 Task: Research Airbnb properties in Matadi, Democratic Republic of the Congo from 12th December, 2023 to 16th December, 2023 for 8 adults. Place can be private room with 8 bedrooms having 8 beds and 8 bathrooms. Property type can be hotel. Amenities needed are: wifi, TV, free parkinig on premises, gym, breakfast.
Action: Mouse moved to (532, 204)
Screenshot: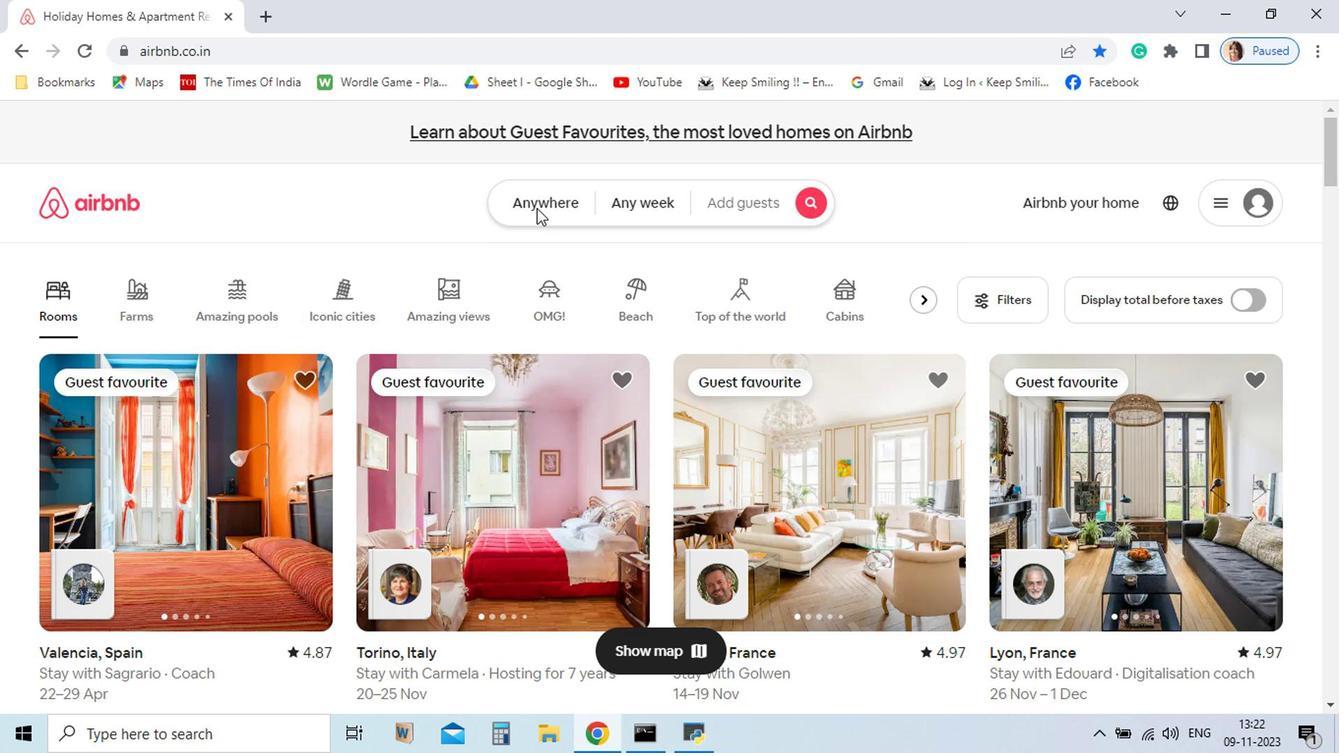 
Action: Mouse pressed left at (532, 204)
Screenshot: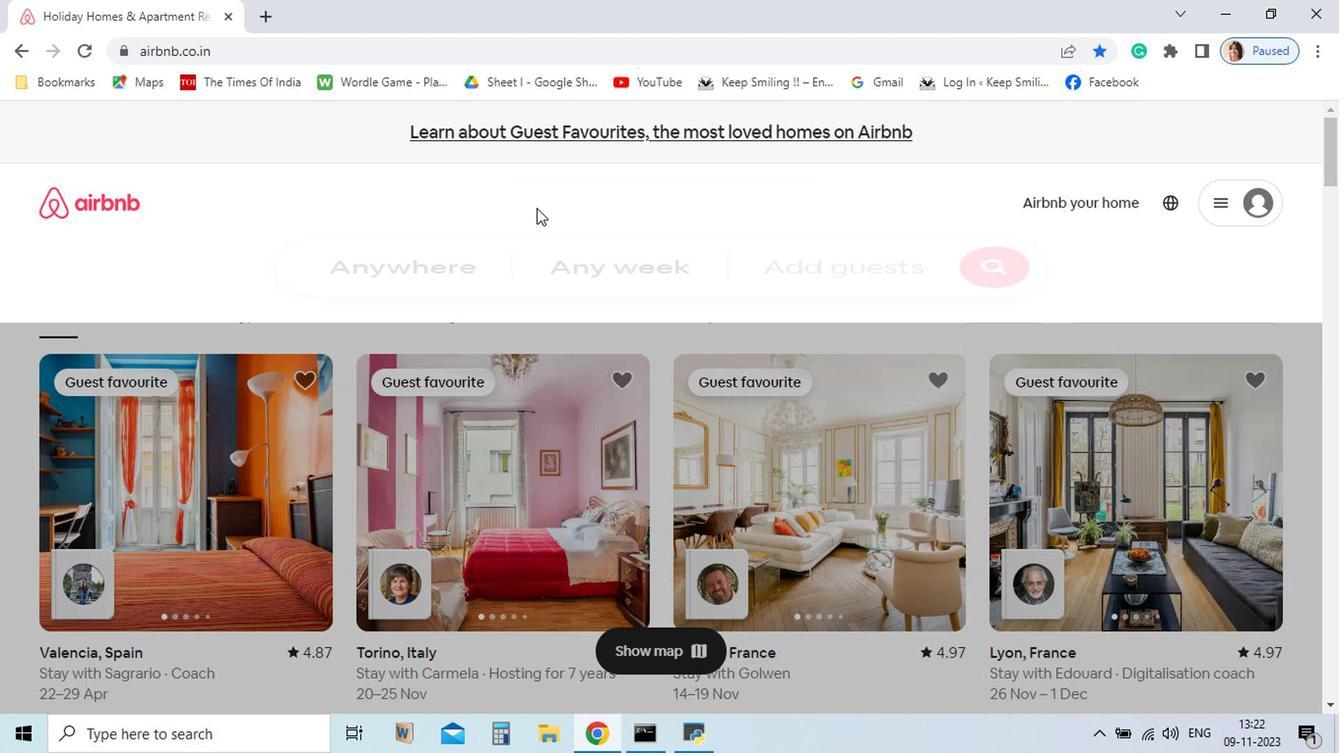 
Action: Mouse moved to (530, 205)
Screenshot: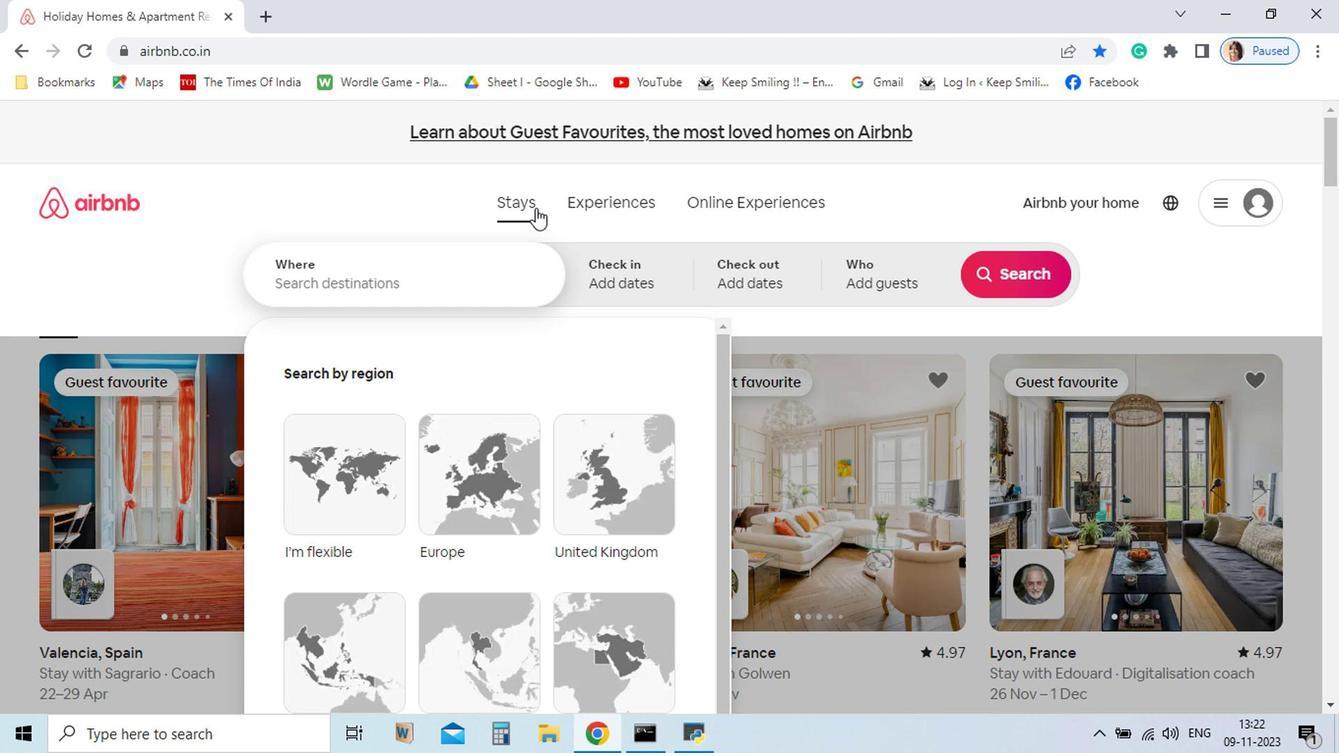 
Action: Key pressed <Key.shift_r>Matadi,<Key.space><Key.shift>De
Screenshot: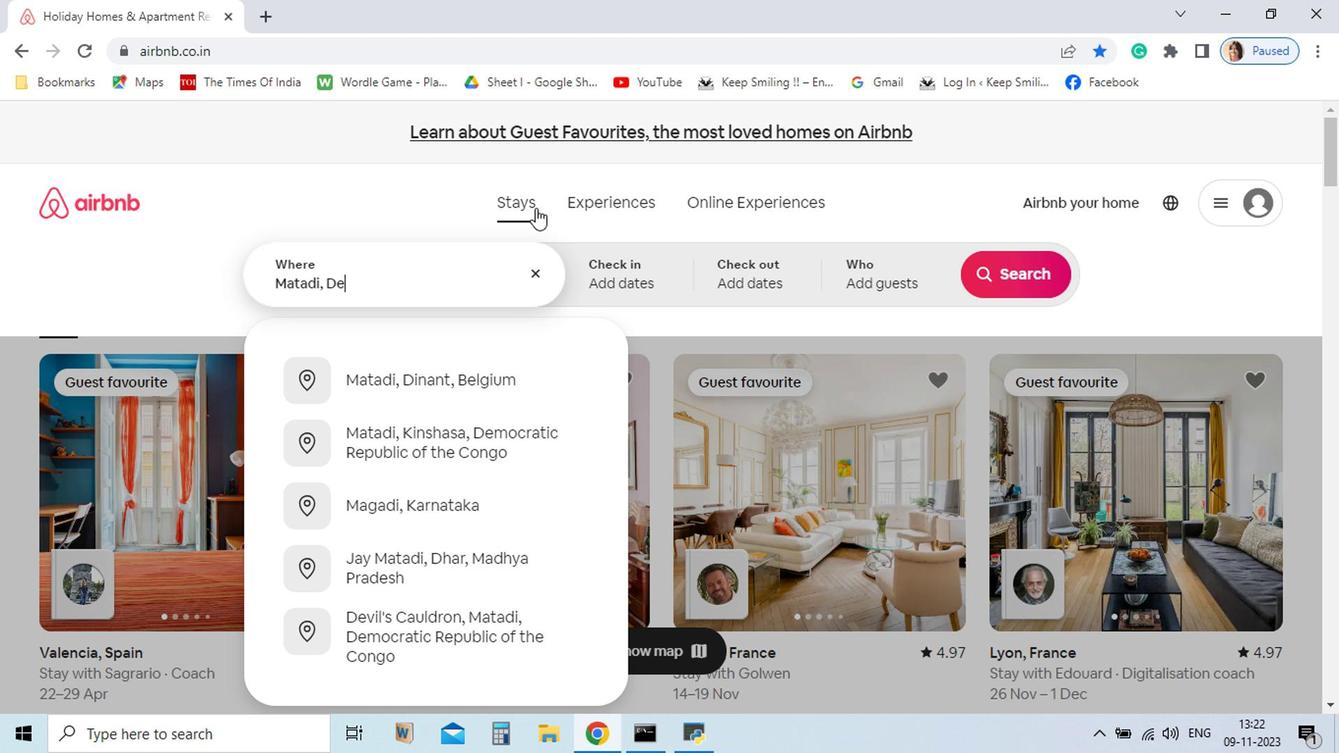 
Action: Mouse moved to (492, 434)
Screenshot: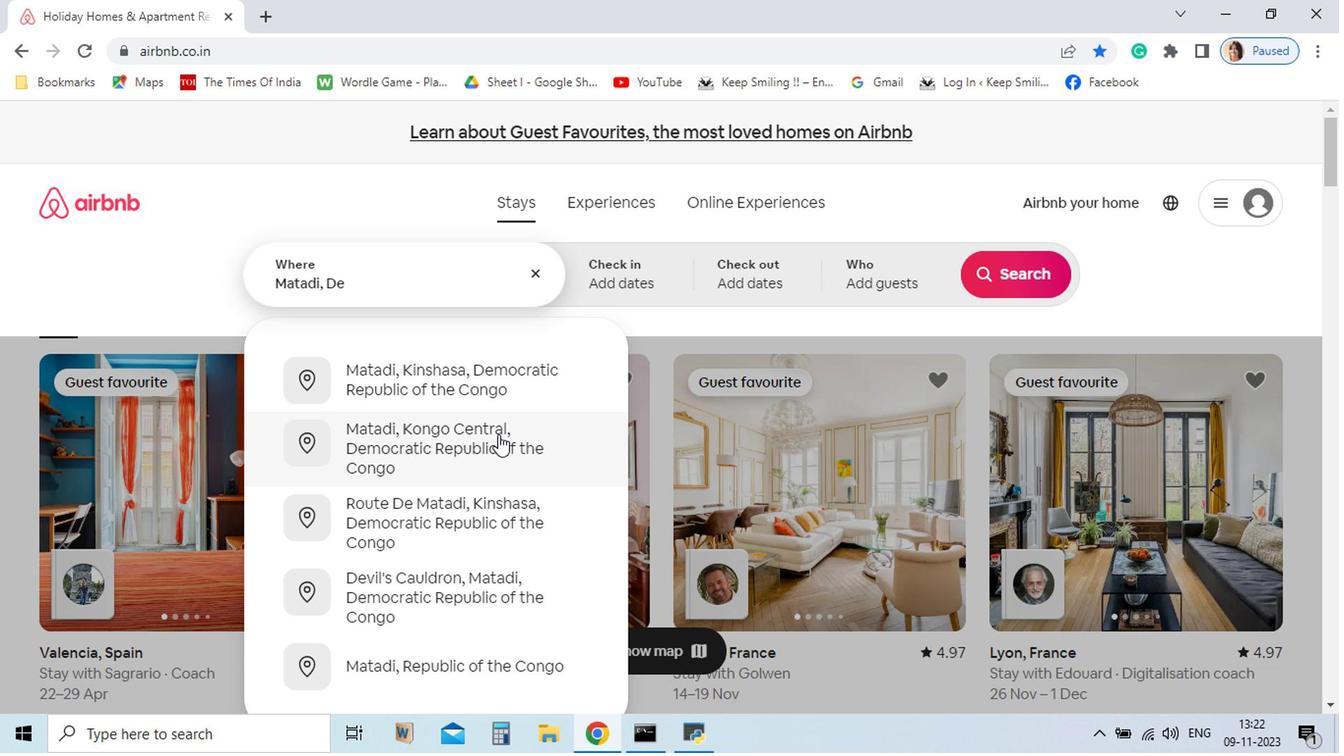 
Action: Mouse pressed left at (492, 434)
Screenshot: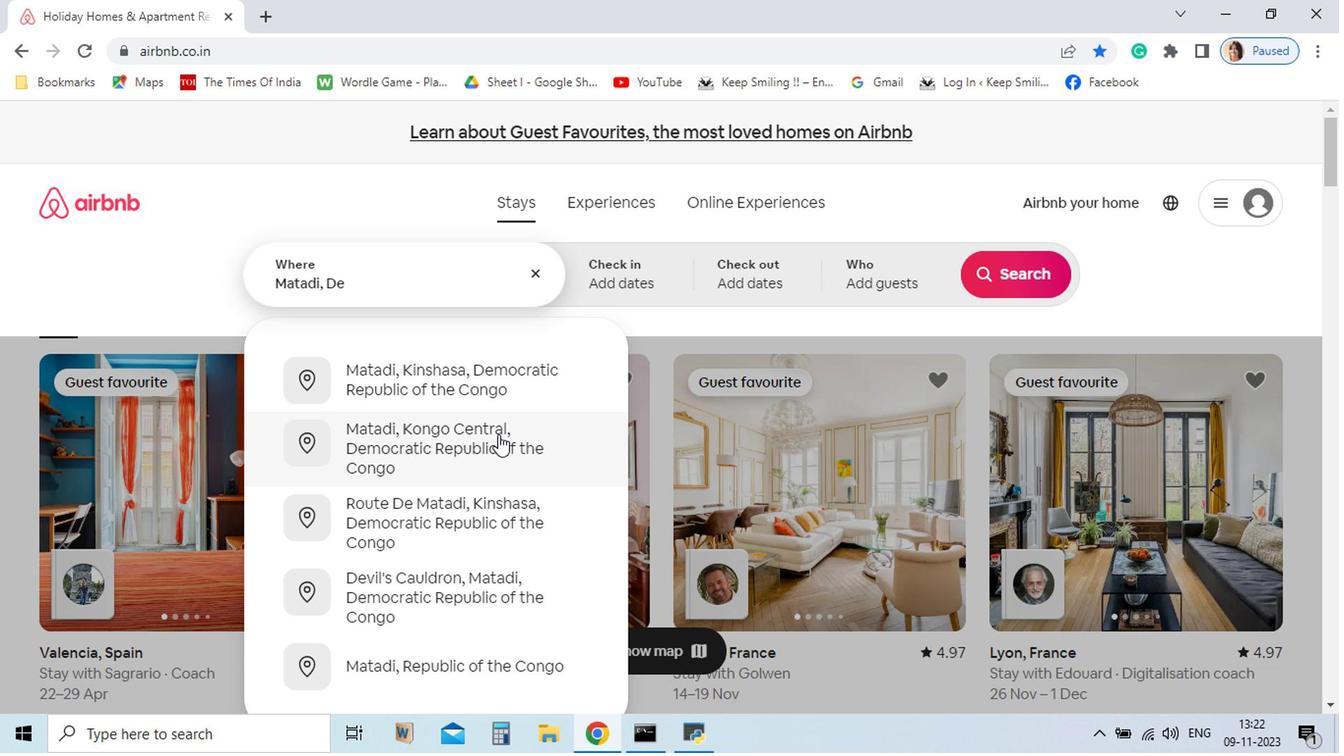 
Action: Mouse moved to (417, 277)
Screenshot: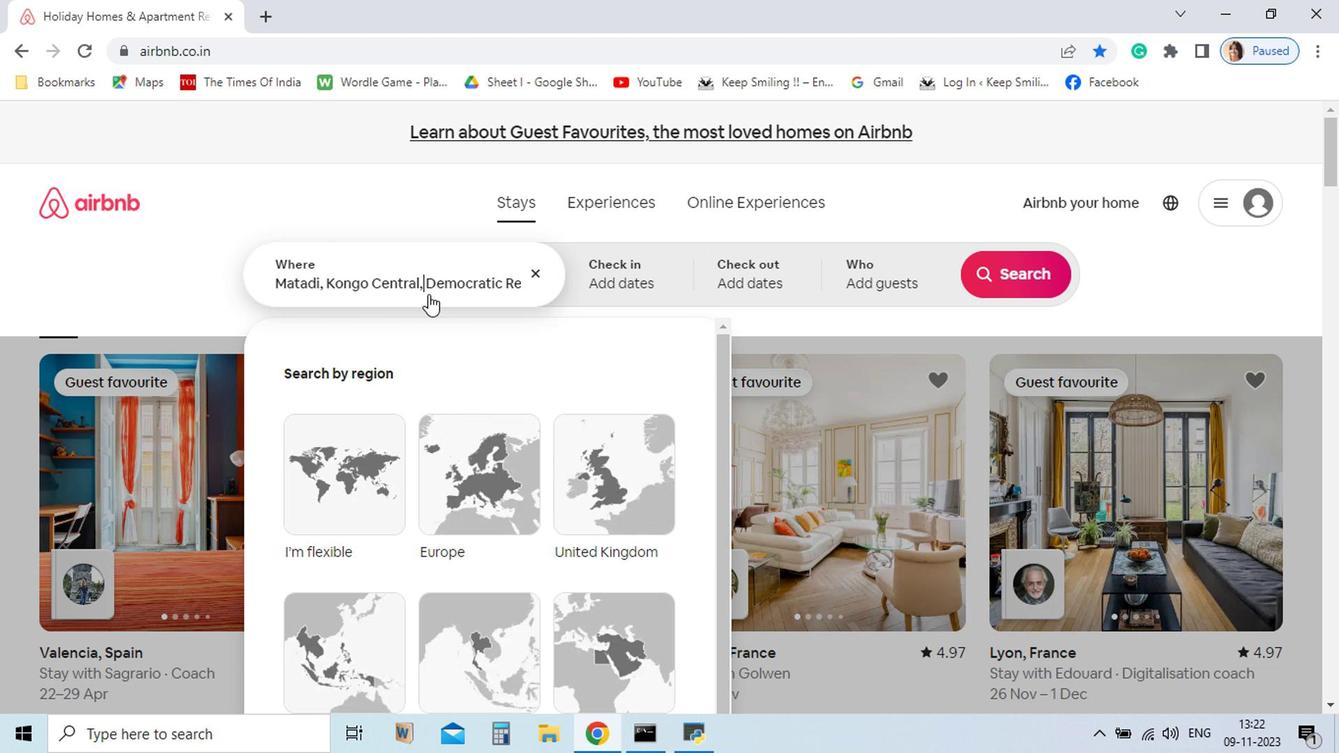 
Action: Mouse pressed left at (417, 277)
Screenshot: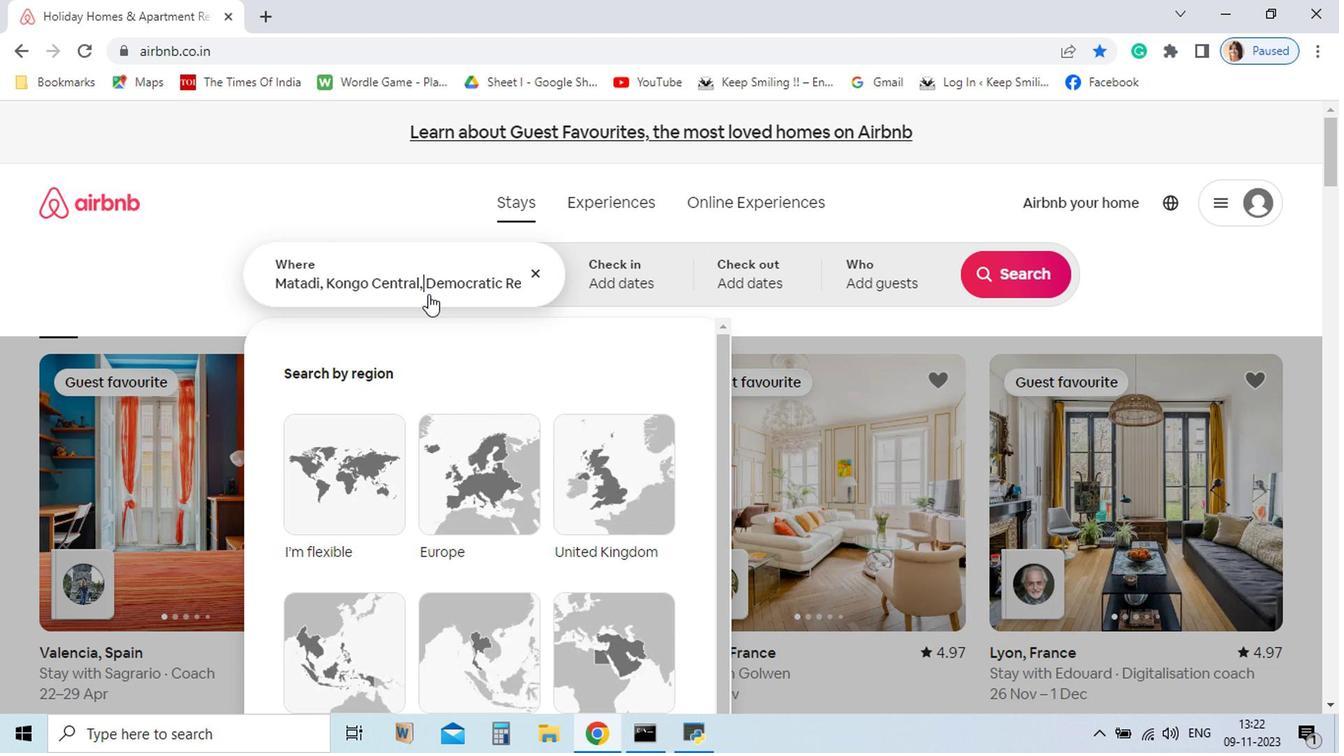 
Action: Mouse moved to (426, 343)
Screenshot: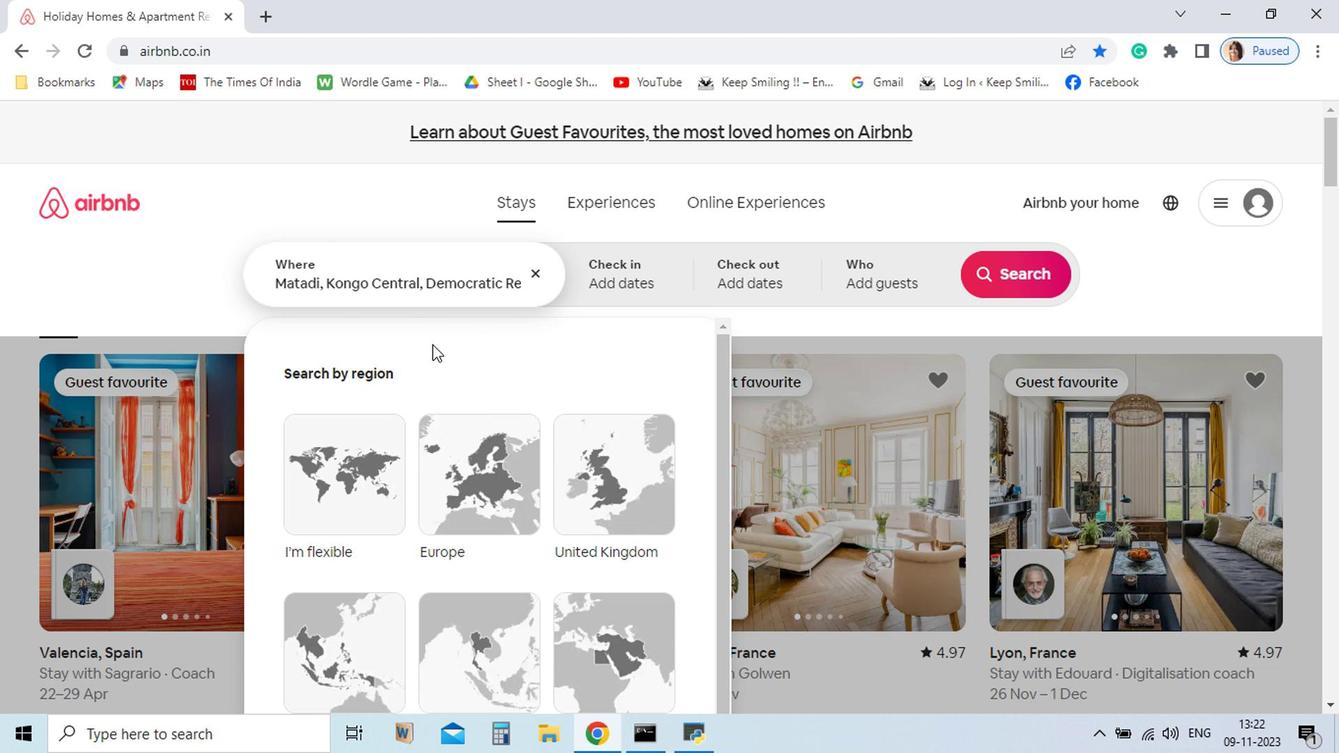 
Action: Key pressed <Key.backspace><Key.backspace><Key.backspace><Key.backspace><Key.backspace><Key.backspace><Key.backspace><Key.backspace><Key.backspace><Key.backspace><Key.backspace><Key.backspace><Key.backspace><Key.backspace>
Screenshot: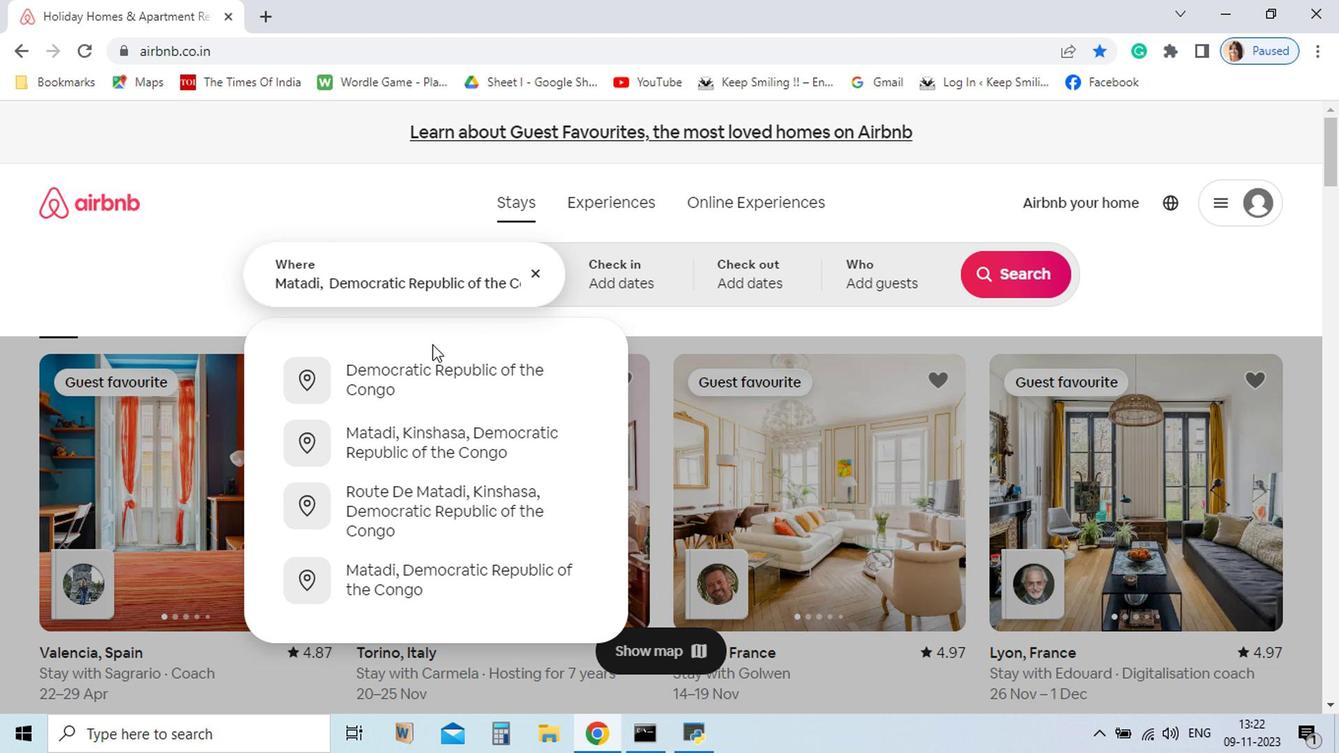 
Action: Mouse moved to (424, 342)
Screenshot: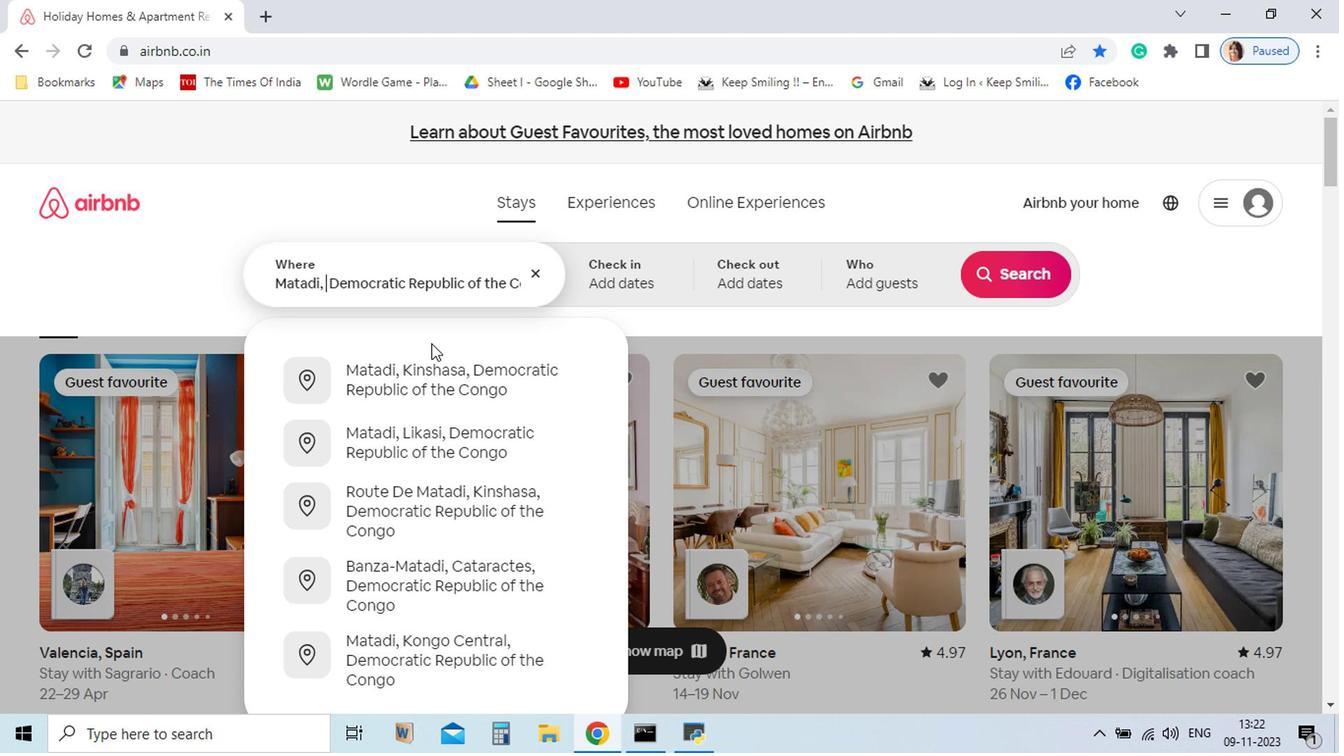 
Action: Key pressed <Key.delete>
Screenshot: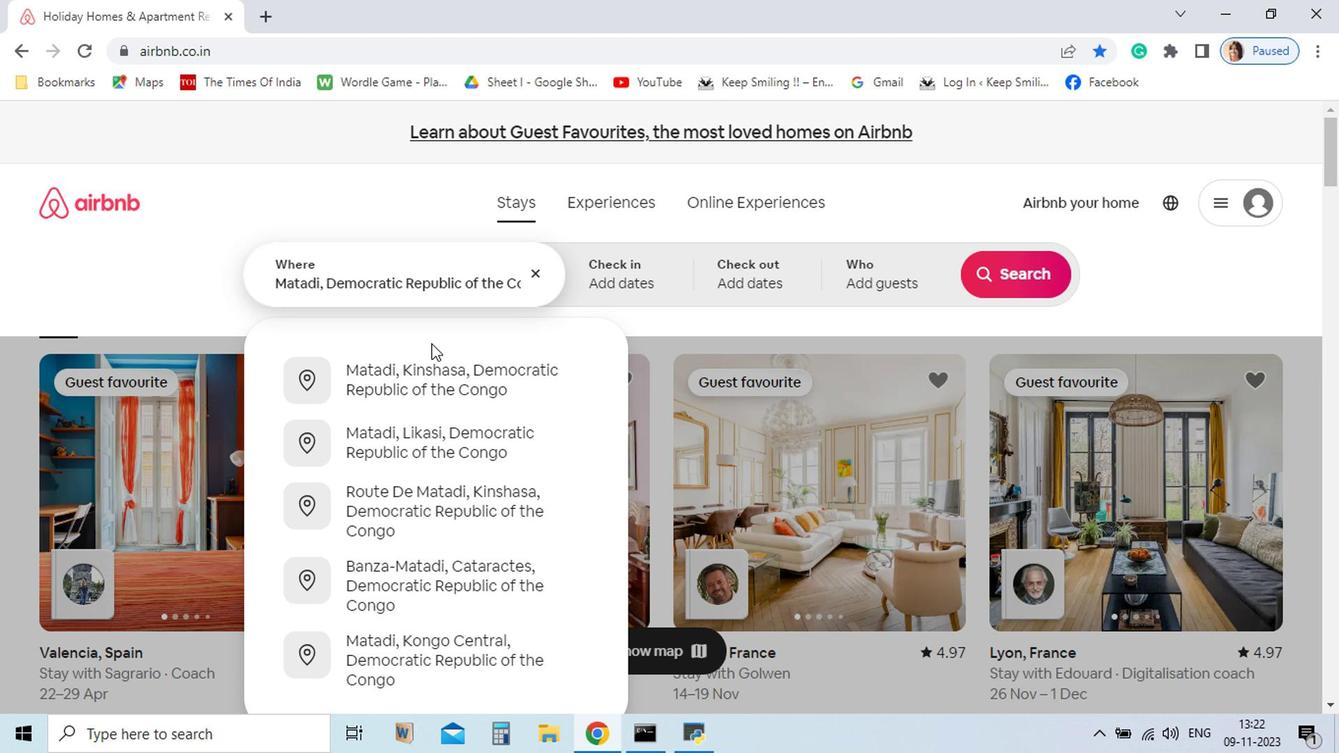
Action: Mouse moved to (631, 278)
Screenshot: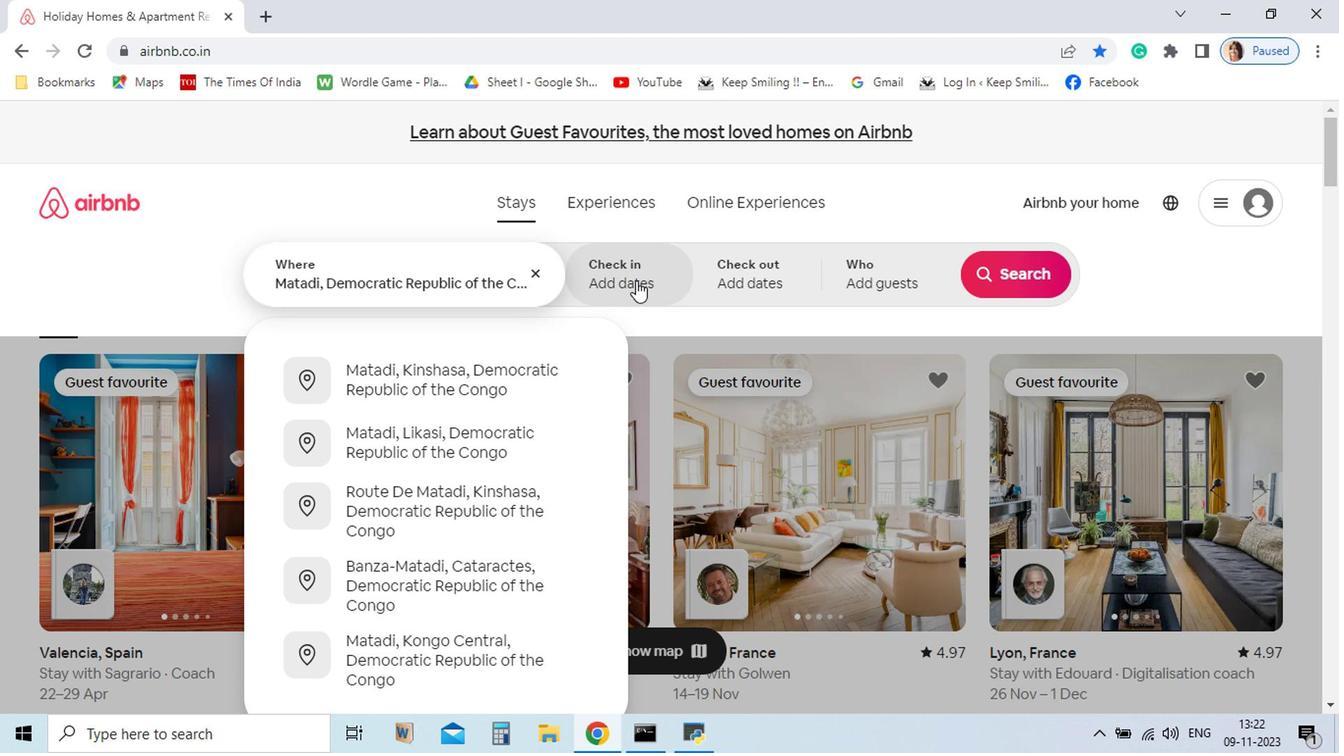 
Action: Mouse pressed left at (631, 278)
Screenshot: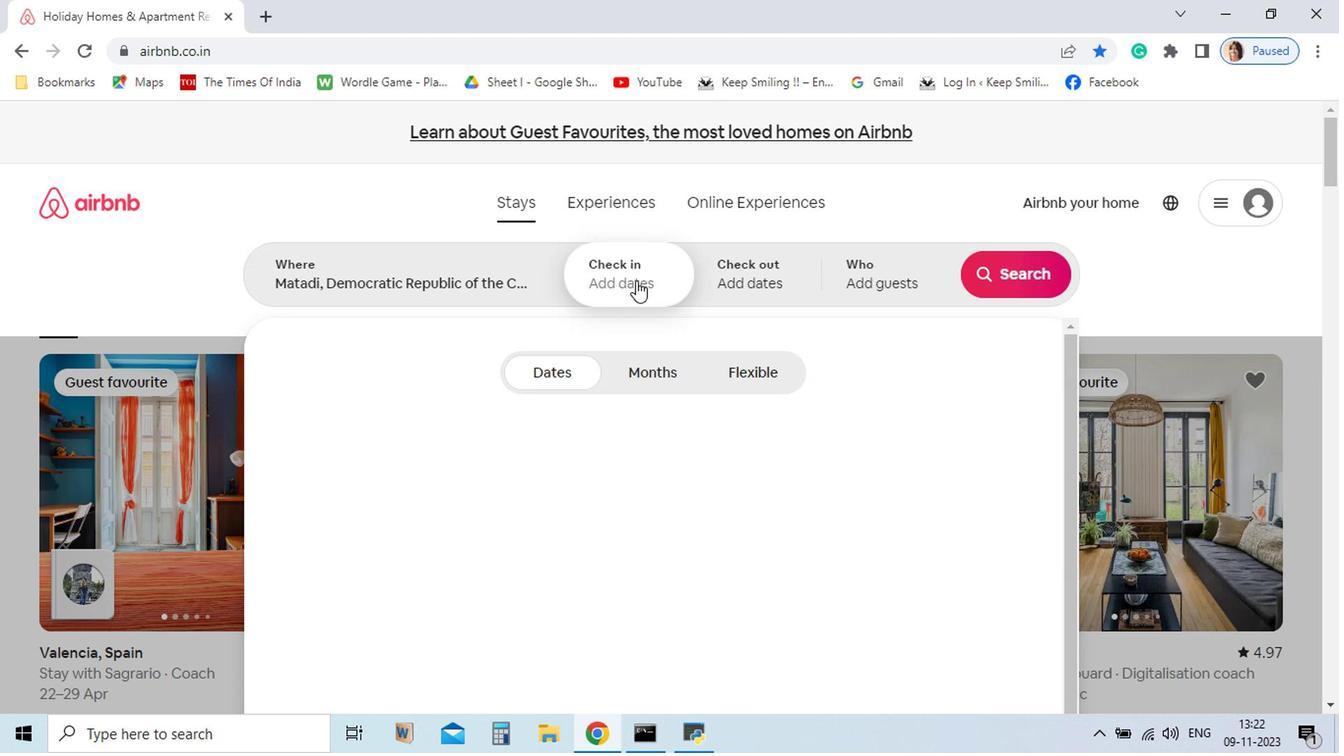 
Action: Mouse moved to (797, 606)
Screenshot: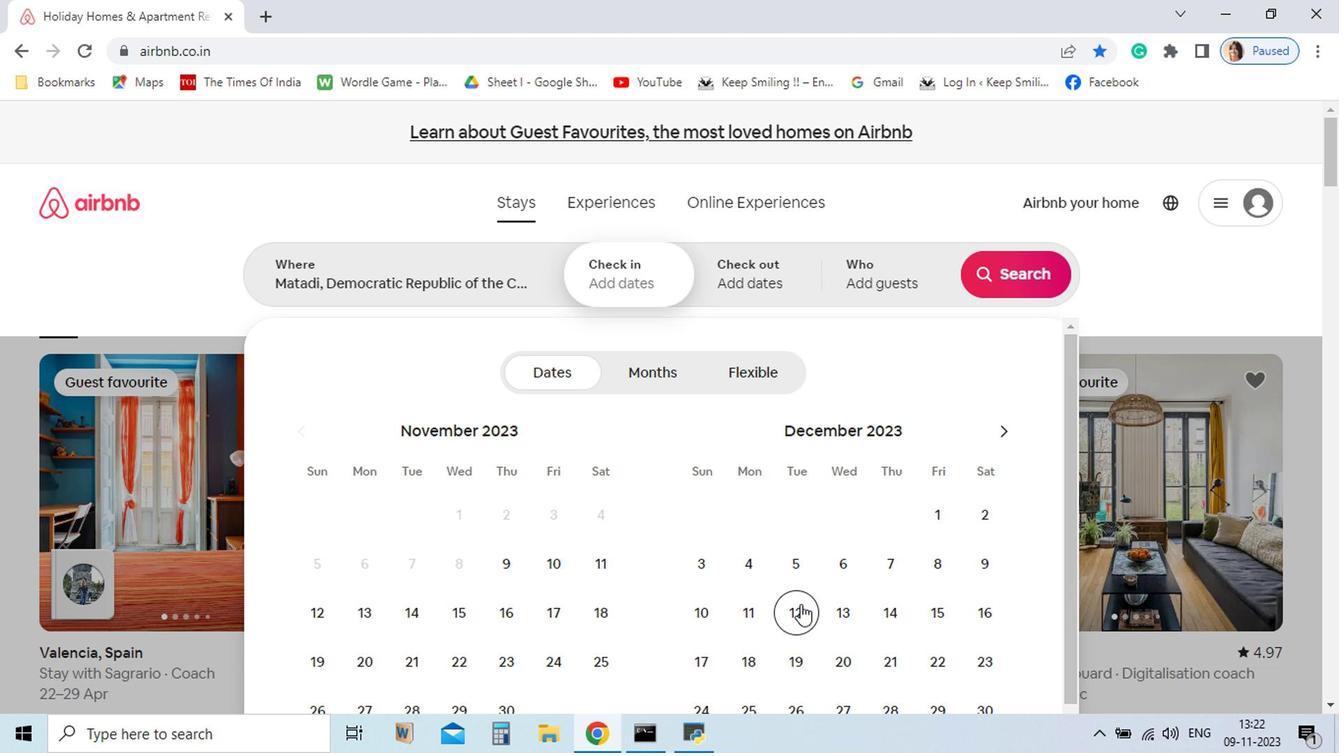 
Action: Mouse pressed left at (797, 606)
Screenshot: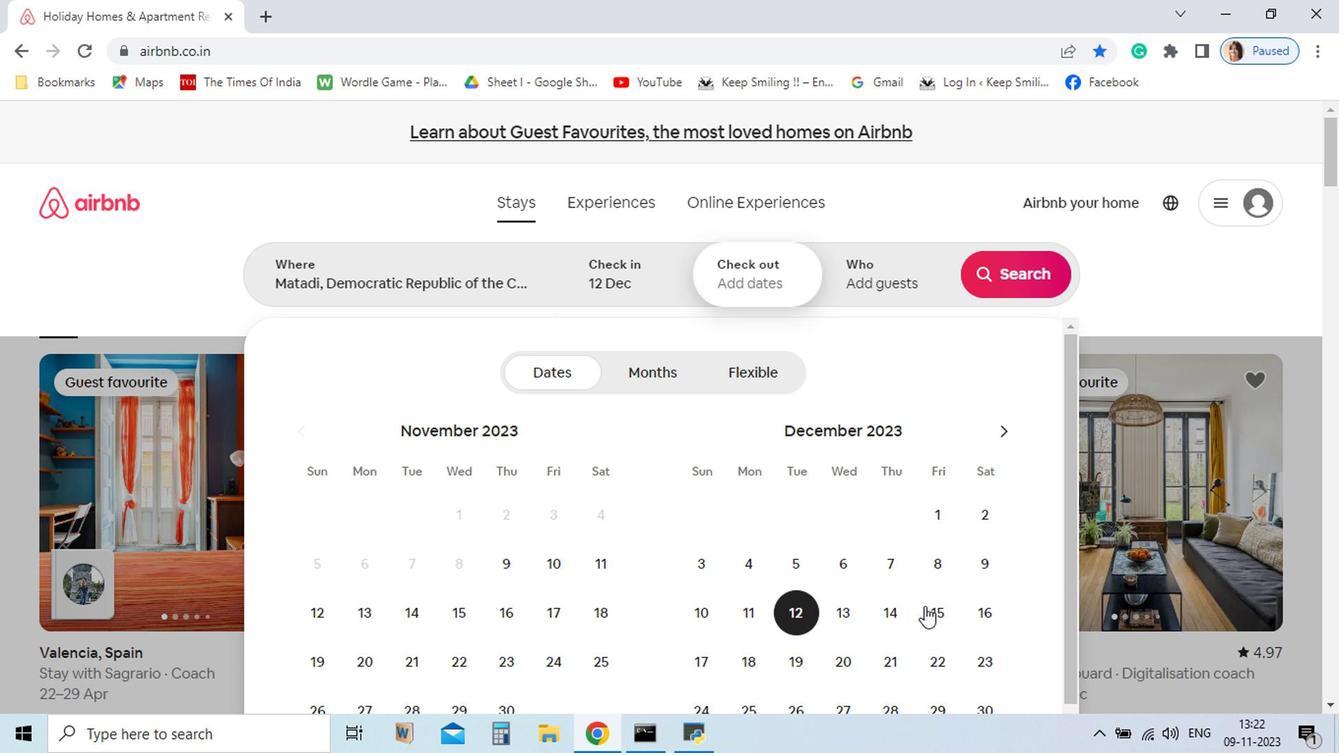 
Action: Mouse moved to (981, 611)
Screenshot: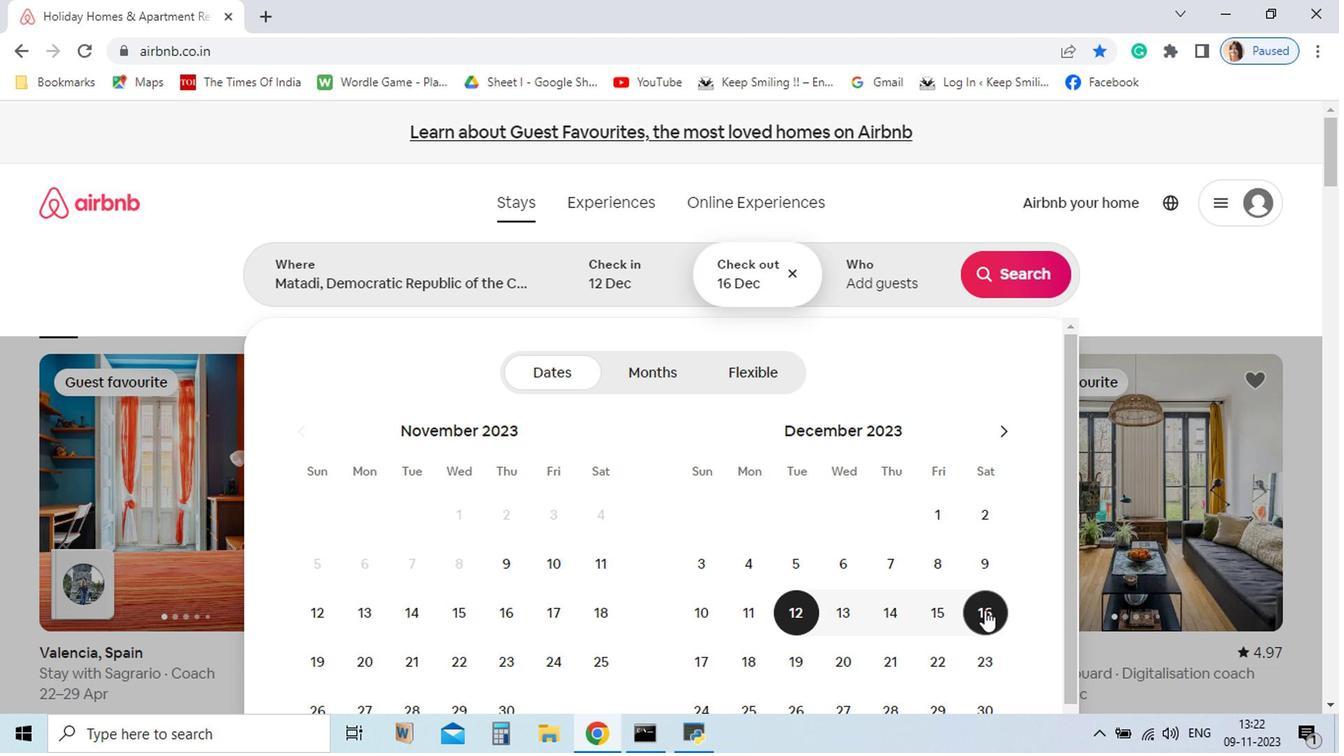 
Action: Mouse pressed left at (981, 611)
Screenshot: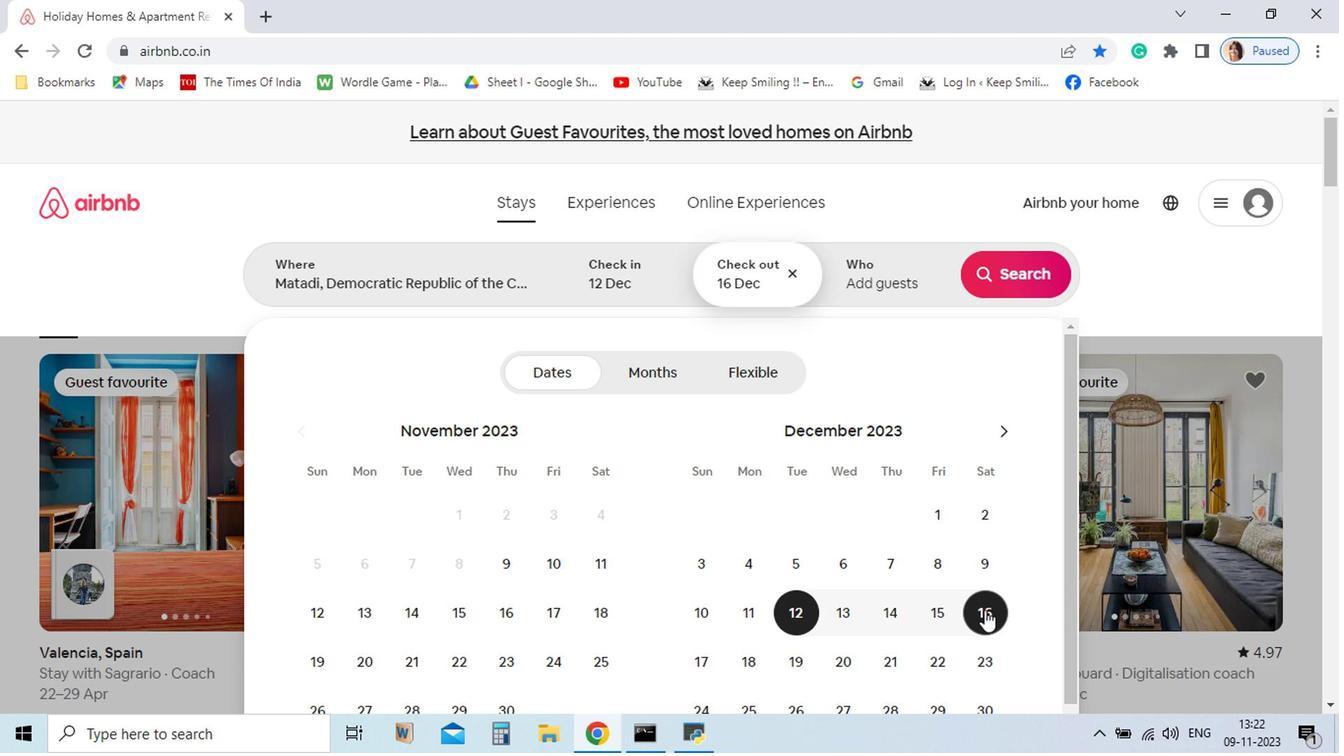 
Action: Mouse moved to (890, 278)
Screenshot: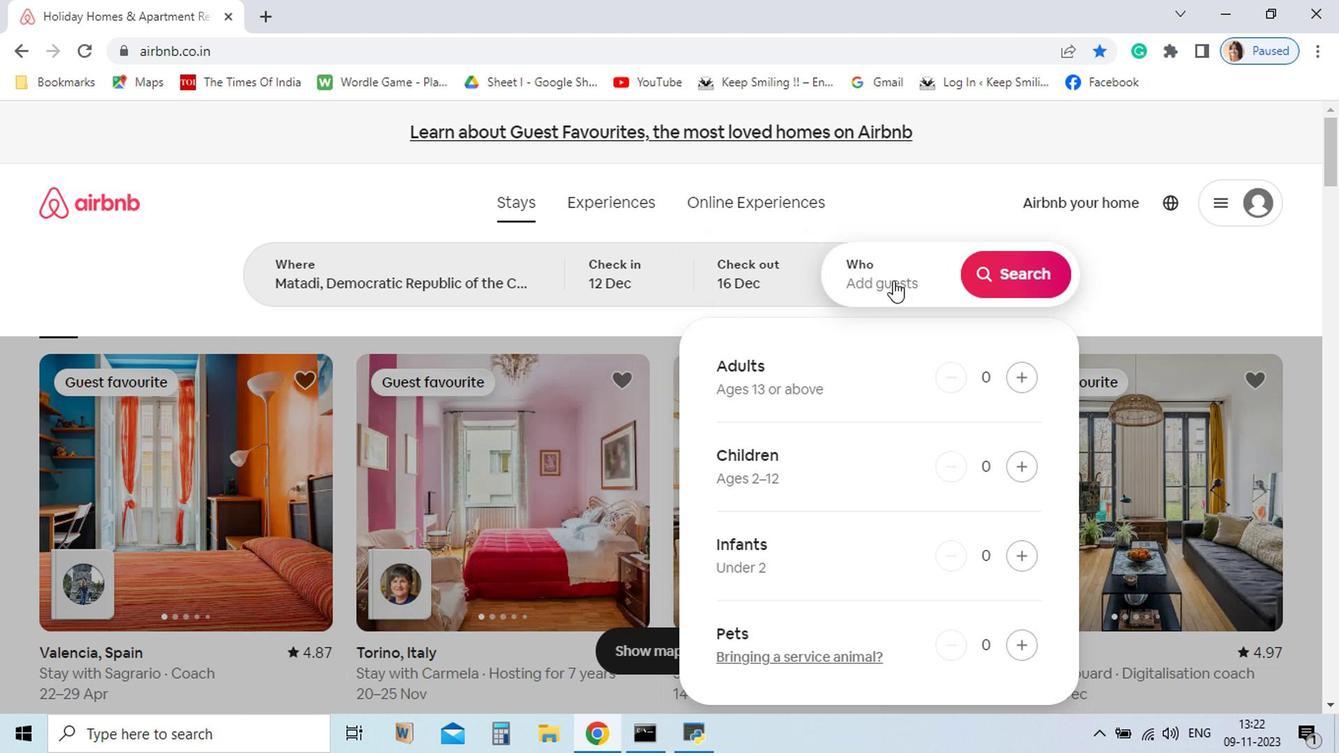 
Action: Mouse pressed left at (890, 278)
Screenshot: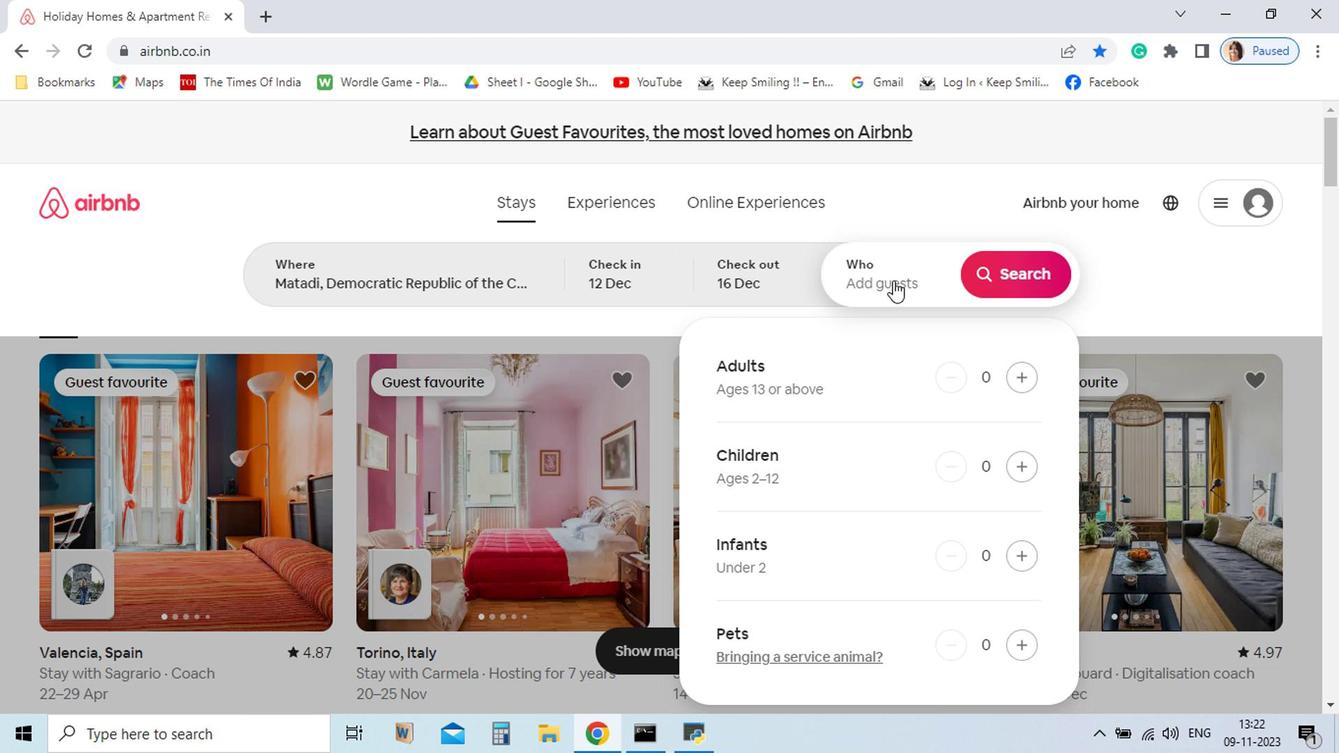 
Action: Mouse moved to (1014, 378)
Screenshot: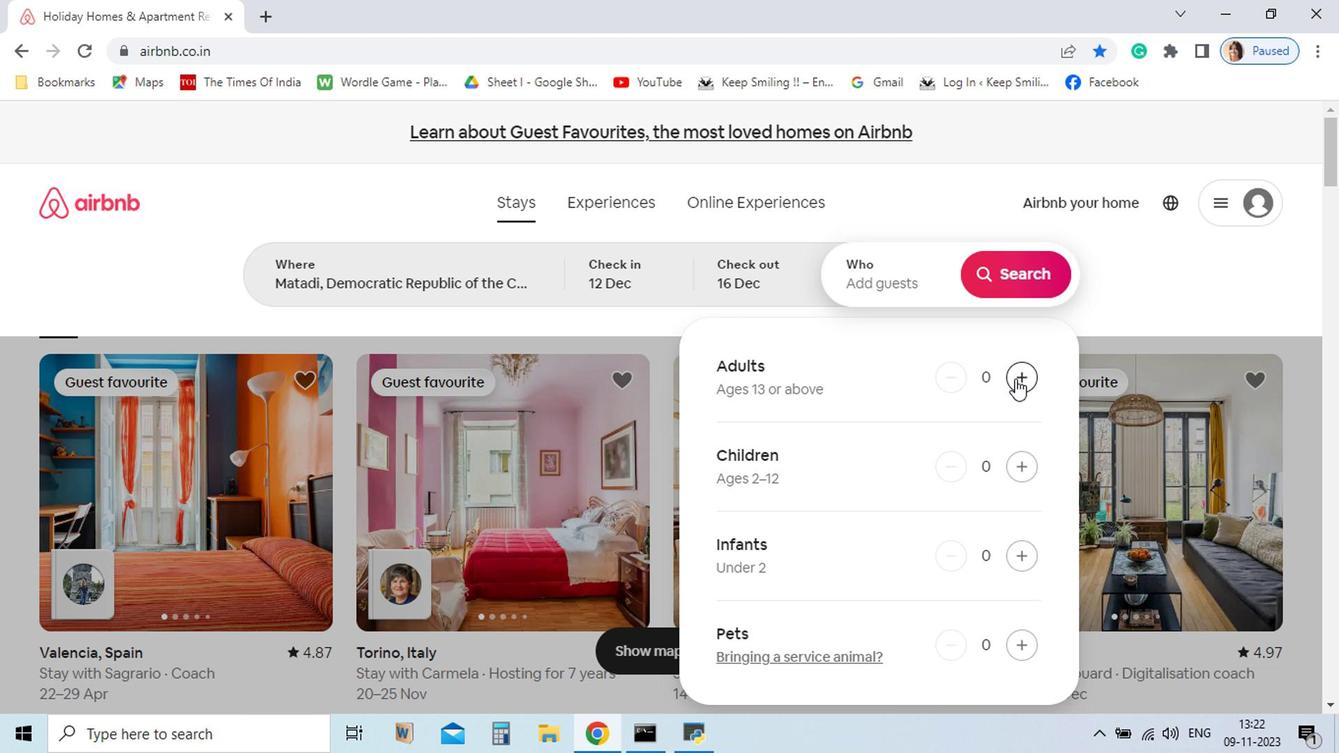 
Action: Mouse pressed left at (1014, 378)
Screenshot: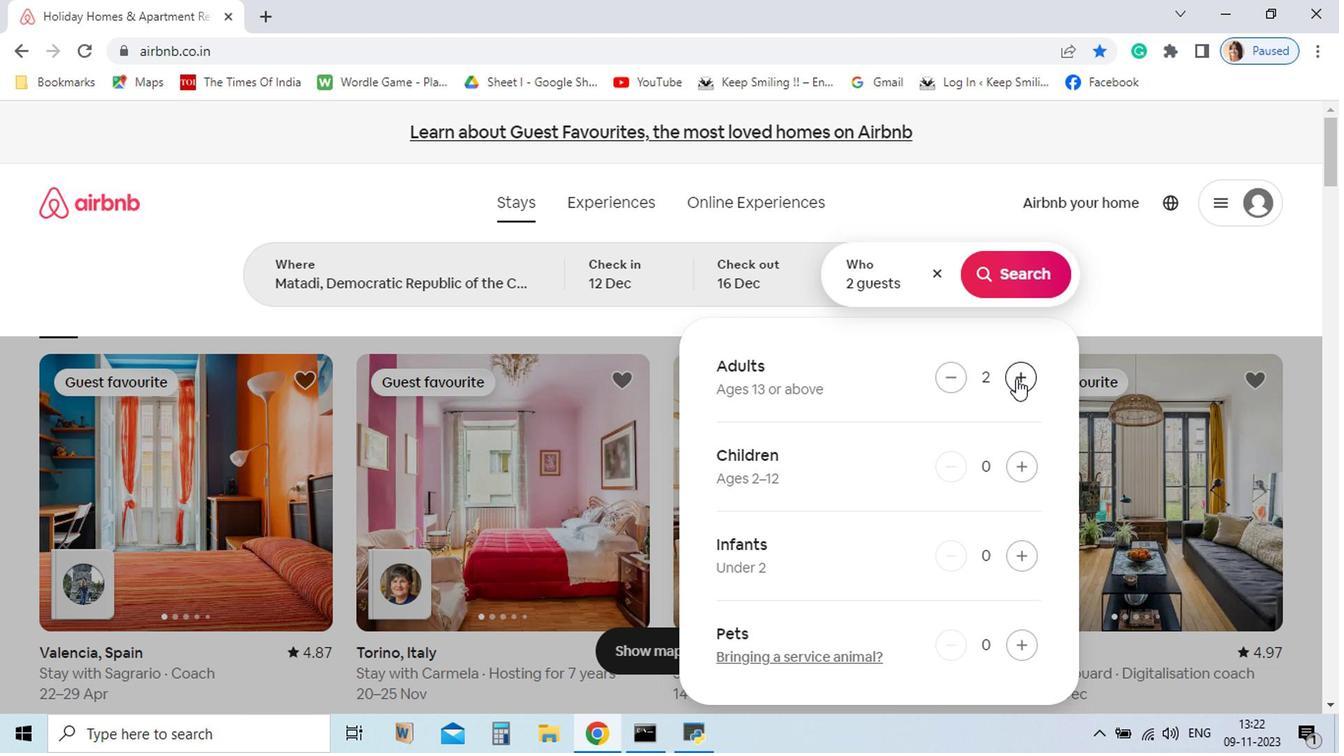 
Action: Mouse moved to (1014, 378)
Screenshot: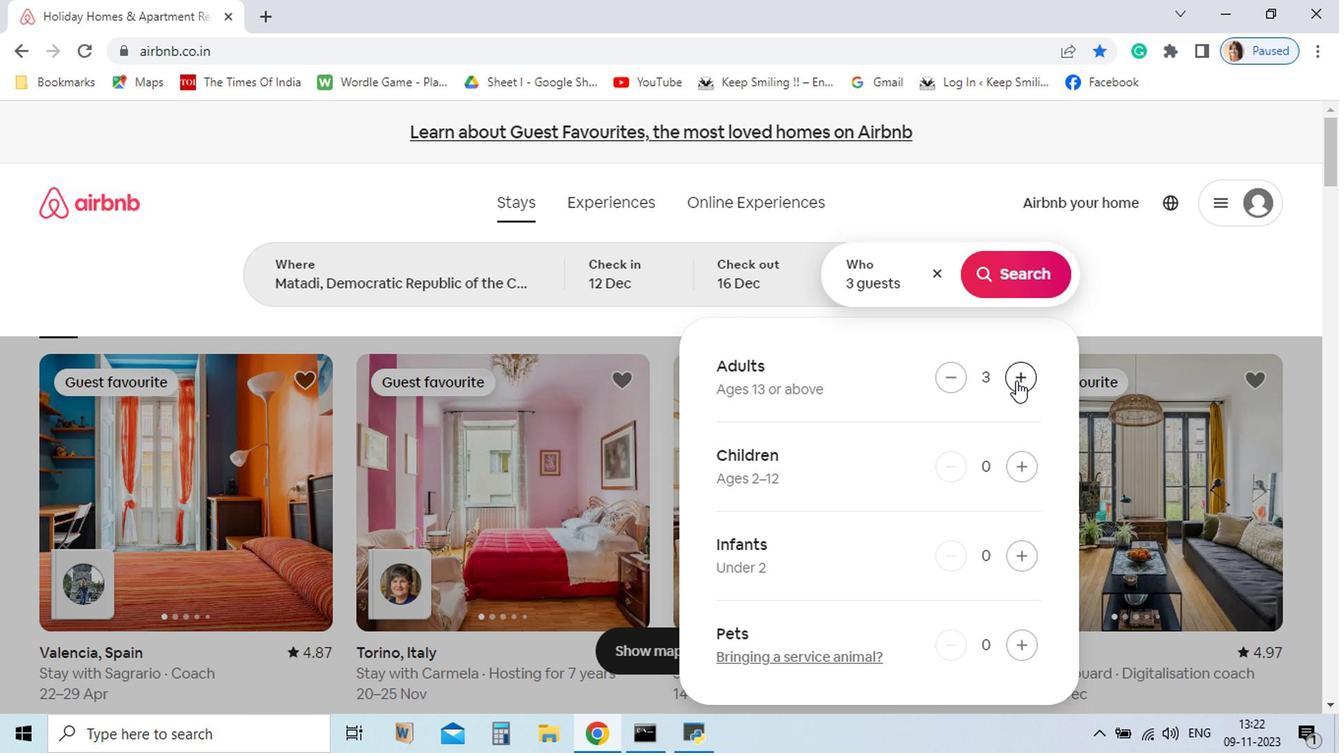 
Action: Mouse pressed left at (1014, 378)
Screenshot: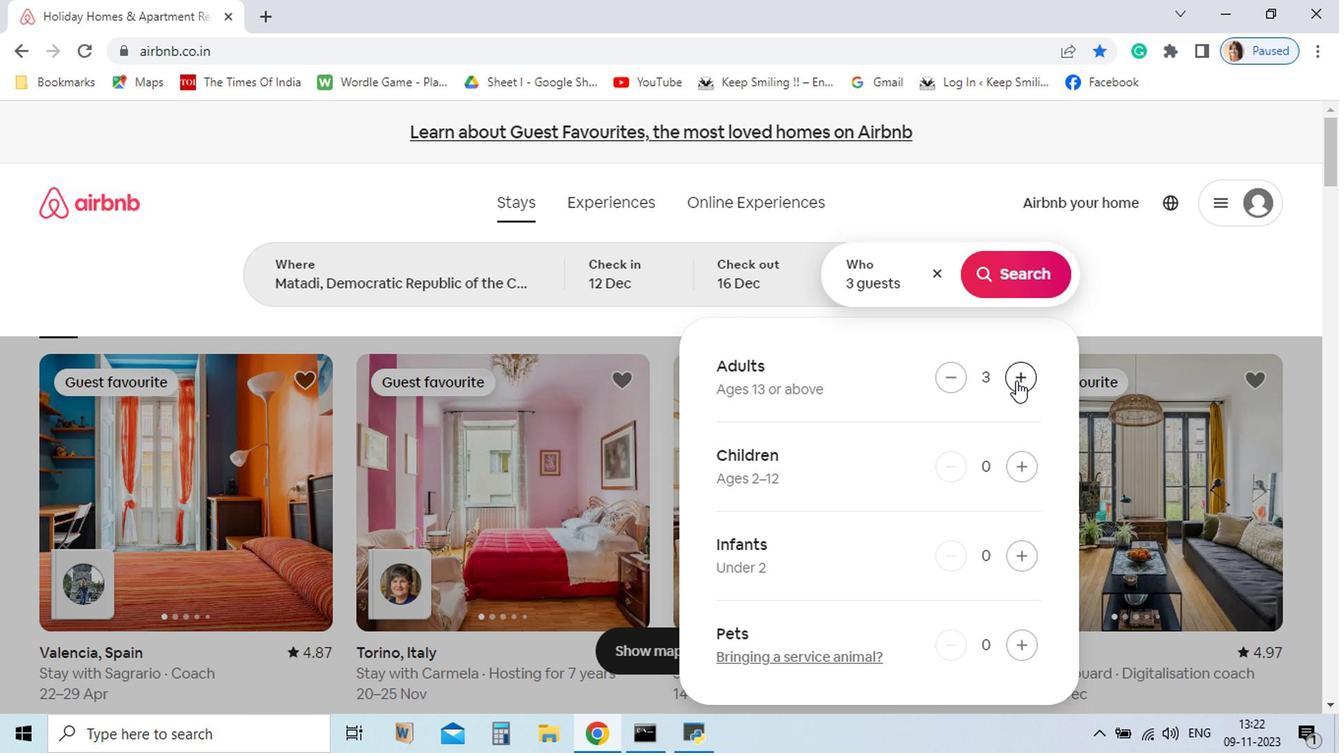 
Action: Mouse pressed left at (1014, 378)
Screenshot: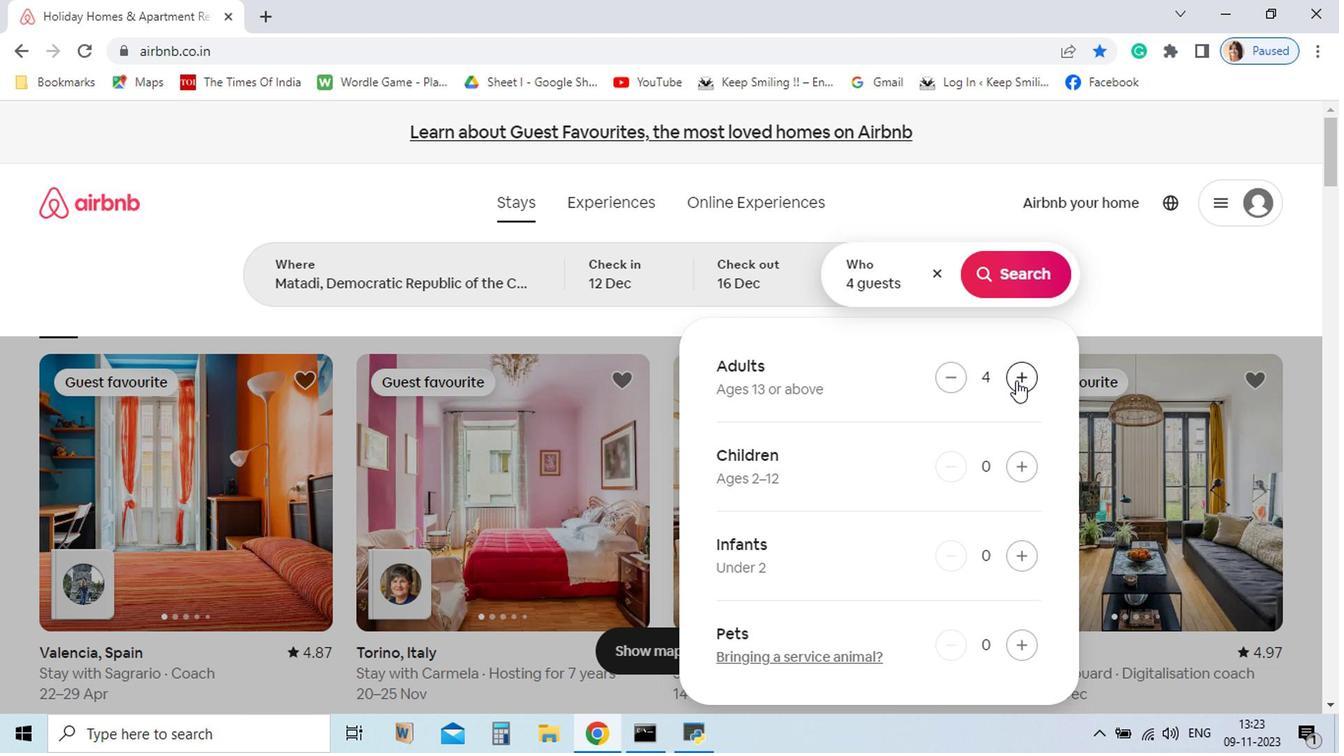 
Action: Mouse moved to (1014, 380)
Screenshot: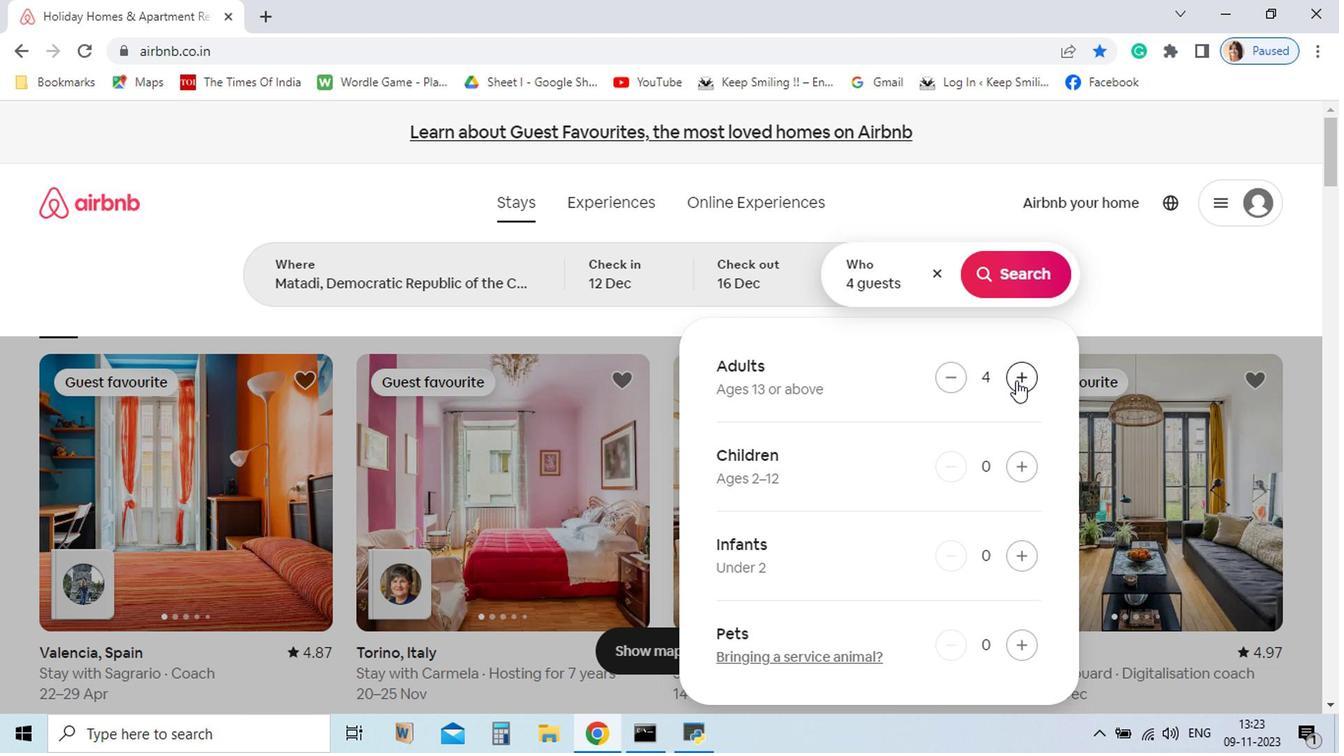 
Action: Mouse pressed left at (1014, 380)
Screenshot: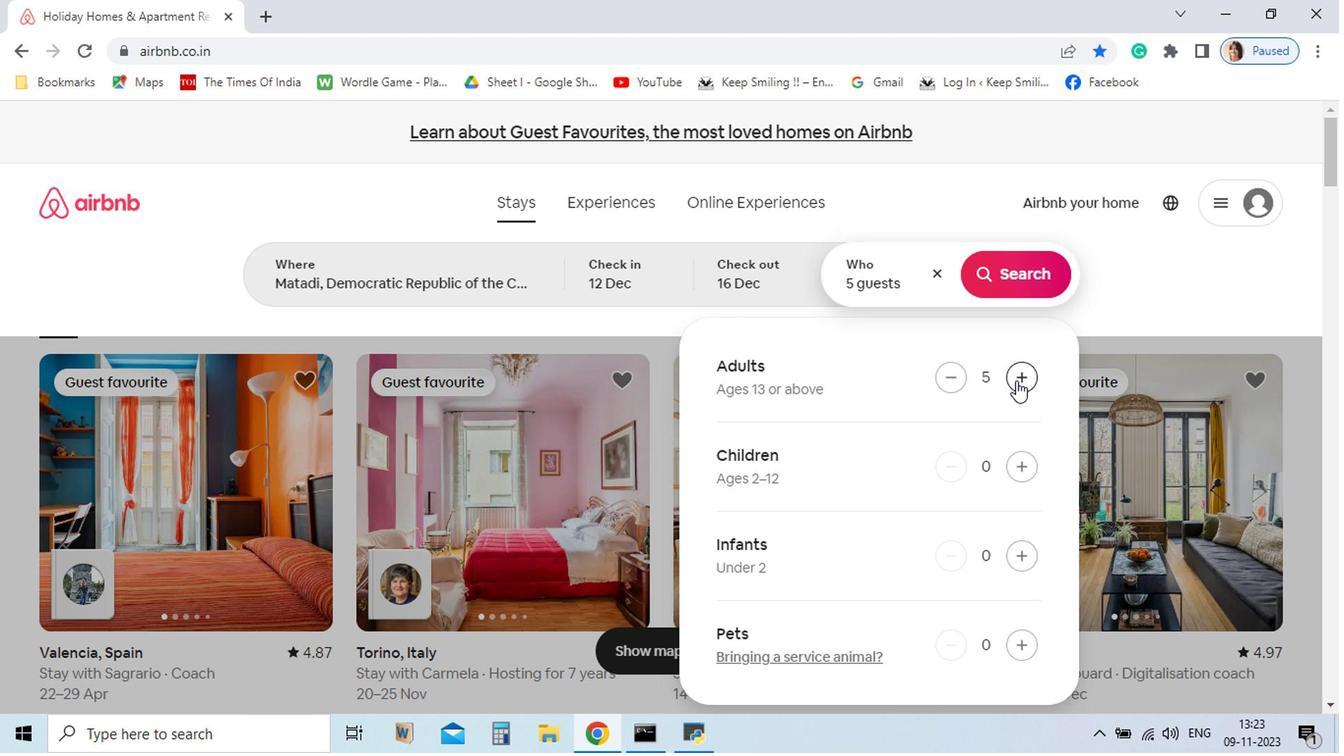 
Action: Mouse pressed left at (1014, 380)
Screenshot: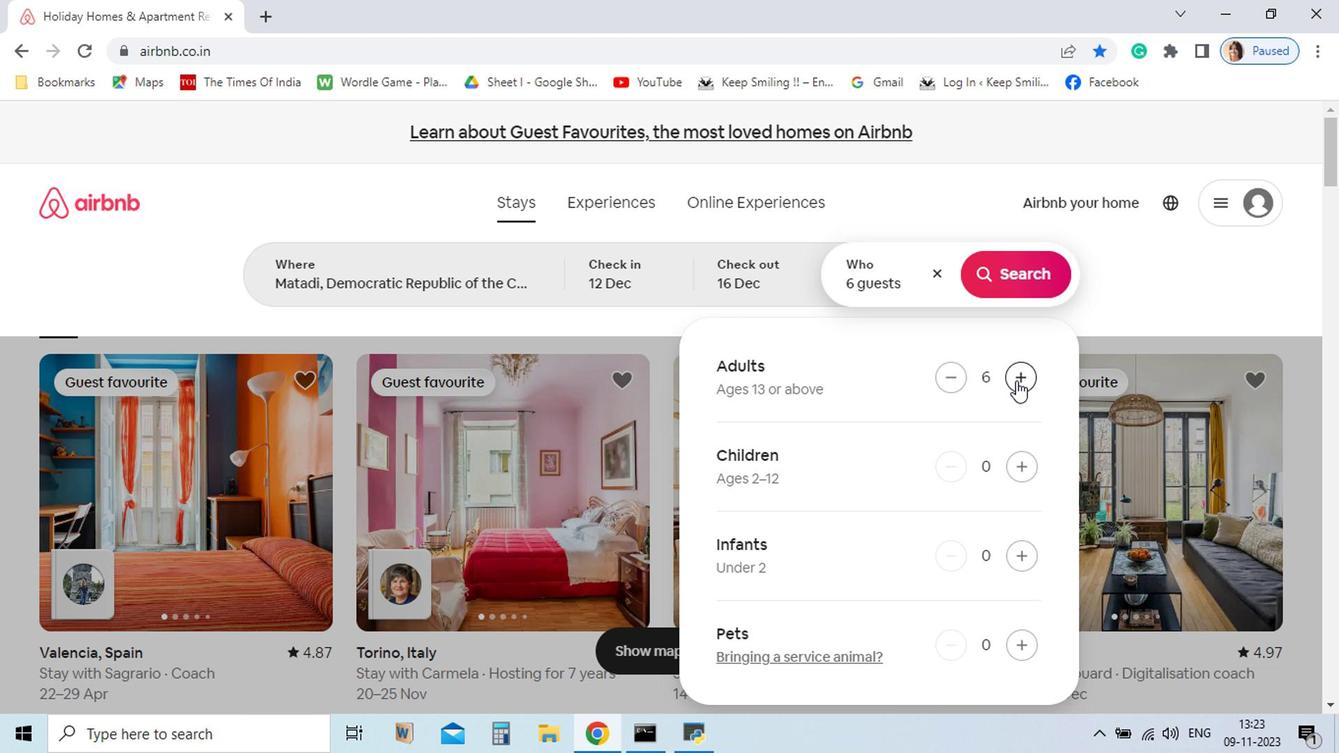 
Action: Mouse pressed left at (1014, 380)
Screenshot: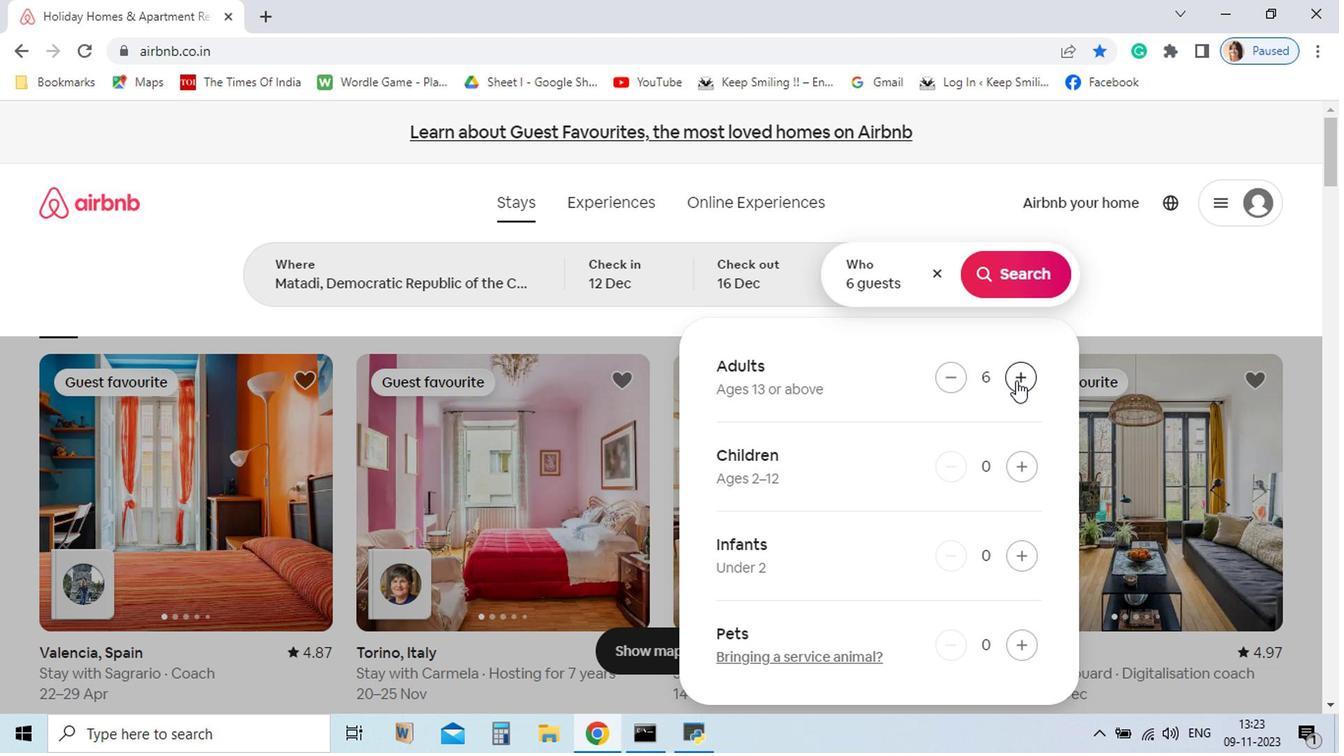 
Action: Mouse pressed left at (1014, 380)
Screenshot: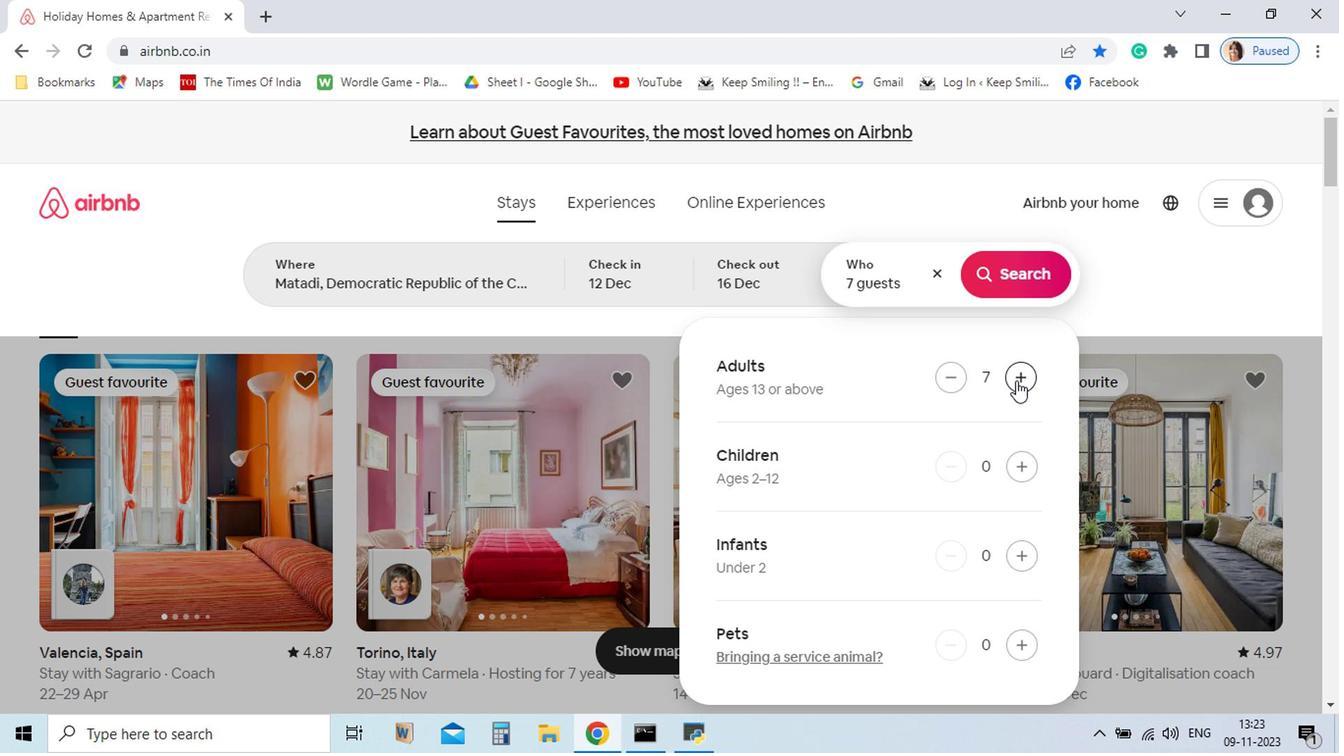 
Action: Mouse pressed left at (1014, 380)
Screenshot: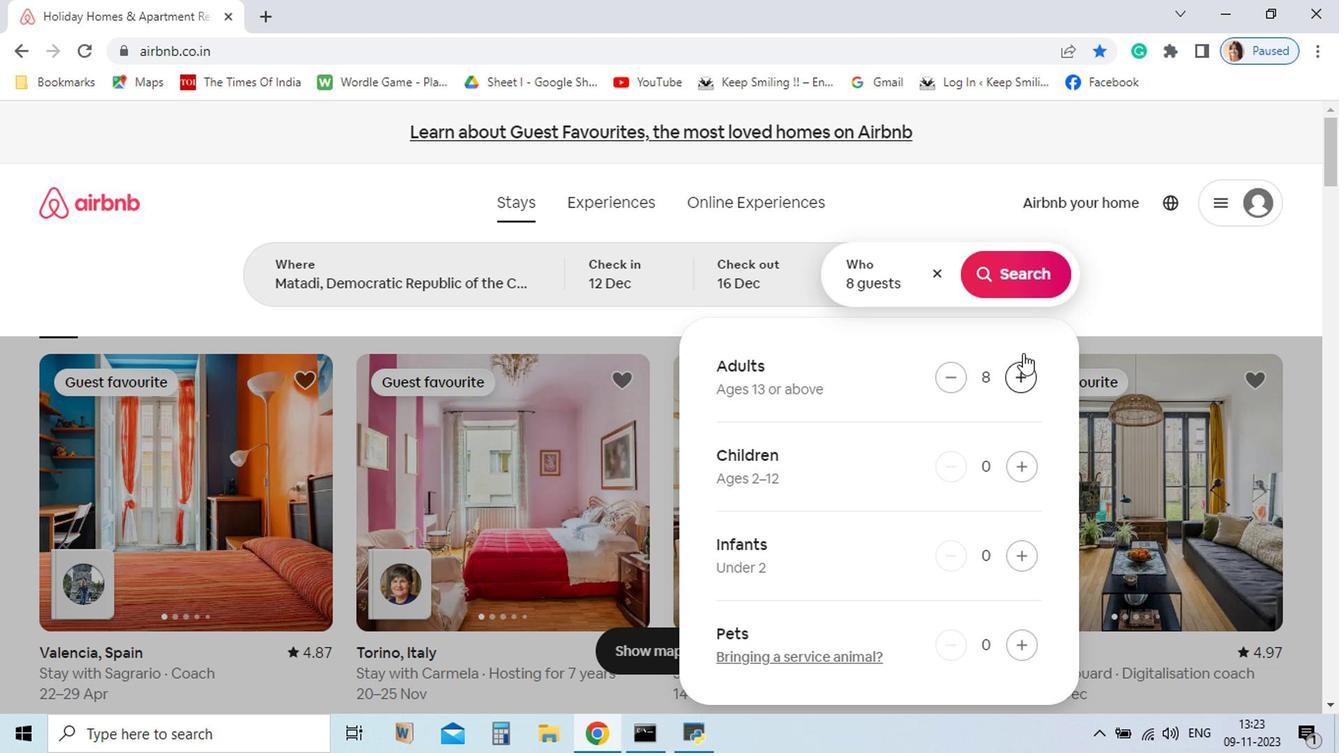 
Action: Mouse moved to (1021, 272)
Screenshot: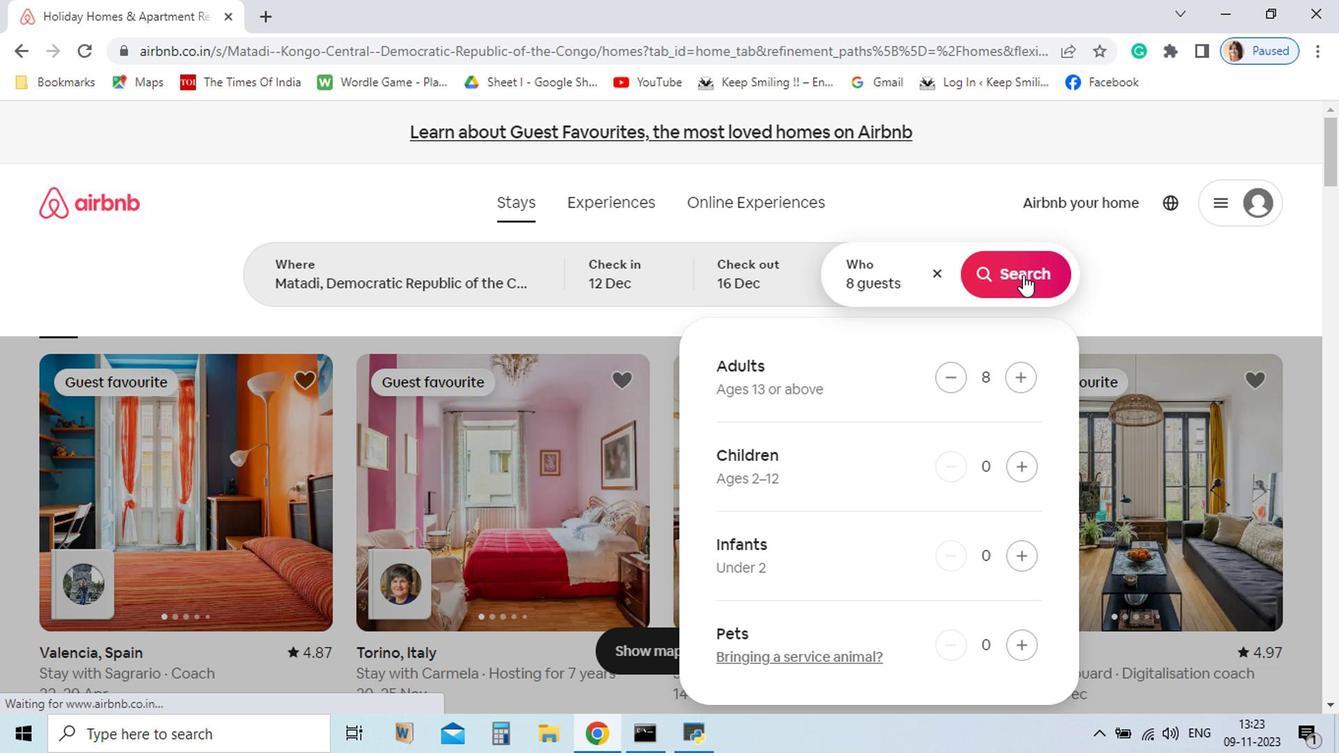 
Action: Mouse pressed left at (1021, 272)
Screenshot: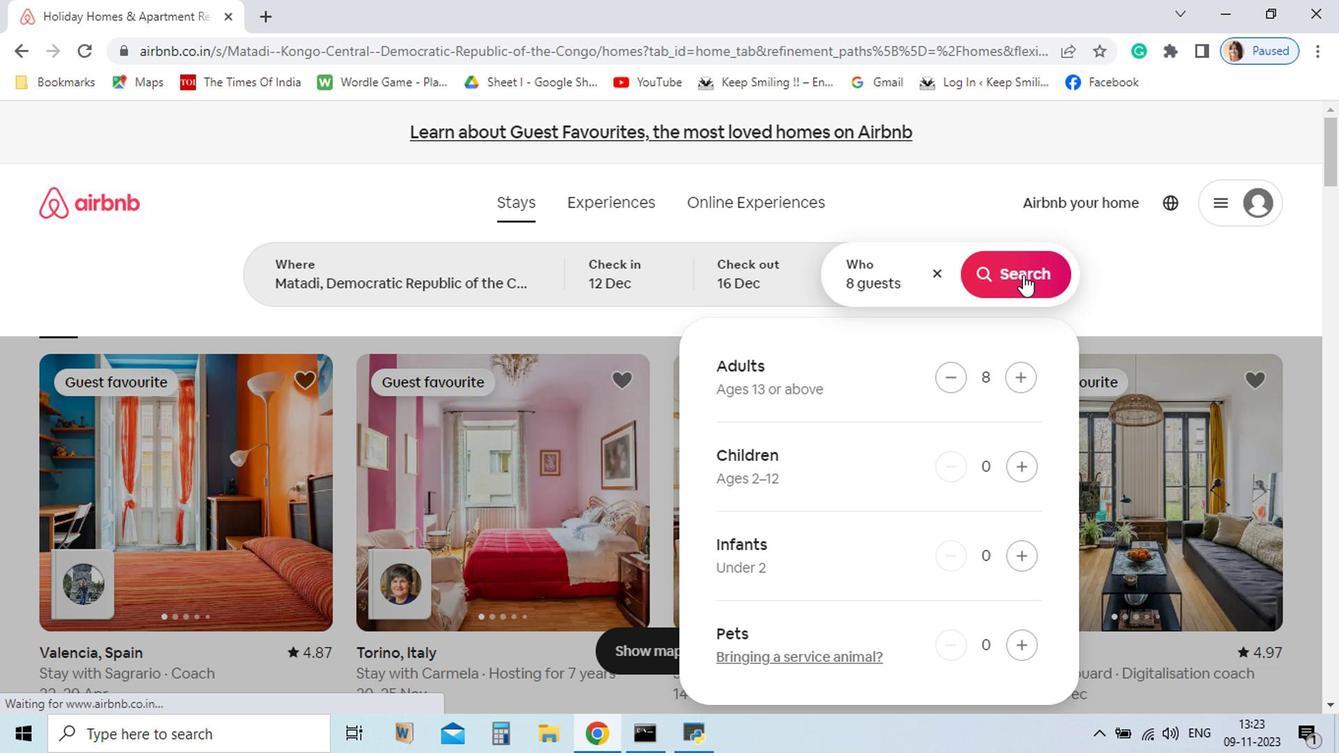 
Action: Mouse moved to (1037, 207)
Screenshot: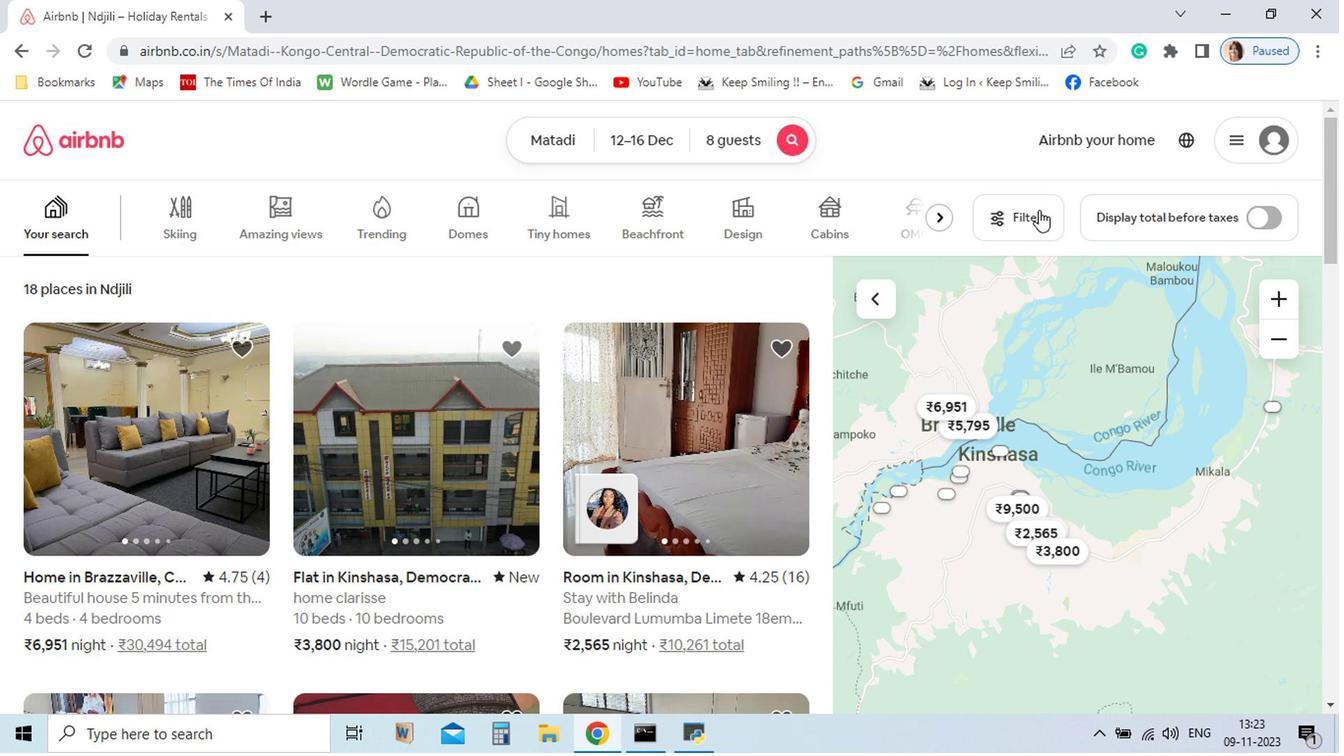 
Action: Mouse pressed left at (1037, 207)
Screenshot: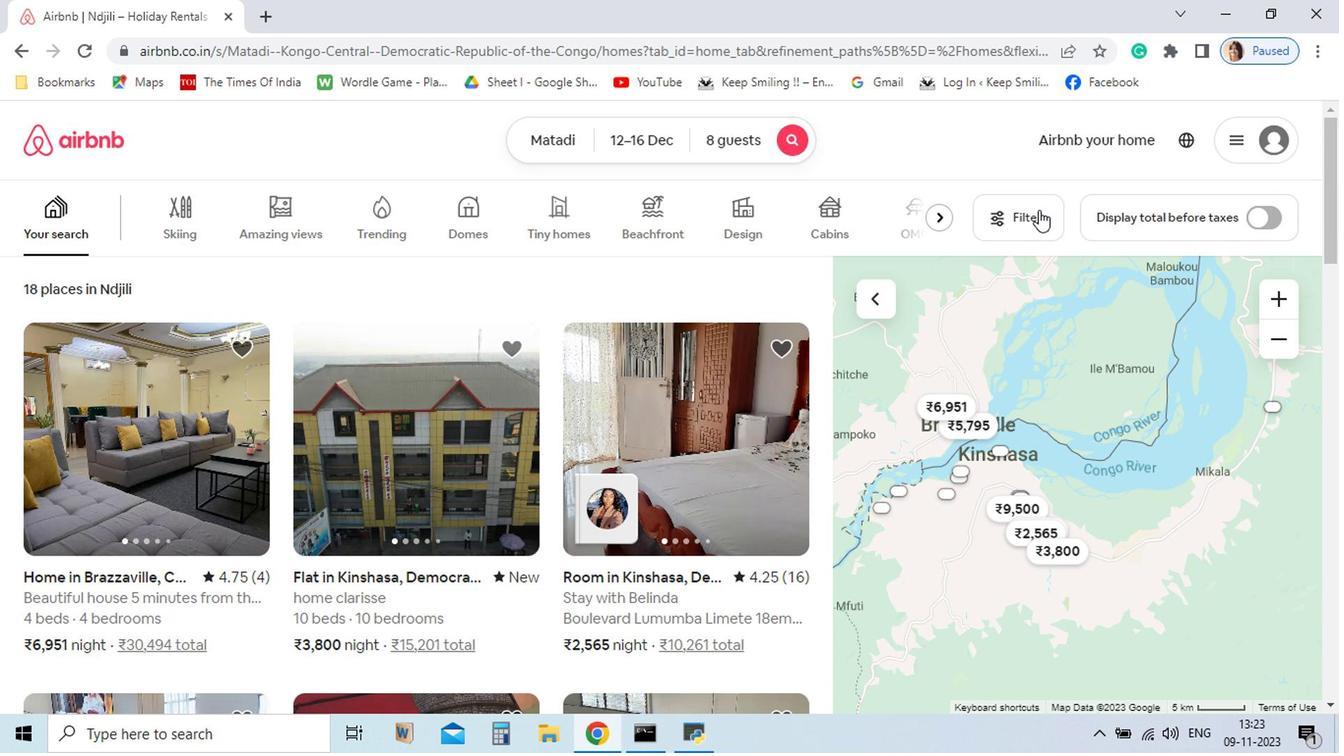 
Action: Mouse moved to (1043, 249)
Screenshot: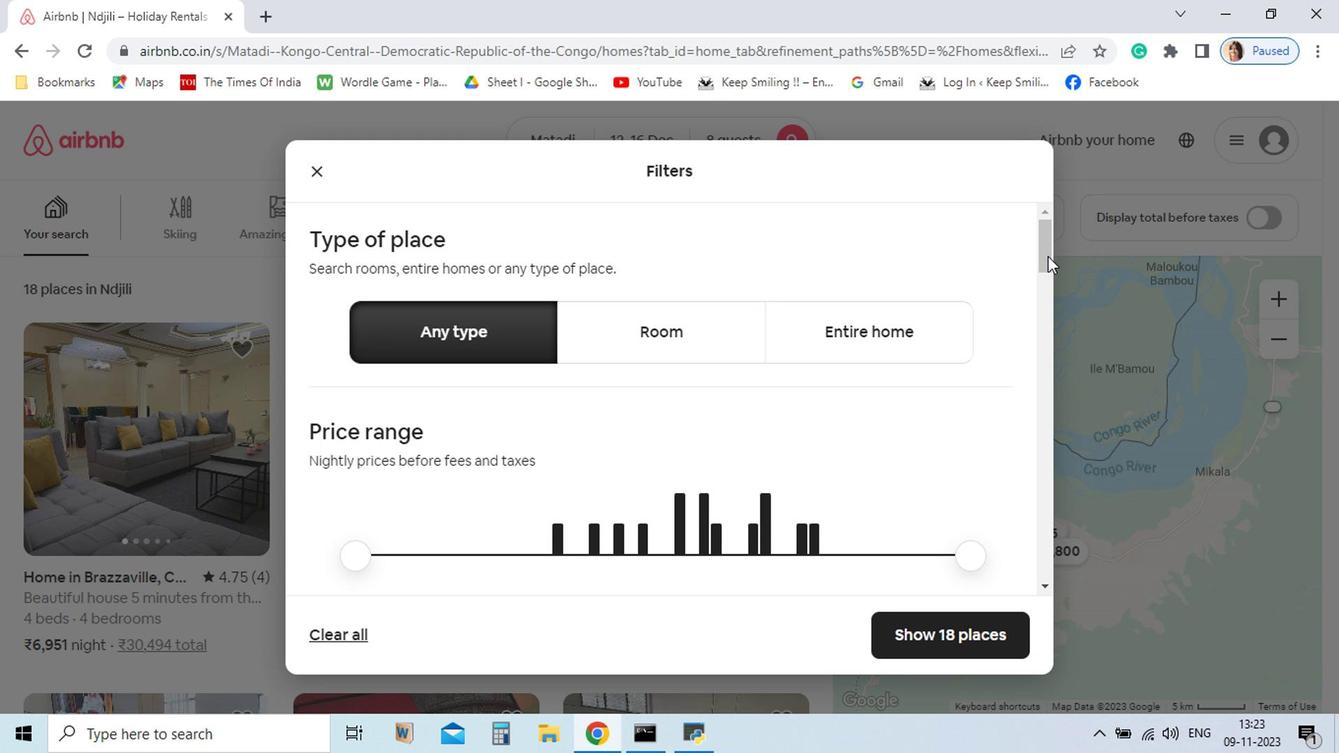 
Action: Mouse pressed left at (1043, 249)
Screenshot: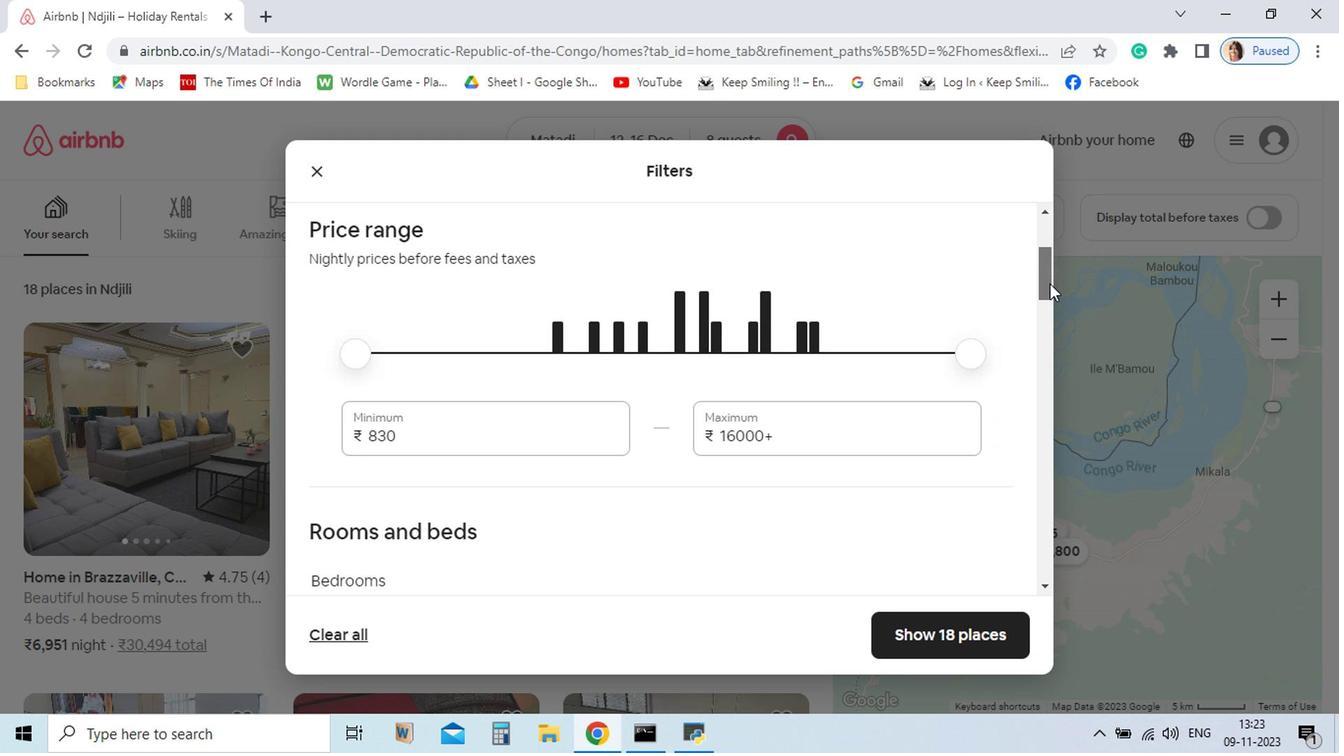 
Action: Mouse moved to (893, 384)
Screenshot: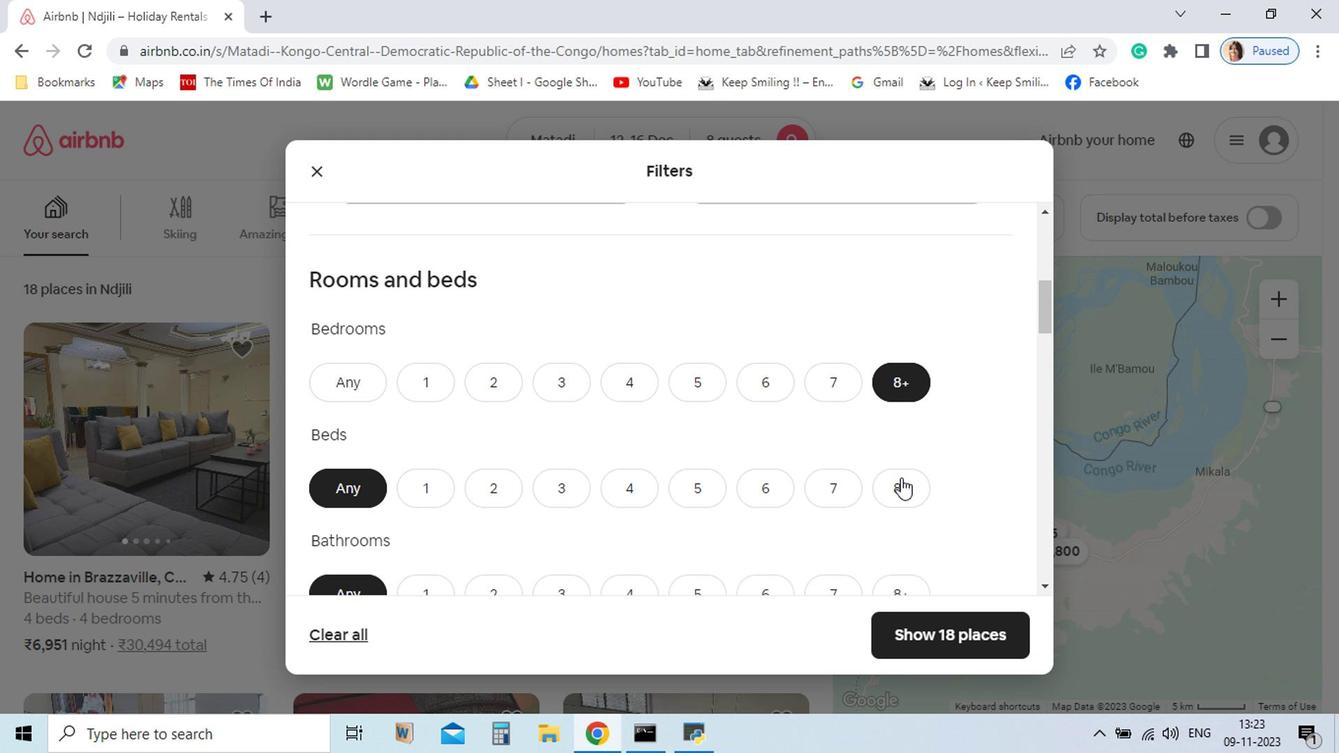 
Action: Mouse pressed left at (893, 384)
Screenshot: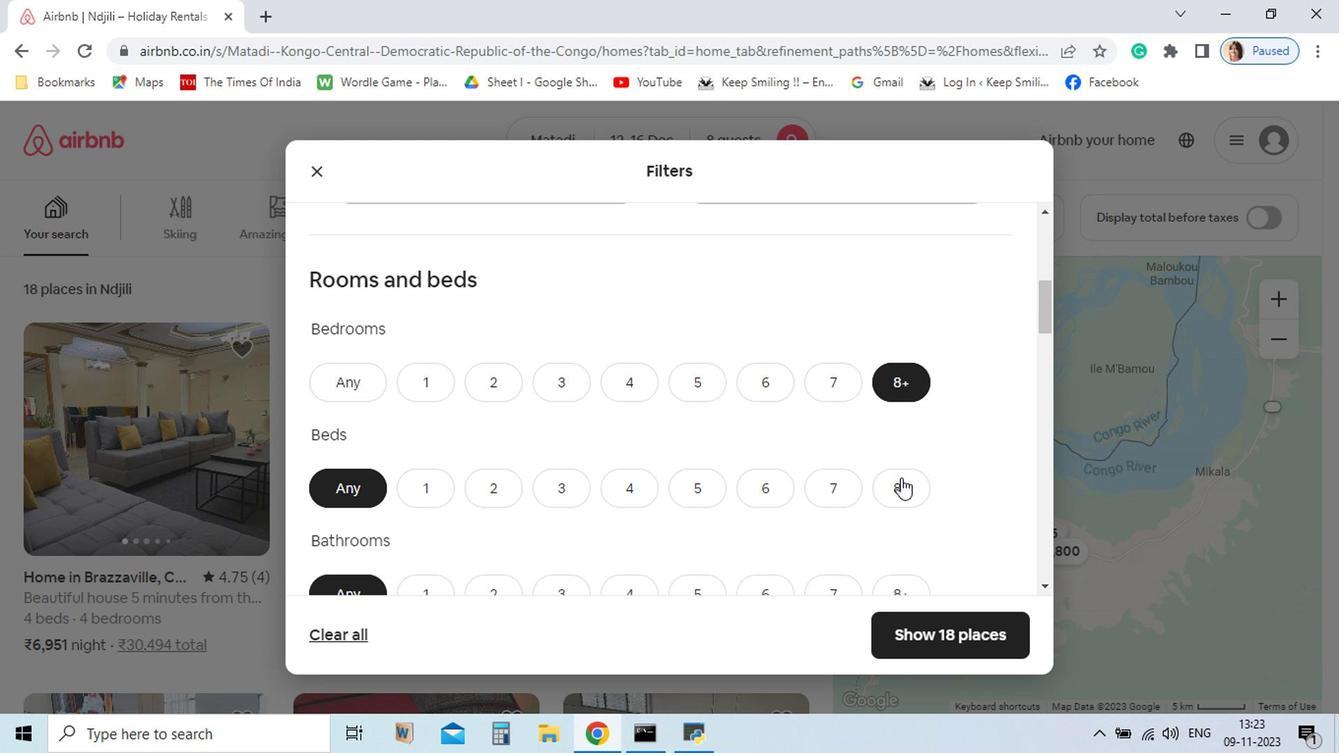 
Action: Mouse moved to (898, 496)
Screenshot: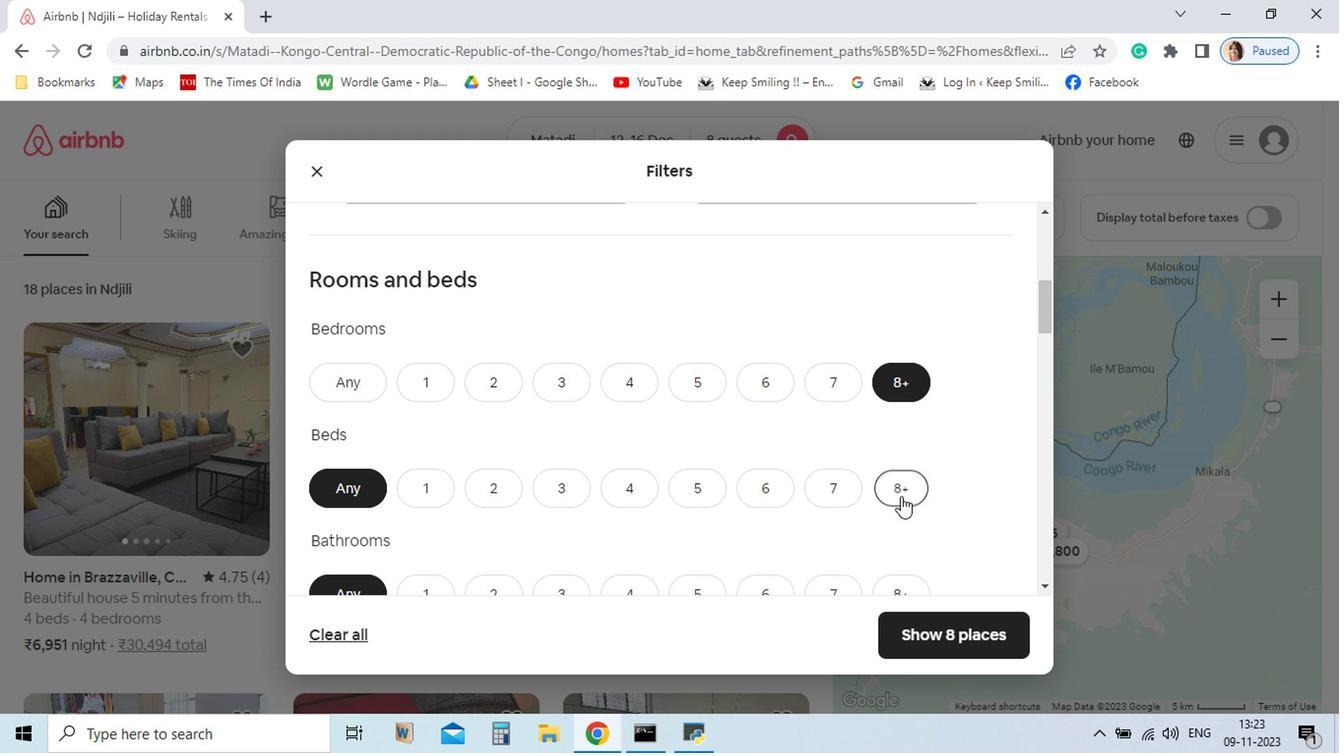 
Action: Mouse pressed left at (898, 496)
Screenshot: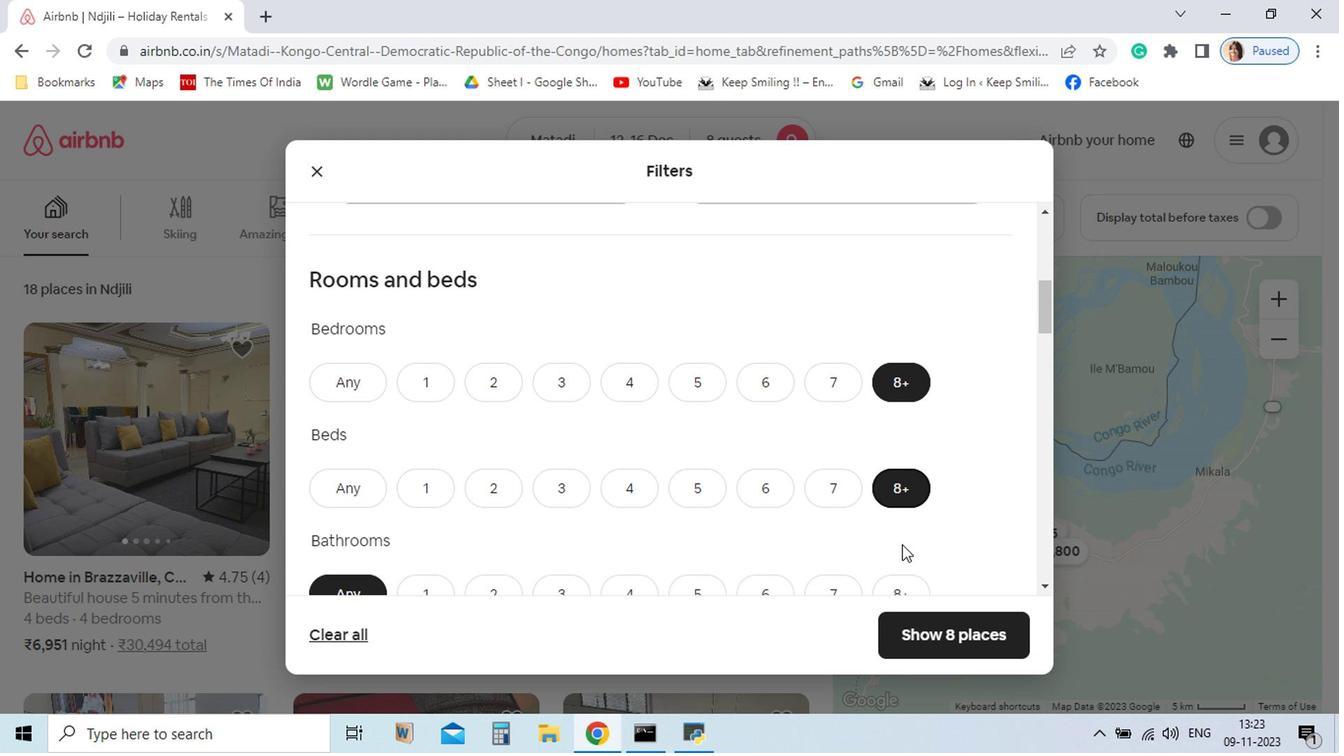 
Action: Mouse moved to (895, 587)
Screenshot: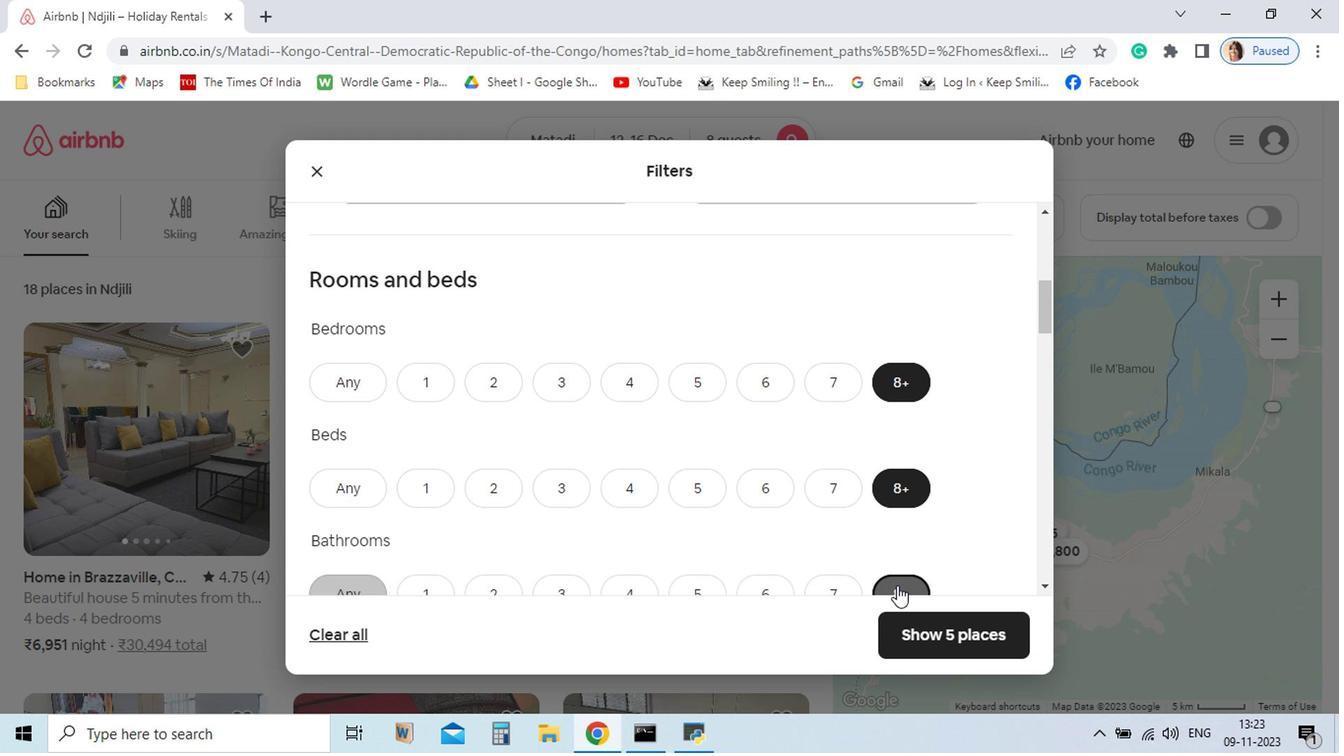 
Action: Mouse pressed left at (895, 587)
Screenshot: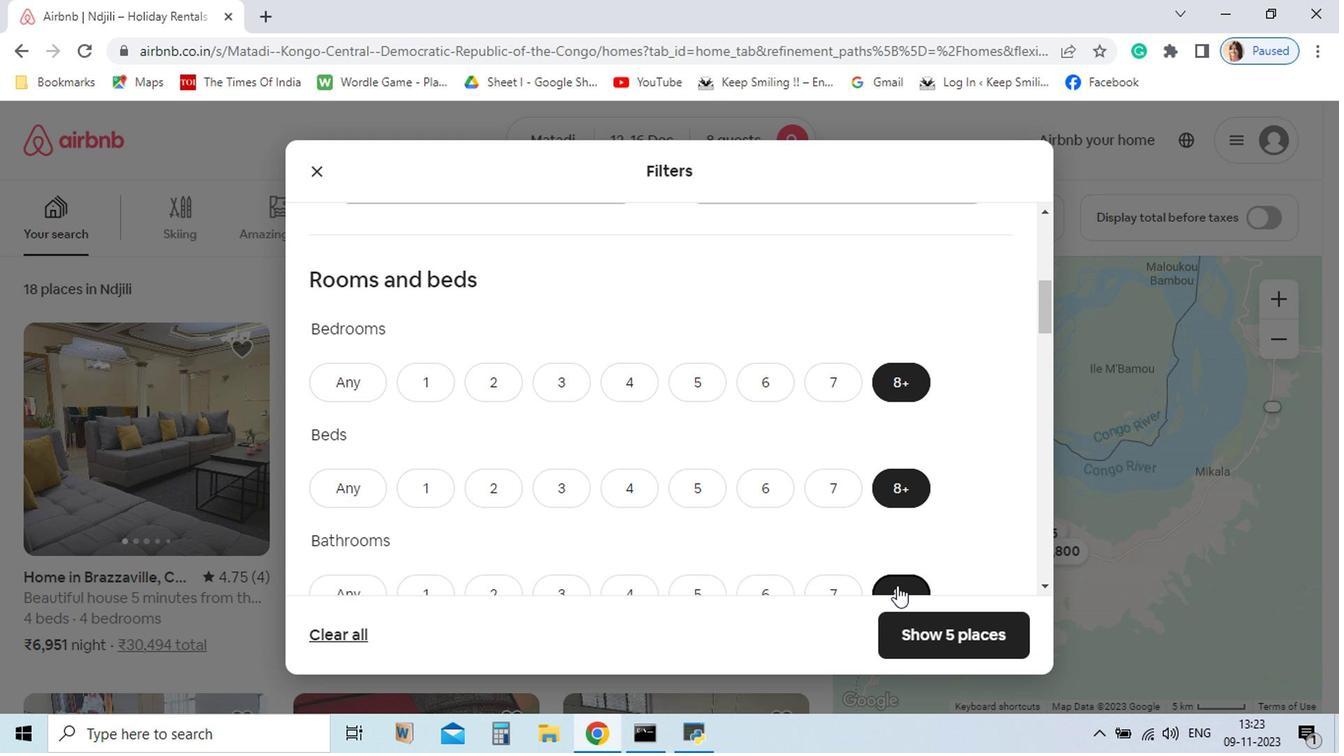 
Action: Mouse moved to (893, 587)
Screenshot: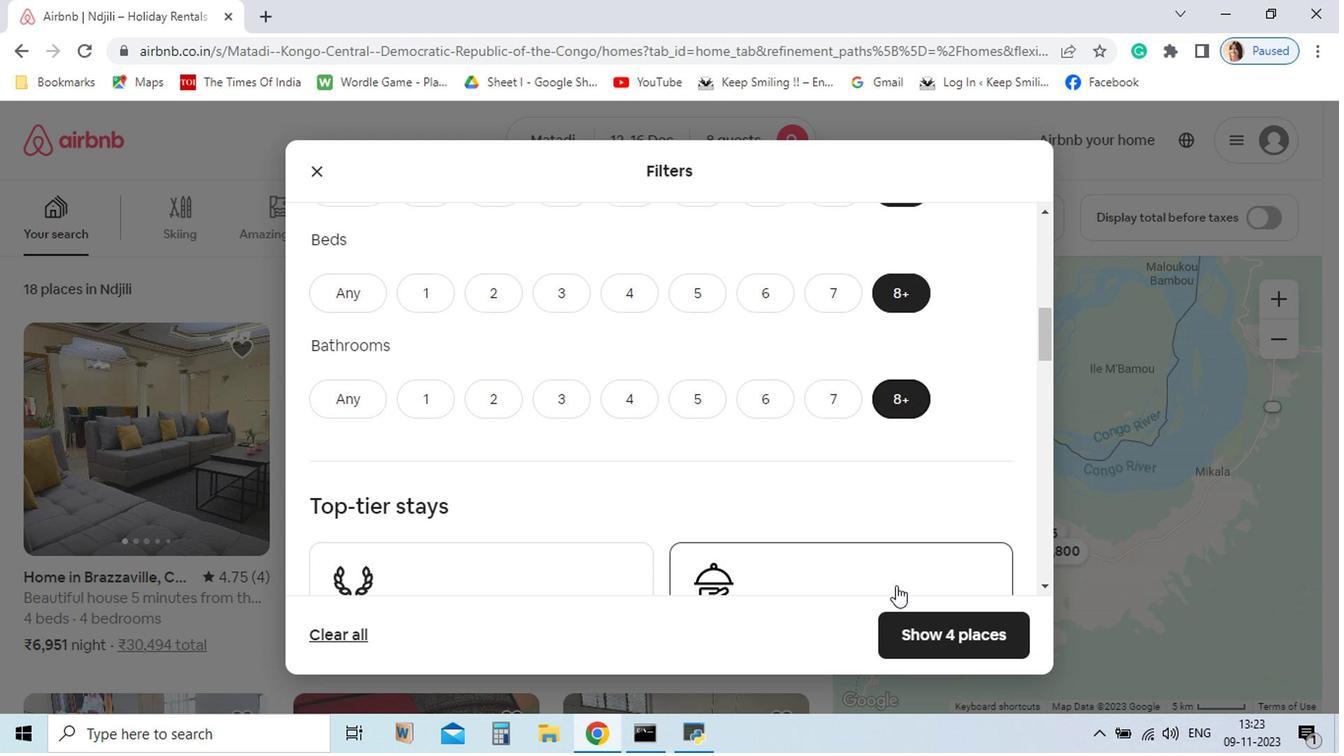 
Action: Mouse scrolled (893, 586) with delta (0, -1)
Screenshot: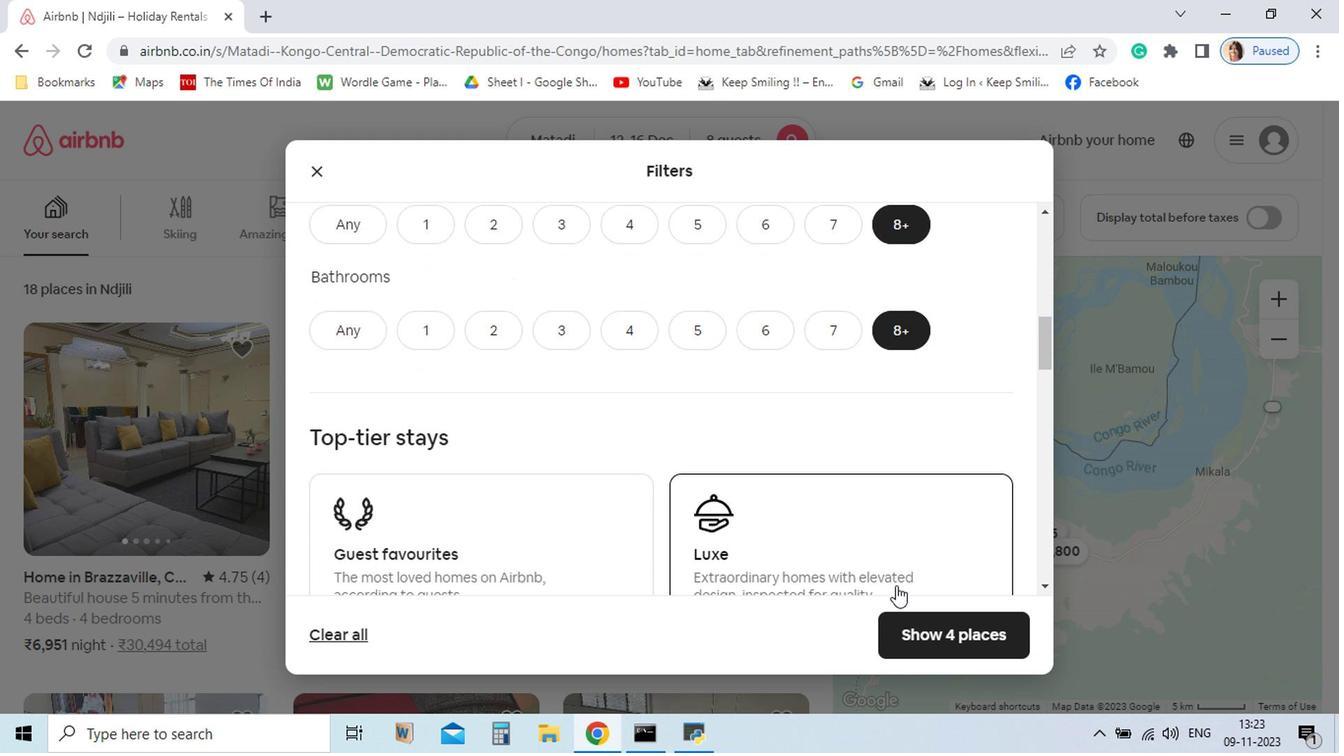 
Action: Mouse scrolled (893, 586) with delta (0, -1)
Screenshot: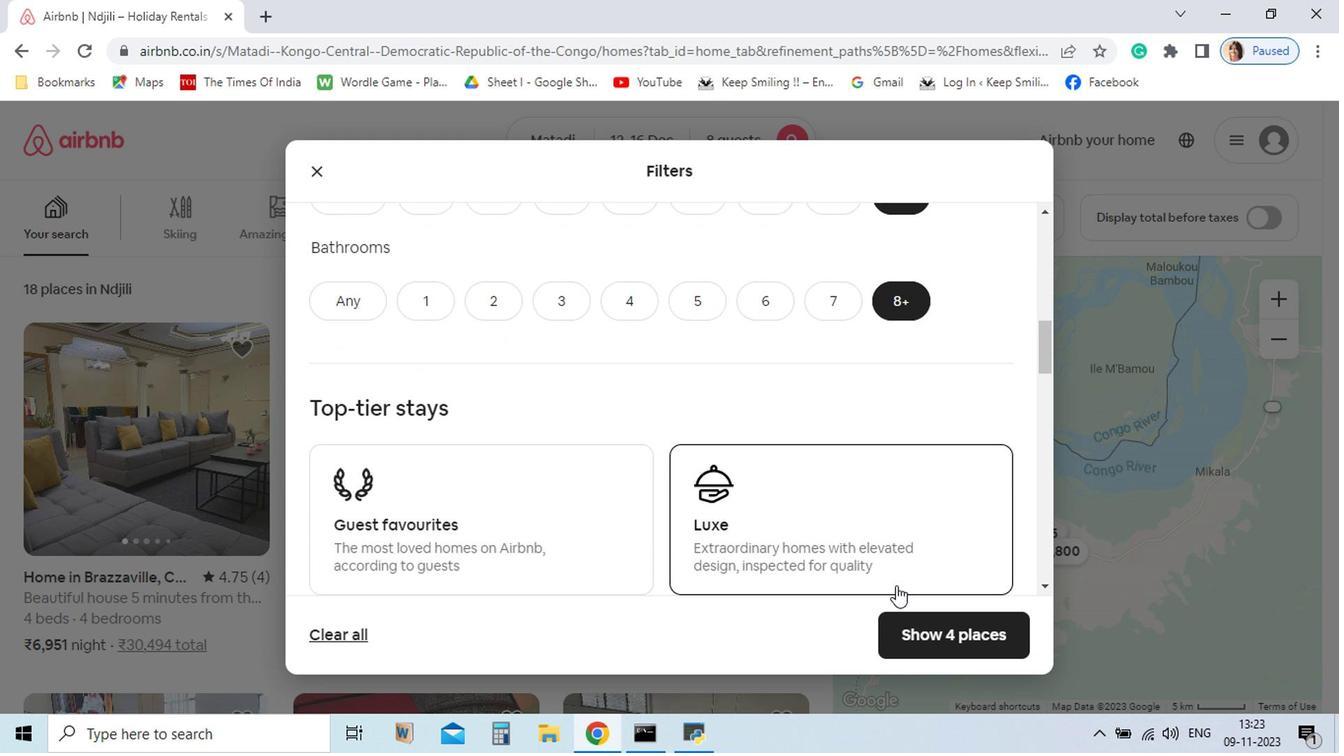 
Action: Mouse scrolled (893, 586) with delta (0, -1)
Screenshot: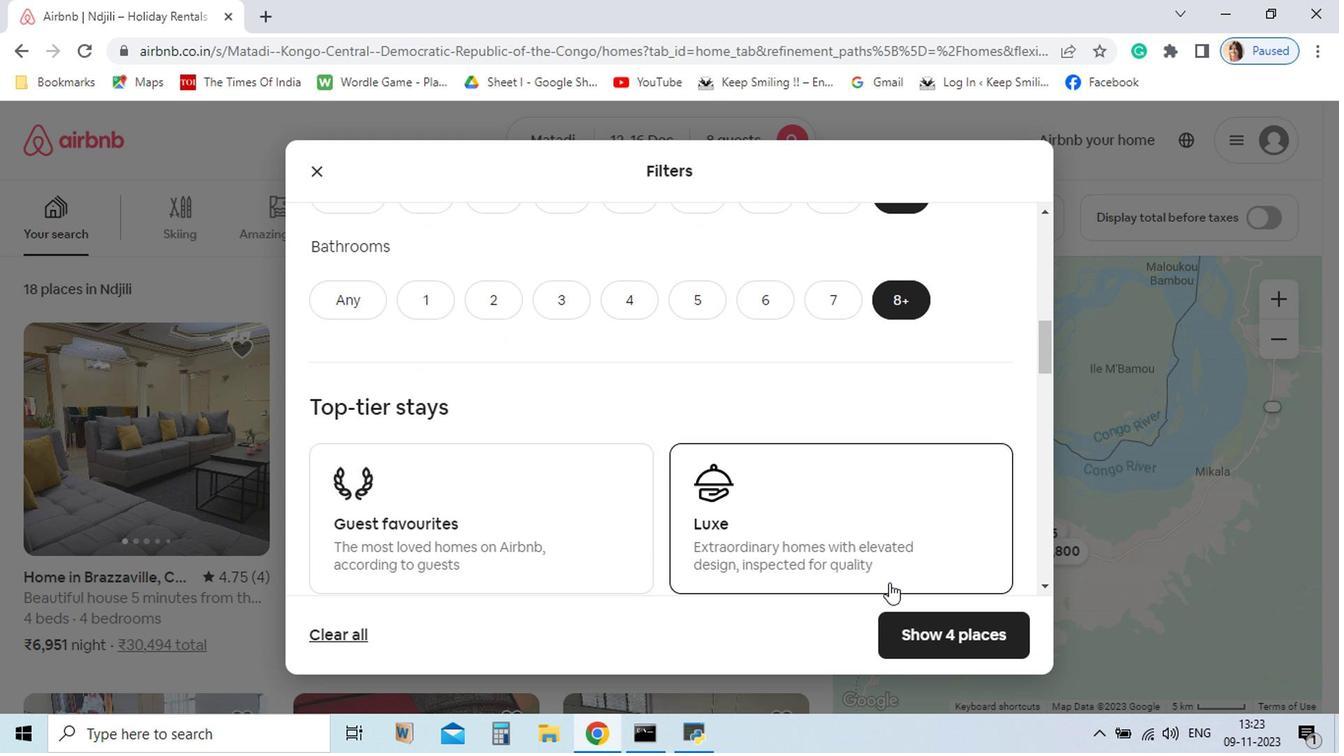 
Action: Mouse moved to (657, 569)
Screenshot: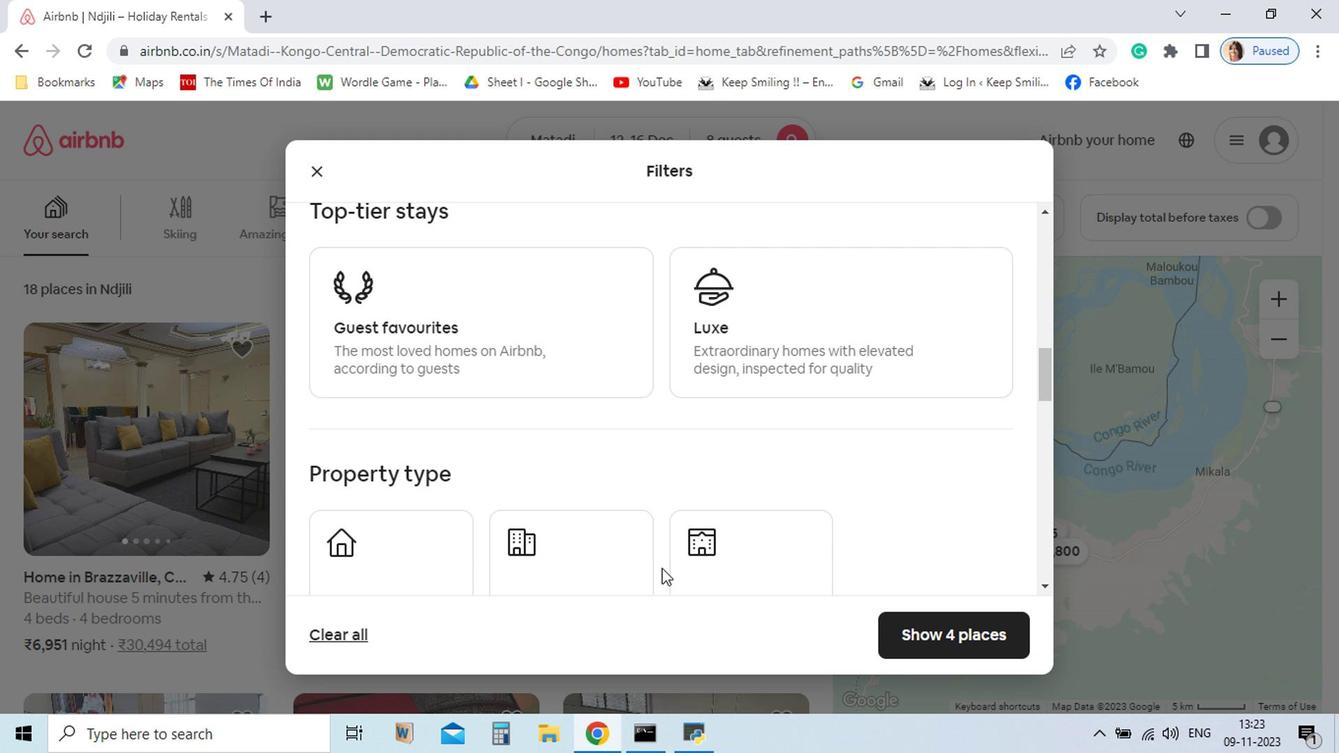 
Action: Mouse scrolled (657, 569) with delta (0, 0)
Screenshot: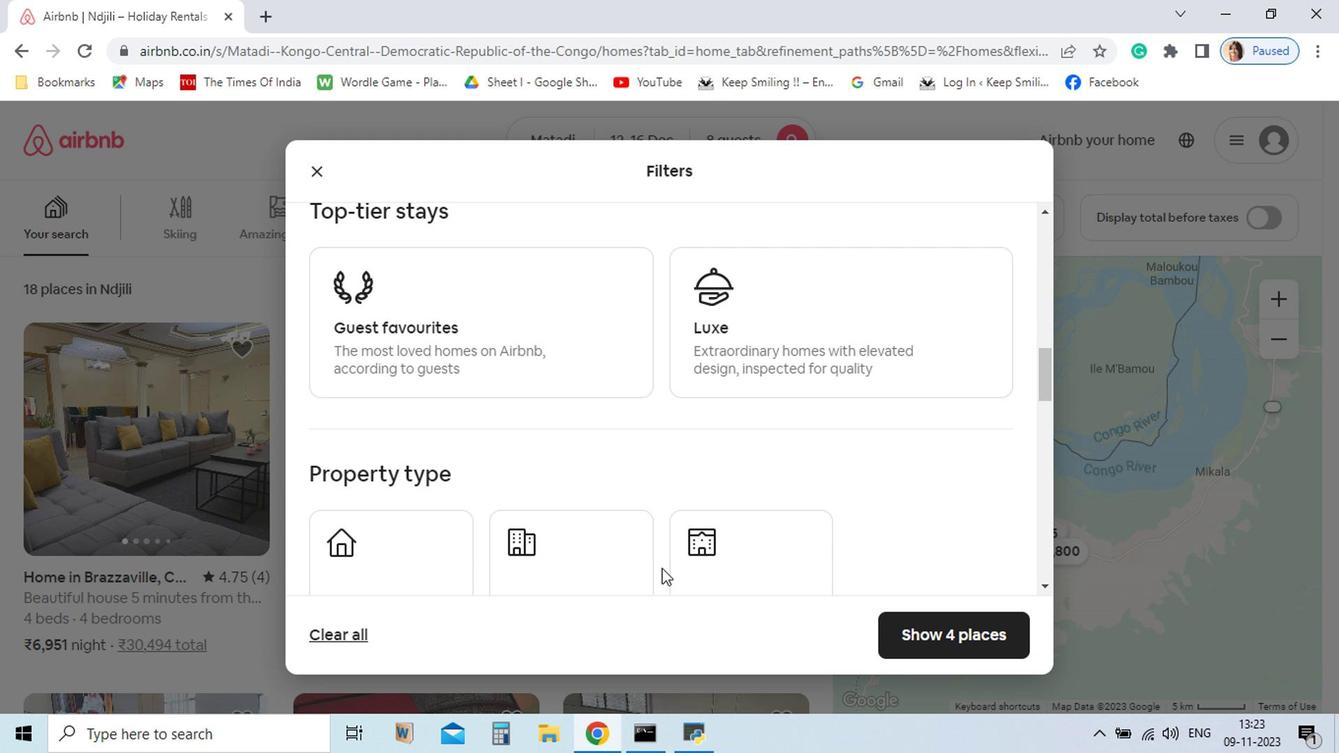 
Action: Mouse moved to (657, 569)
Screenshot: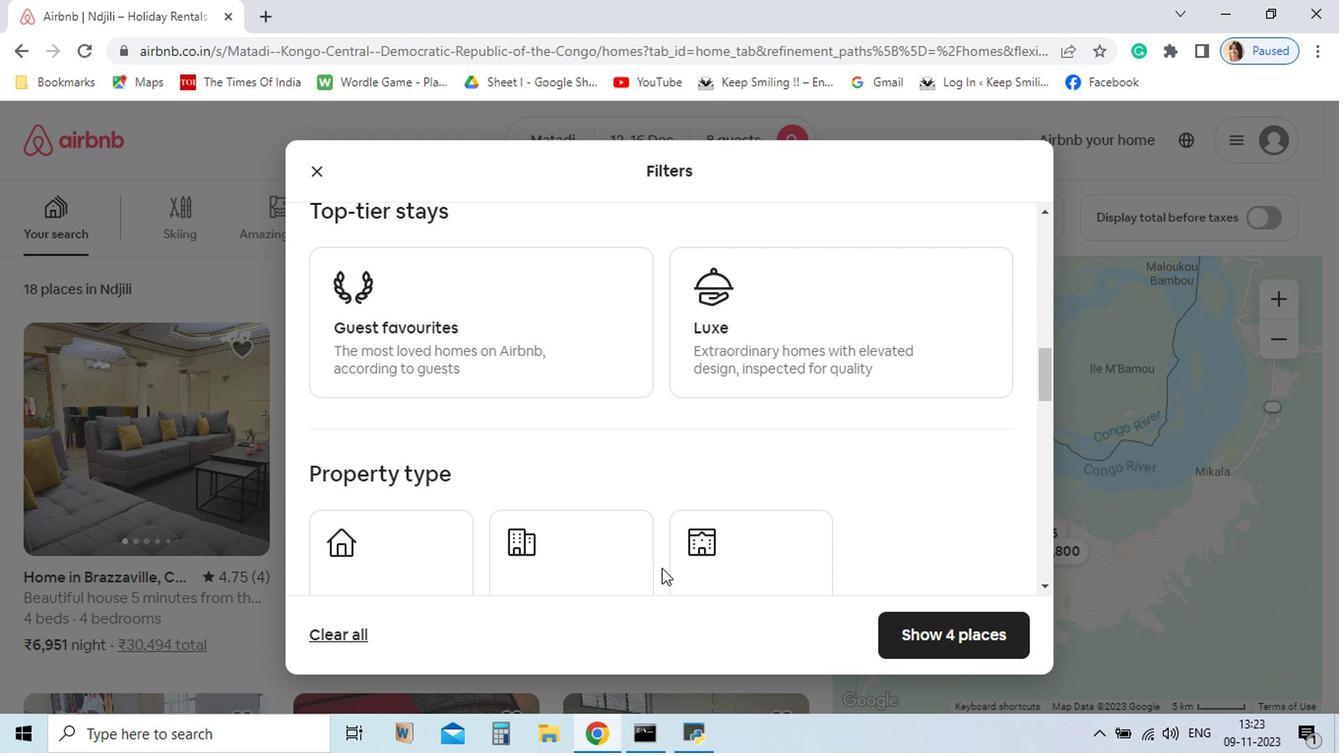 
Action: Mouse scrolled (657, 569) with delta (0, 0)
Screenshot: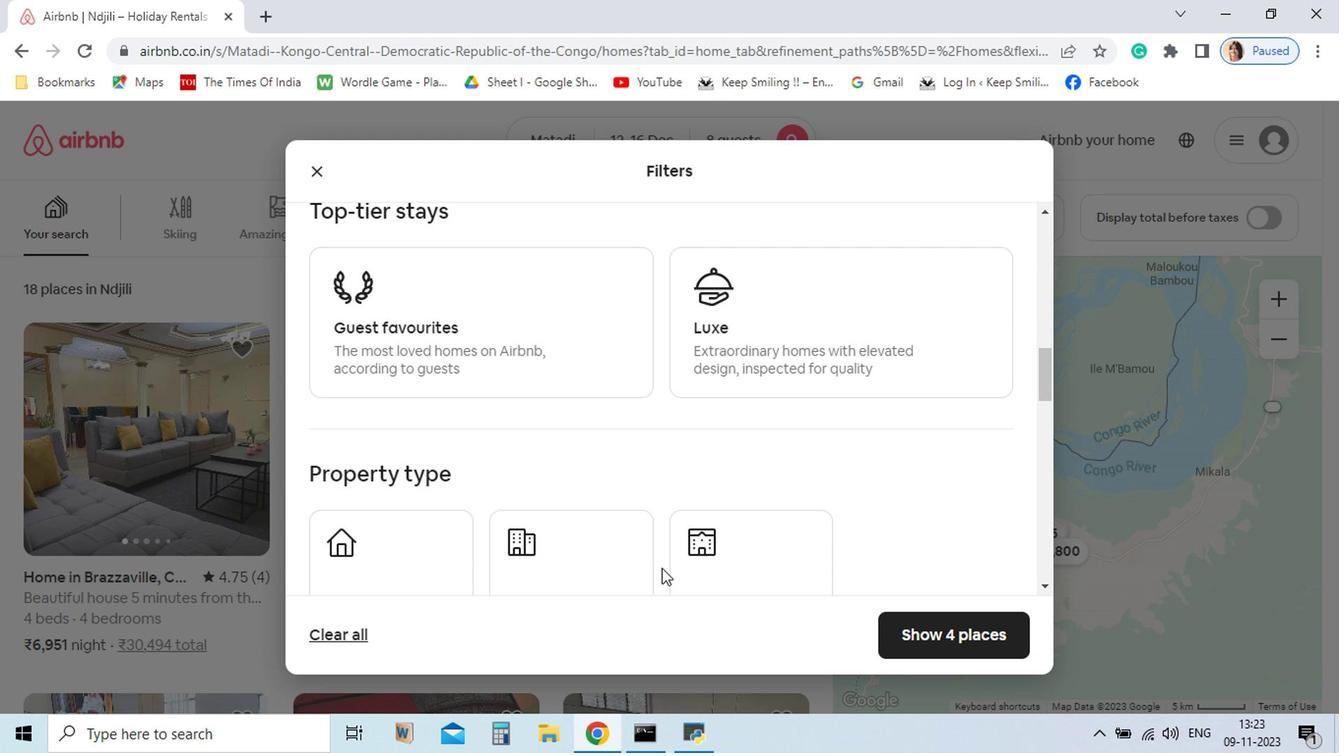 
Action: Mouse moved to (760, 553)
Screenshot: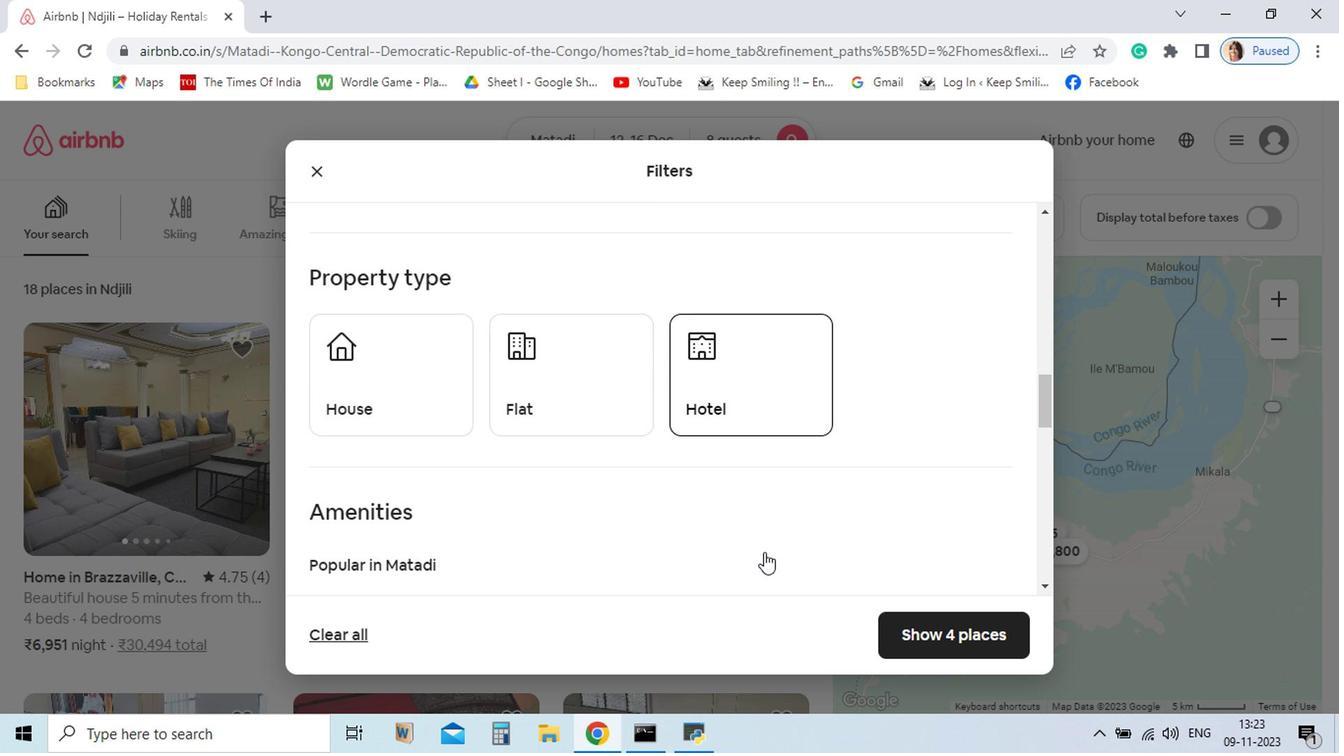
Action: Mouse scrolled (760, 553) with delta (0, 0)
Screenshot: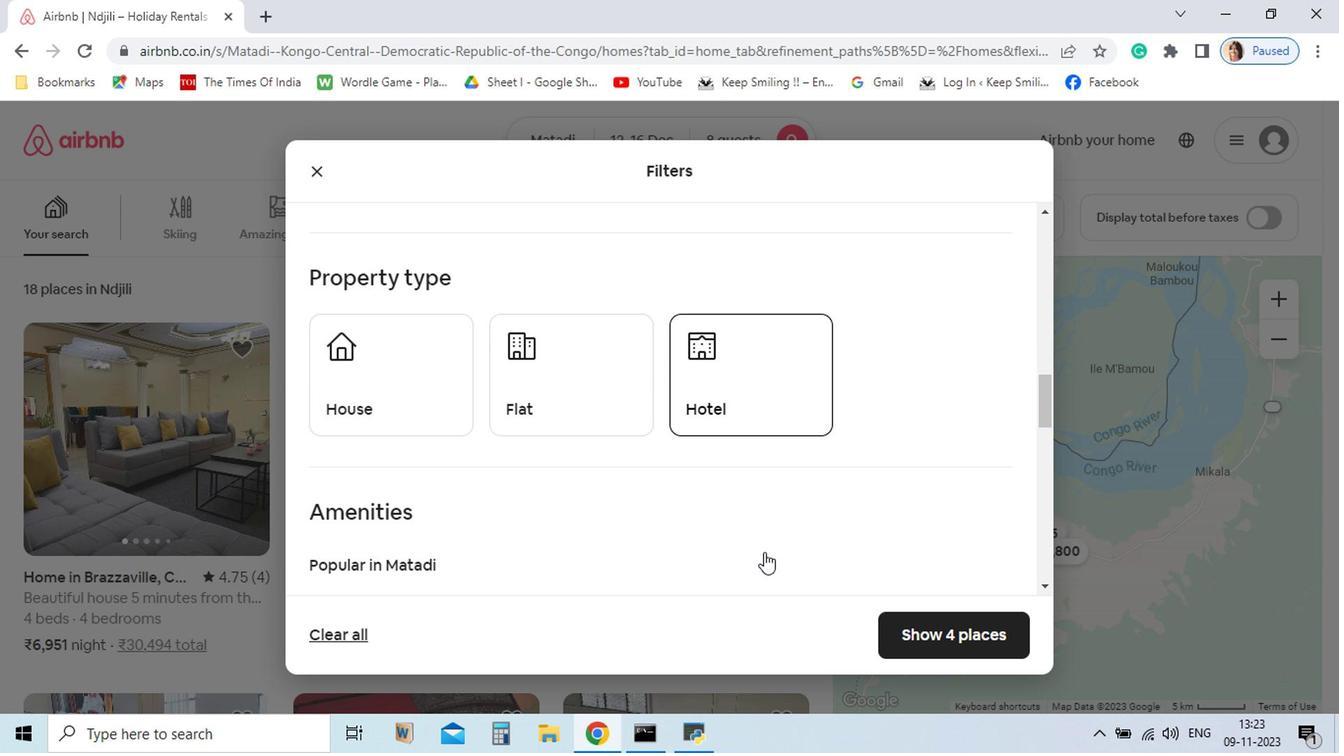 
Action: Mouse scrolled (760, 553) with delta (0, 0)
Screenshot: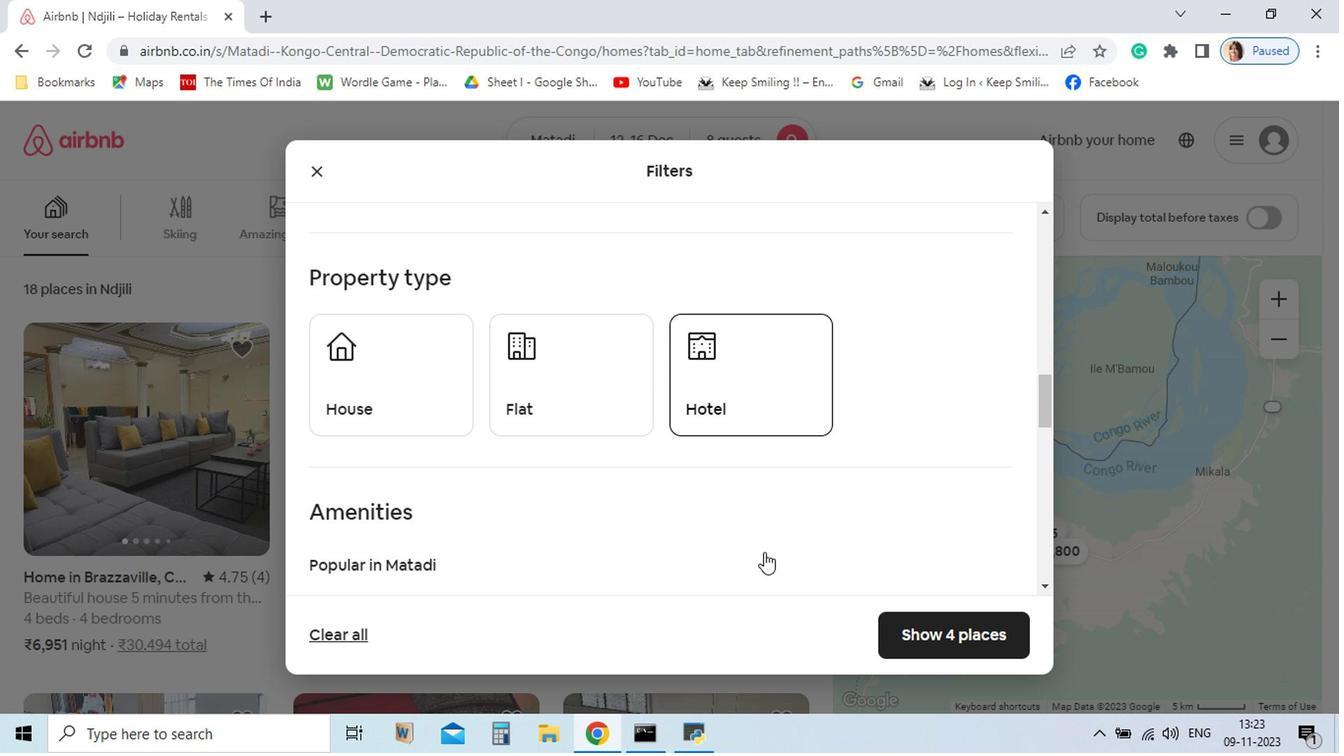 
Action: Mouse moved to (758, 389)
Screenshot: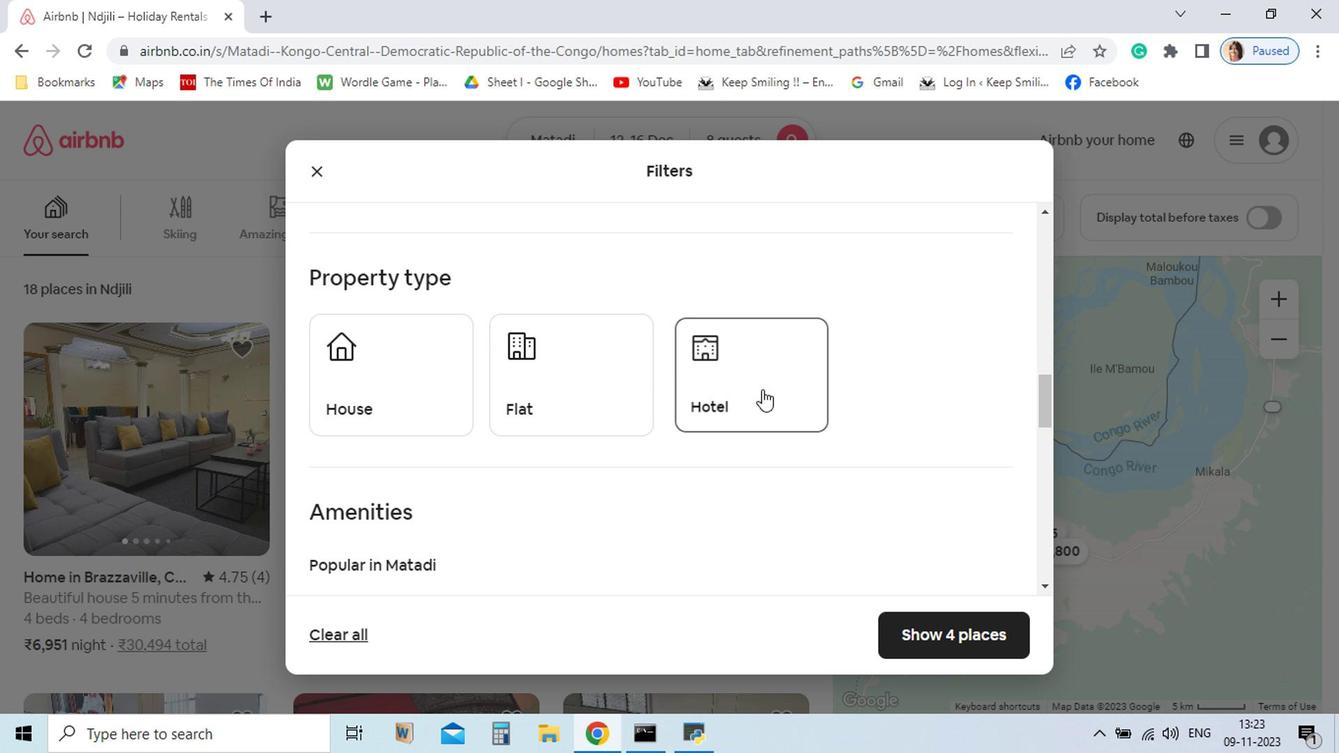 
Action: Mouse pressed left at (758, 389)
Screenshot: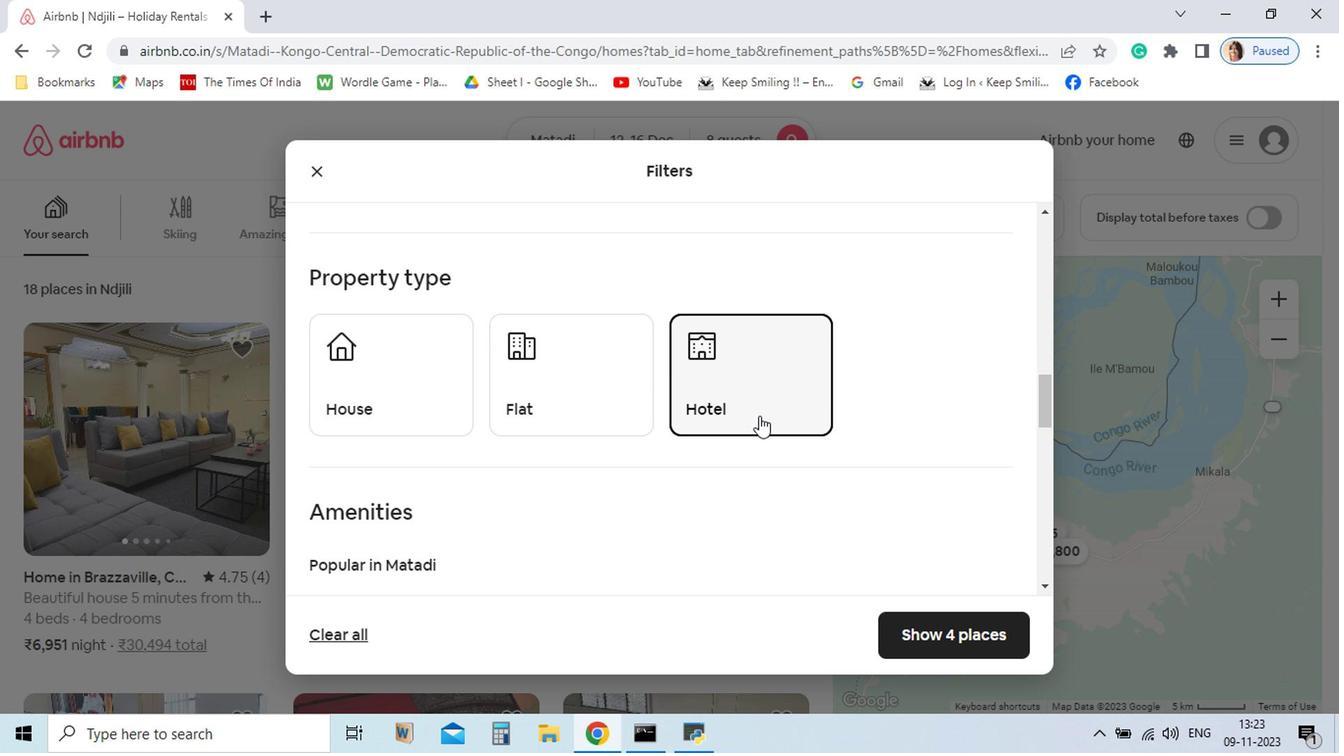 
Action: Mouse moved to (660, 534)
Screenshot: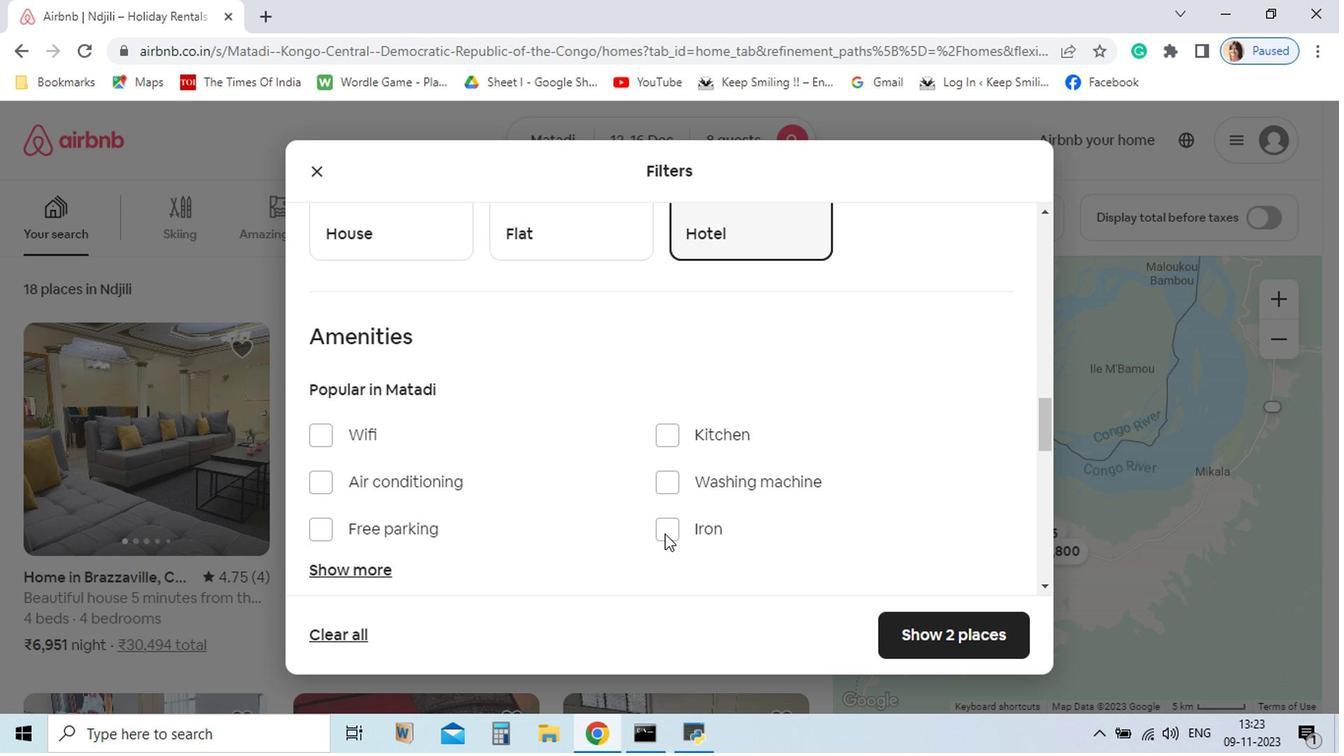 
Action: Mouse scrolled (660, 534) with delta (0, 0)
Screenshot: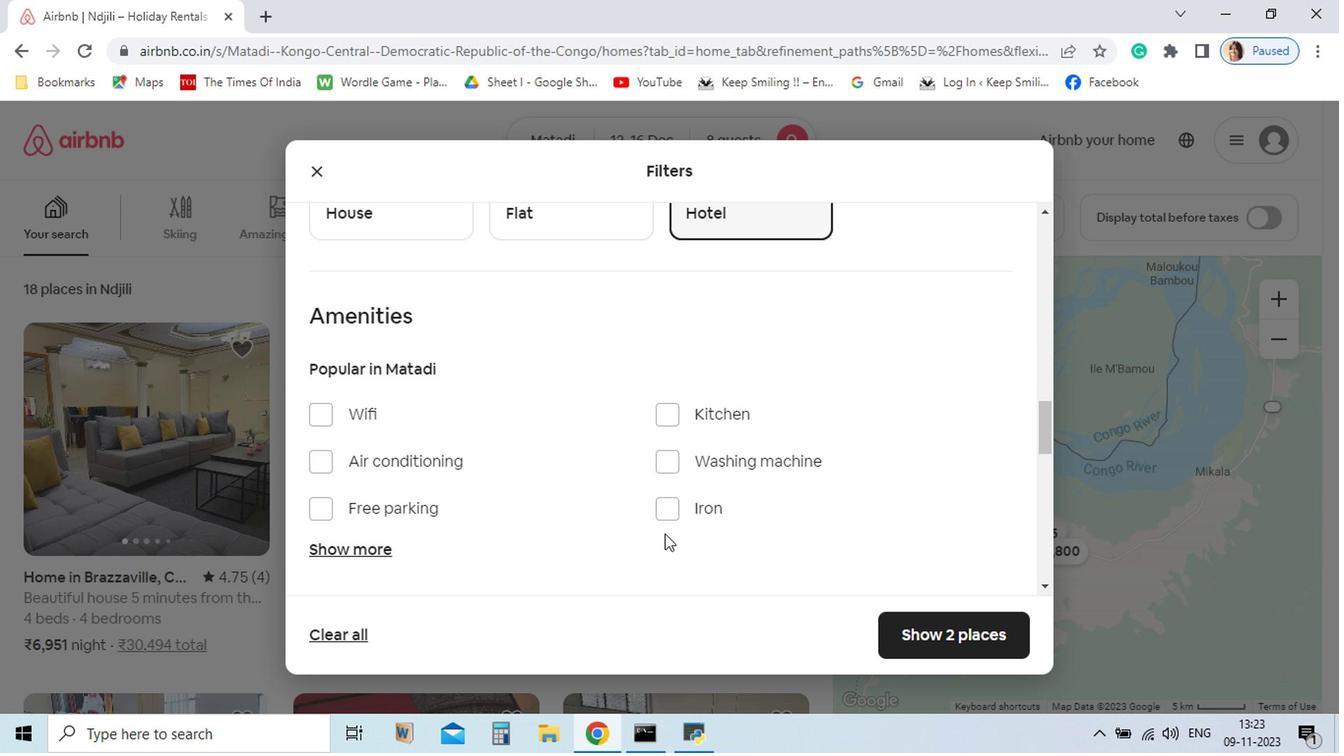 
Action: Mouse scrolled (660, 534) with delta (0, 0)
Screenshot: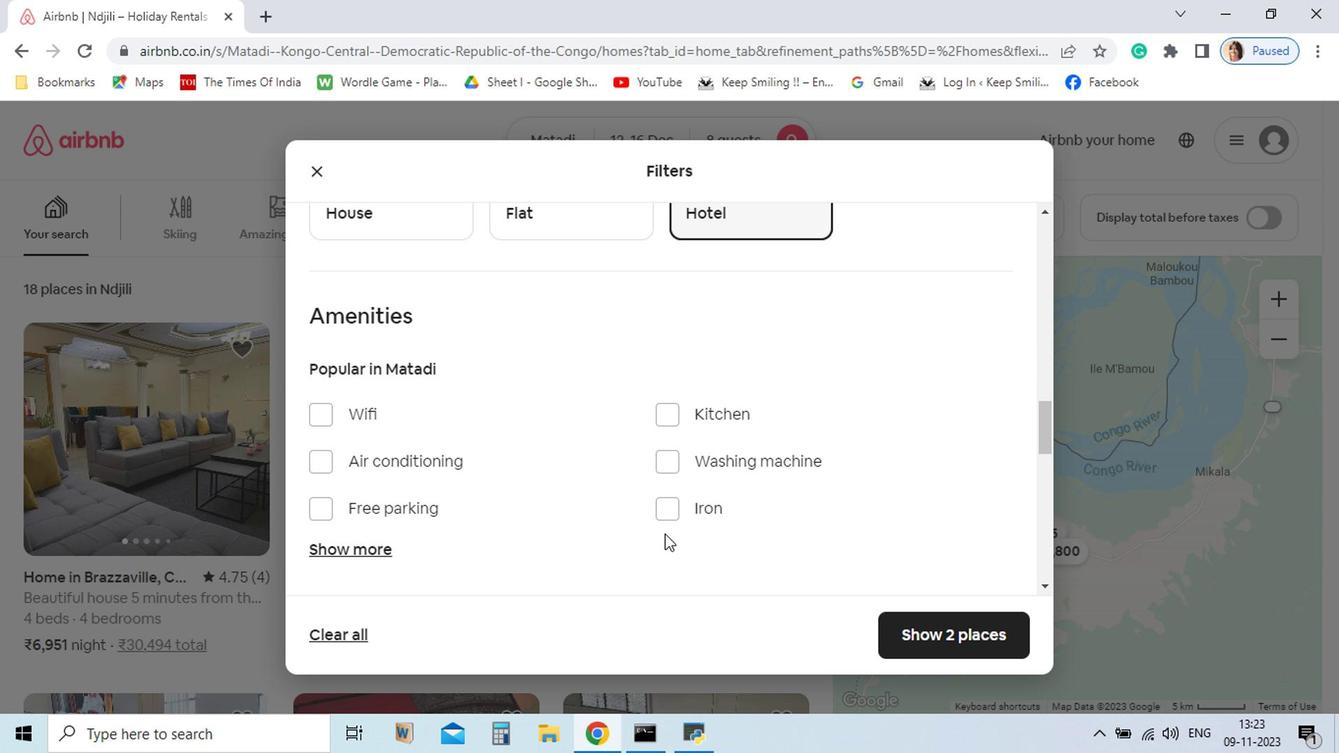 
Action: Mouse moved to (311, 413)
Screenshot: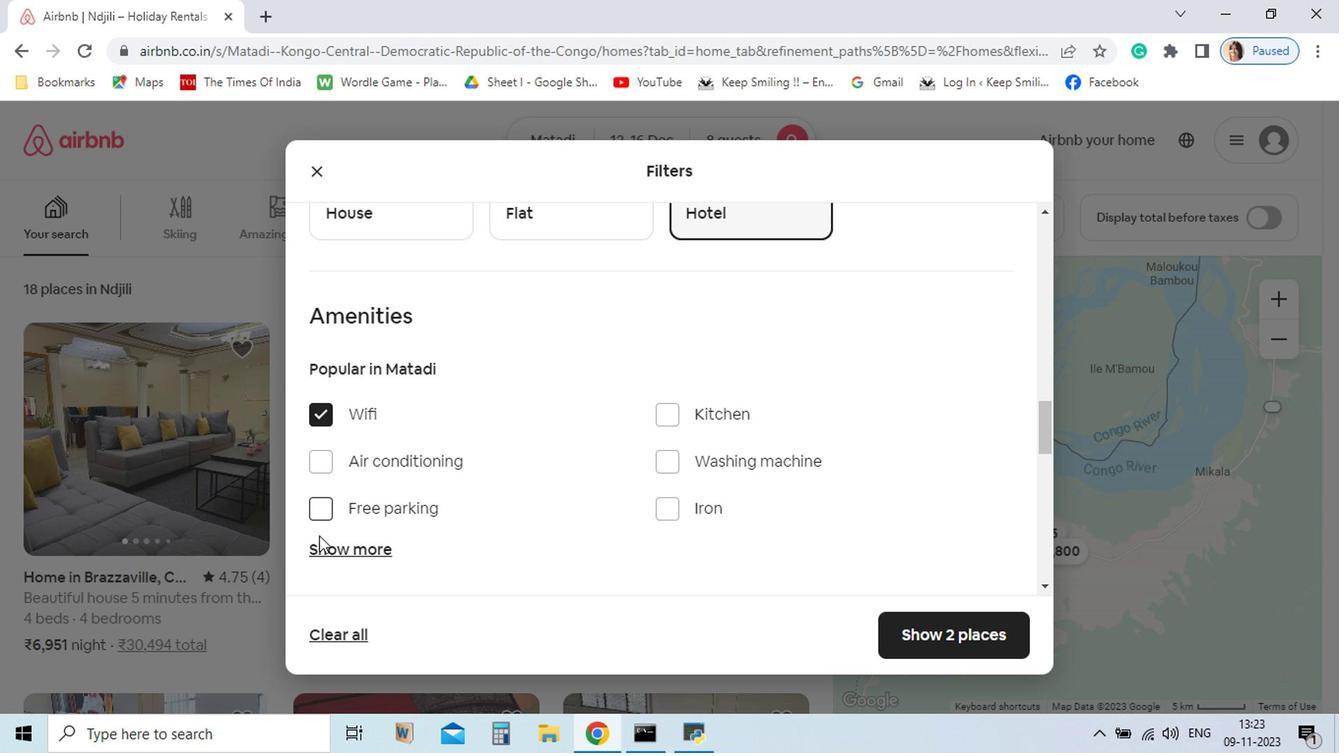 
Action: Mouse pressed left at (311, 413)
Screenshot: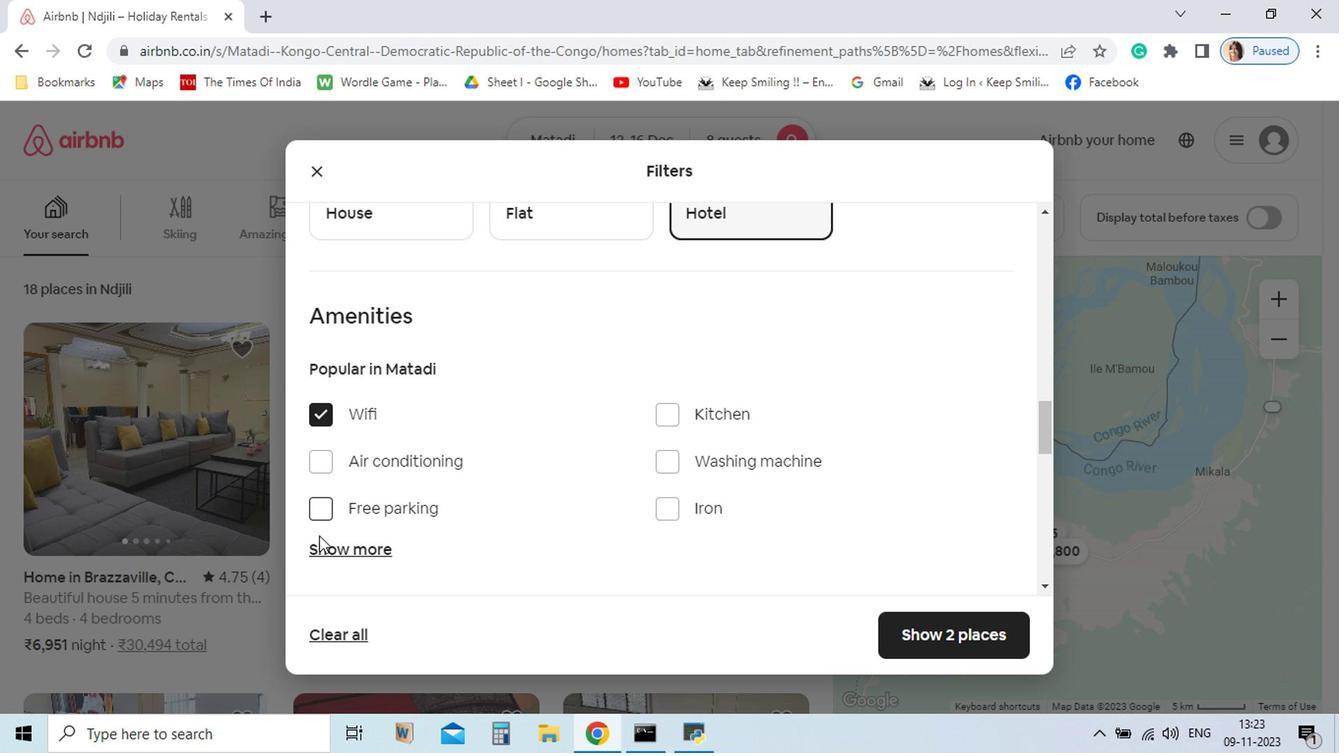 
Action: Mouse moved to (313, 550)
Screenshot: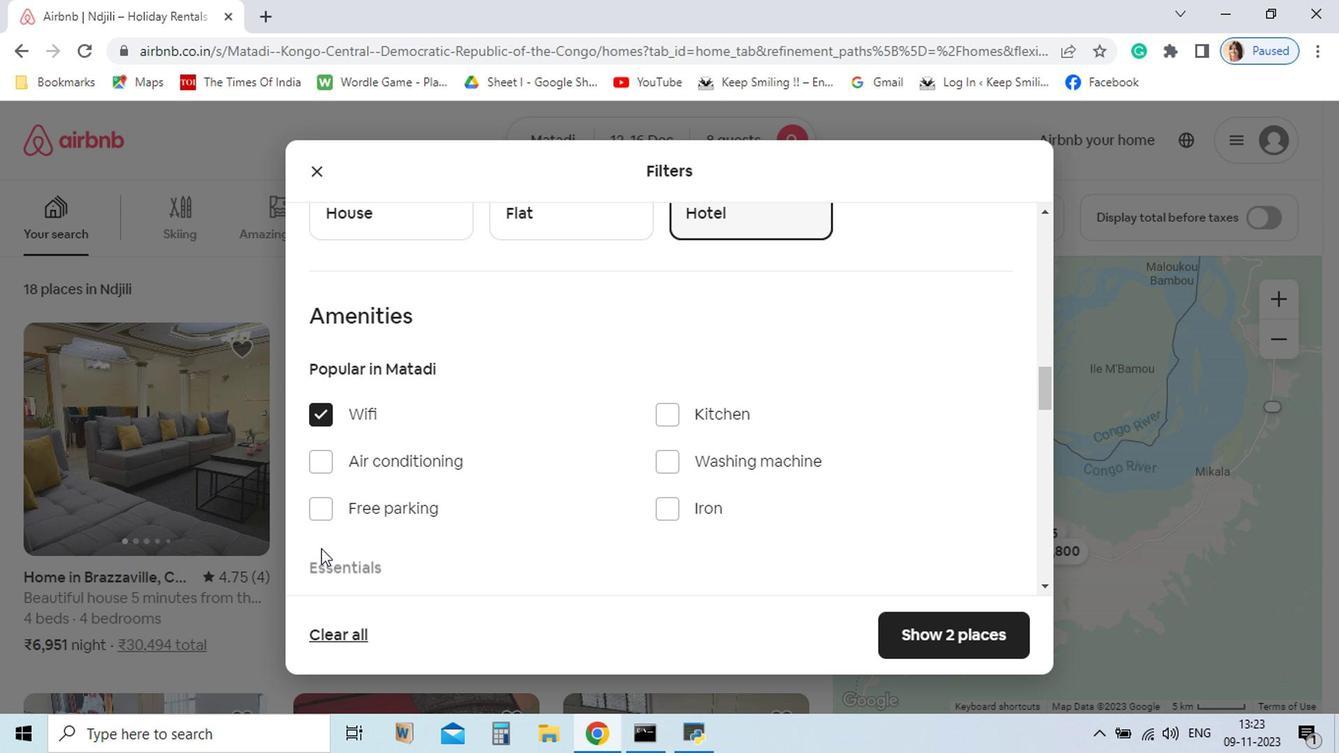
Action: Mouse pressed left at (313, 550)
Screenshot: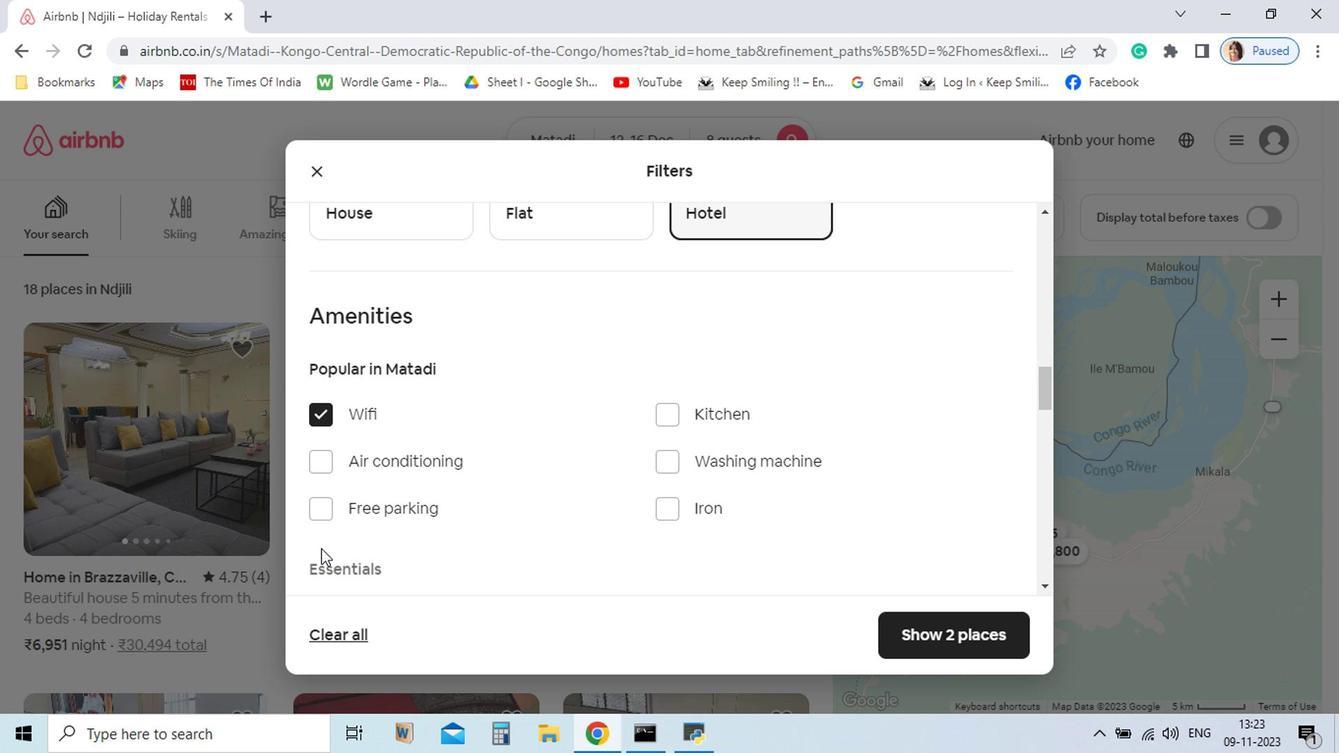 
Action: Mouse moved to (458, 574)
Screenshot: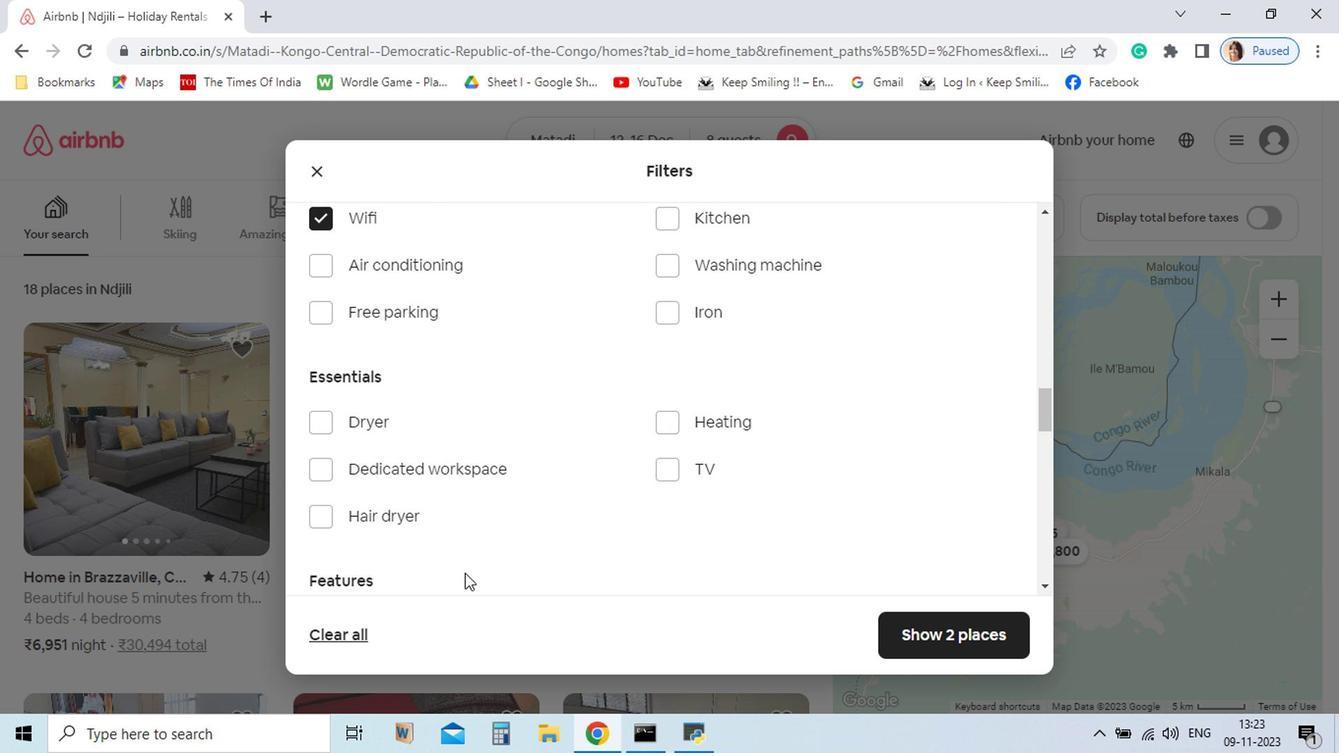 
Action: Mouse scrolled (458, 574) with delta (0, 0)
Screenshot: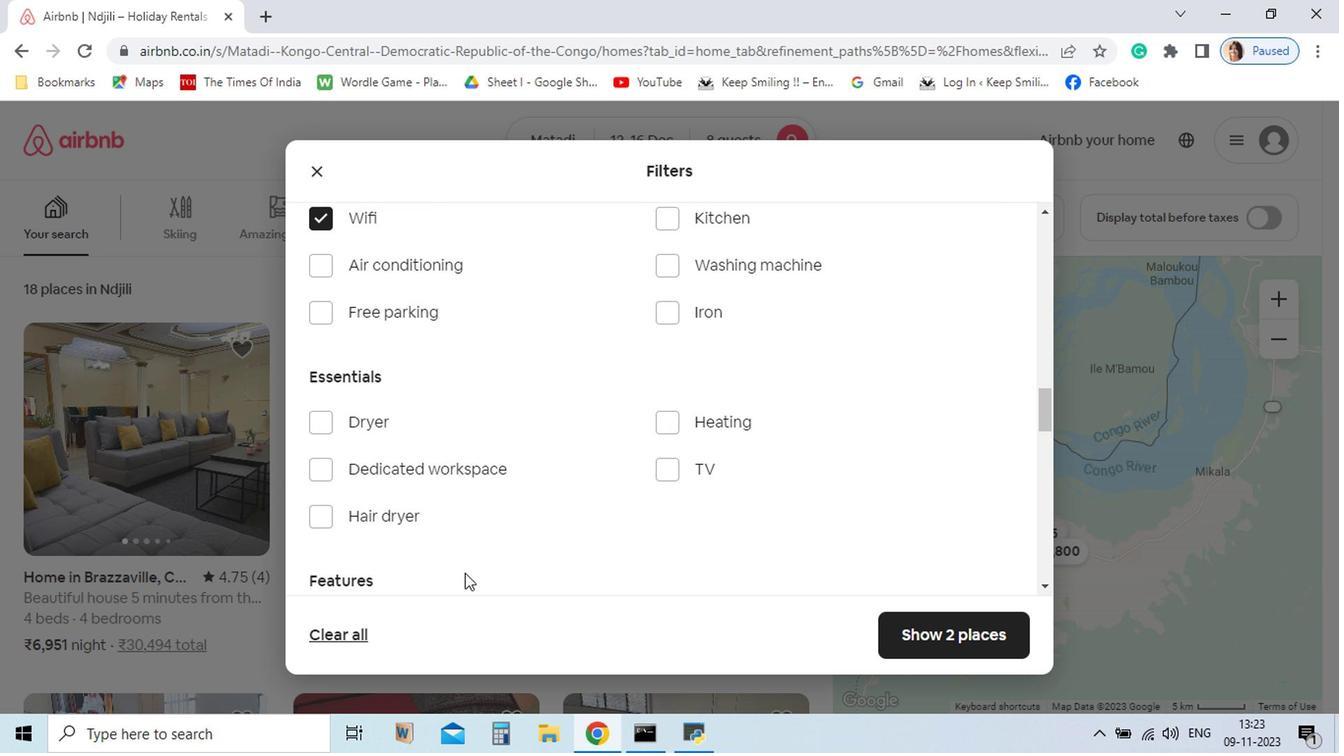 
Action: Mouse scrolled (458, 574) with delta (0, 0)
Screenshot: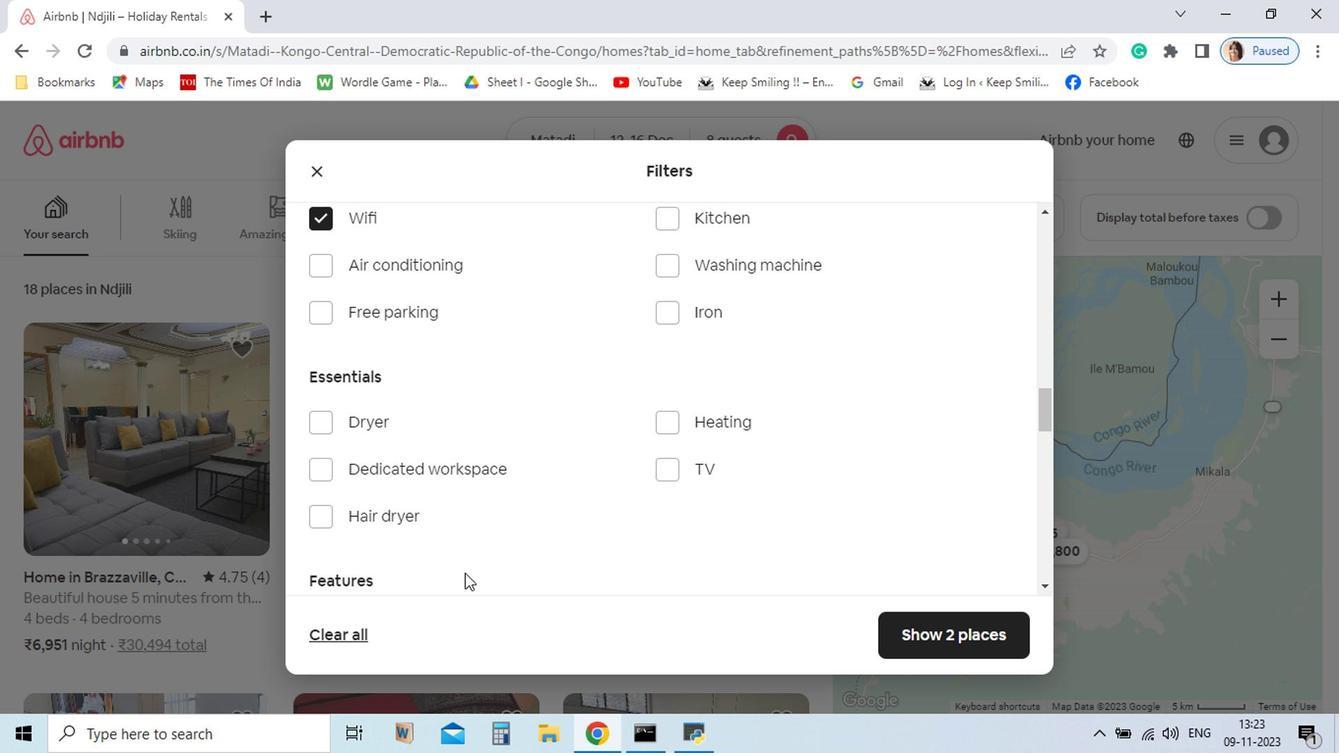 
Action: Mouse moved to (673, 469)
Screenshot: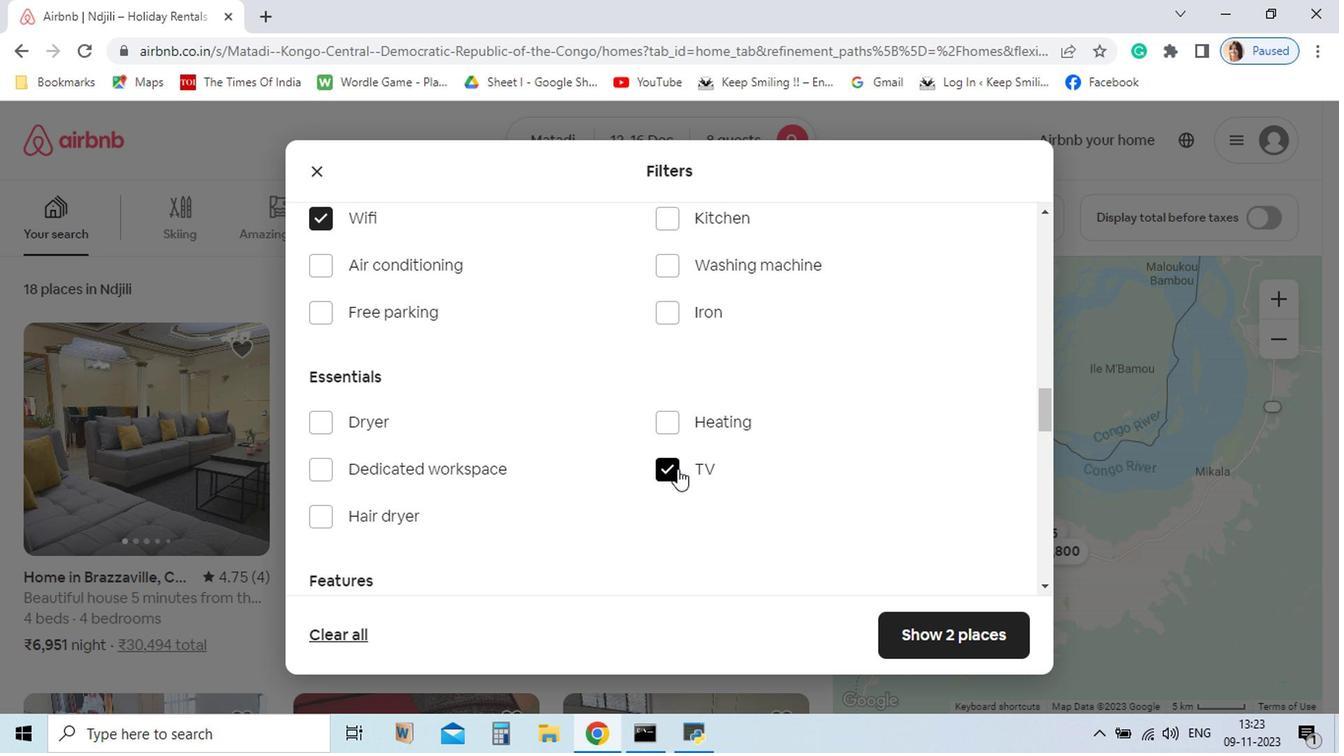 
Action: Mouse pressed left at (673, 469)
Screenshot: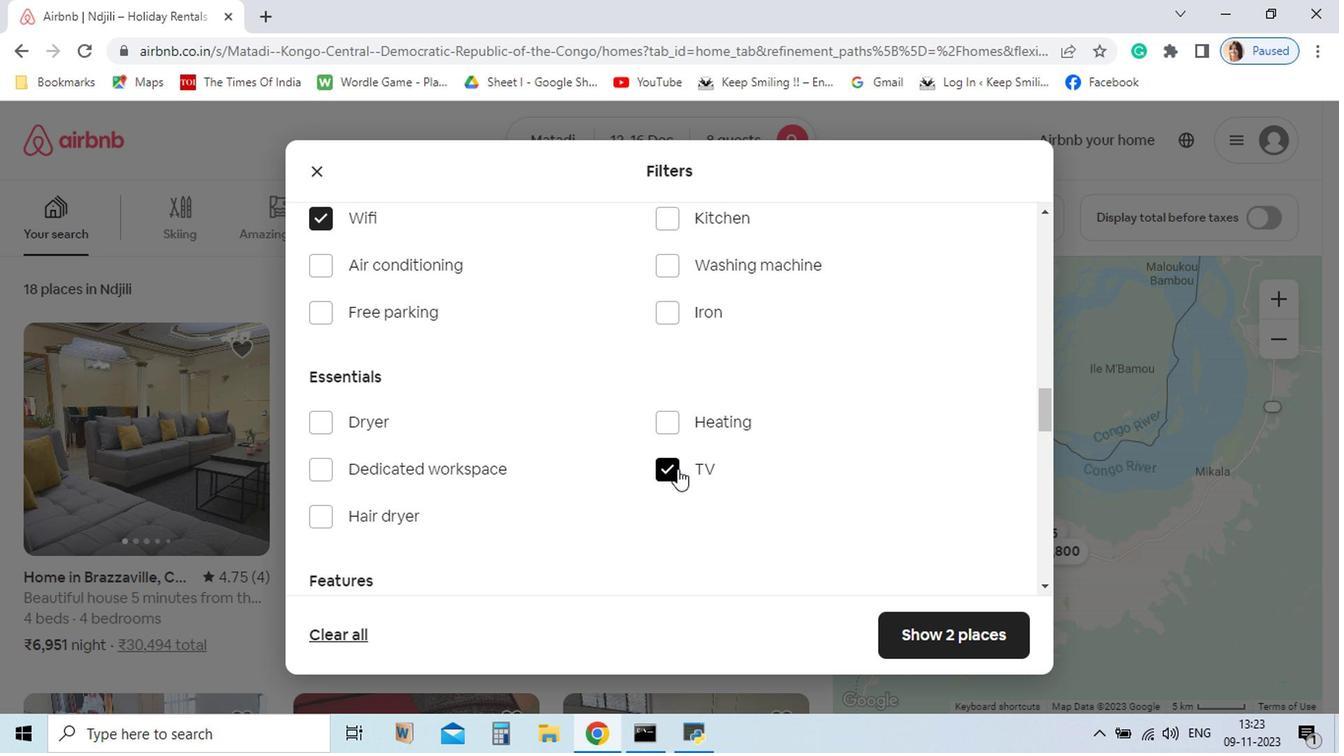 
Action: Mouse moved to (318, 305)
Screenshot: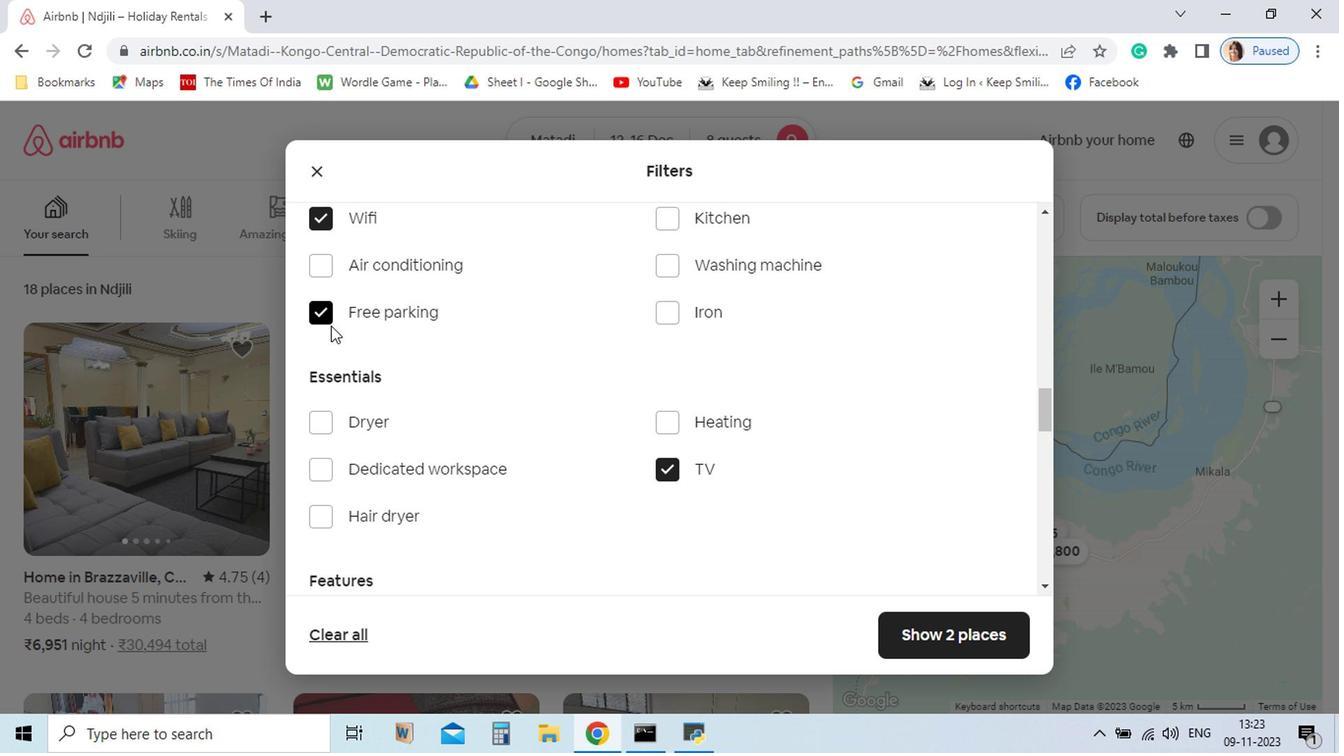 
Action: Mouse pressed left at (318, 305)
Screenshot: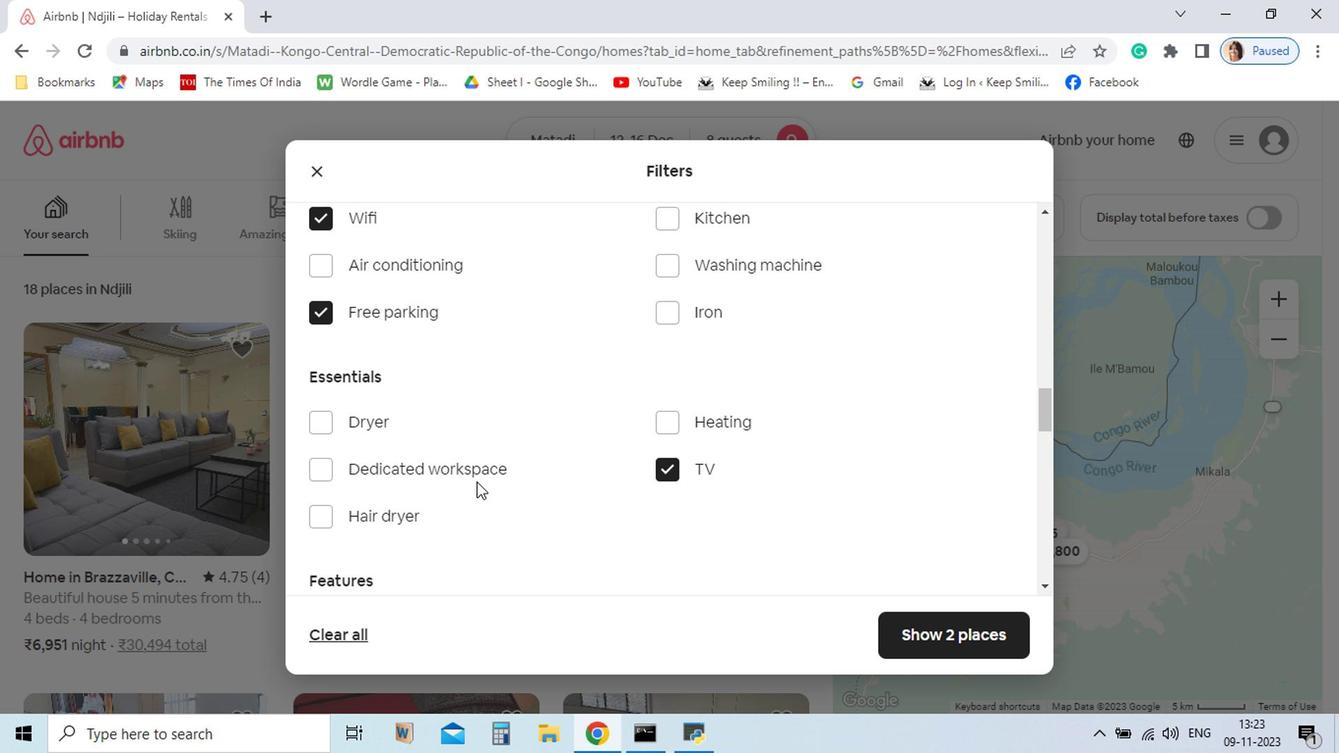 
Action: Mouse moved to (487, 506)
Screenshot: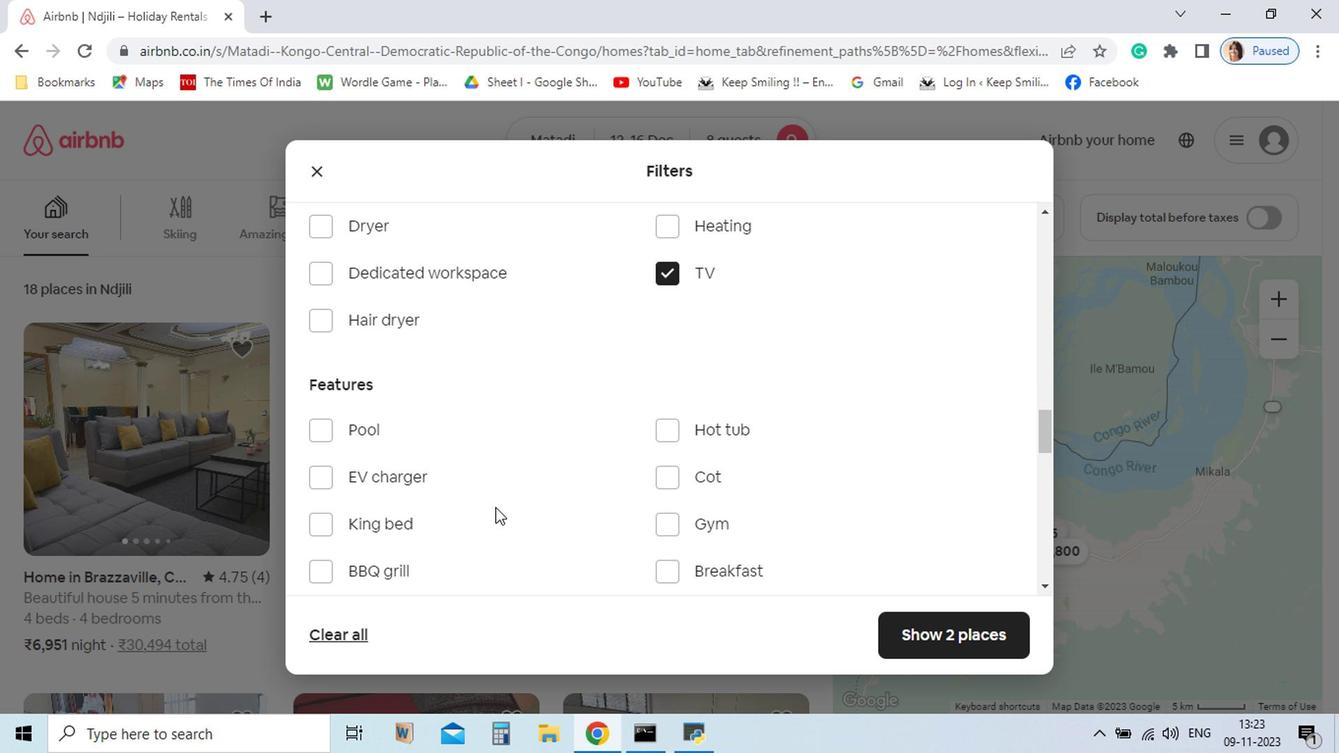 
Action: Mouse scrolled (487, 505) with delta (0, 0)
Screenshot: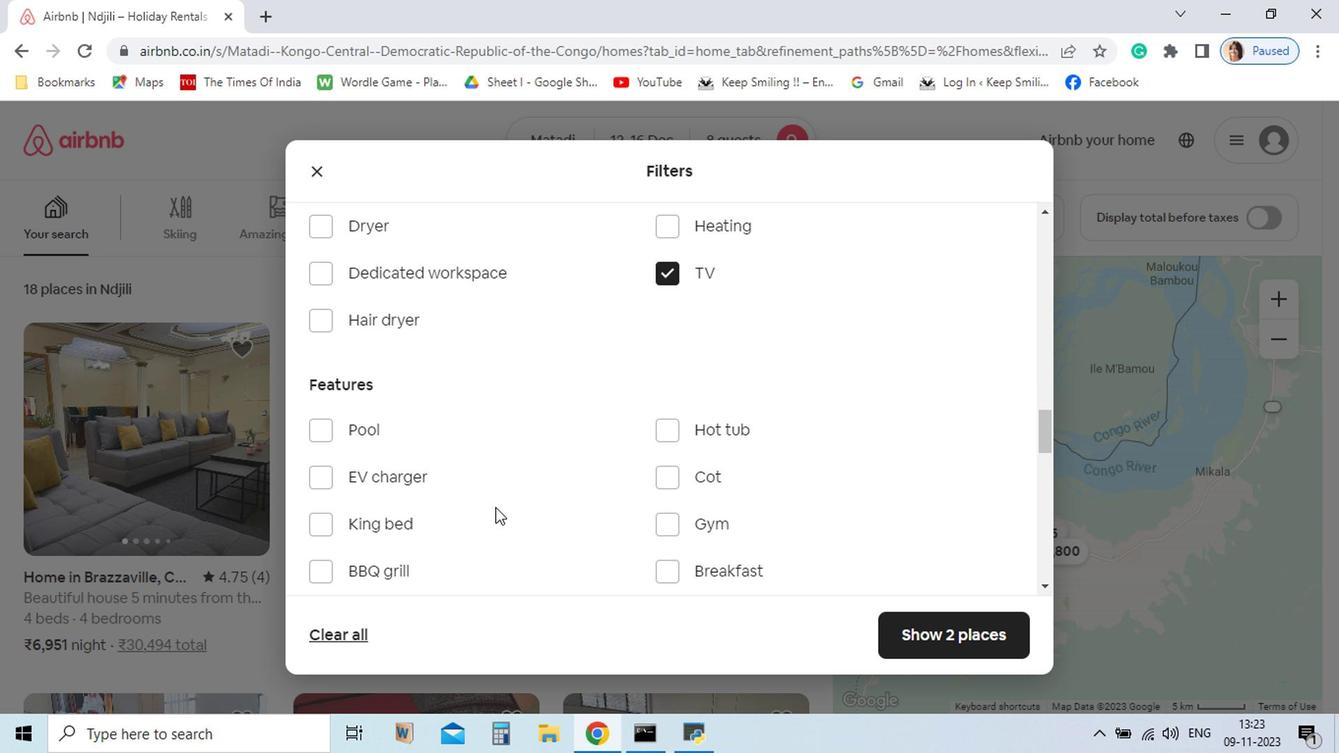 
Action: Mouse moved to (489, 508)
Screenshot: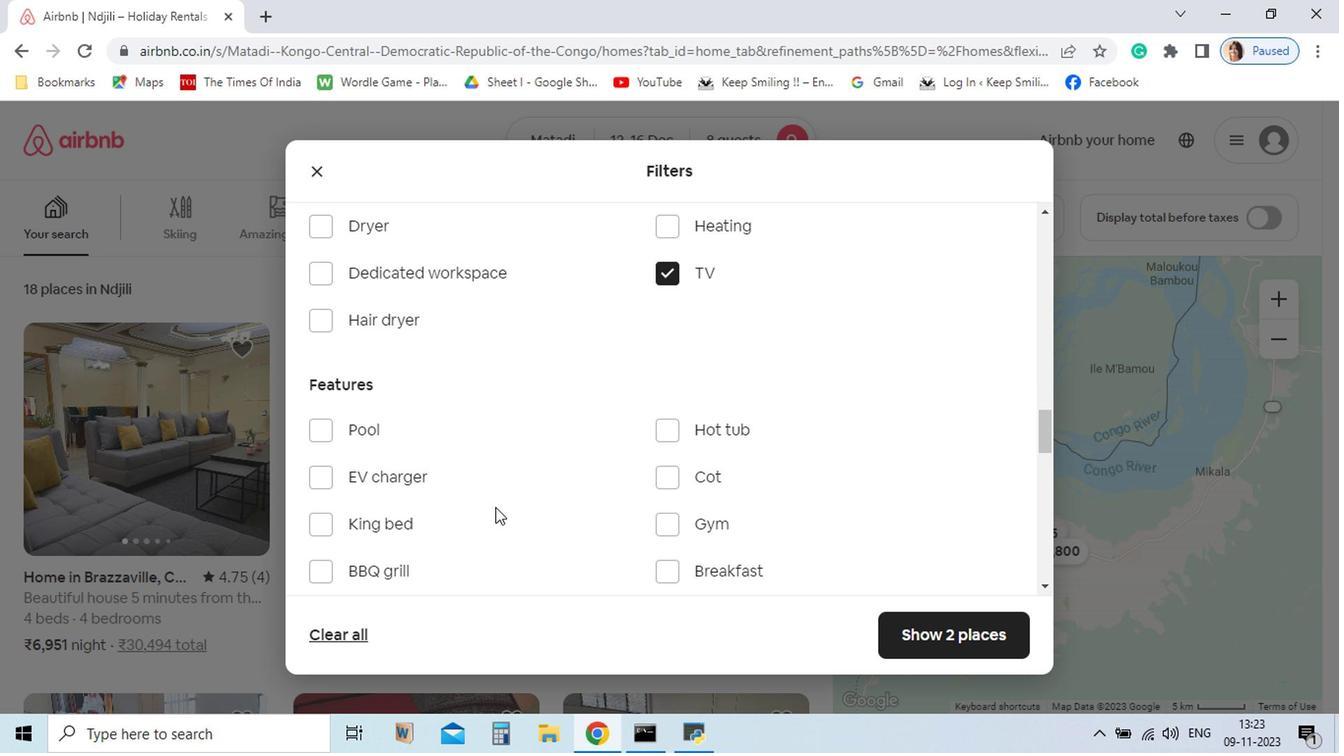 
Action: Mouse scrolled (489, 507) with delta (0, -1)
Screenshot: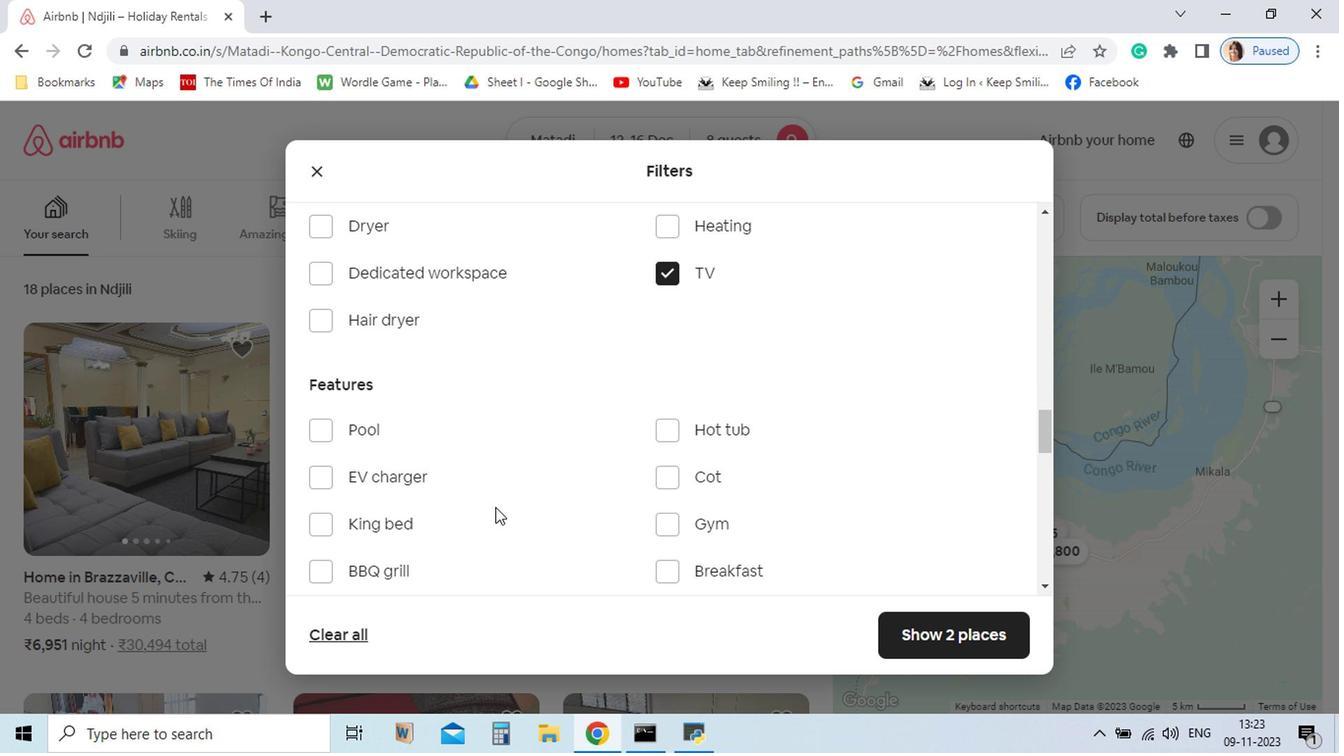 
Action: Mouse moved to (667, 525)
Screenshot: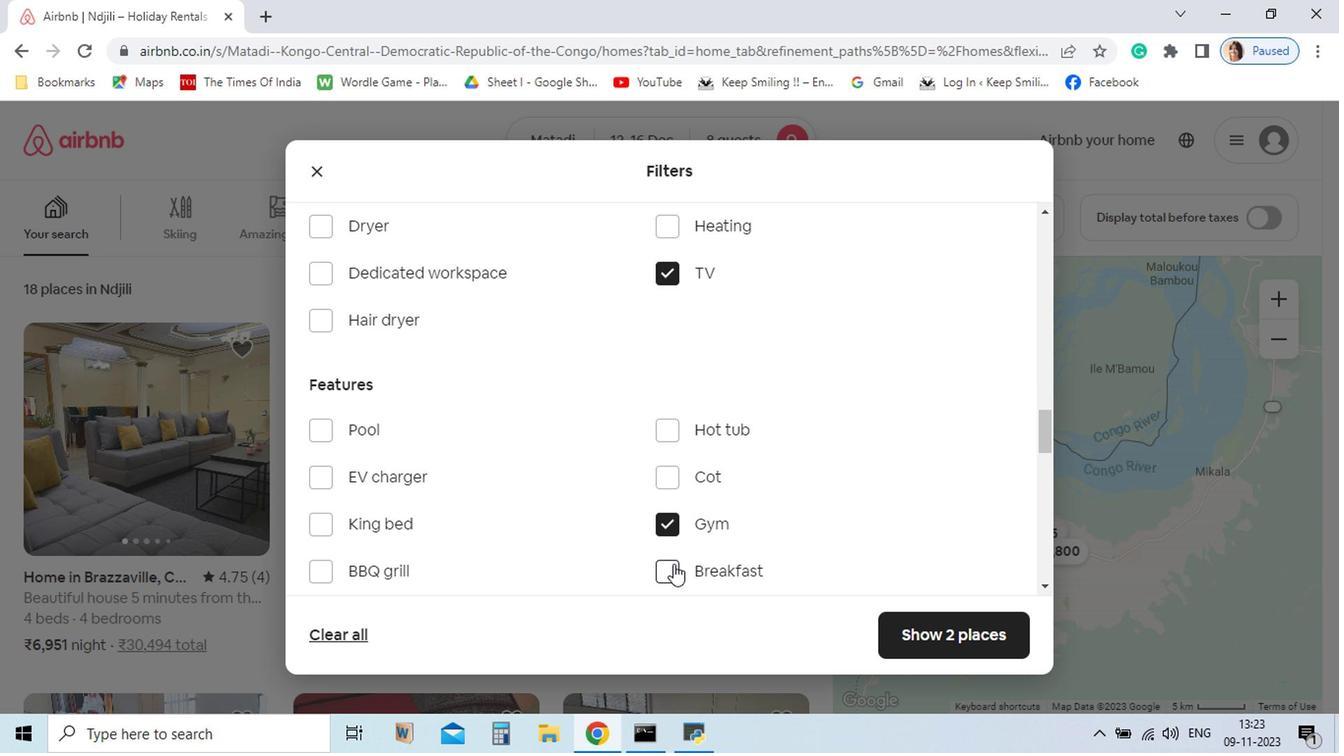 
Action: Mouse pressed left at (667, 525)
Screenshot: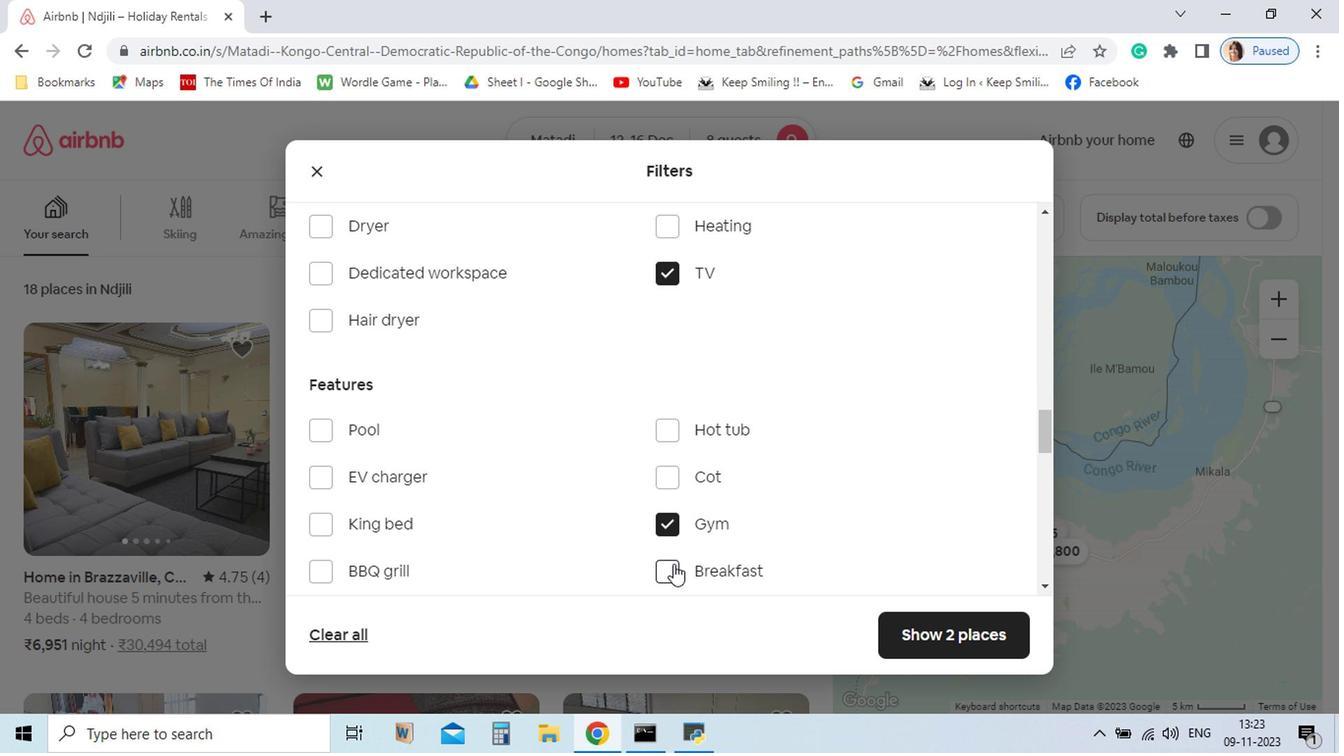 
Action: Mouse moved to (669, 576)
Screenshot: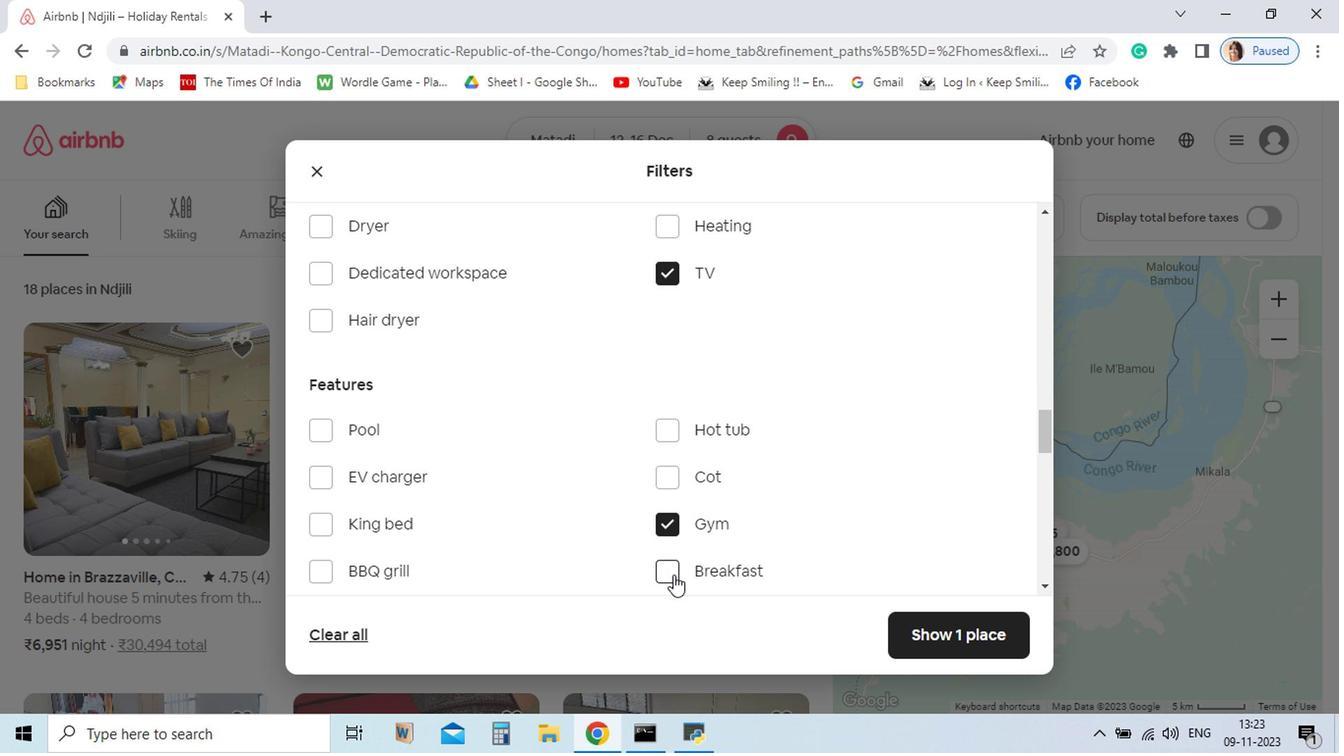 
Action: Mouse pressed left at (669, 576)
Screenshot: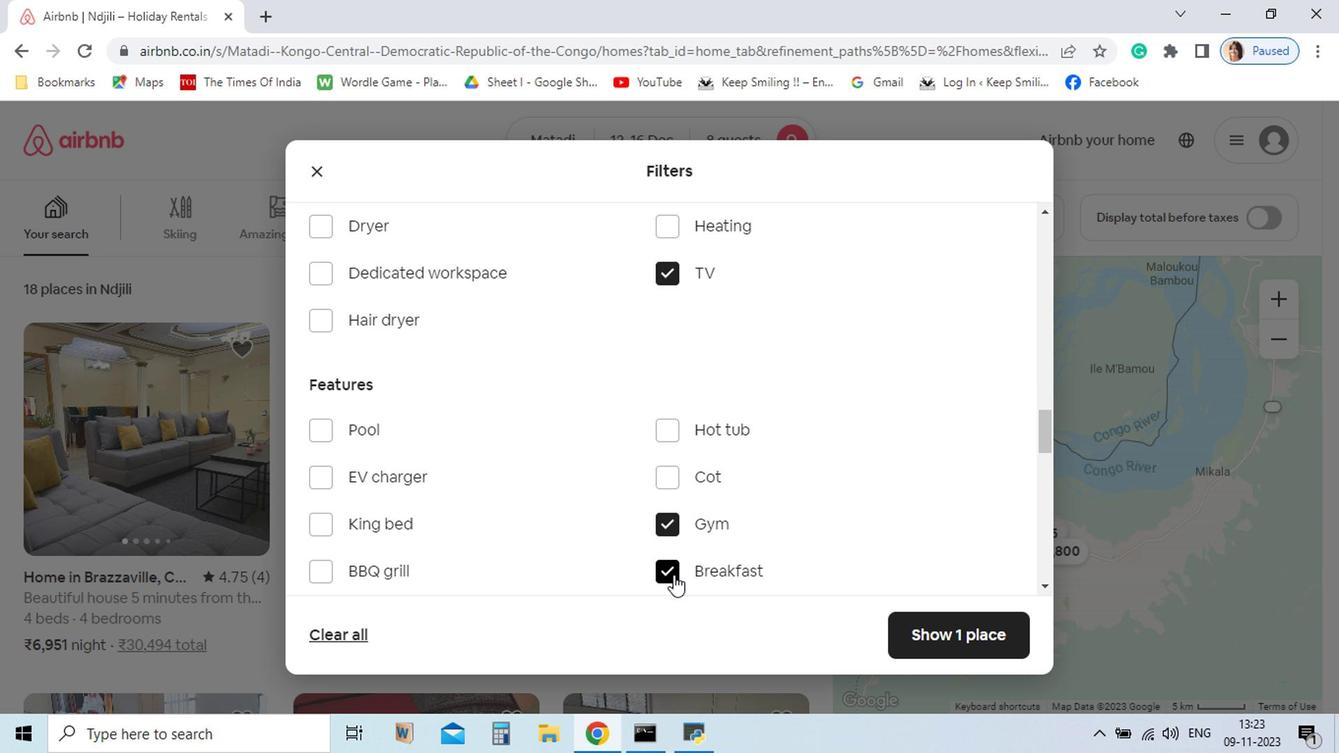 
Action: Mouse moved to (915, 632)
Screenshot: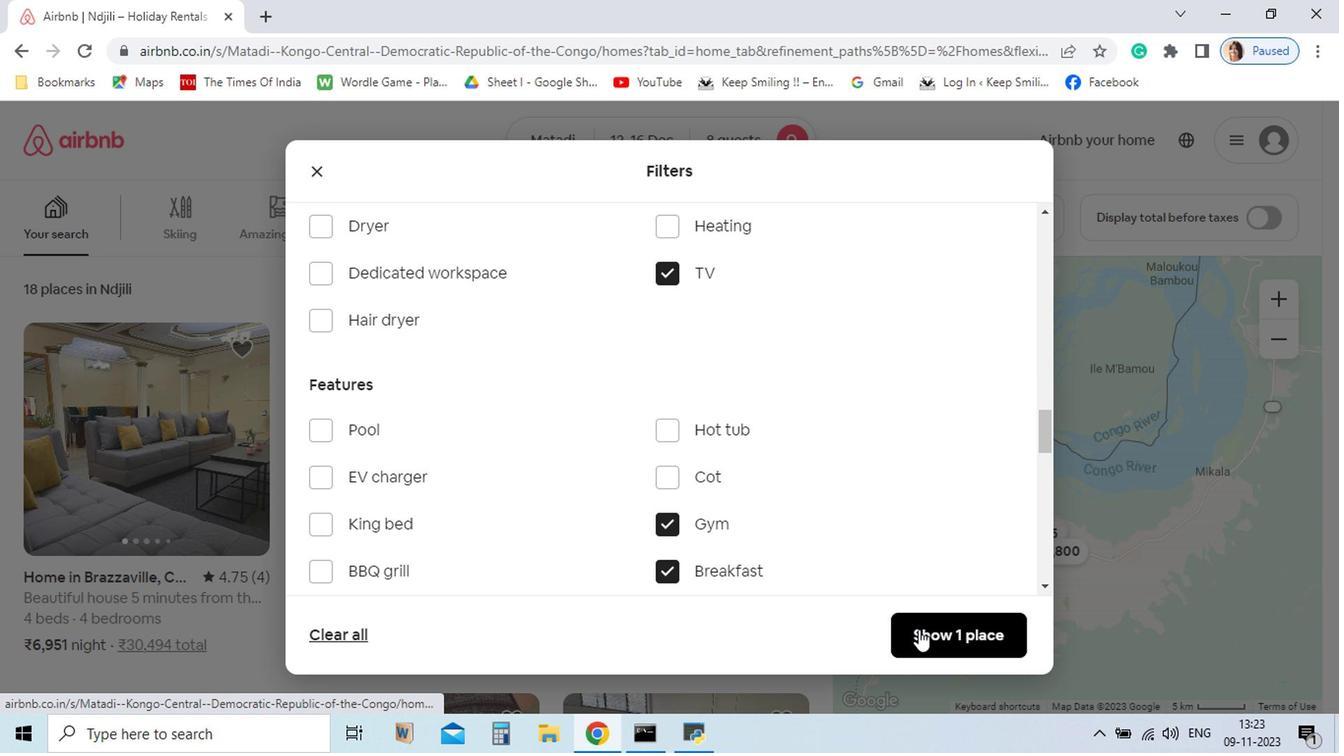 
Action: Mouse pressed left at (915, 632)
Screenshot: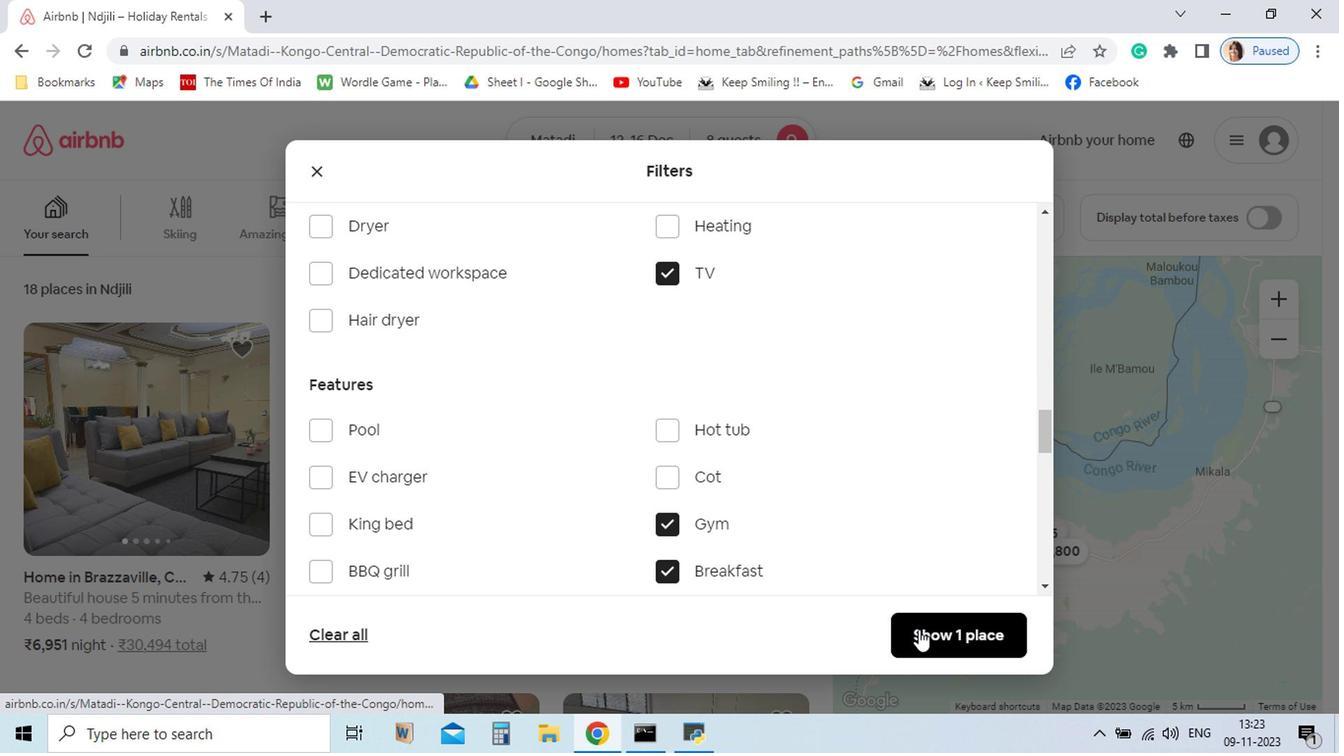 
Action: Mouse moved to (133, 569)
Screenshot: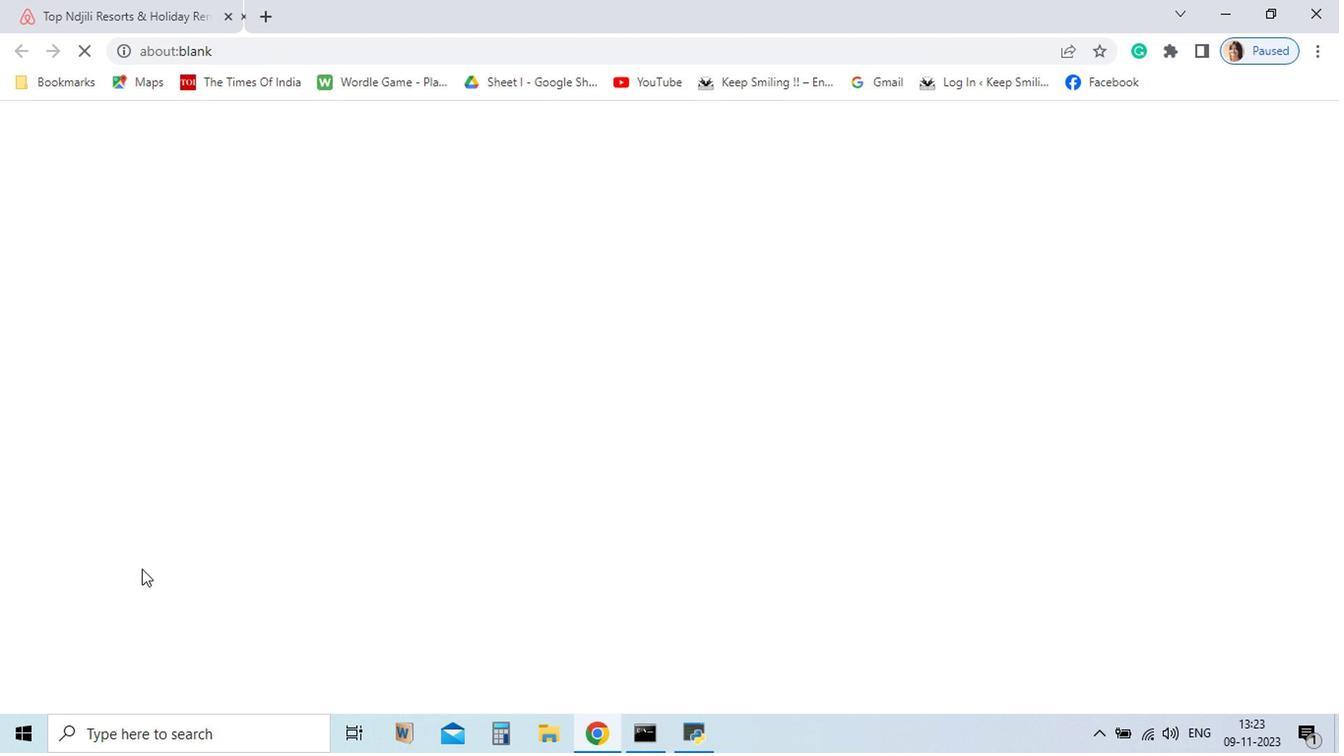
Action: Mouse pressed left at (133, 569)
Screenshot: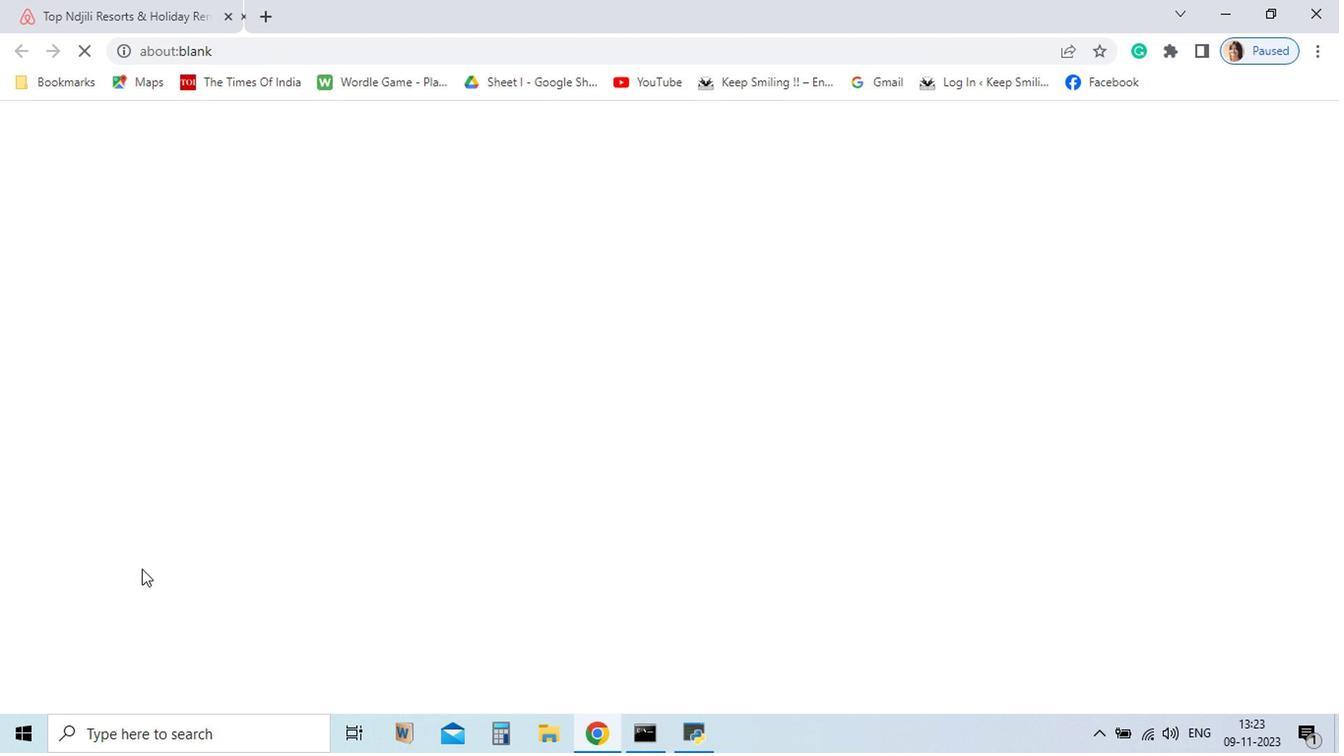 
Action: Mouse moved to (988, 698)
Screenshot: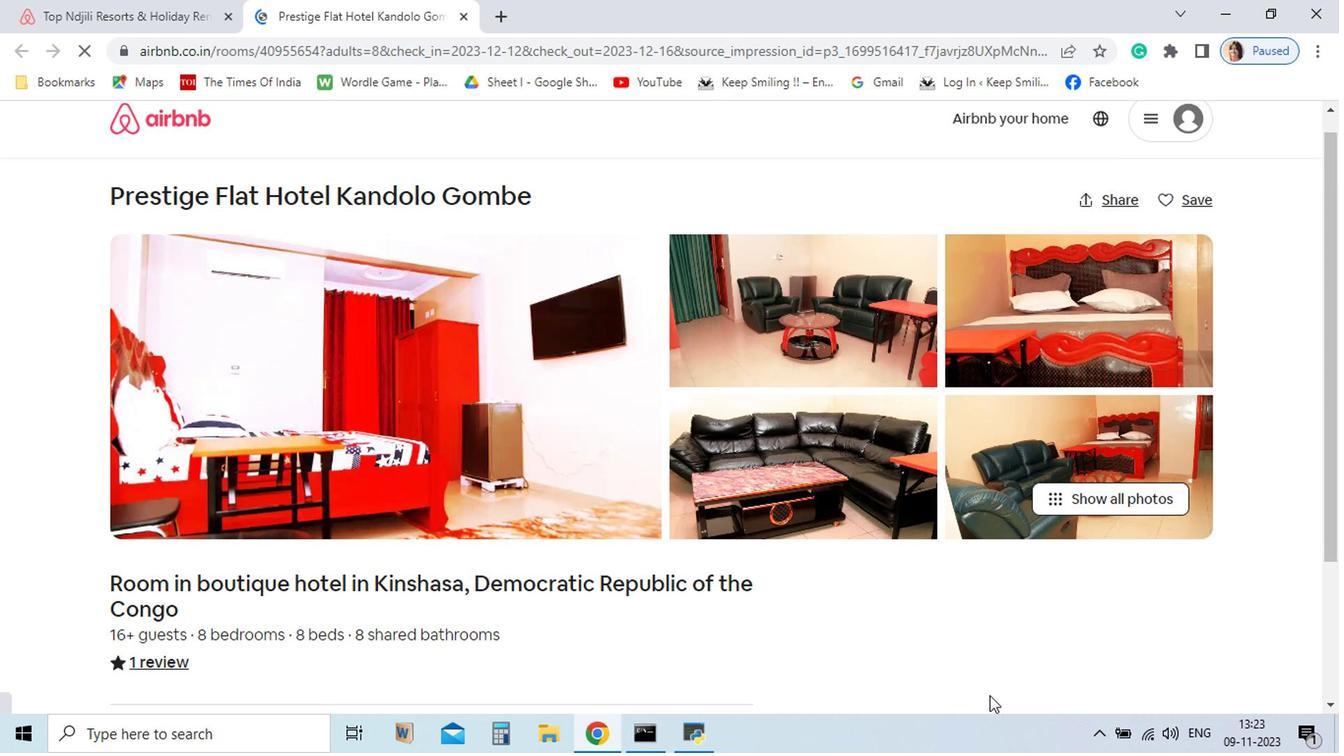
Action: Mouse scrolled (988, 698) with delta (0, 0)
Screenshot: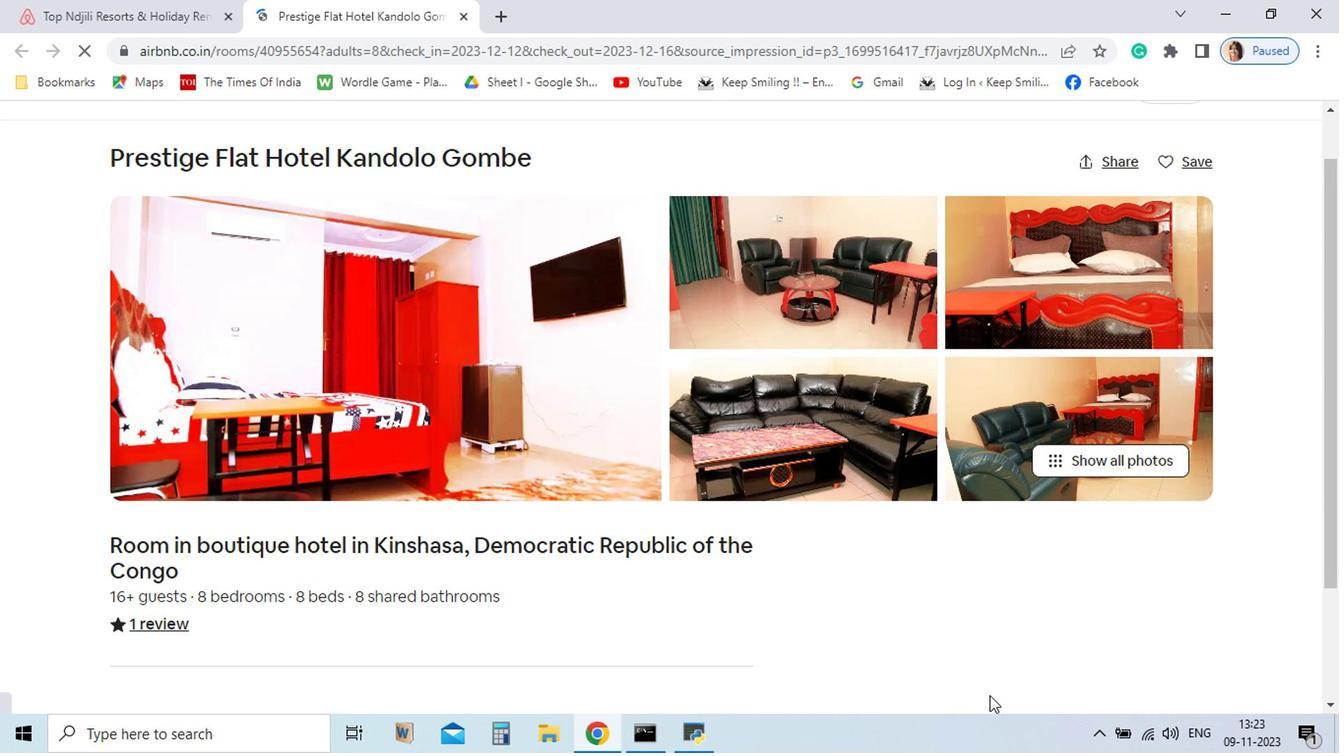 
Action: Mouse moved to (1101, 454)
Screenshot: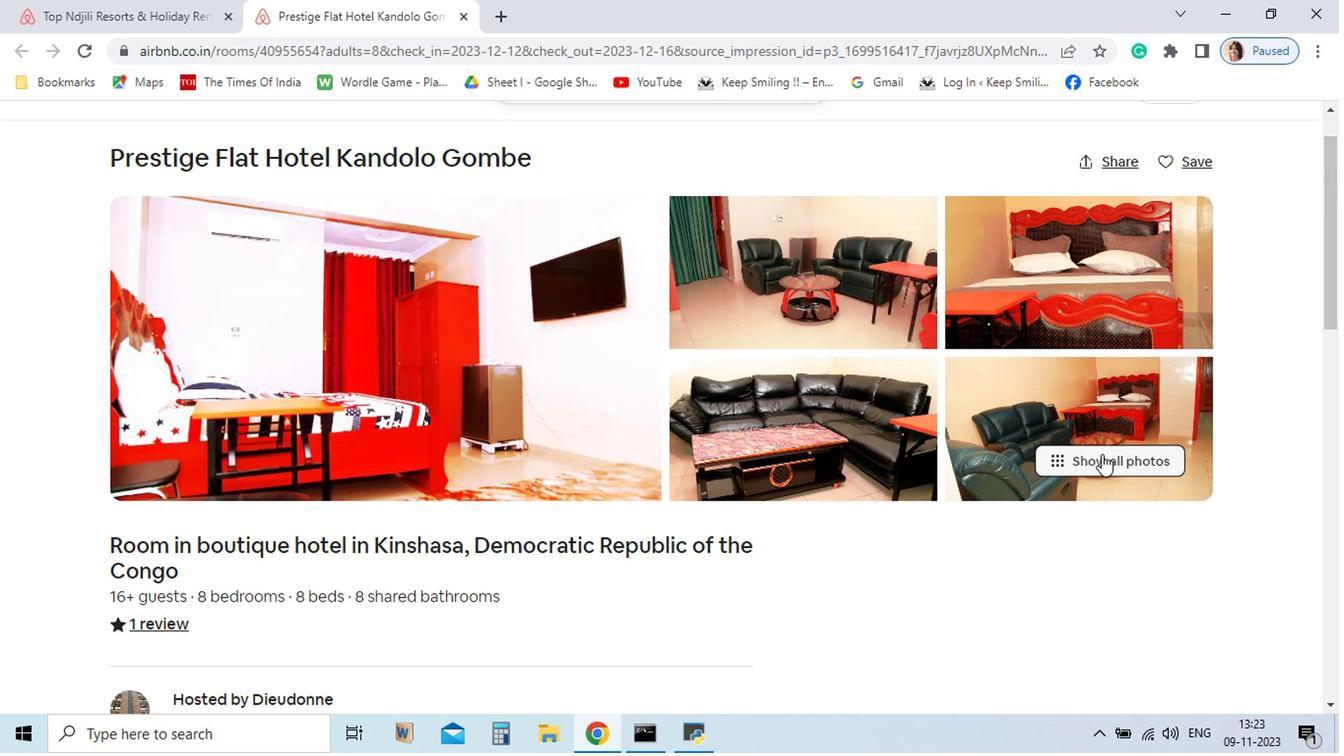 
Action: Mouse pressed left at (1101, 454)
Screenshot: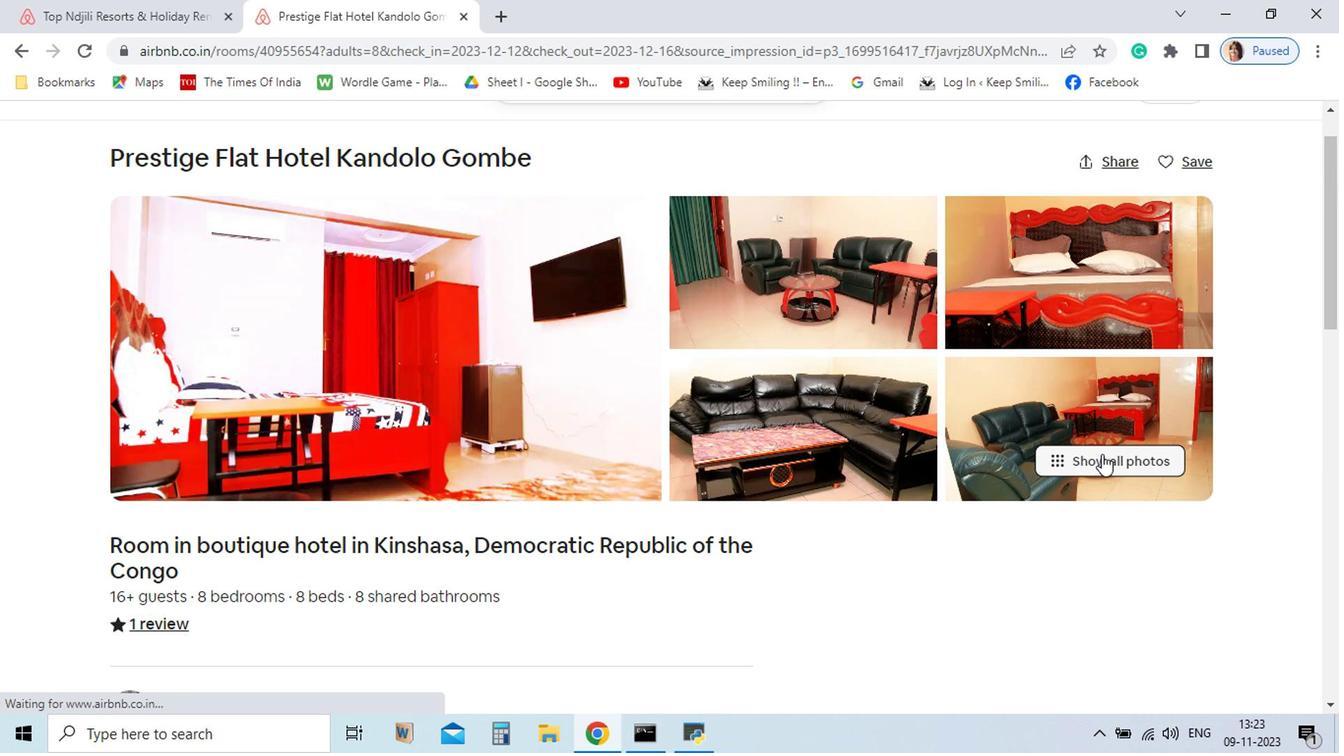 
Action: Mouse moved to (1097, 532)
Screenshot: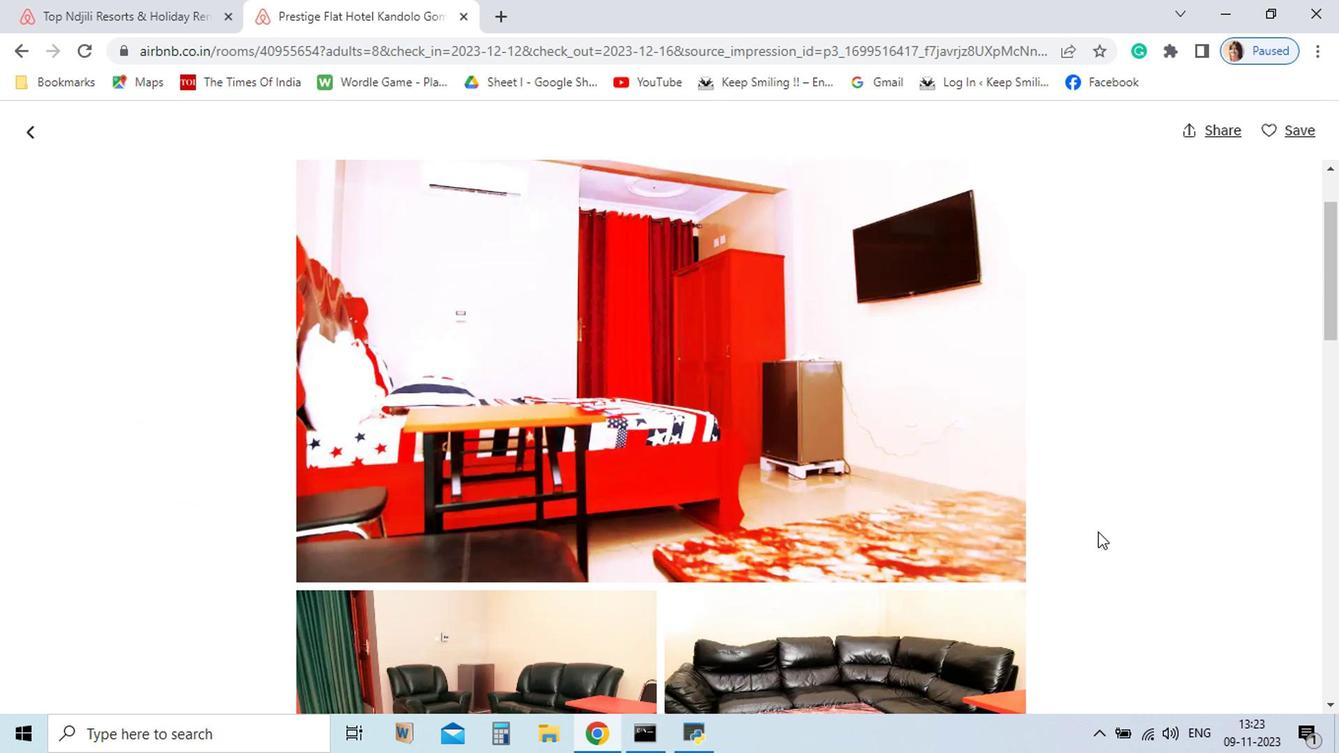 
Action: Mouse scrolled (1097, 531) with delta (0, 0)
Screenshot: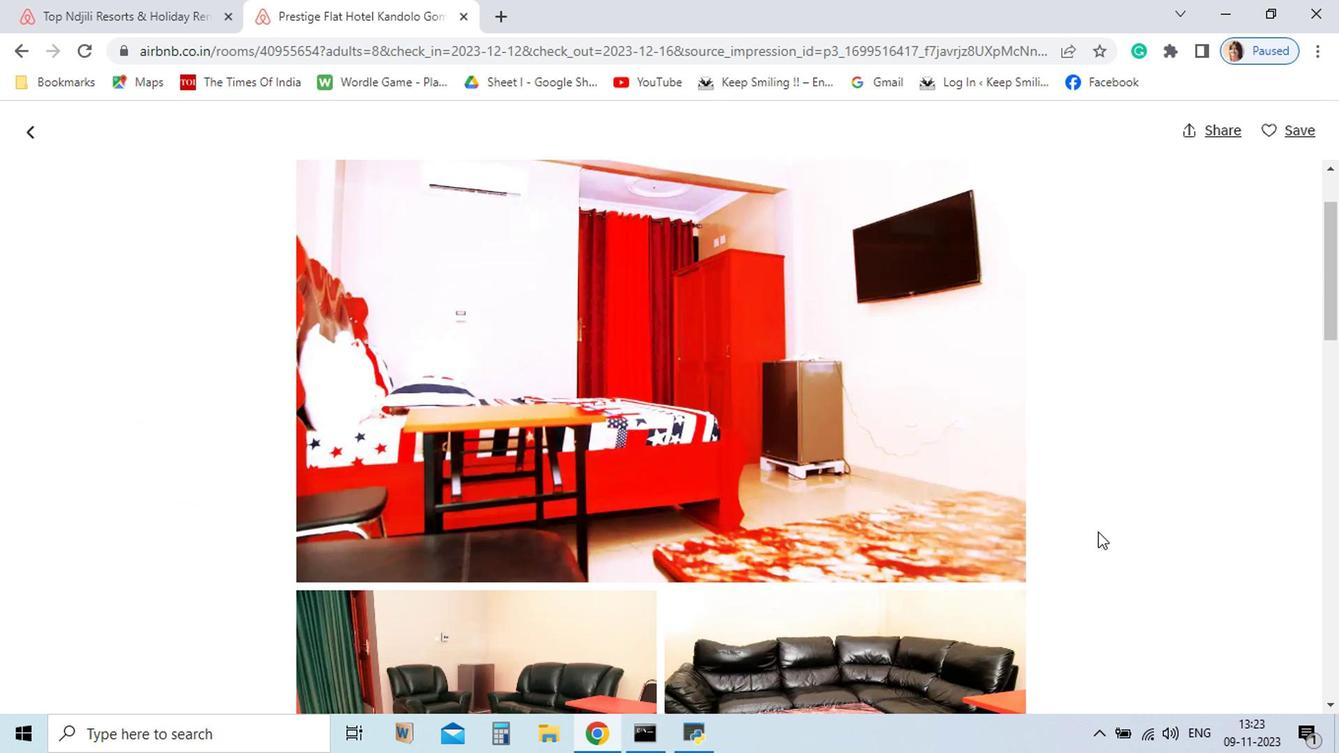 
Action: Mouse moved to (1097, 532)
Screenshot: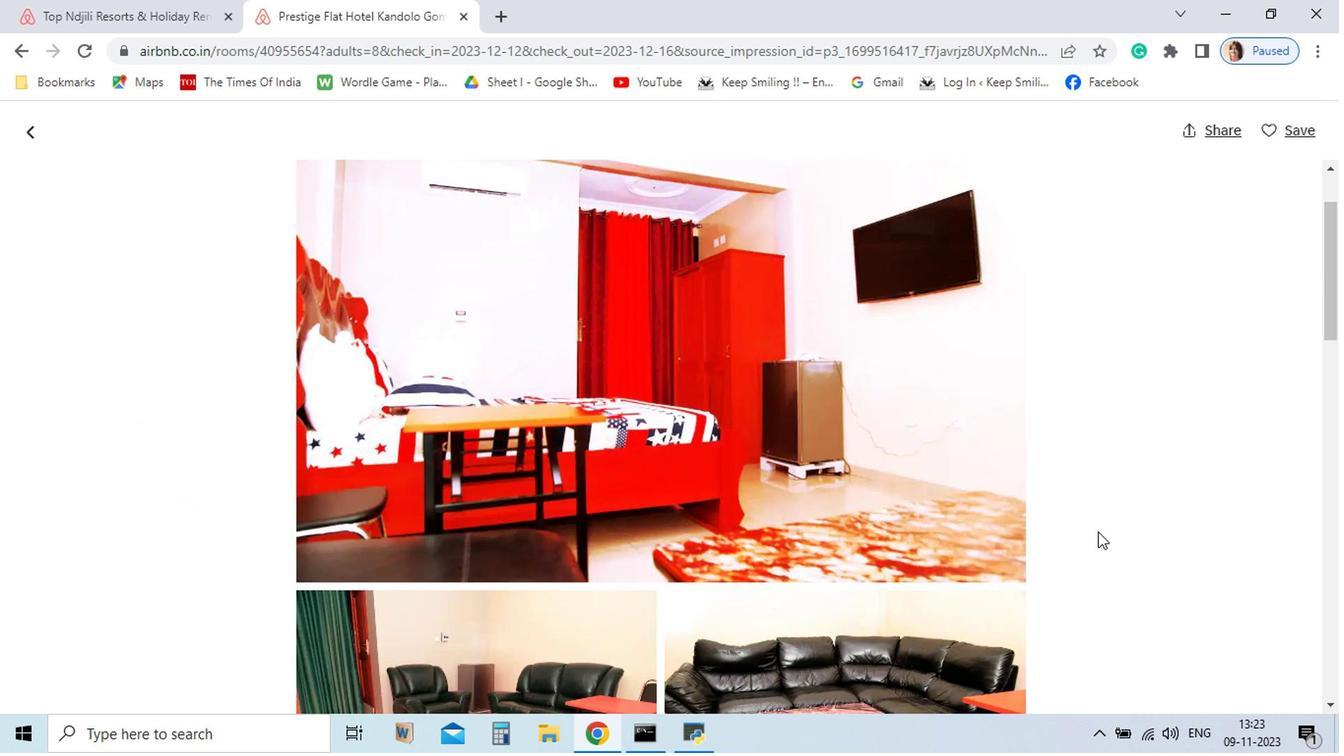 
Action: Mouse scrolled (1097, 532) with delta (0, 0)
Screenshot: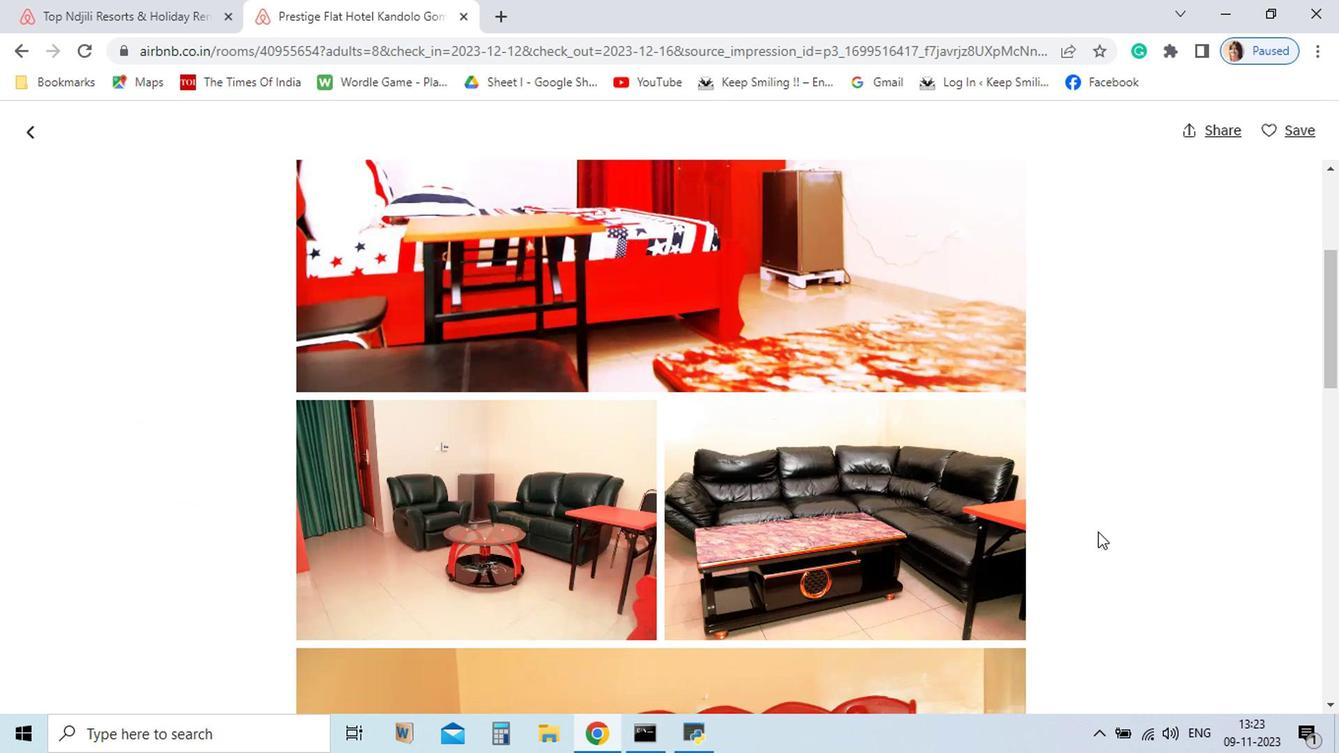 
Action: Mouse scrolled (1097, 532) with delta (0, 0)
Screenshot: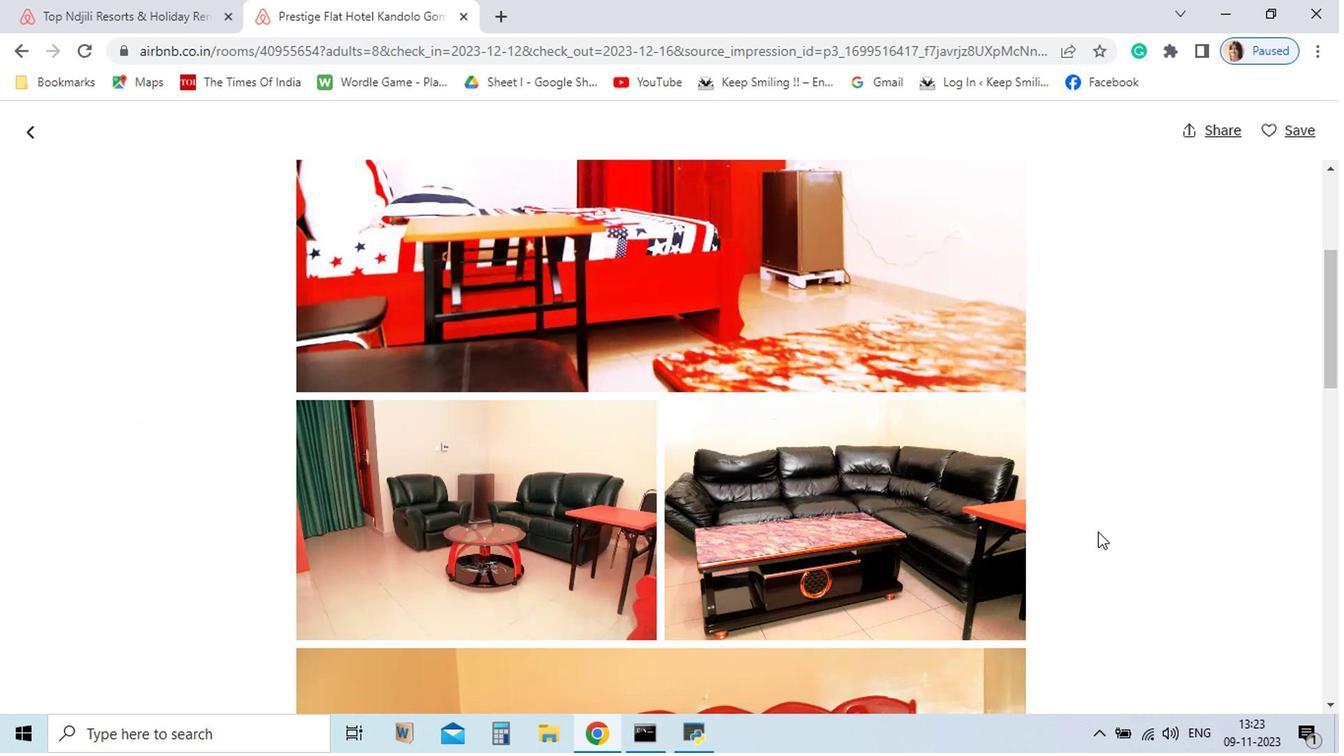 
Action: Mouse scrolled (1097, 532) with delta (0, 0)
Screenshot: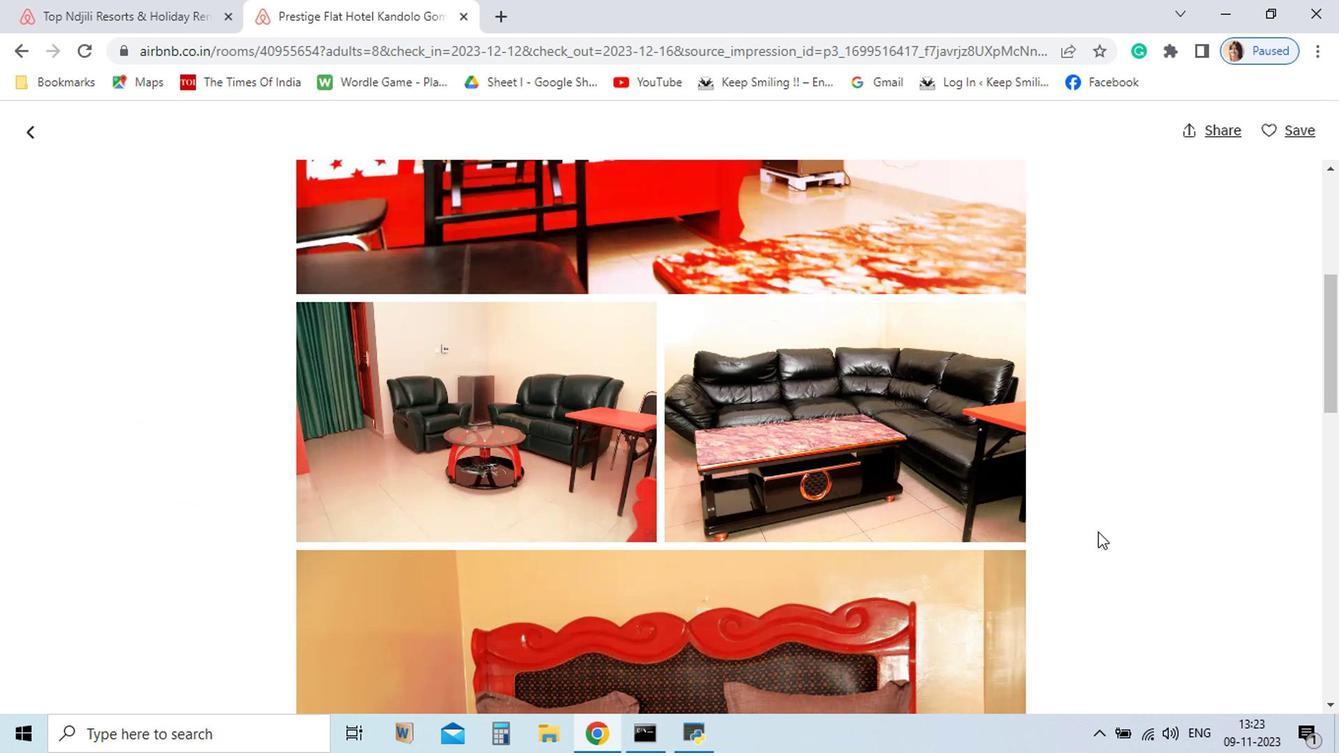 
Action: Mouse scrolled (1097, 532) with delta (0, 0)
Screenshot: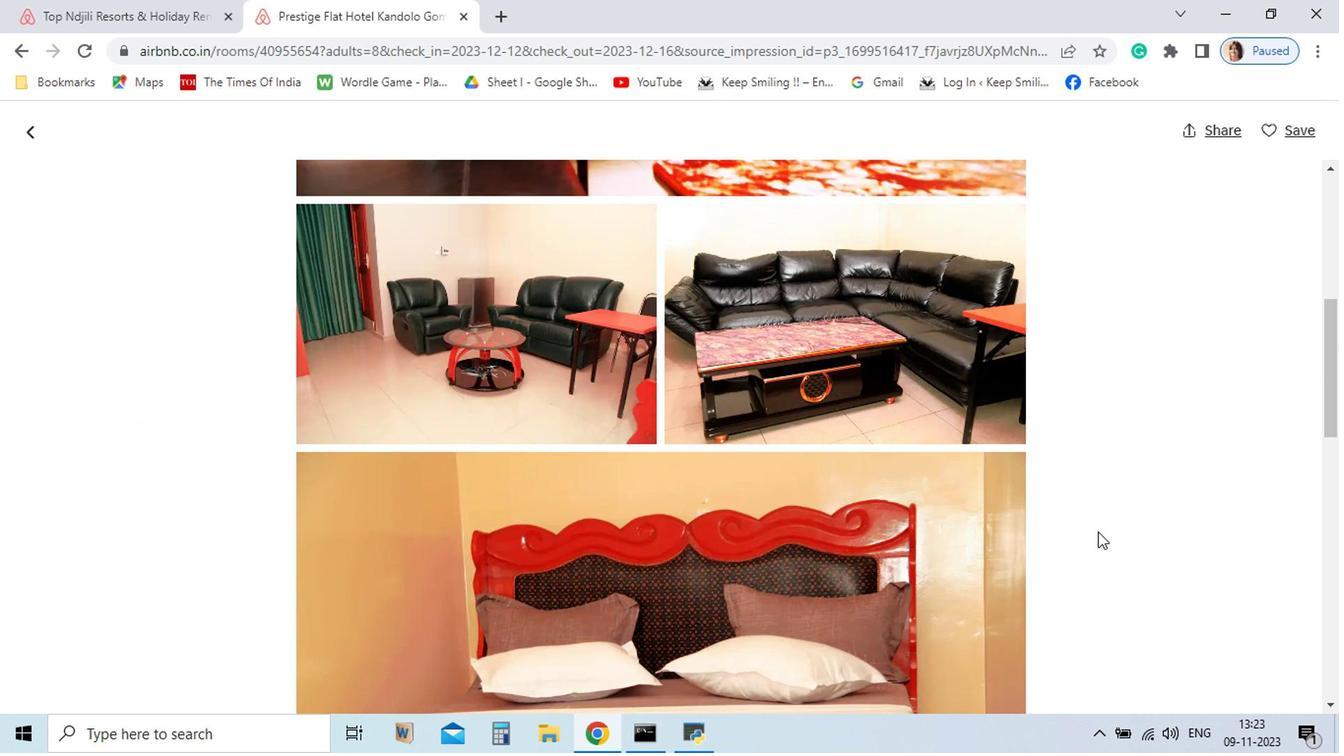 
Action: Mouse scrolled (1097, 532) with delta (0, 0)
Screenshot: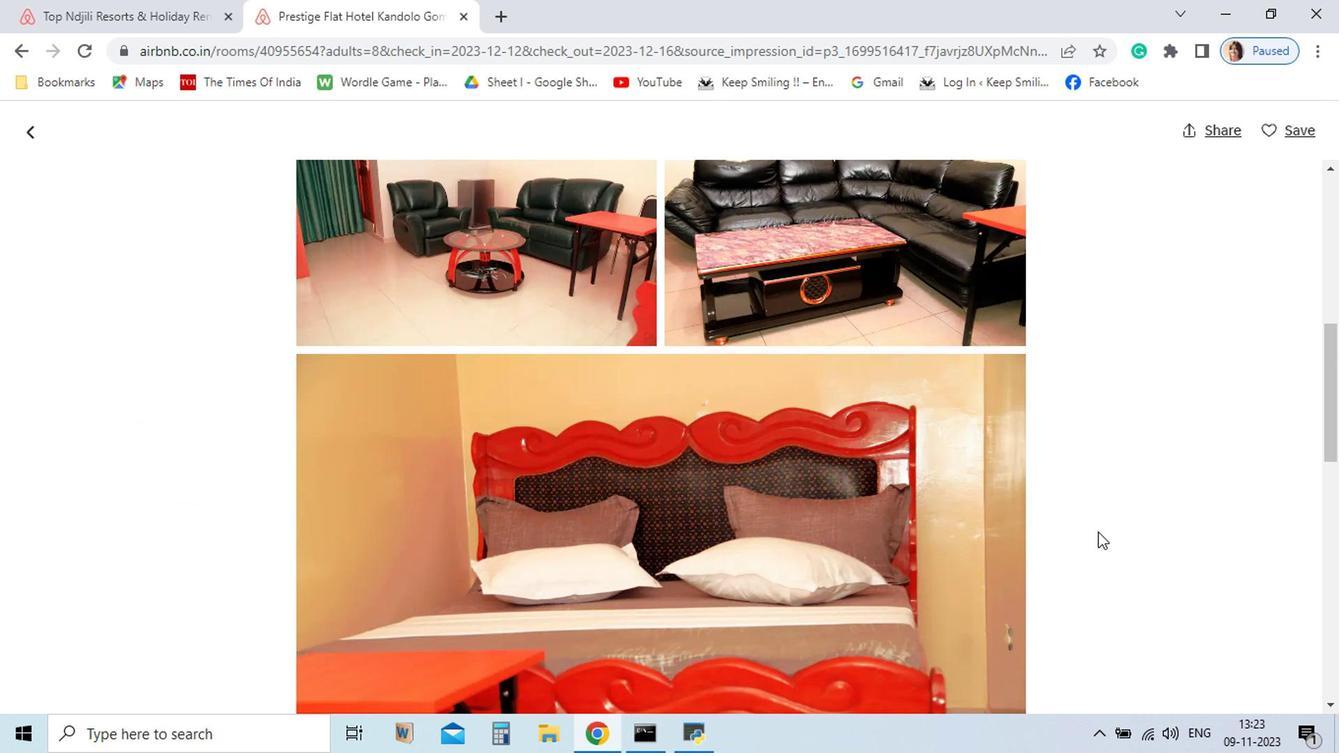 
Action: Mouse scrolled (1097, 532) with delta (0, 0)
Screenshot: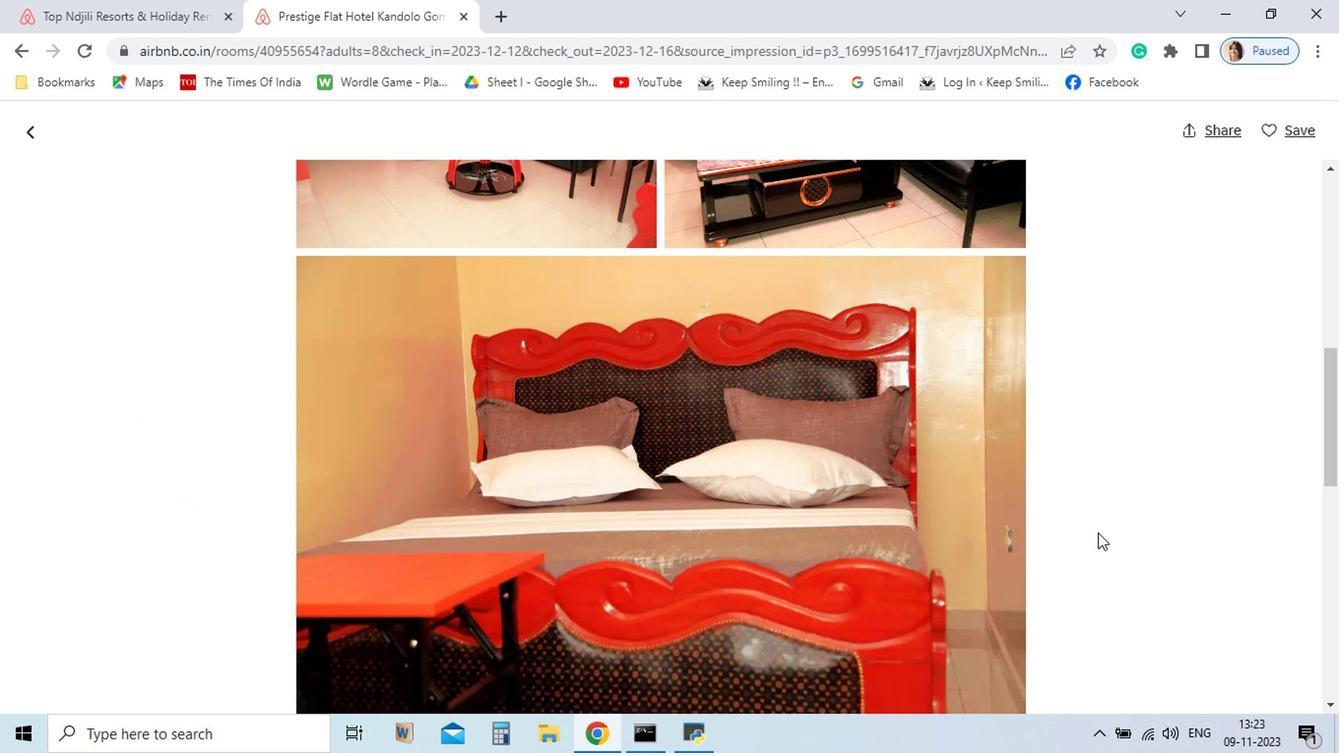 
Action: Mouse moved to (1097, 534)
Screenshot: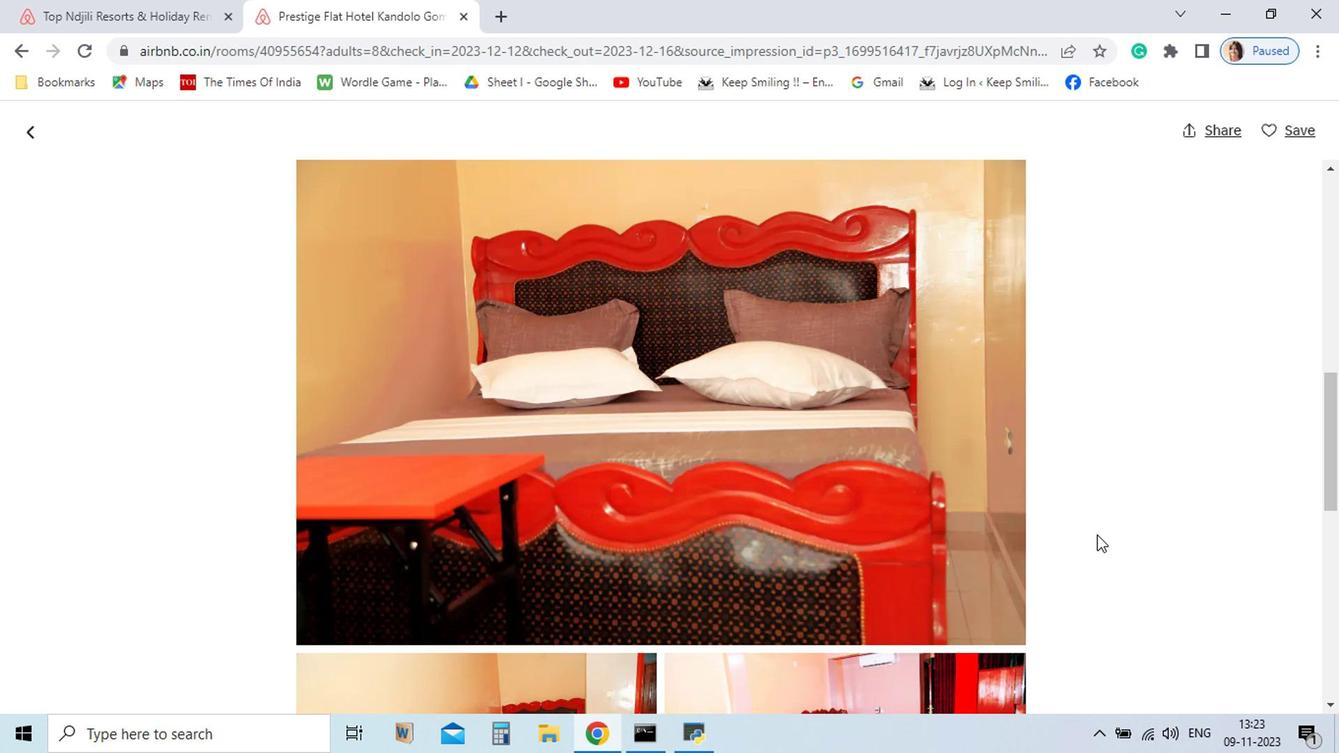 
Action: Mouse scrolled (1097, 532) with delta (0, -1)
Screenshot: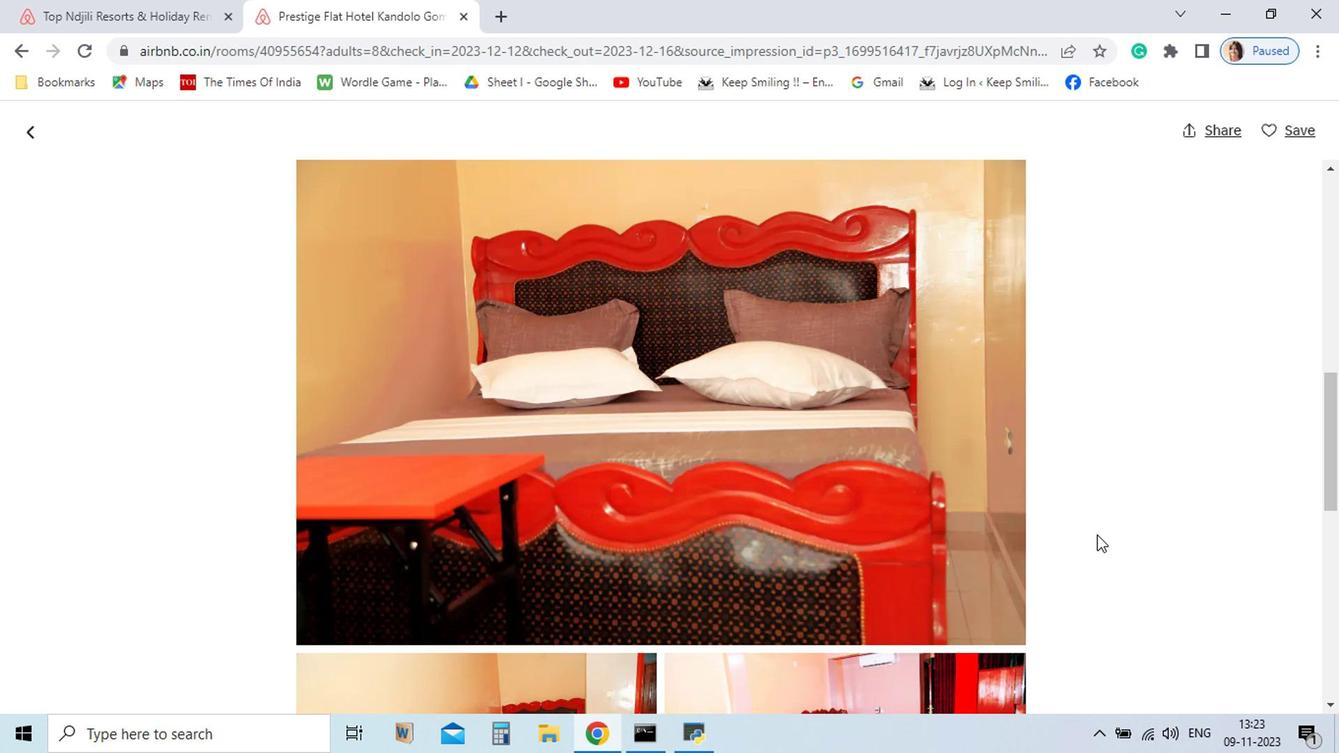 
Action: Mouse moved to (1096, 536)
Screenshot: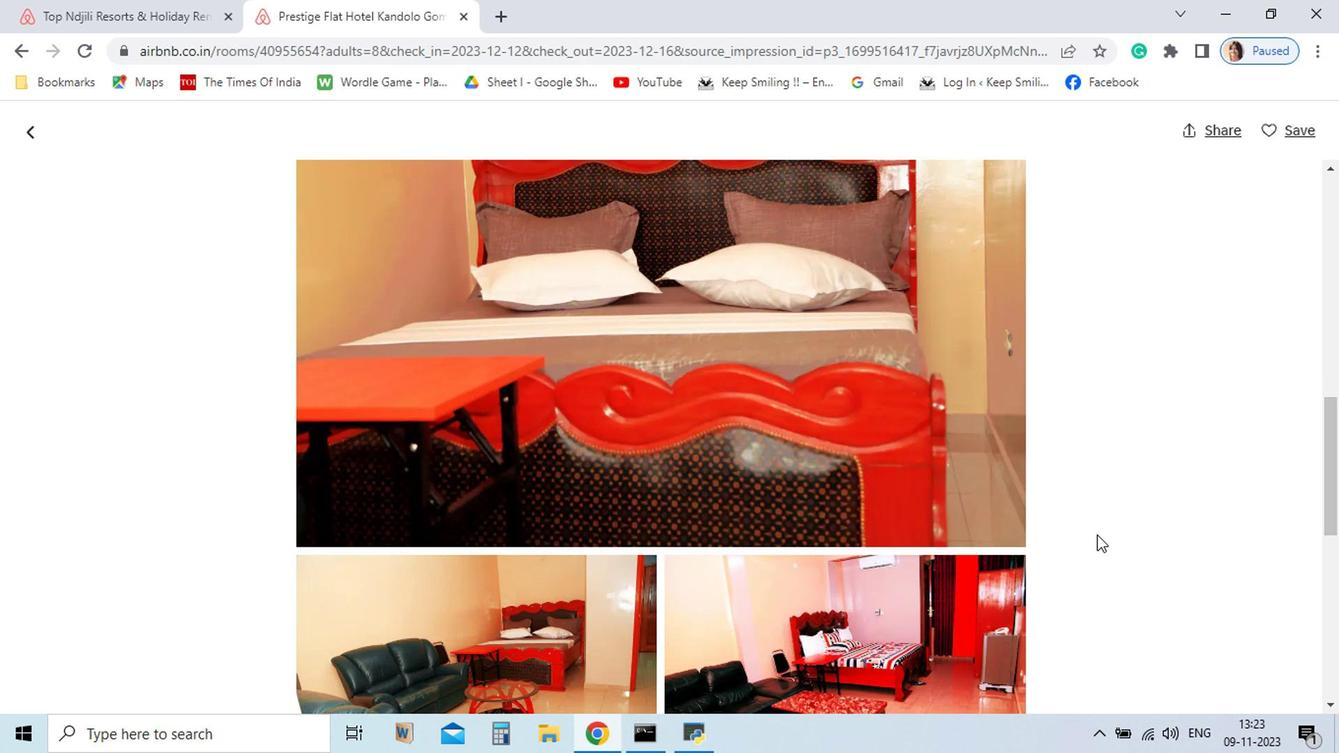 
Action: Mouse scrolled (1096, 534) with delta (0, -1)
Screenshot: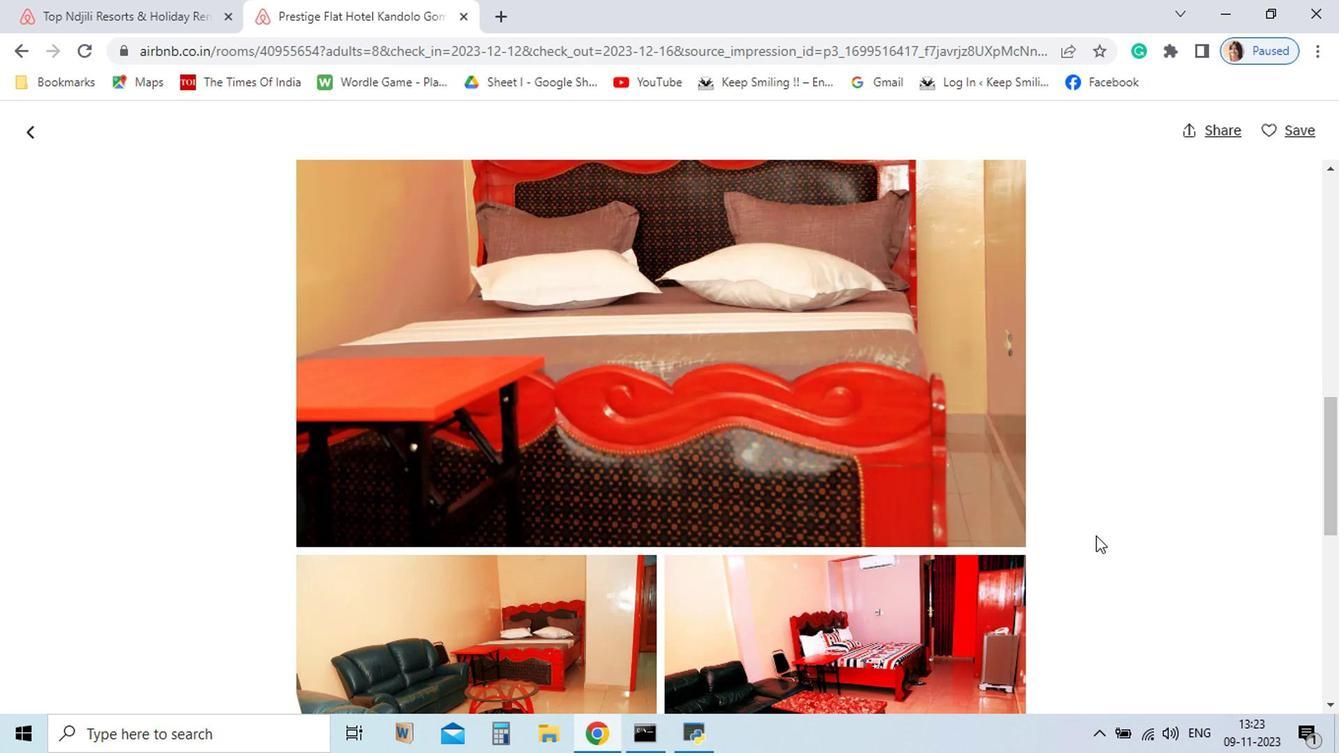 
Action: Mouse moved to (1095, 537)
Screenshot: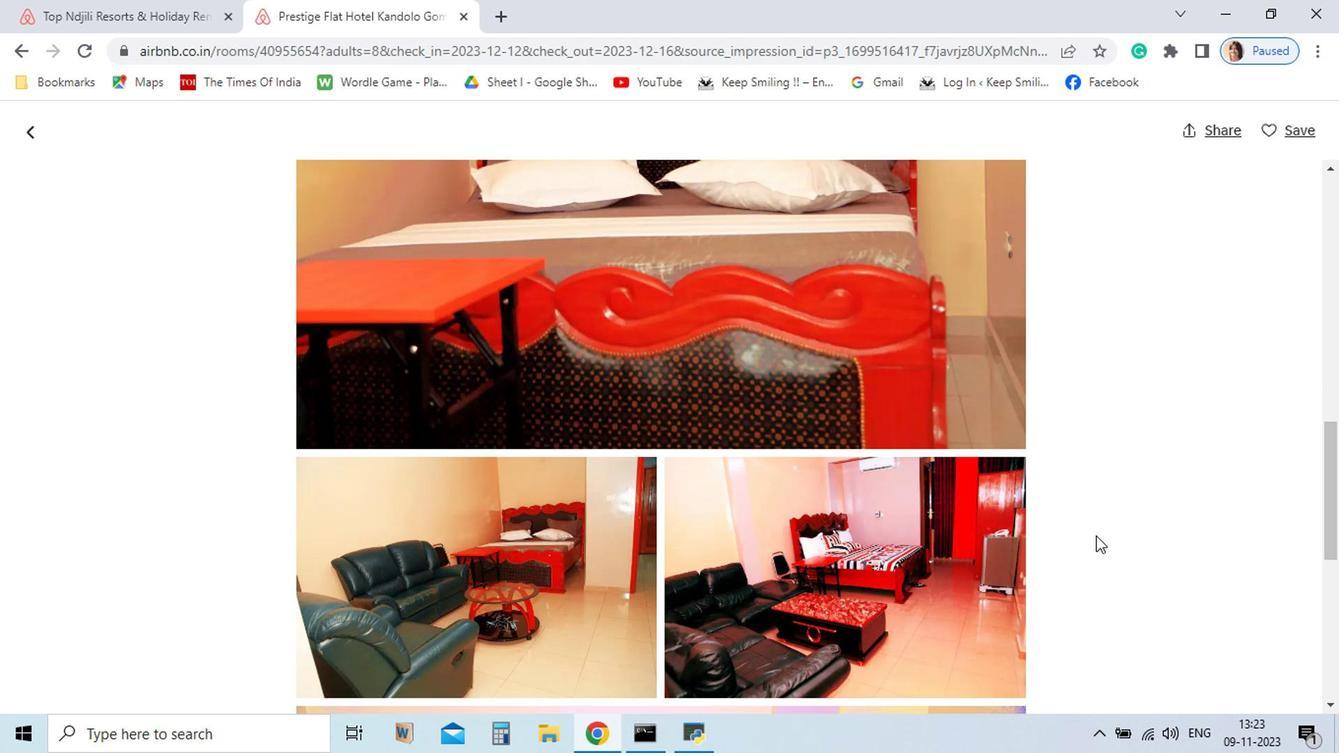 
Action: Mouse scrolled (1095, 536) with delta (0, 0)
Screenshot: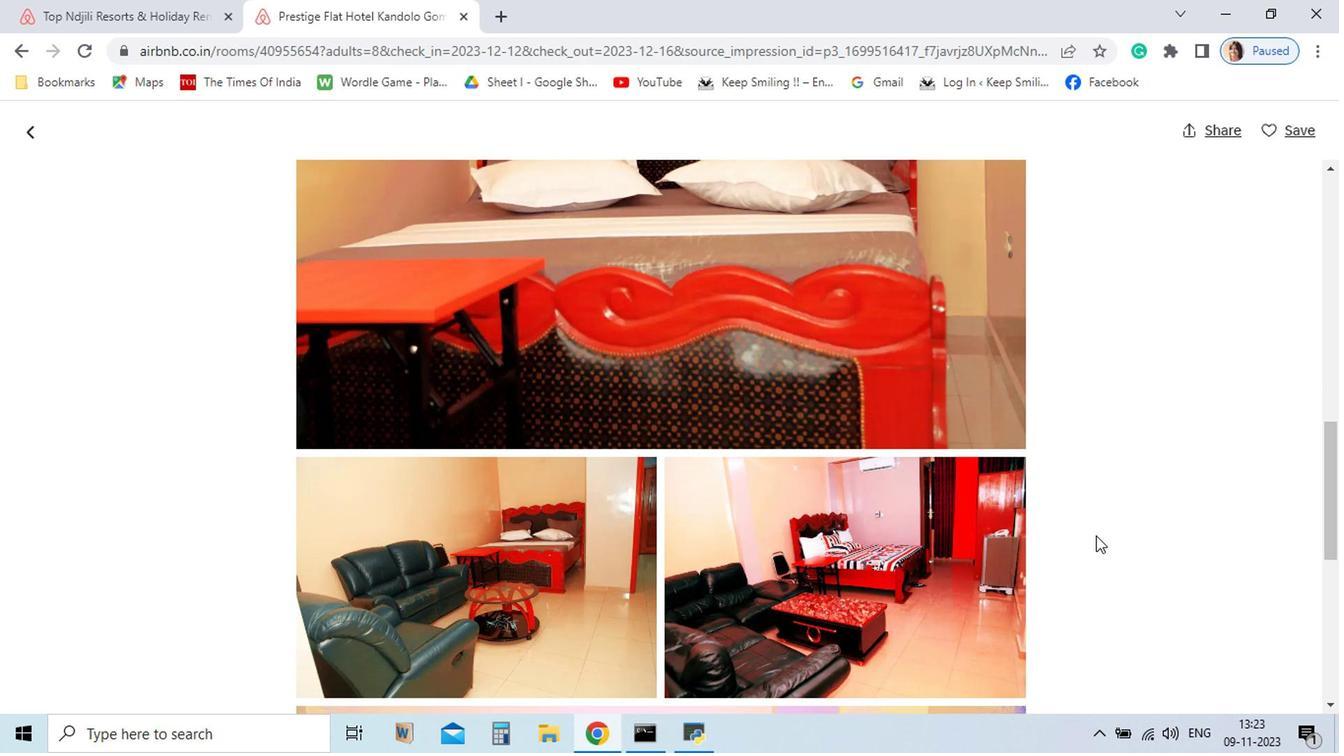 
Action: Mouse scrolled (1095, 536) with delta (0, 0)
Screenshot: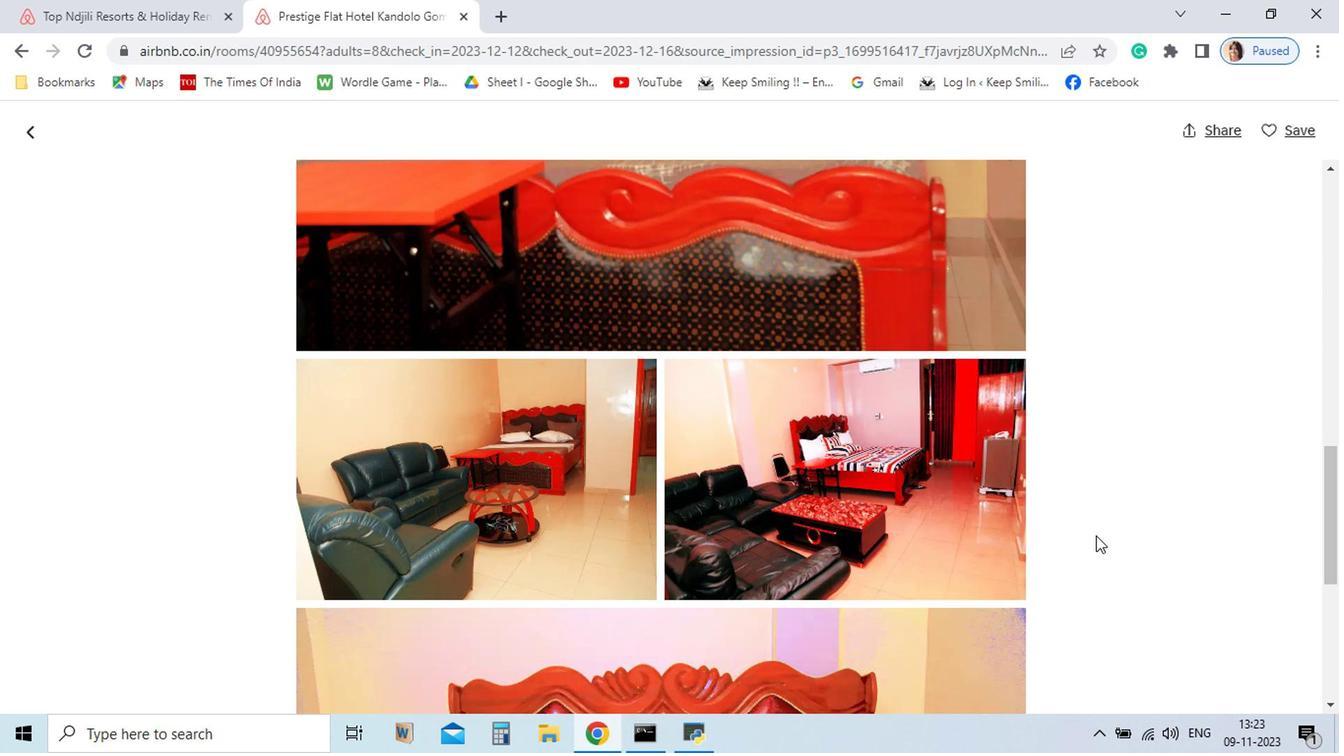 
Action: Mouse scrolled (1095, 536) with delta (0, 0)
Screenshot: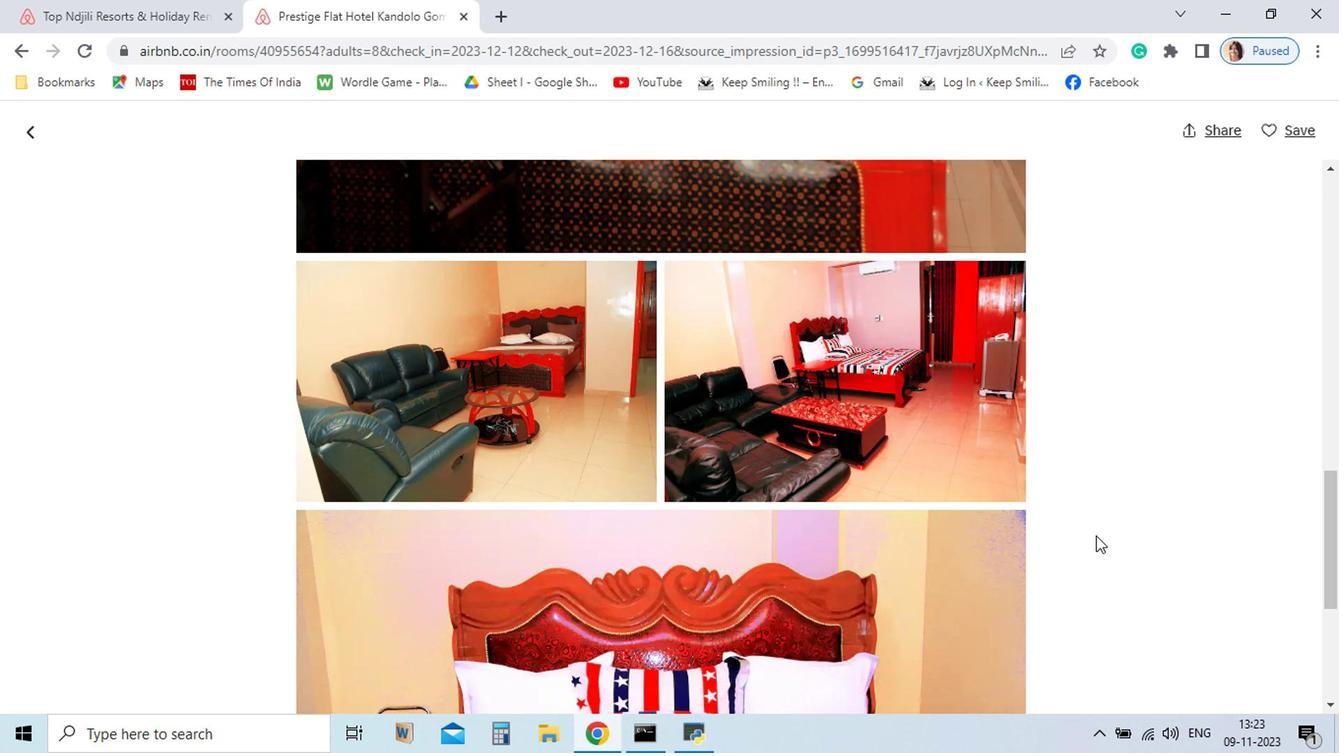 
Action: Mouse scrolled (1095, 536) with delta (0, 0)
Screenshot: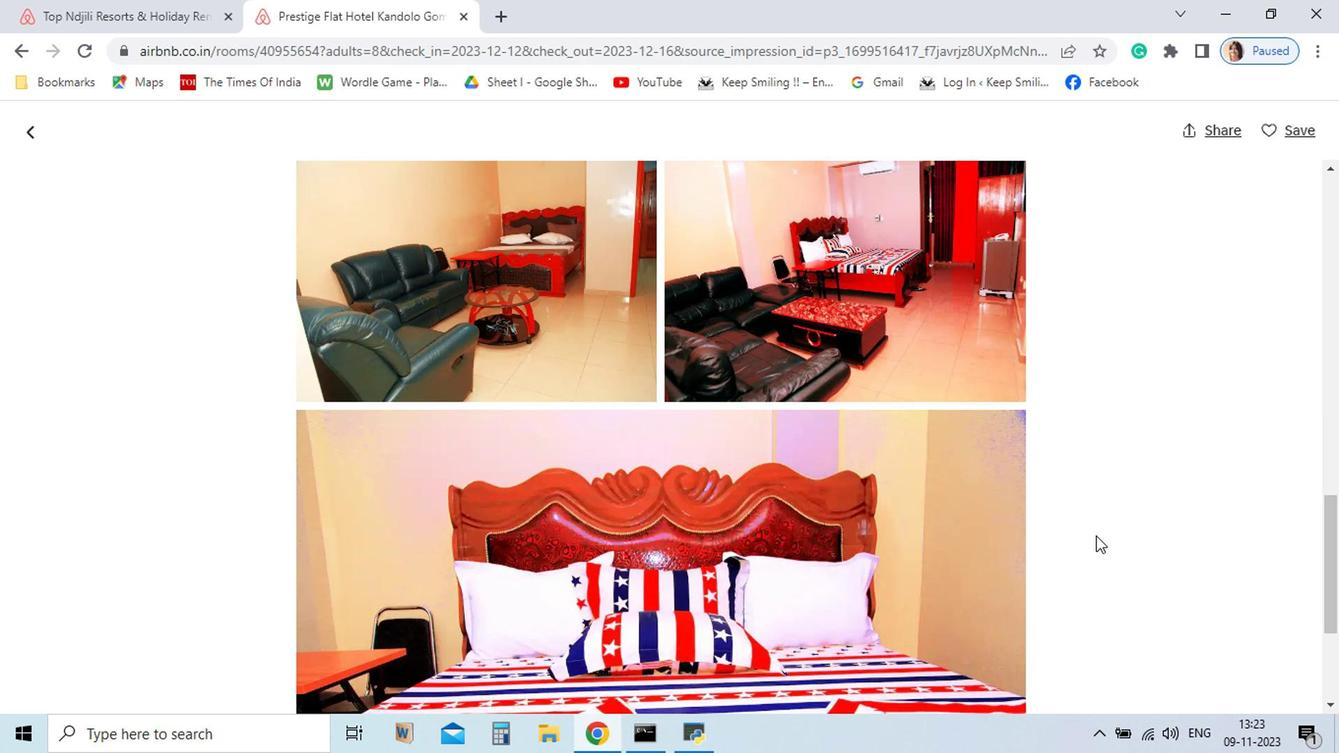 
Action: Mouse scrolled (1095, 536) with delta (0, 0)
Screenshot: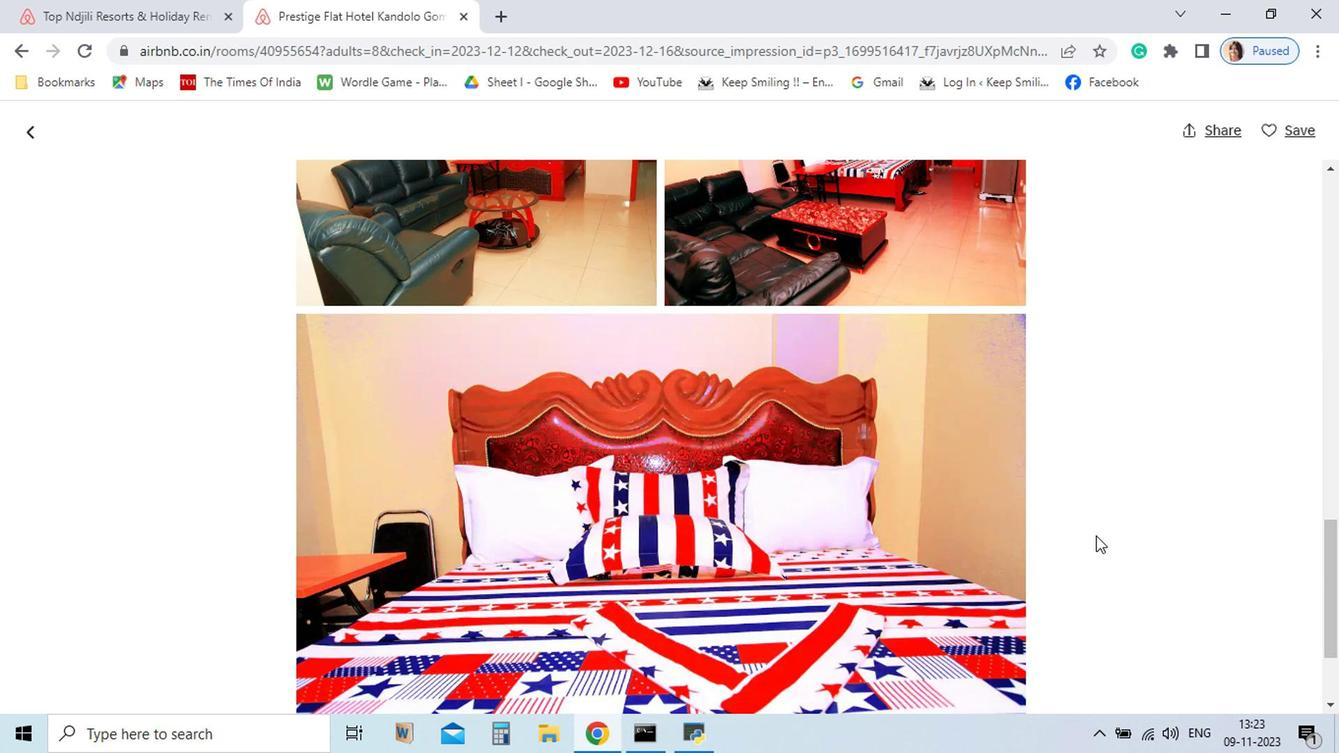 
Action: Mouse scrolled (1095, 536) with delta (0, 0)
Screenshot: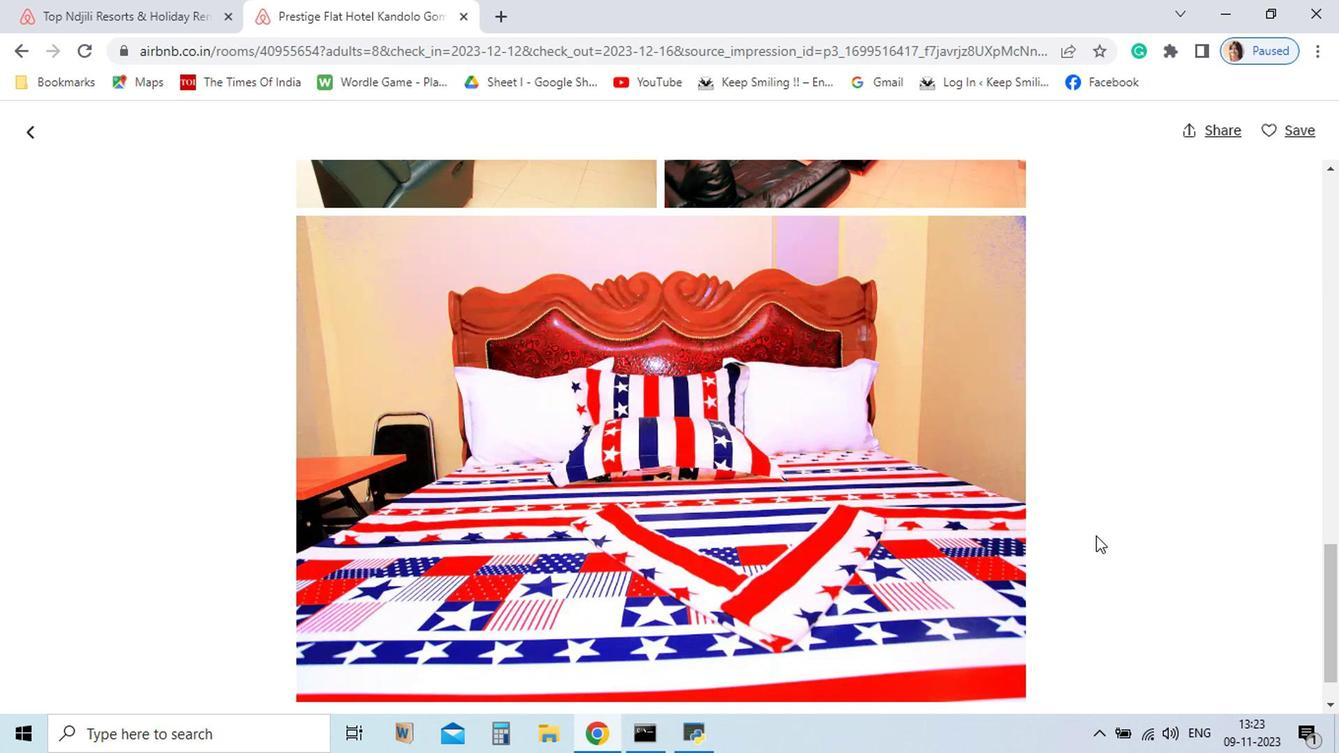 
Action: Mouse scrolled (1095, 536) with delta (0, 0)
Screenshot: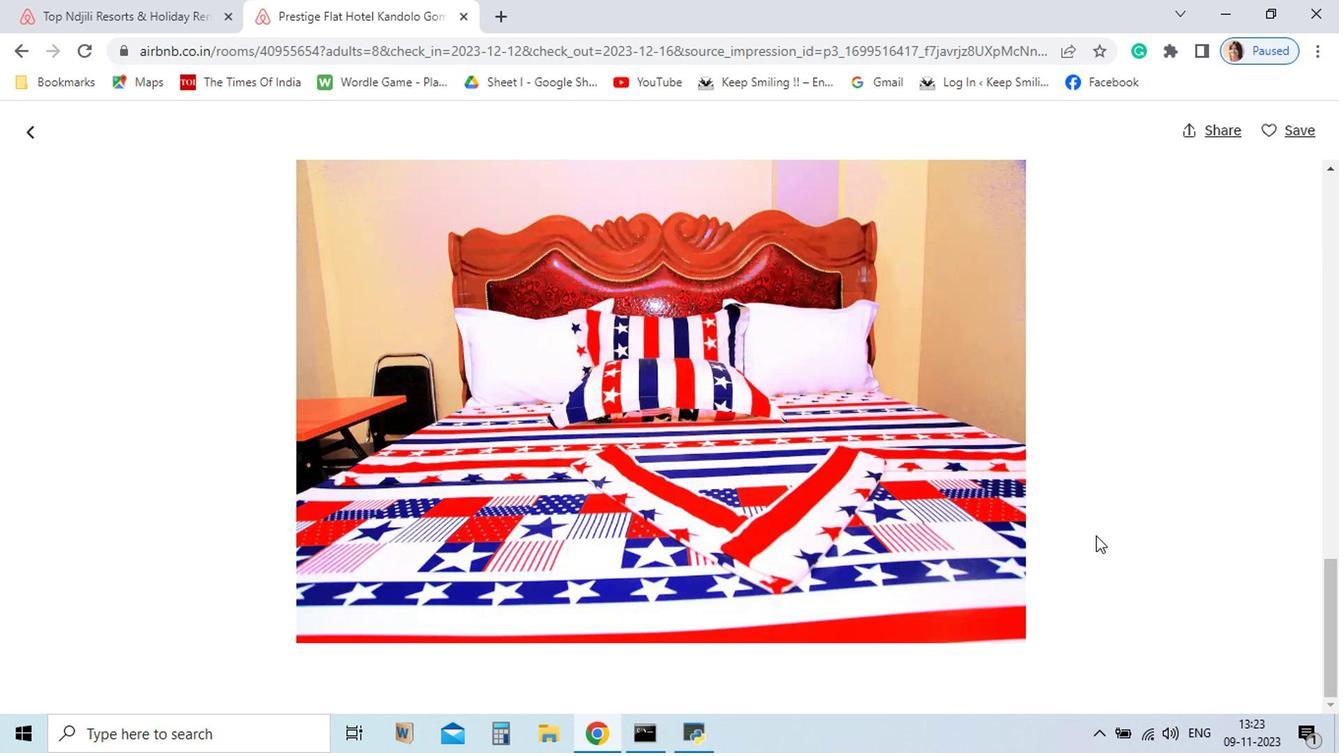 
Action: Mouse scrolled (1095, 536) with delta (0, 0)
Screenshot: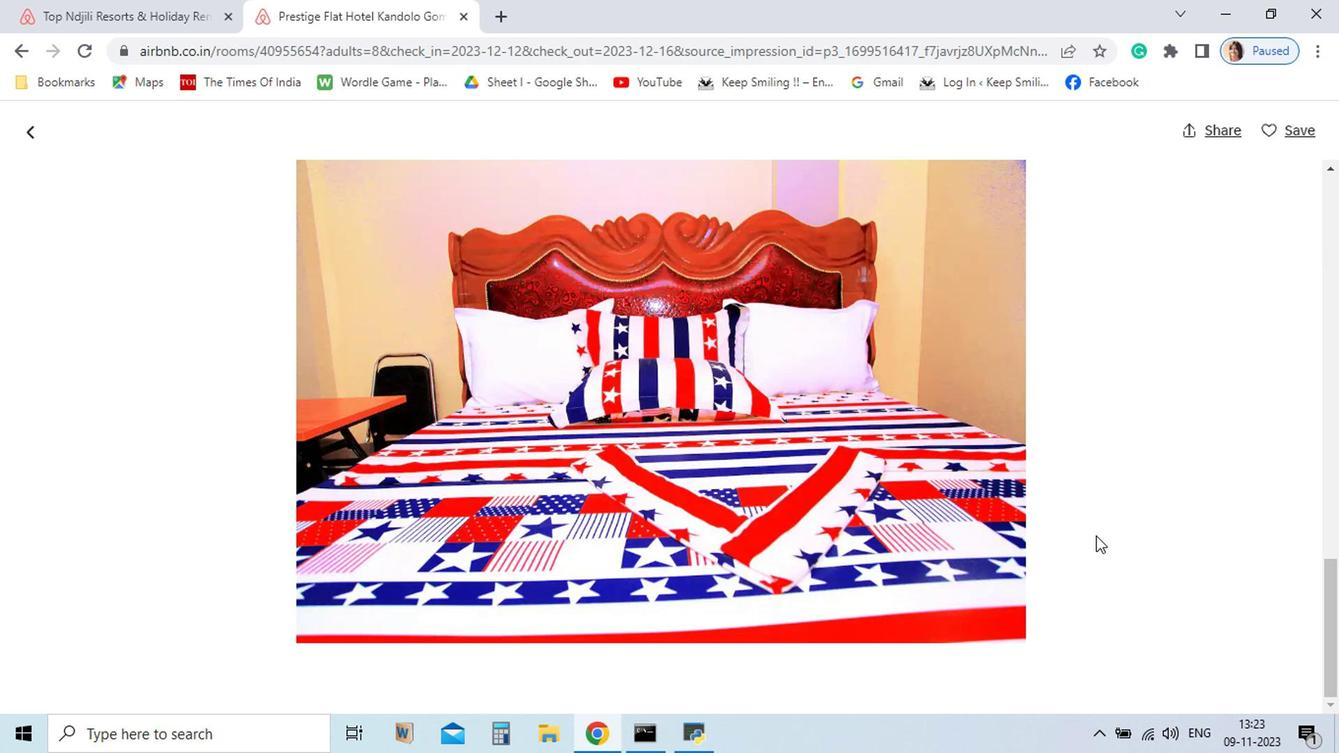 
Action: Mouse moved to (35, 131)
Screenshot: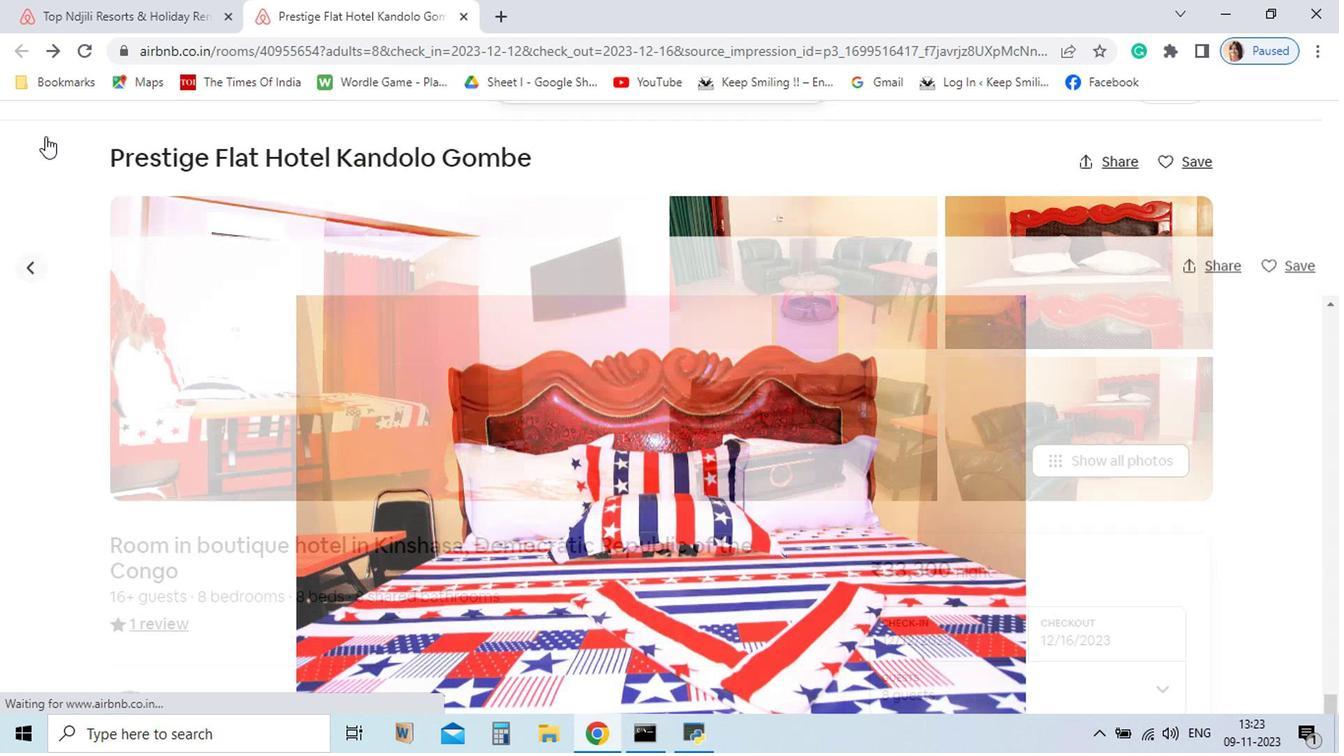 
Action: Mouse pressed left at (35, 131)
Screenshot: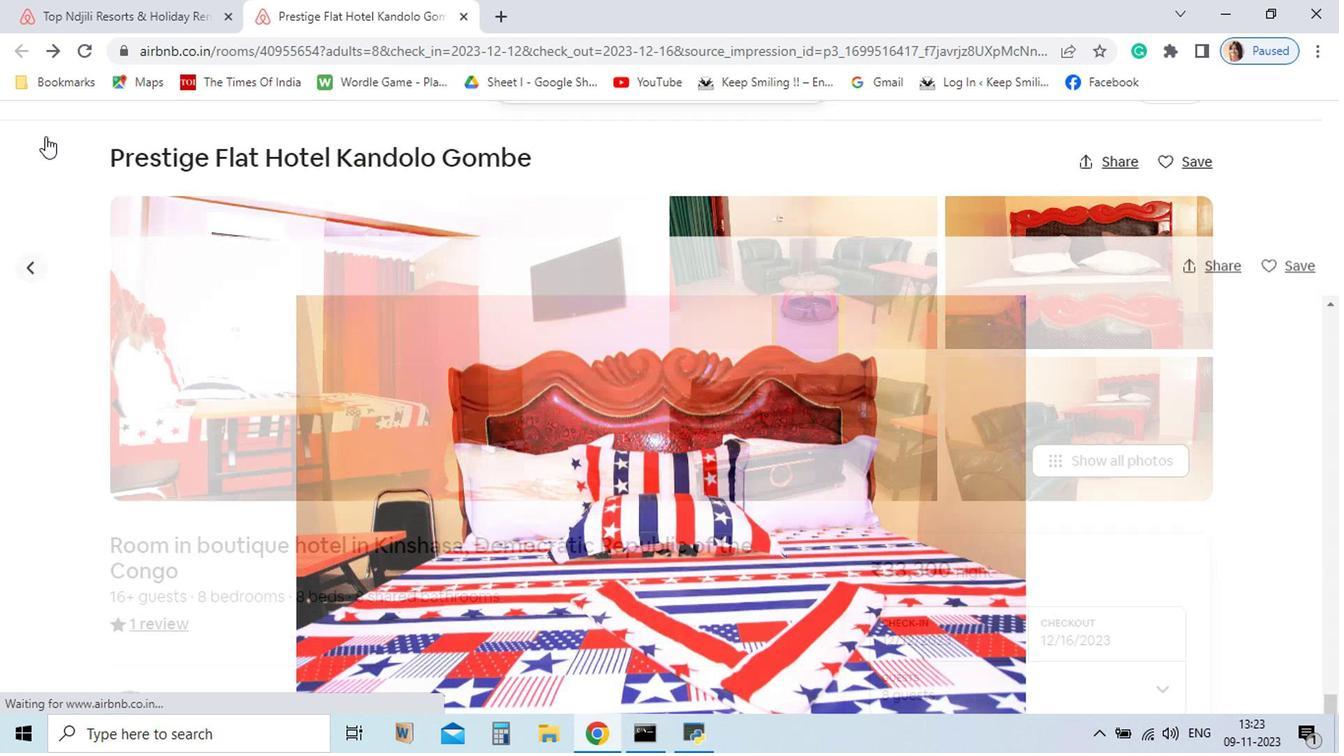 
Action: Mouse moved to (743, 691)
Screenshot: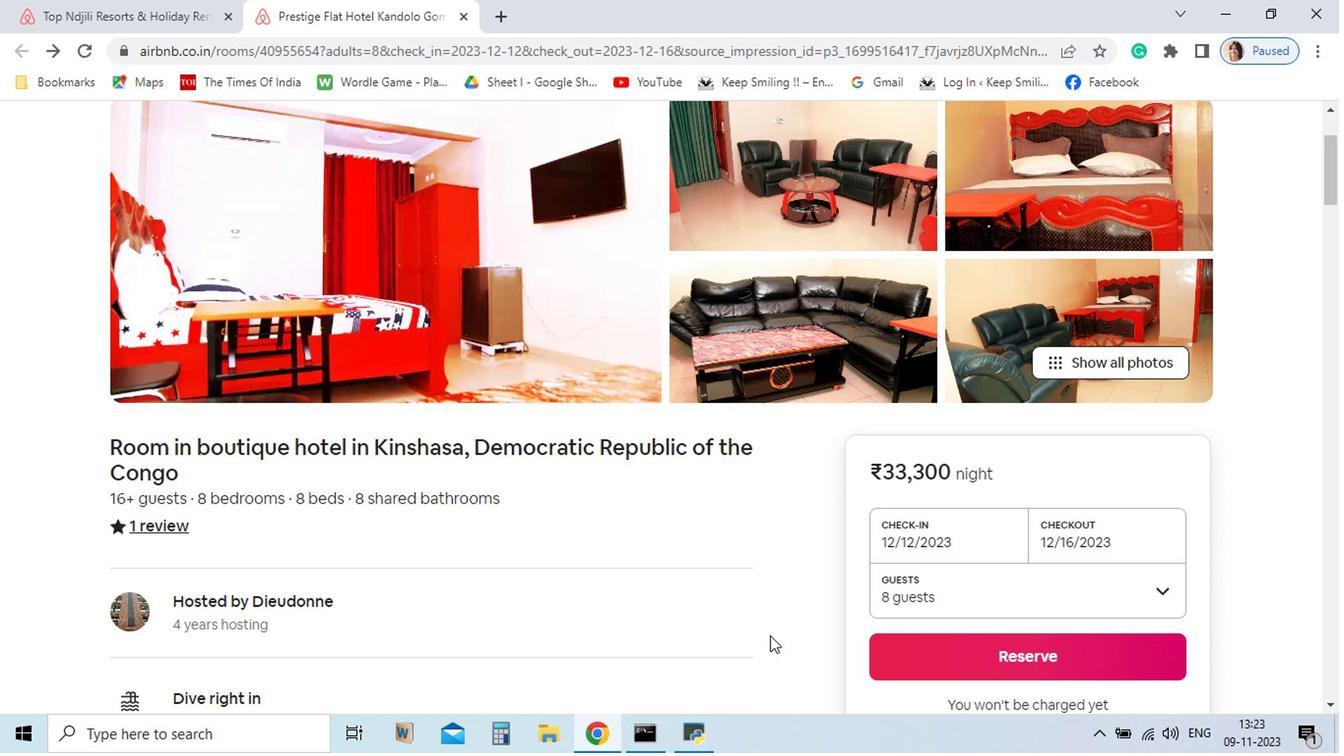 
Action: Mouse scrolled (743, 691) with delta (0, 0)
Screenshot: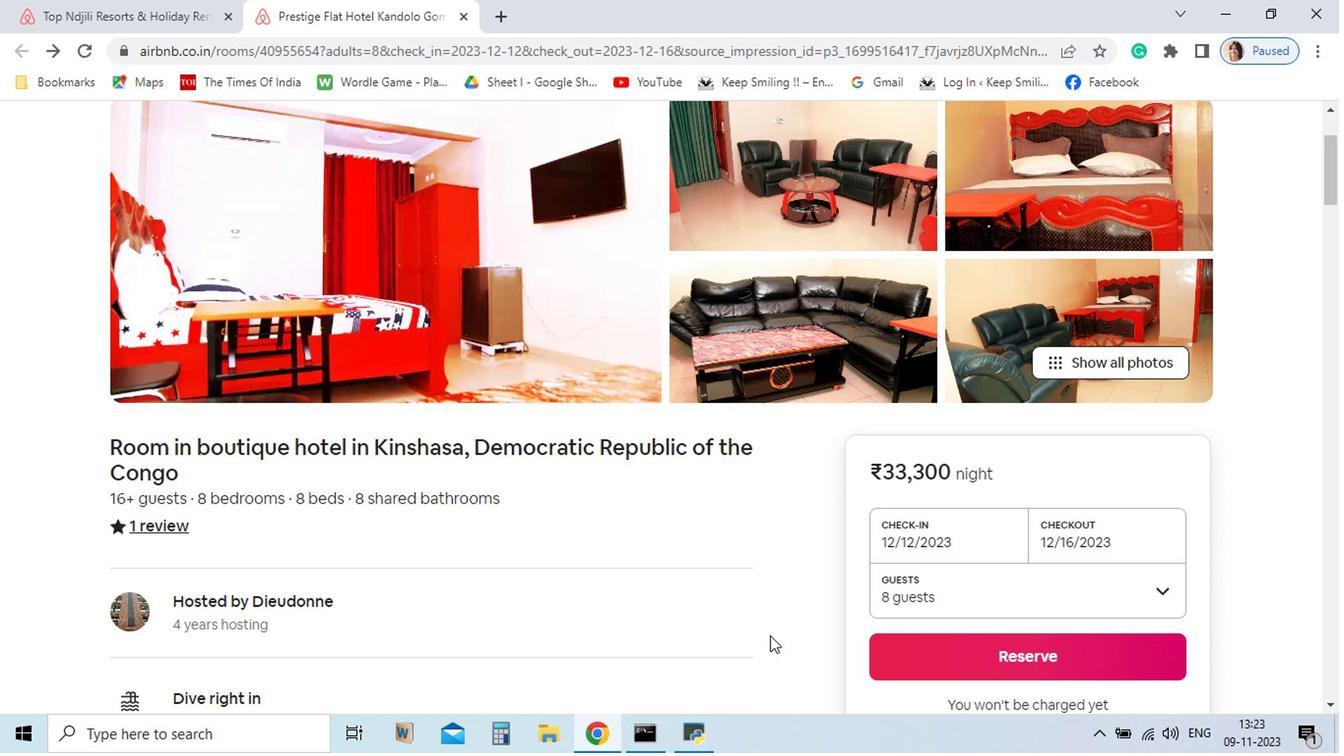 
Action: Mouse moved to (766, 638)
Screenshot: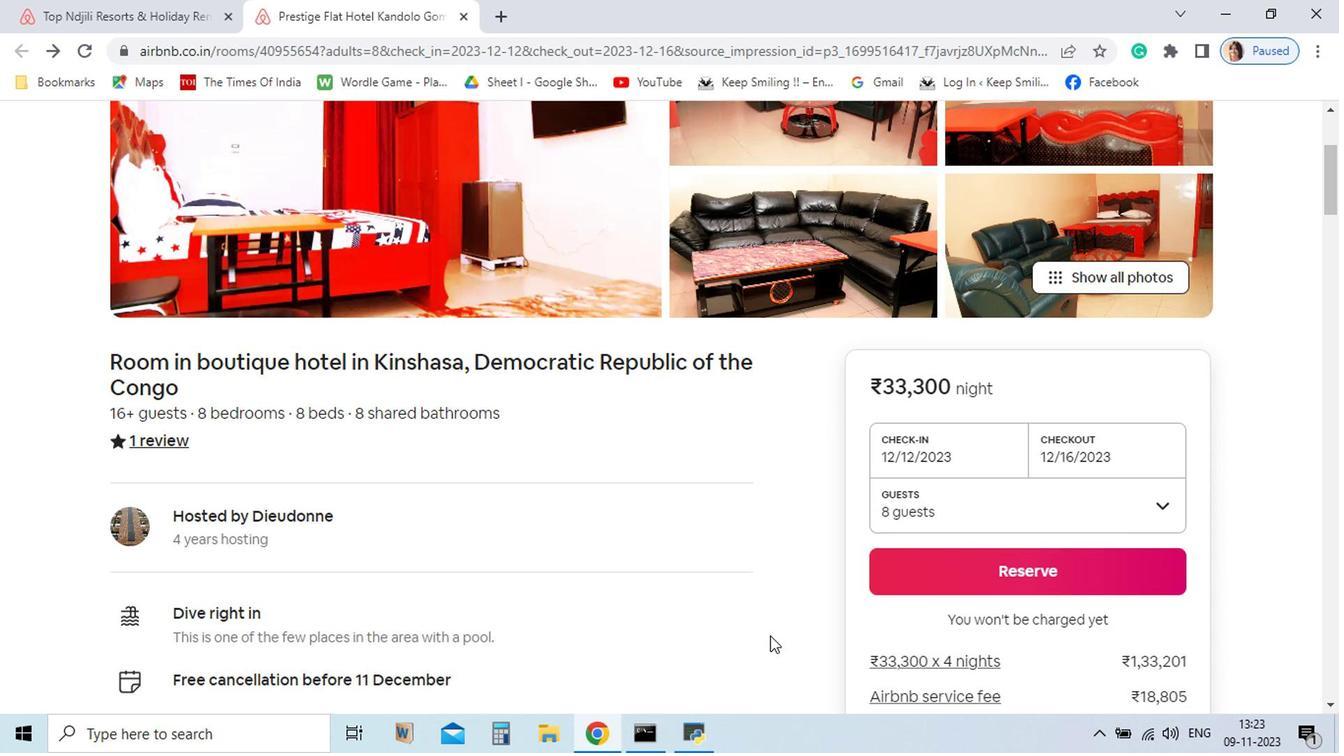 
Action: Mouse scrolled (766, 637) with delta (0, 0)
Screenshot: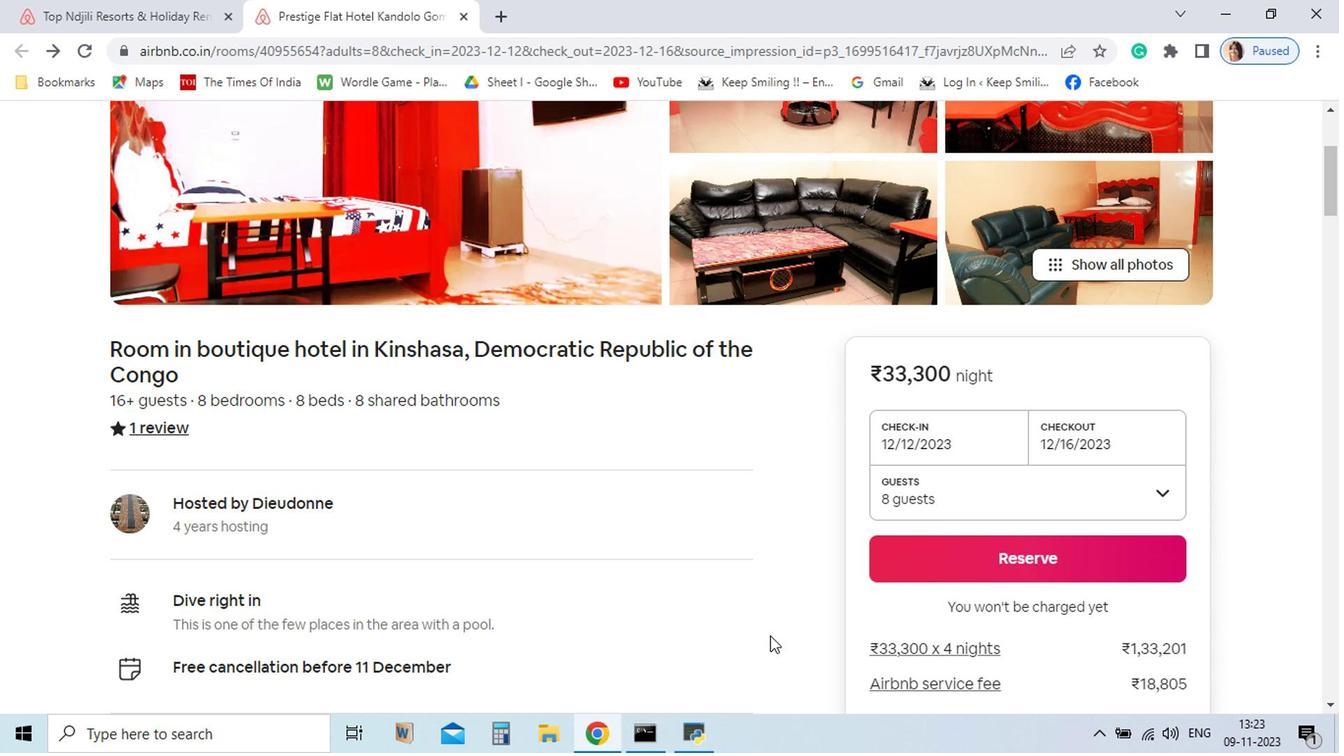 
Action: Mouse scrolled (766, 637) with delta (0, 0)
Screenshot: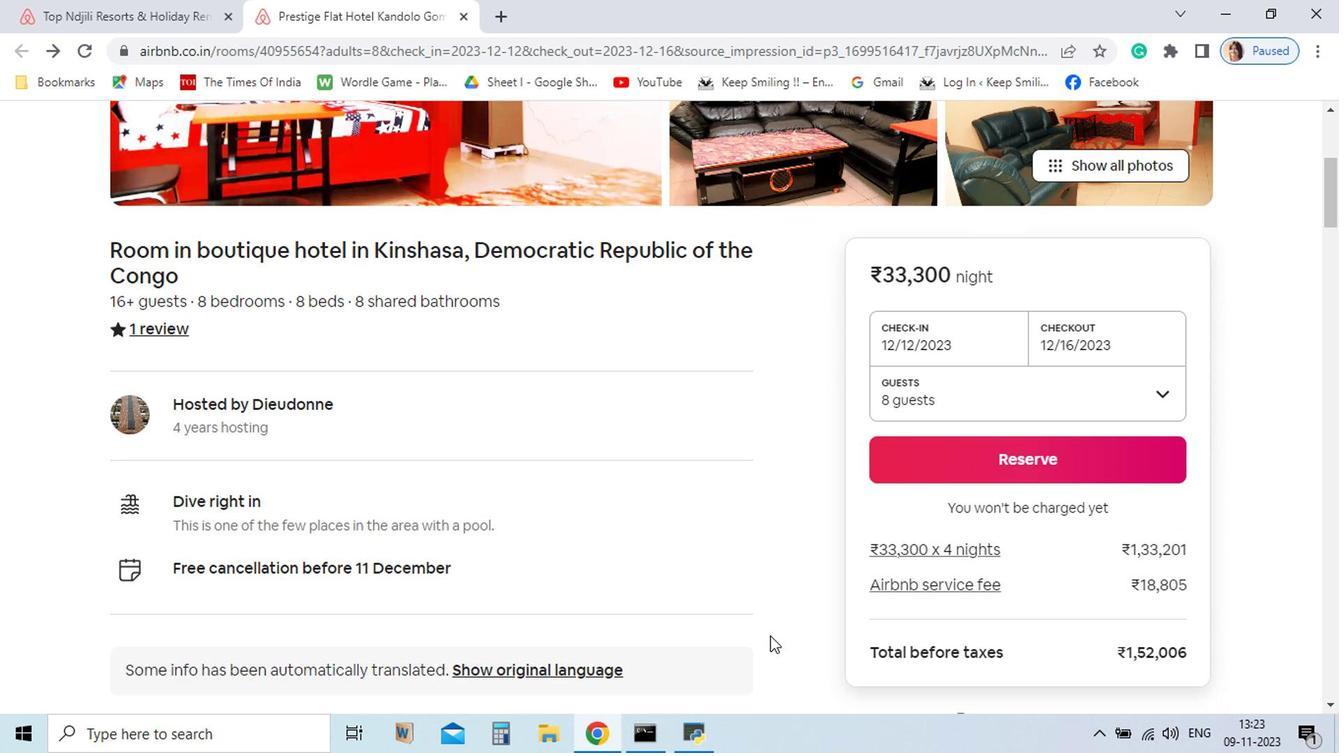 
Action: Mouse scrolled (766, 637) with delta (0, 0)
Screenshot: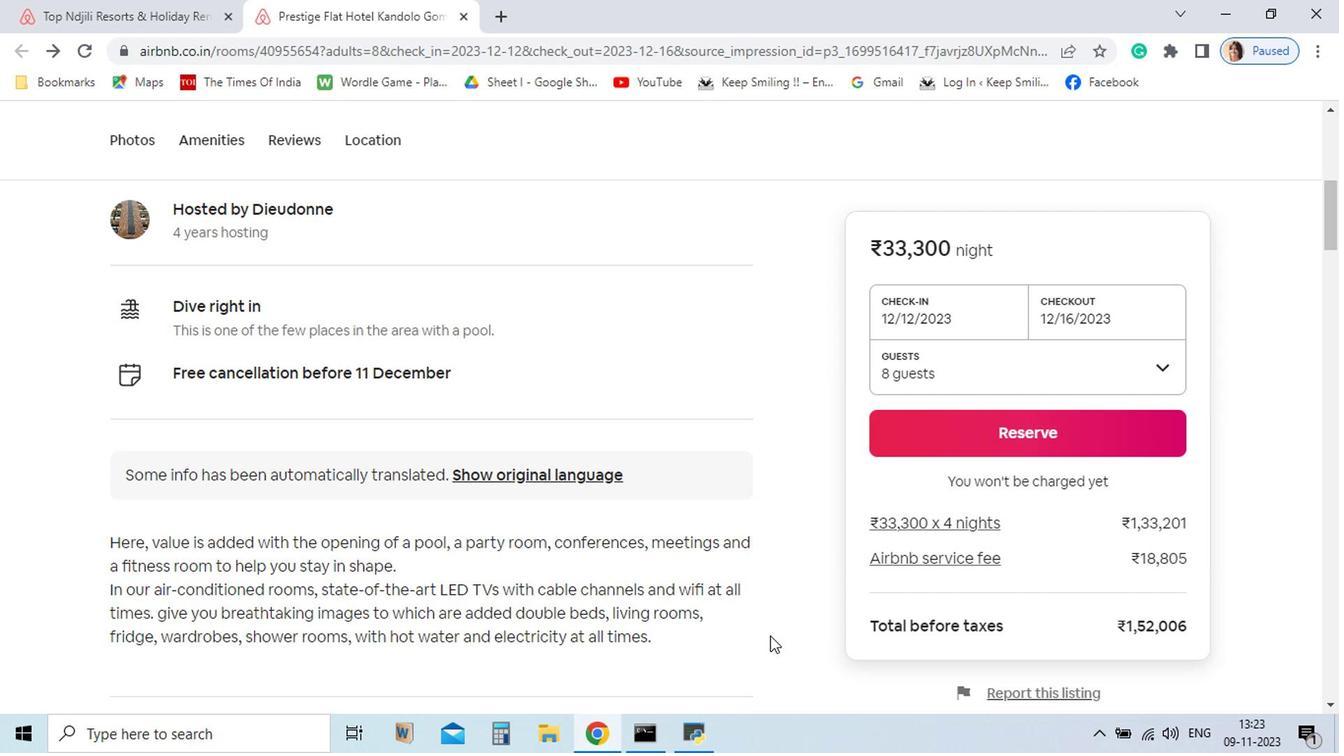 
Action: Mouse scrolled (766, 637) with delta (0, 0)
Screenshot: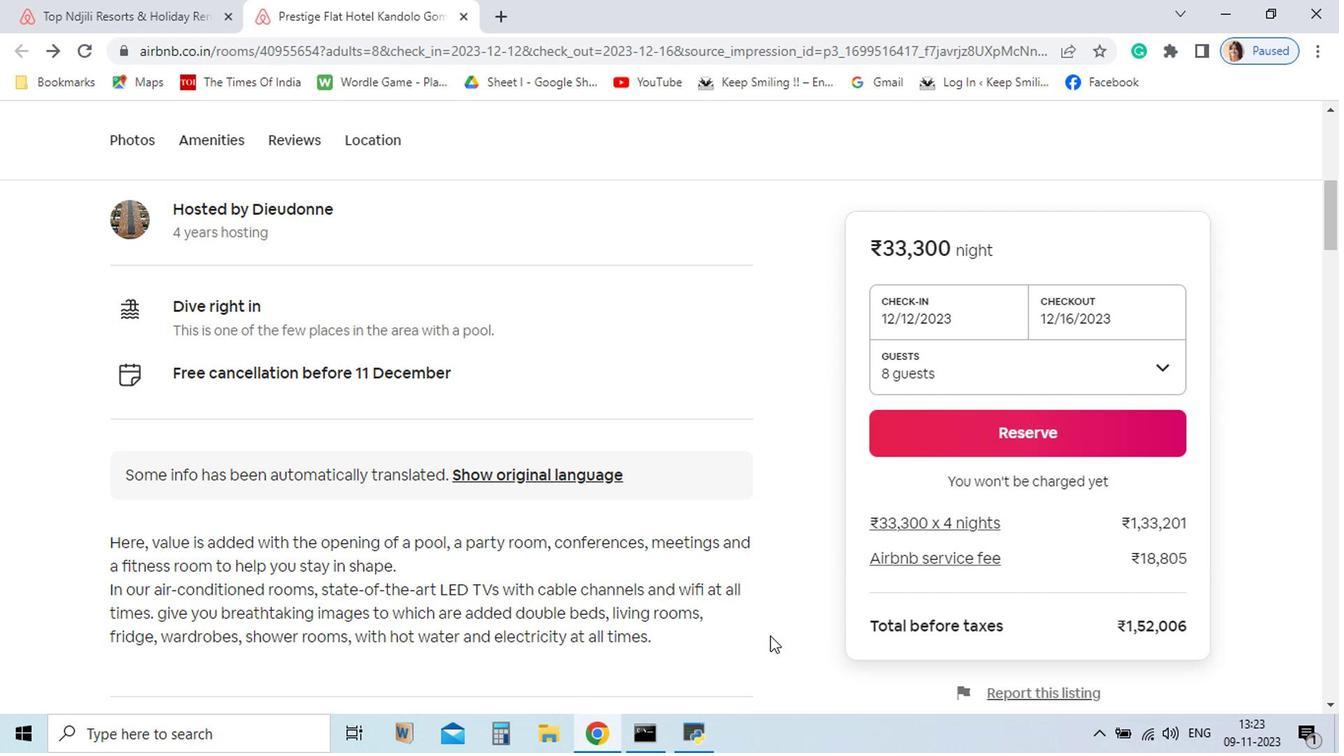 
Action: Mouse scrolled (766, 637) with delta (0, 0)
Screenshot: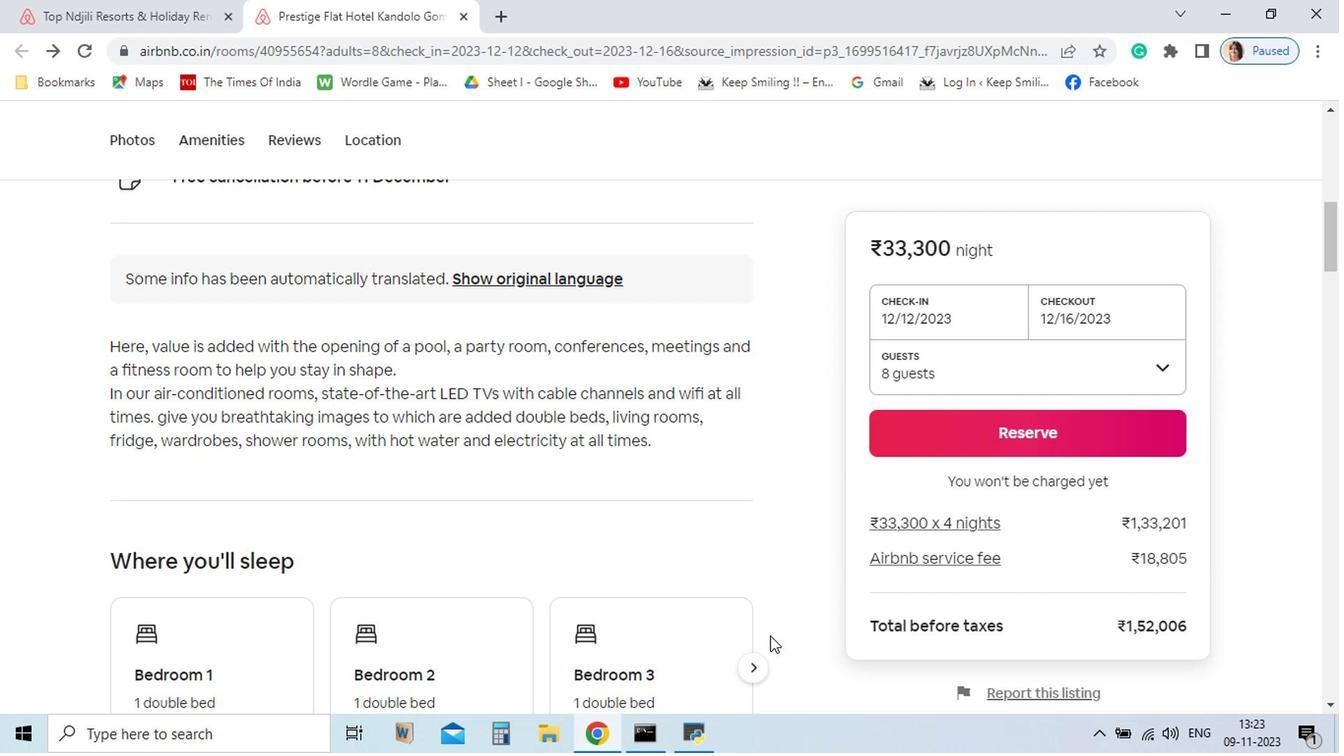 
Action: Mouse scrolled (766, 637) with delta (0, 0)
Screenshot: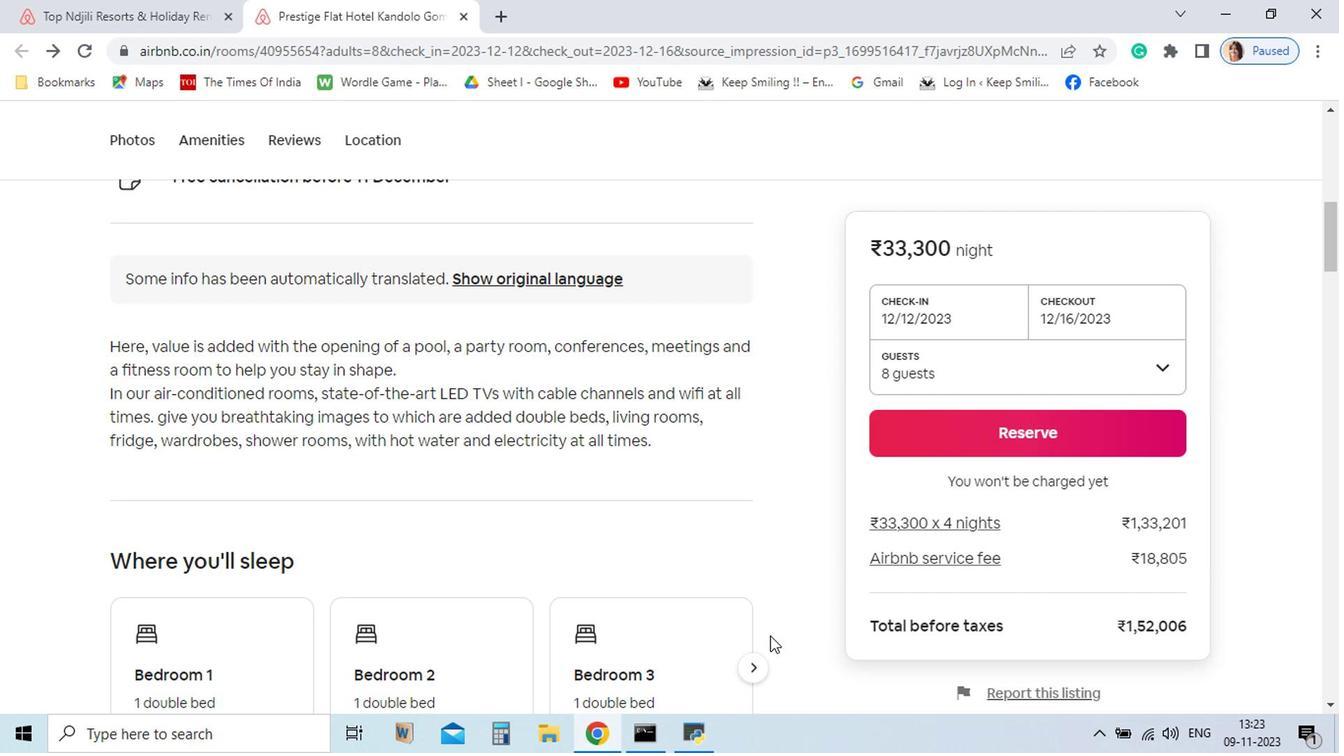 
Action: Mouse scrolled (766, 637) with delta (0, 0)
Screenshot: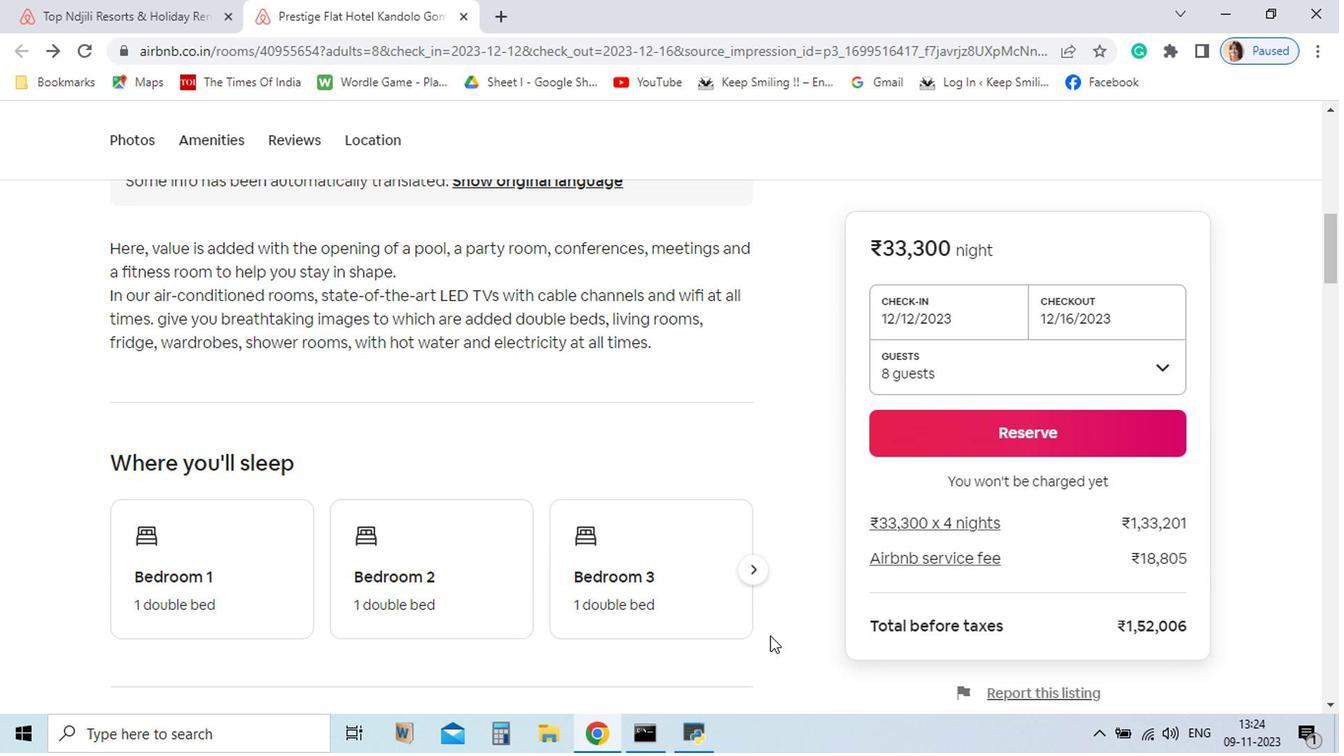 
Action: Mouse moved to (745, 569)
Screenshot: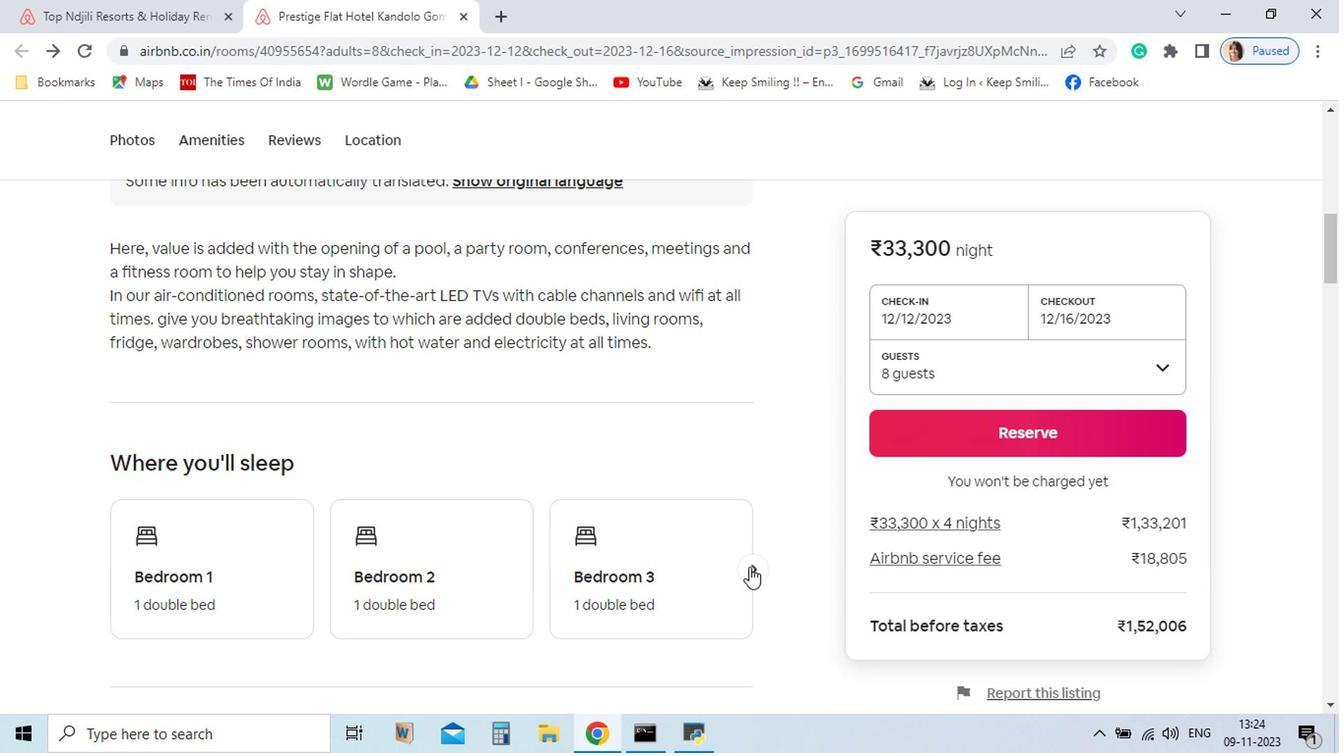 
Action: Mouse pressed left at (745, 569)
Screenshot: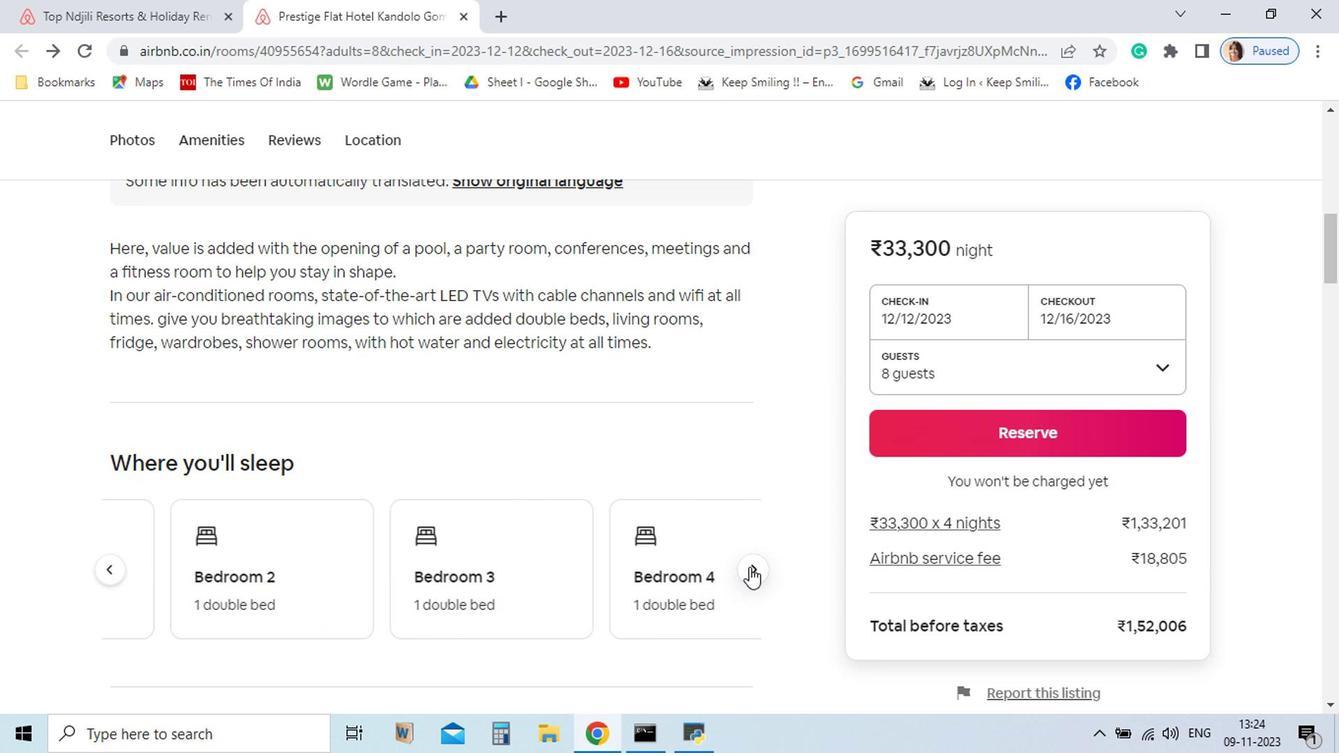 
Action: Mouse pressed left at (745, 569)
Screenshot: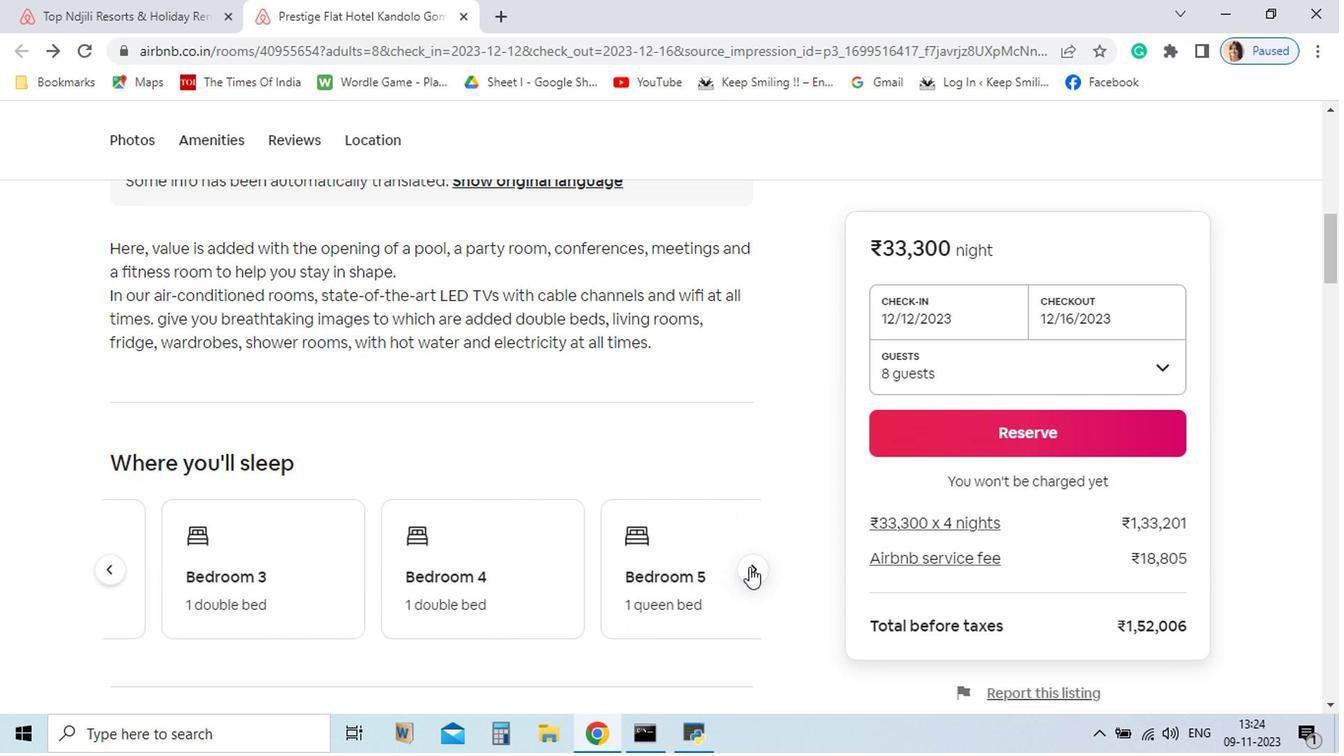 
Action: Mouse pressed left at (745, 569)
Screenshot: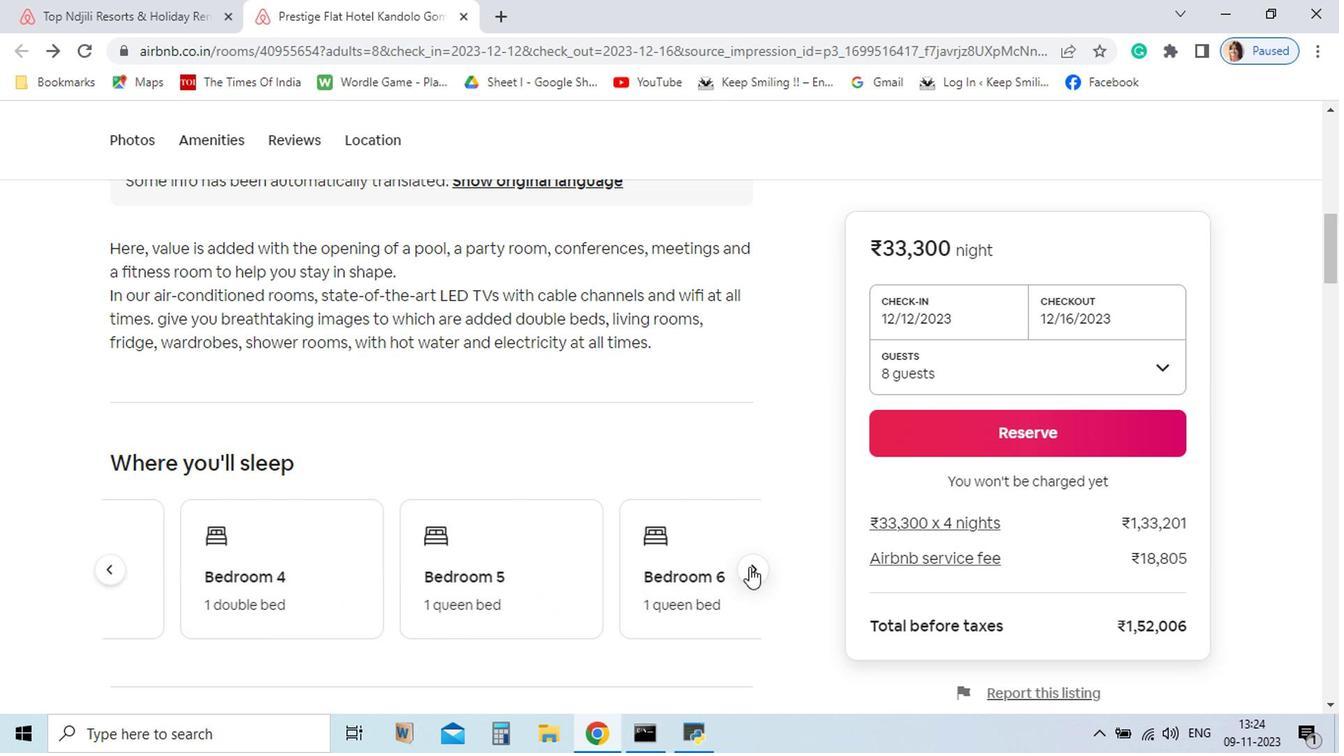 
Action: Mouse pressed left at (745, 569)
Screenshot: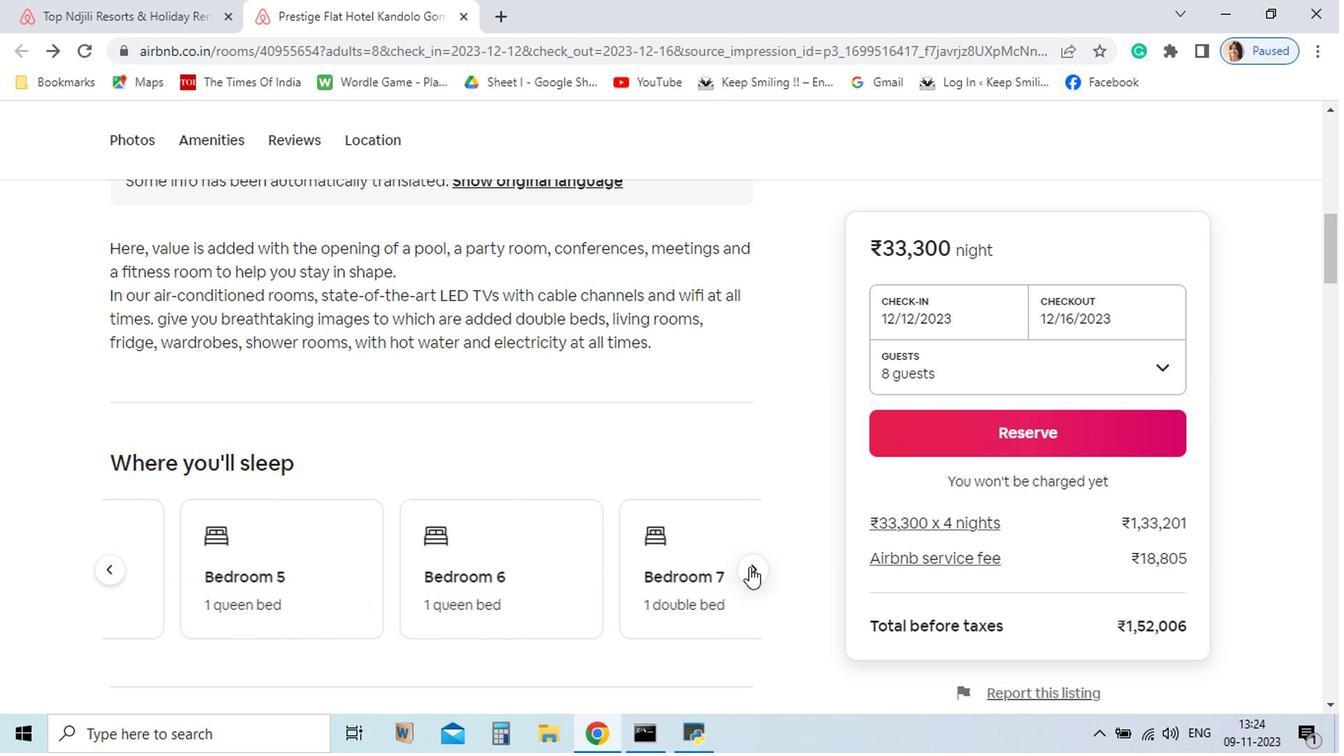 
Action: Mouse pressed left at (745, 569)
Screenshot: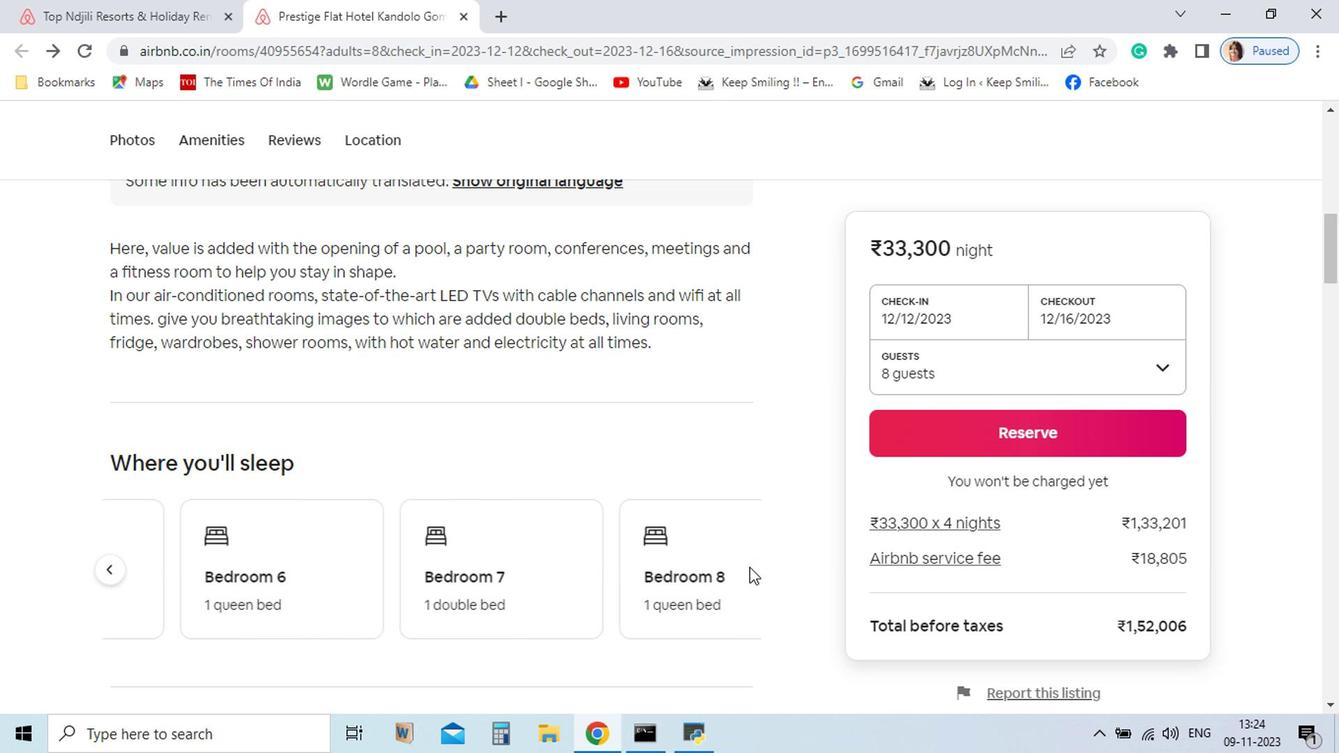 
Action: Mouse moved to (749, 645)
Screenshot: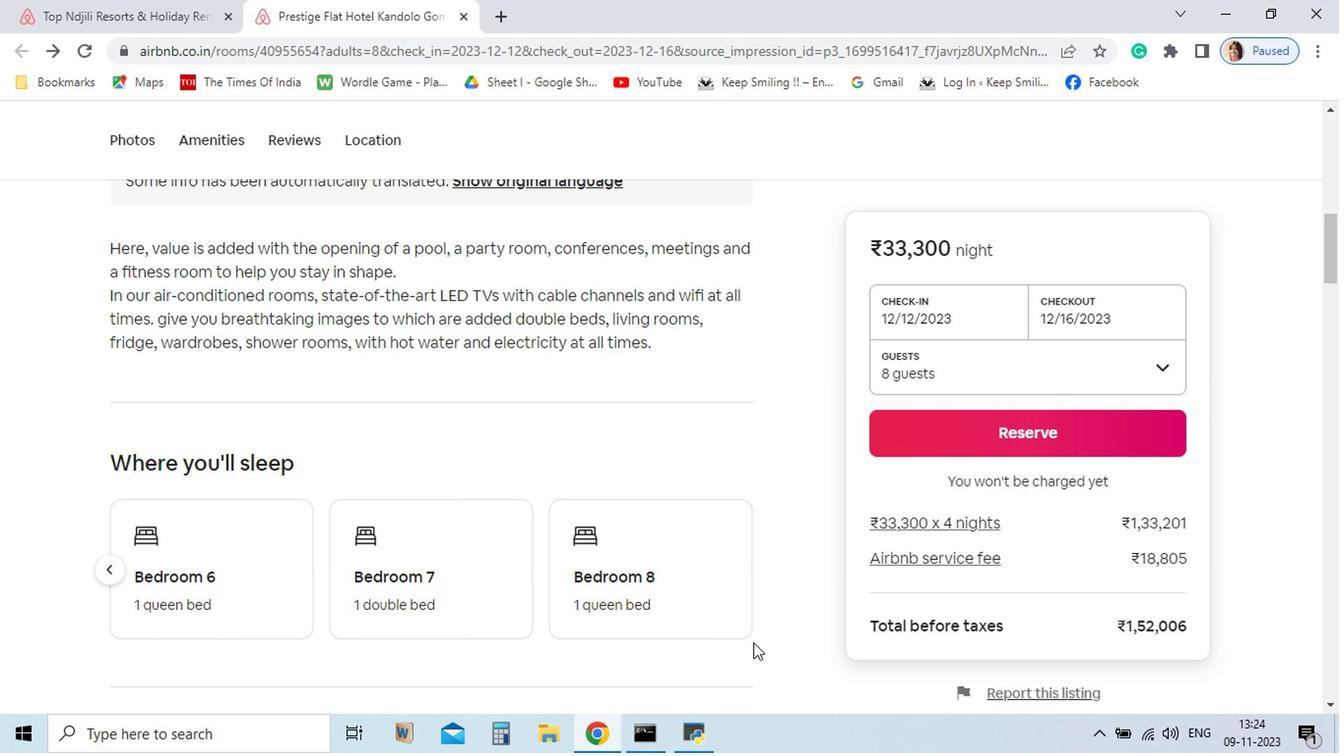 
Action: Mouse scrolled (749, 644) with delta (0, 0)
Screenshot: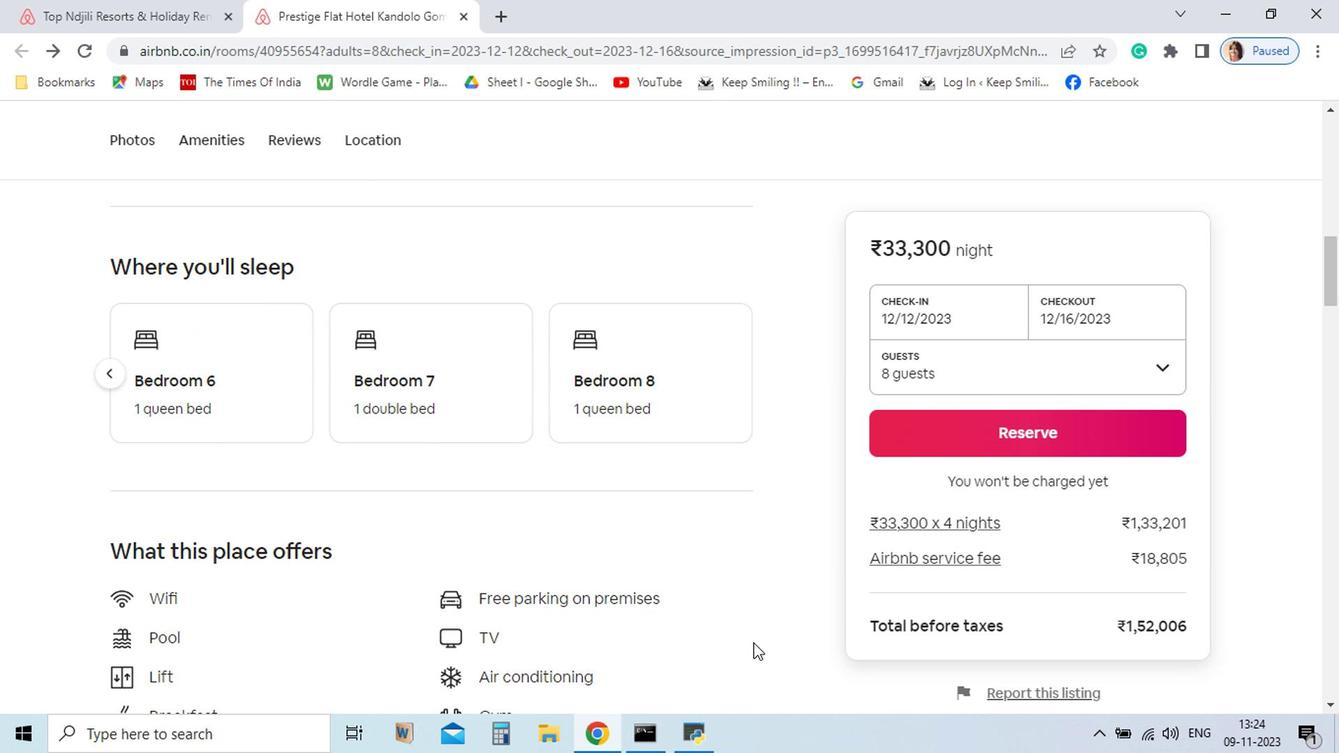 
Action: Mouse scrolled (749, 644) with delta (0, 0)
Screenshot: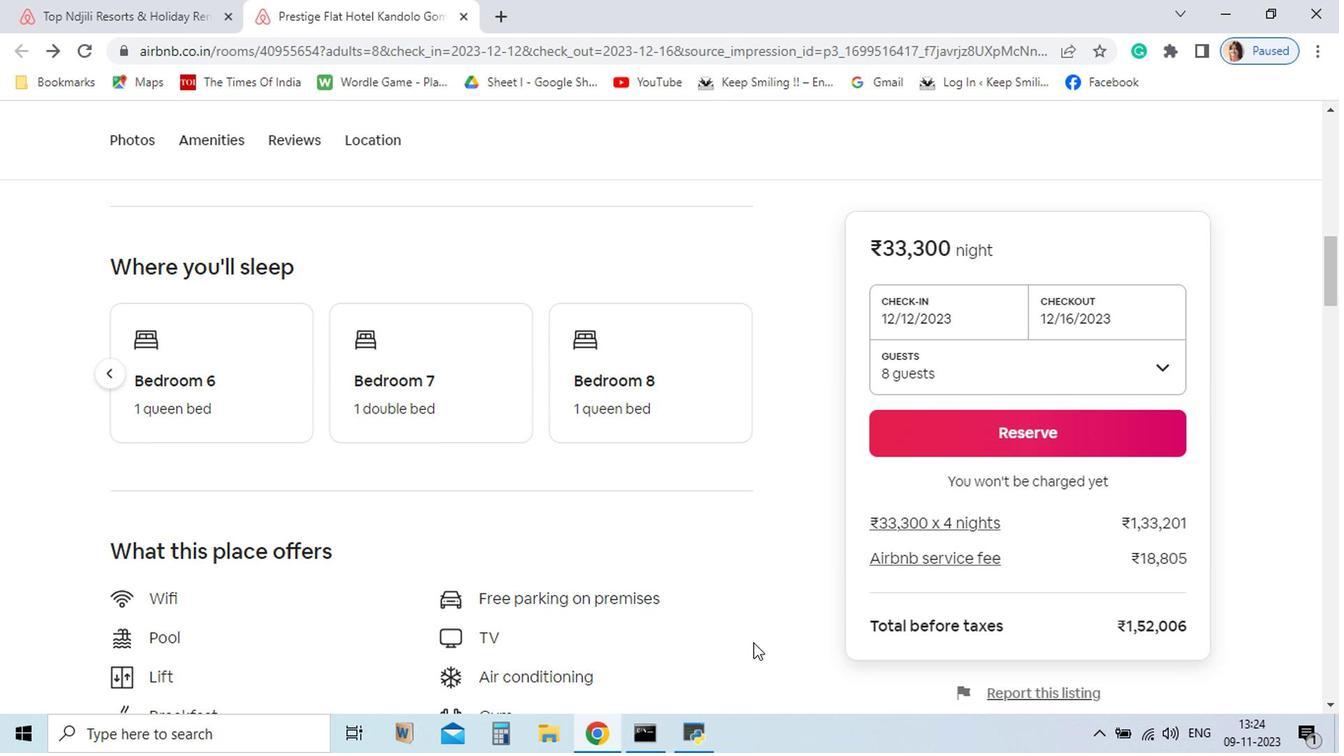 
Action: Mouse scrolled (749, 644) with delta (0, 0)
Screenshot: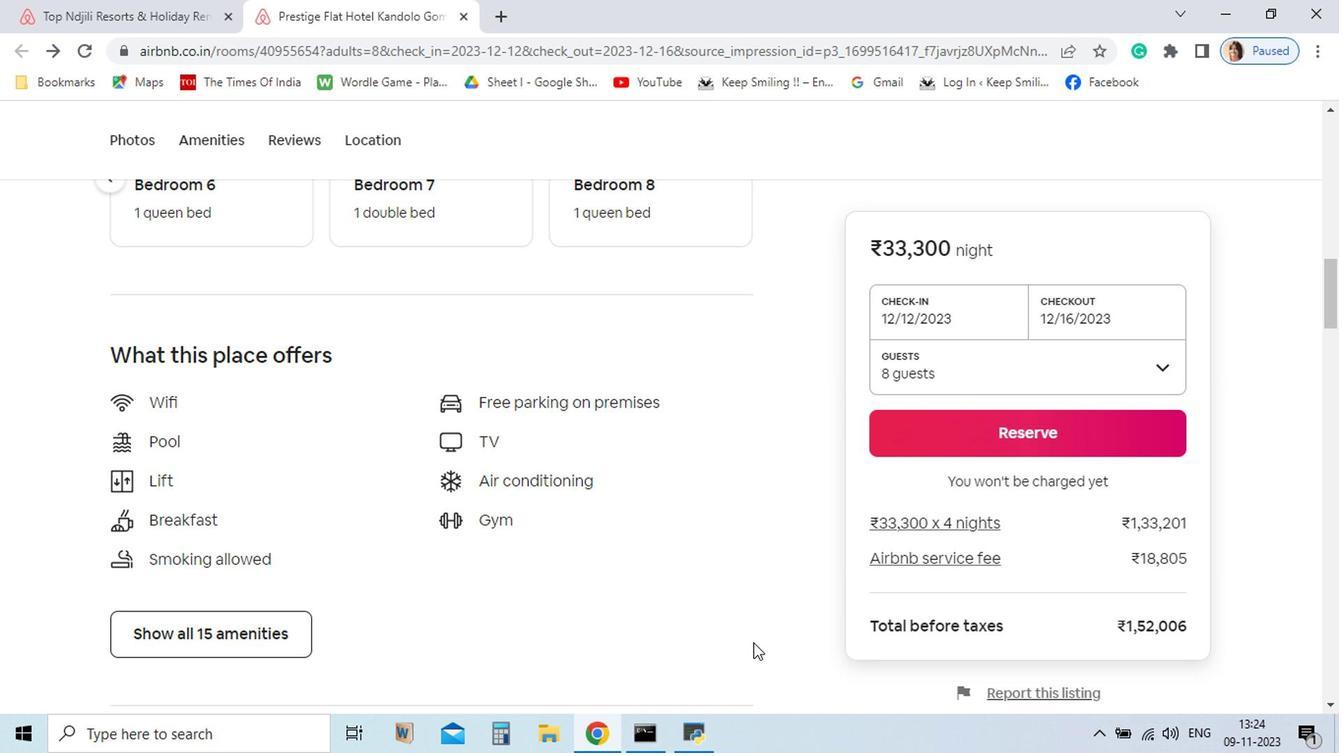 
Action: Mouse scrolled (749, 644) with delta (0, 0)
Screenshot: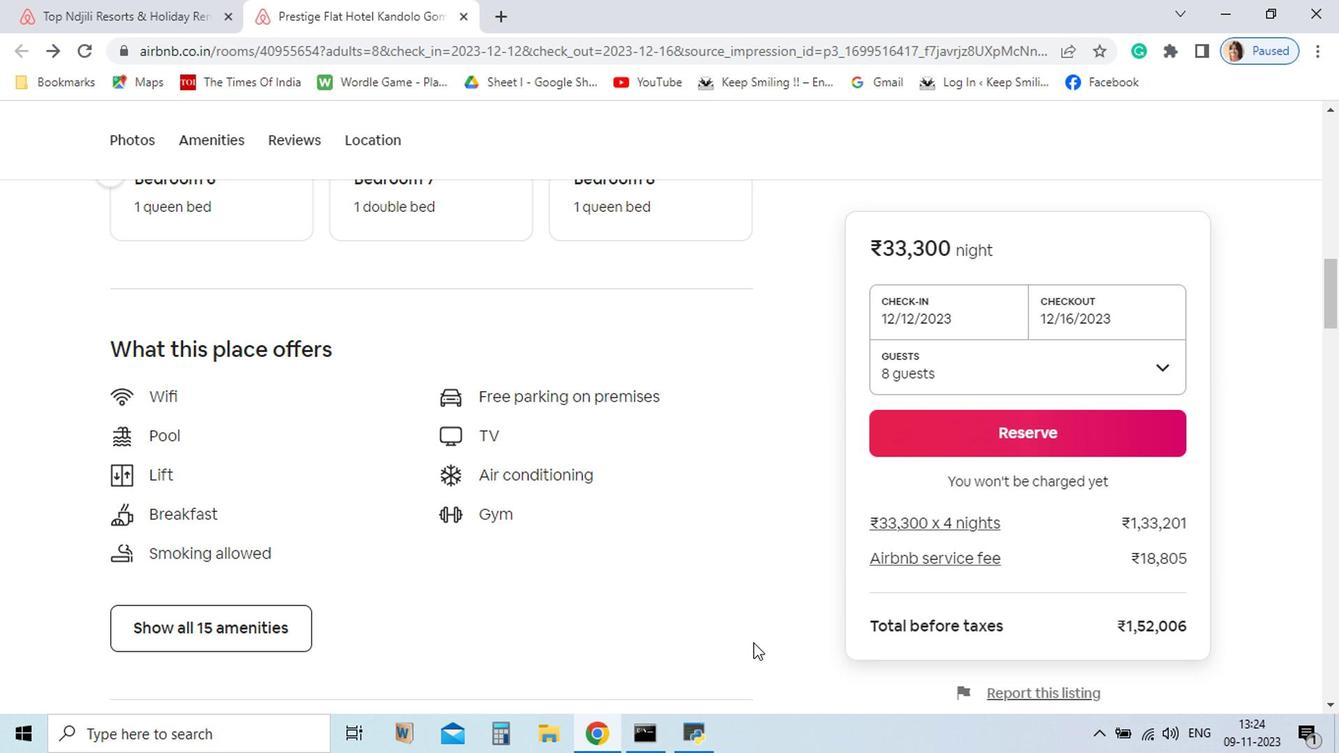 
Action: Mouse scrolled (749, 644) with delta (0, 0)
Screenshot: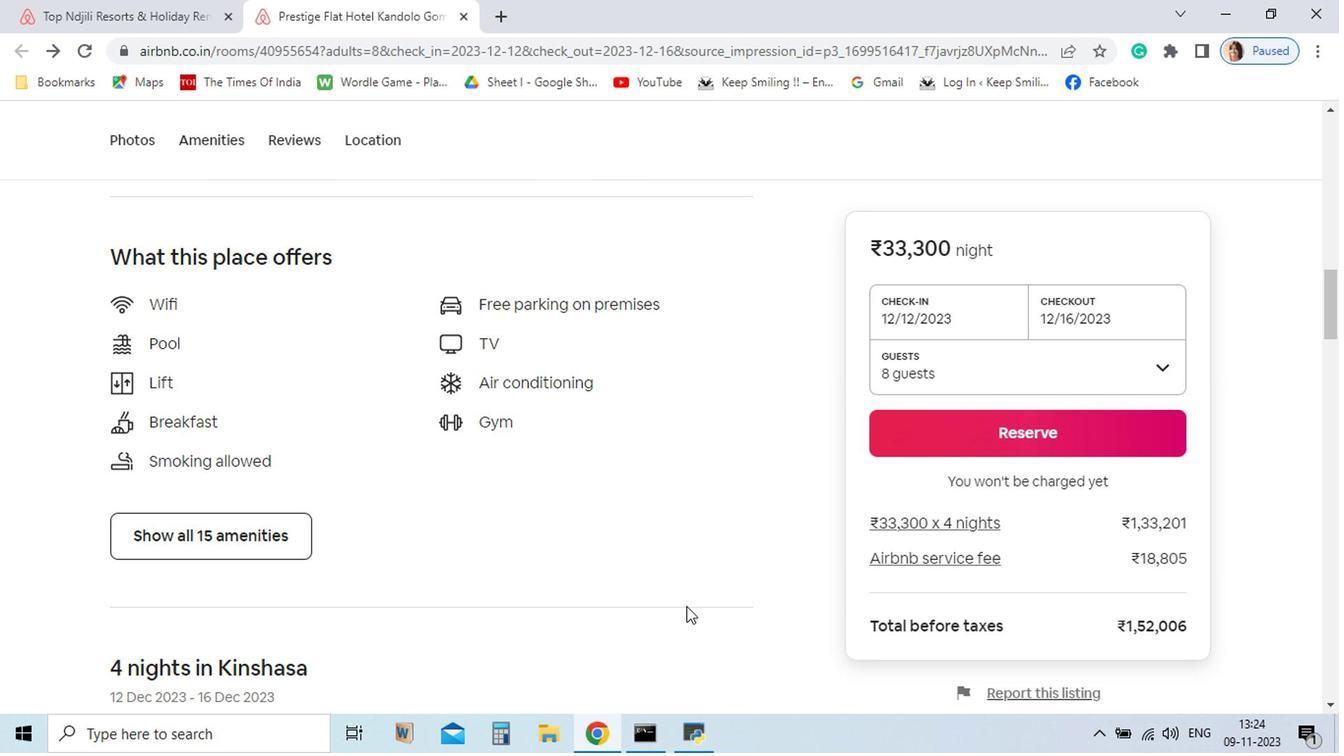 
Action: Mouse moved to (266, 531)
Screenshot: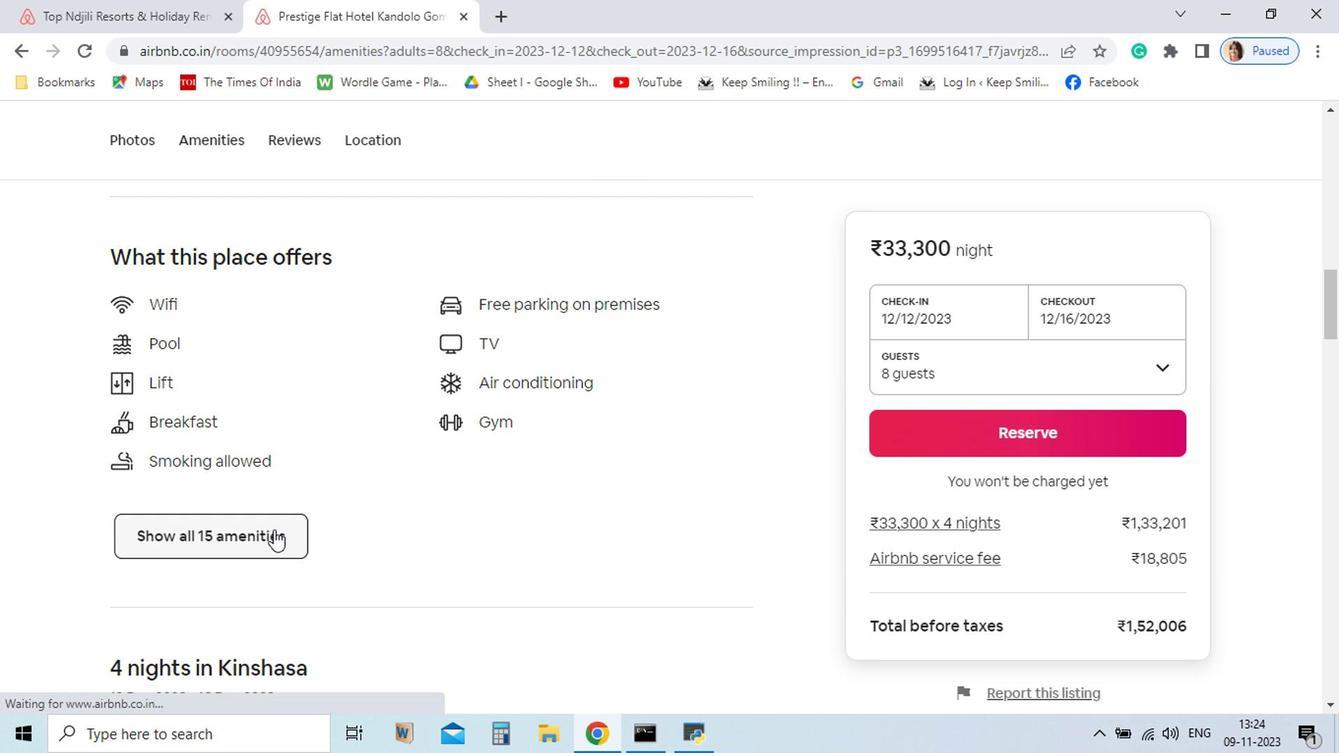 
Action: Mouse pressed left at (266, 531)
Screenshot: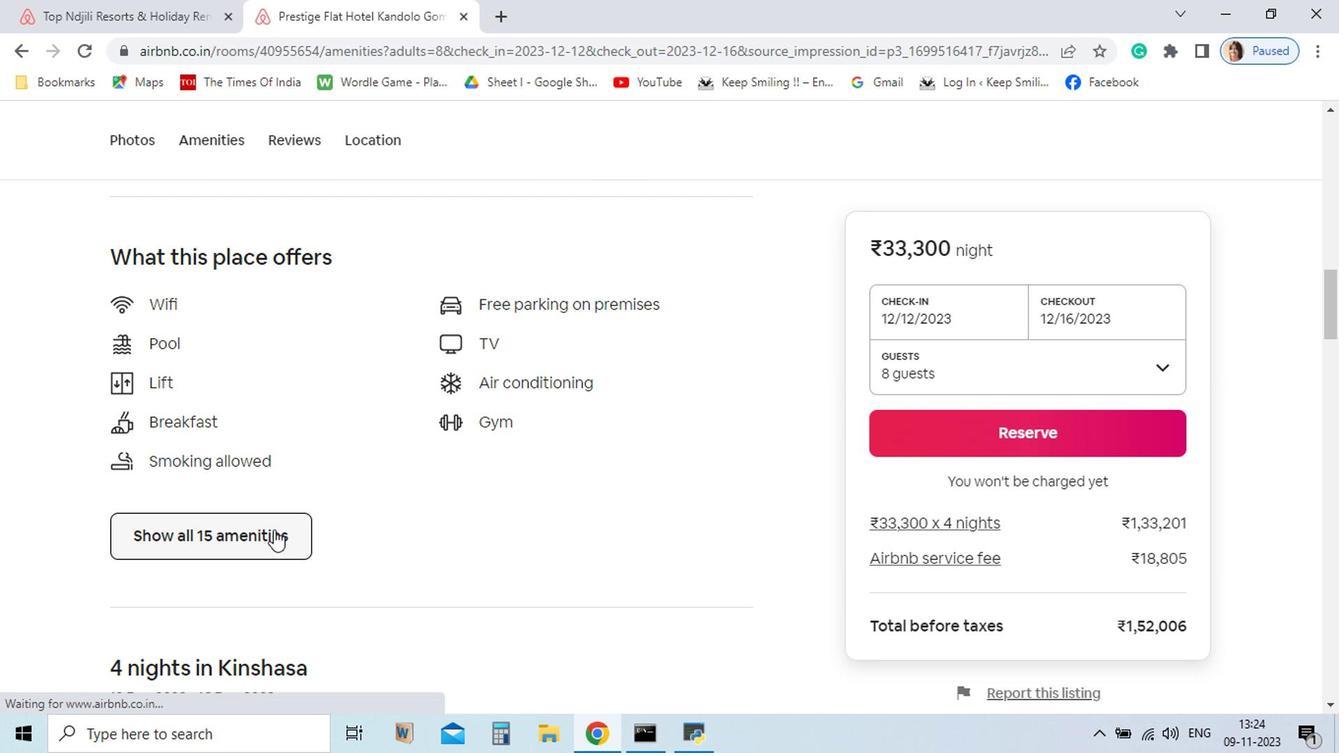 
Action: Mouse moved to (1046, 665)
Screenshot: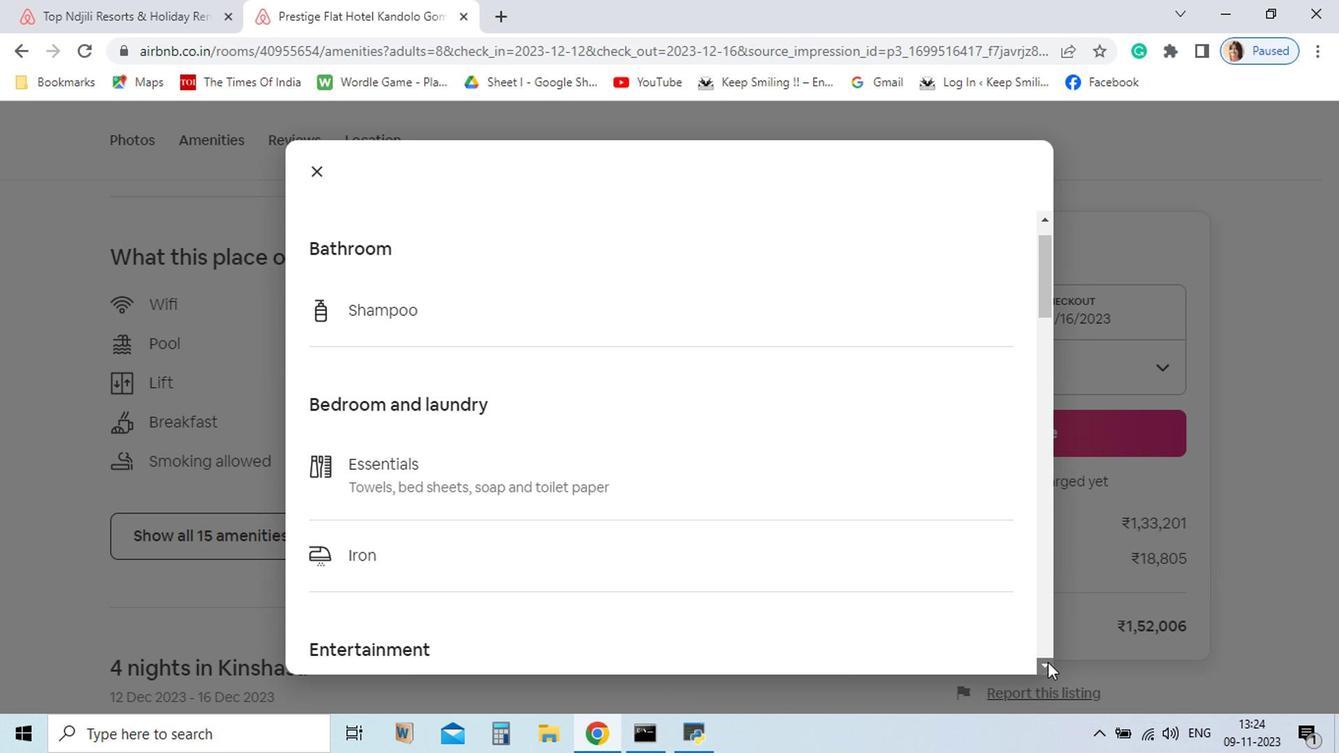 
Action: Mouse pressed left at (1046, 665)
Screenshot: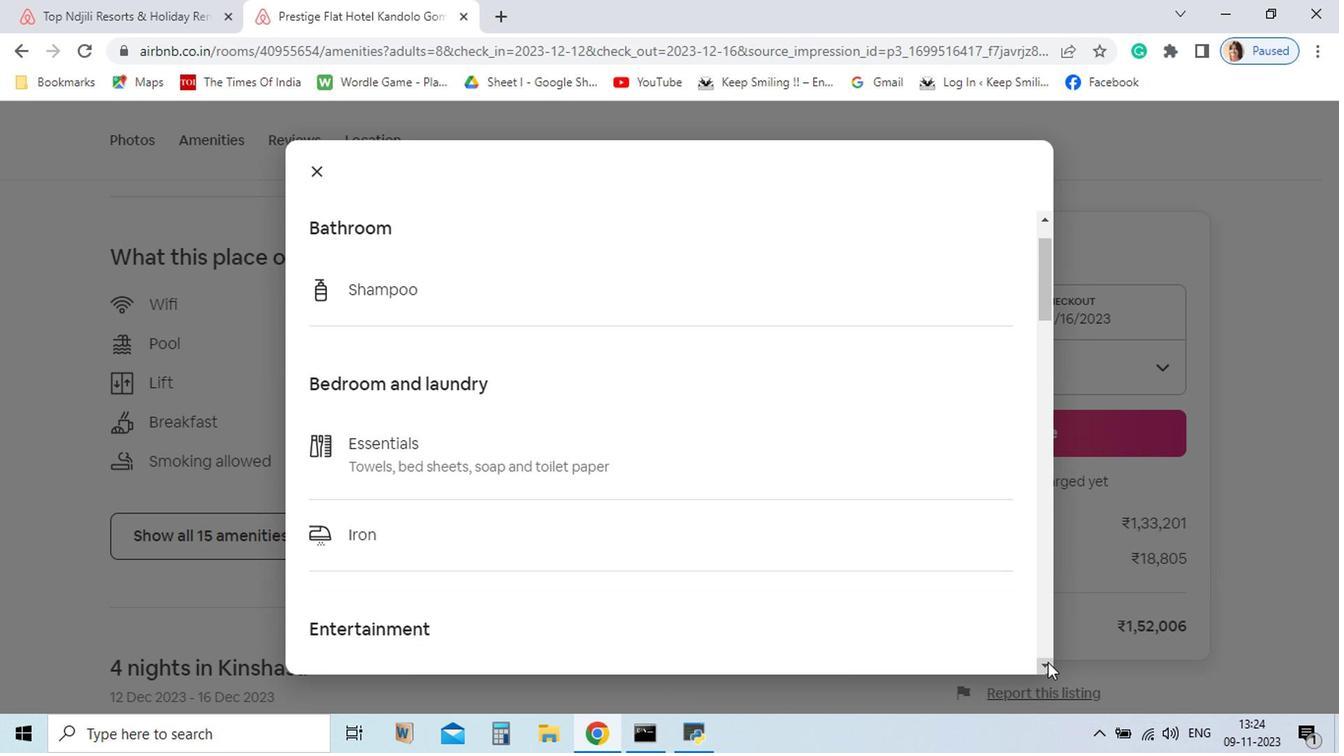 
Action: Mouse moved to (1046, 665)
Screenshot: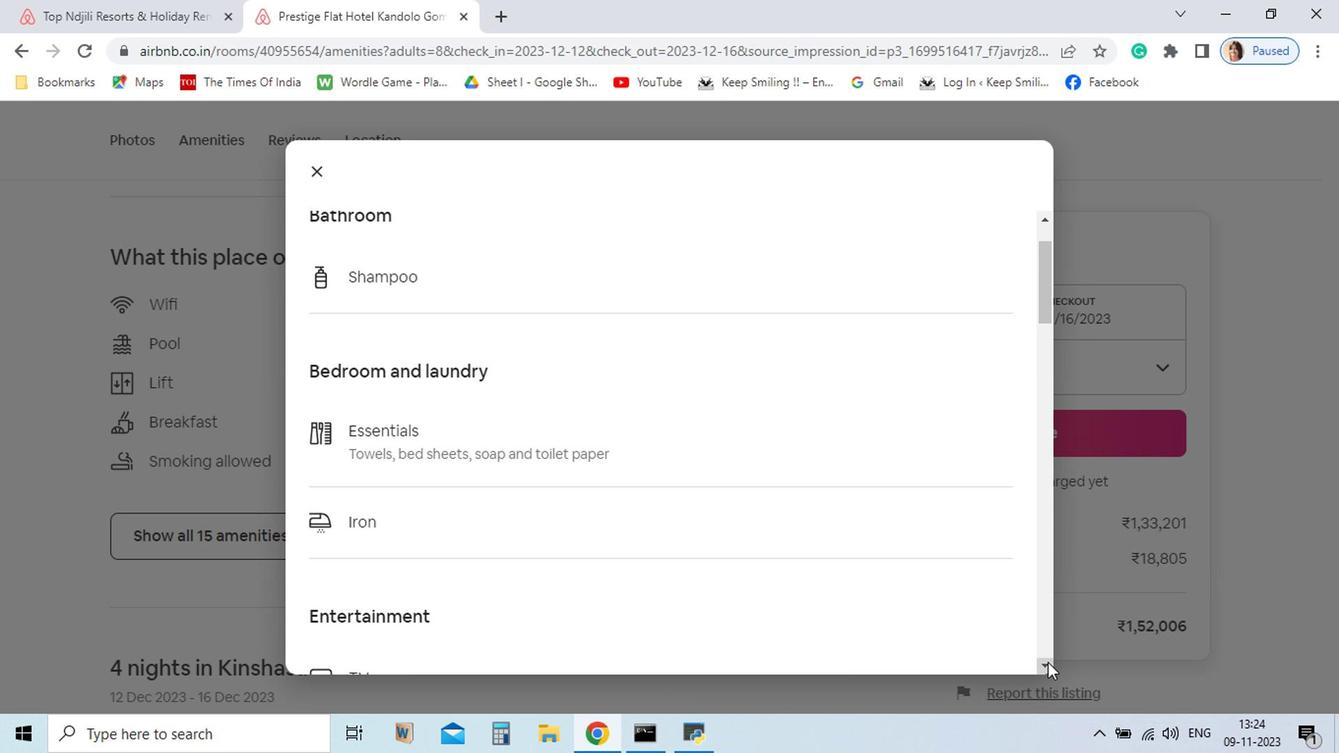 
Action: Mouse pressed left at (1046, 665)
Screenshot: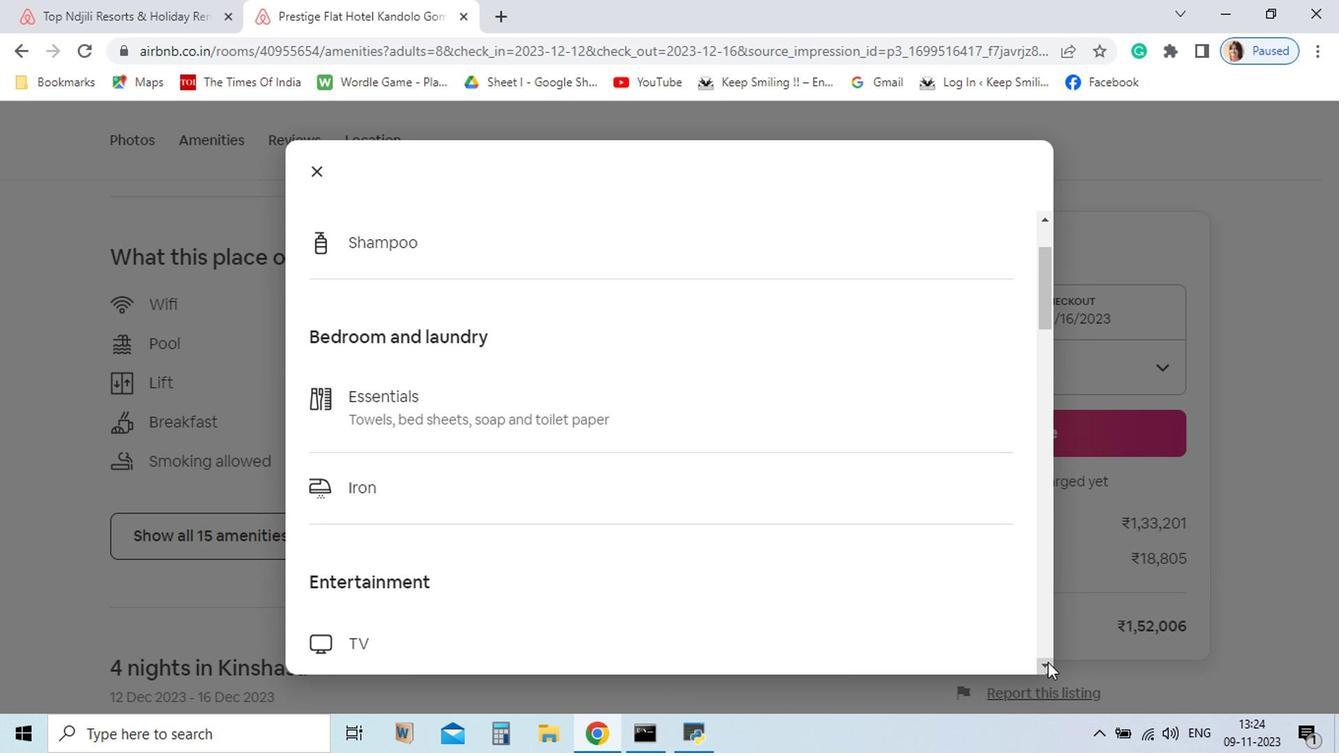 
Action: Mouse pressed left at (1046, 665)
Screenshot: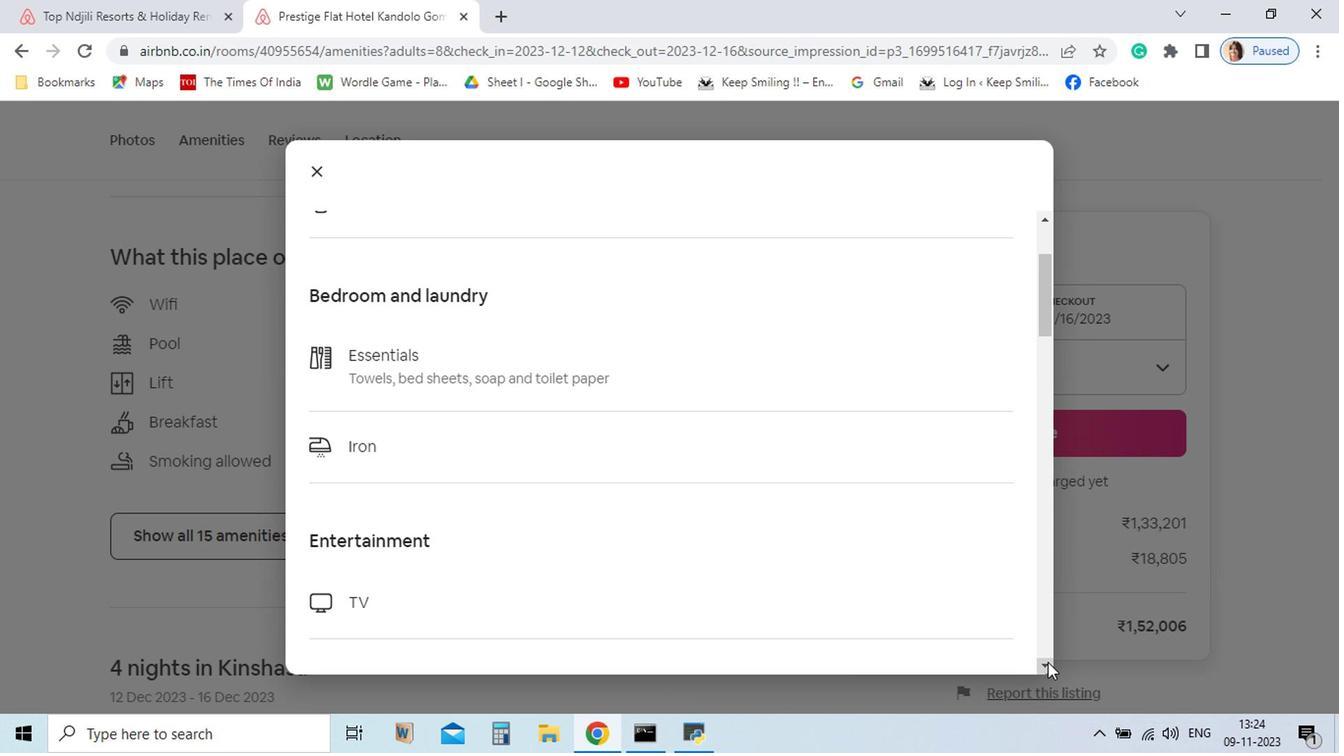 
Action: Mouse pressed left at (1046, 665)
Screenshot: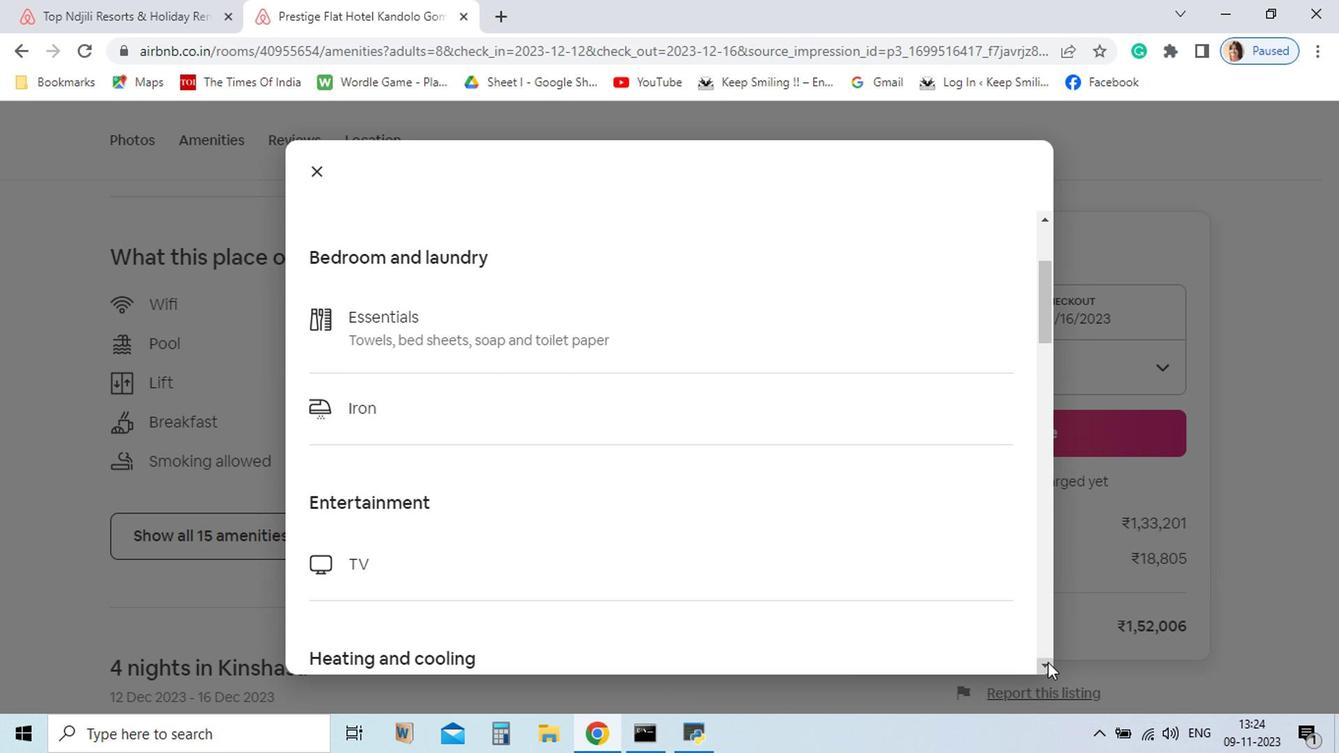 
Action: Mouse pressed left at (1046, 665)
Screenshot: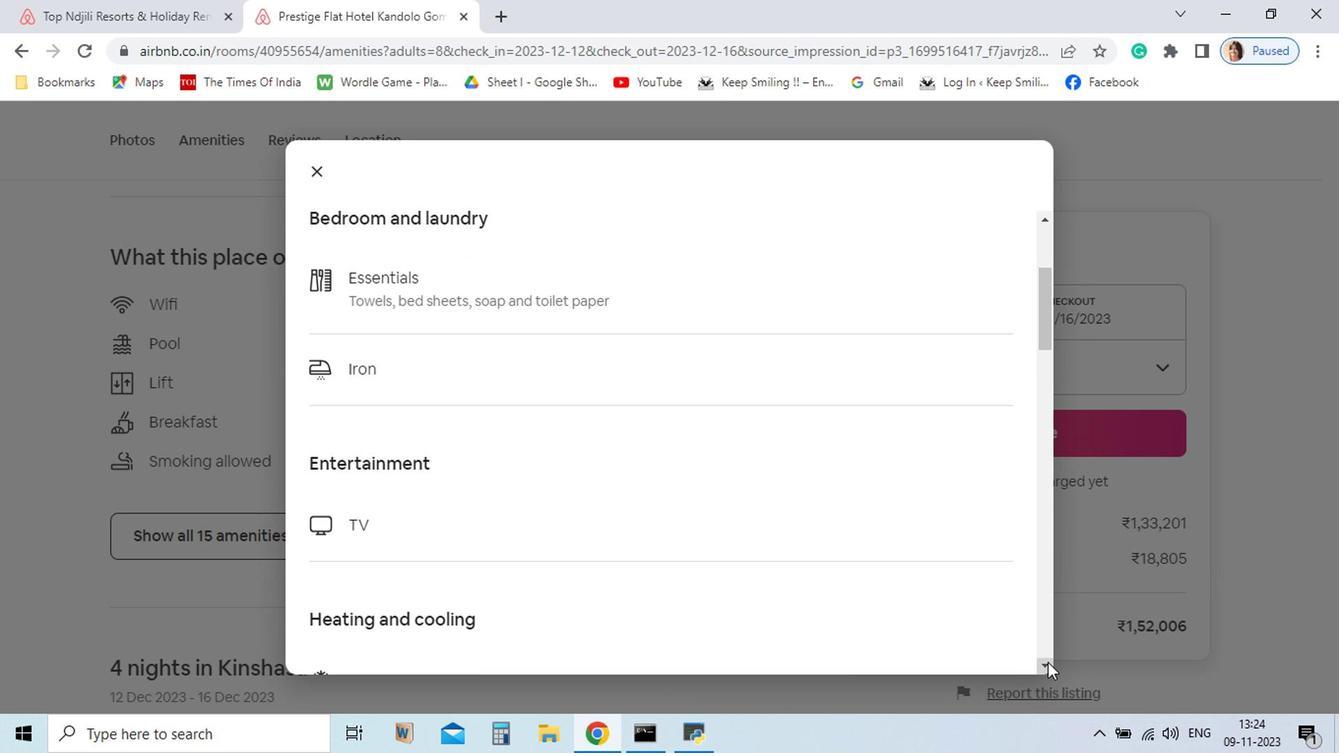 
Action: Mouse pressed left at (1046, 665)
Screenshot: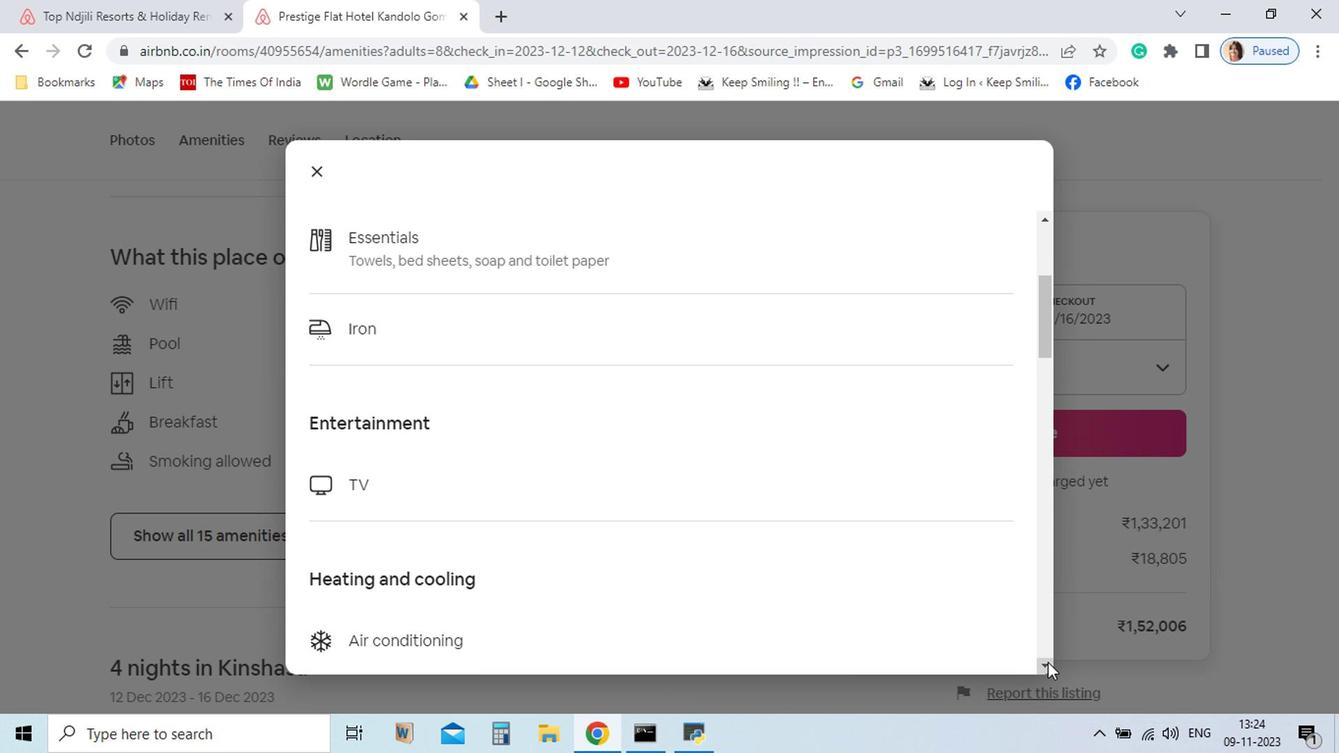 
Action: Mouse pressed left at (1046, 665)
Screenshot: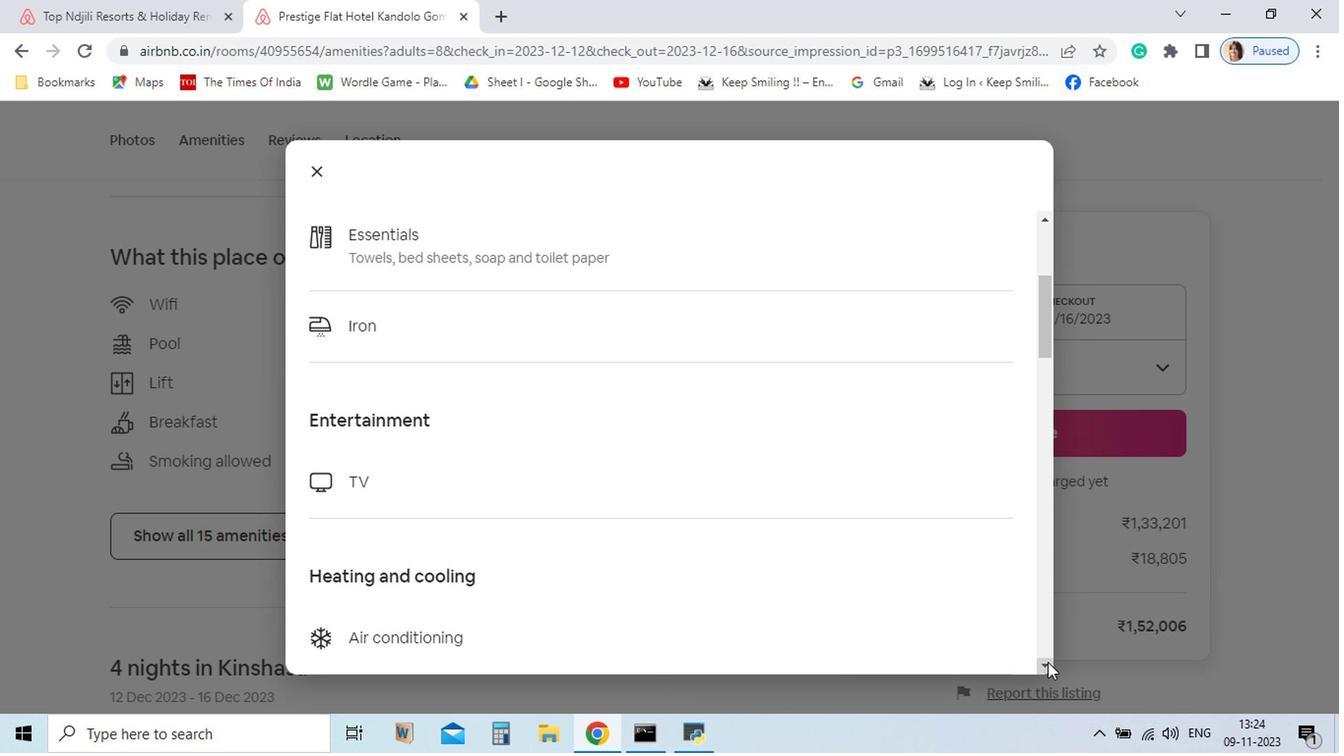 
Action: Mouse pressed left at (1046, 665)
Screenshot: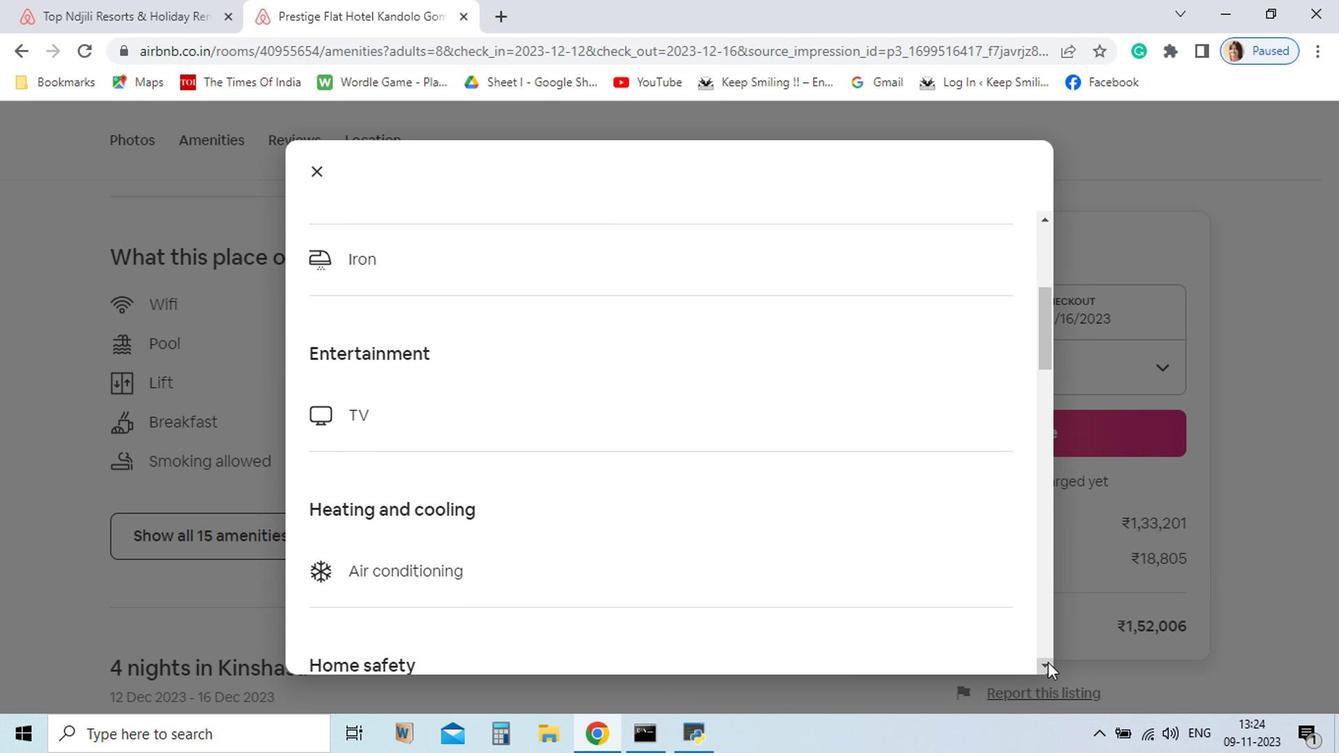 
Action: Mouse pressed left at (1046, 665)
Screenshot: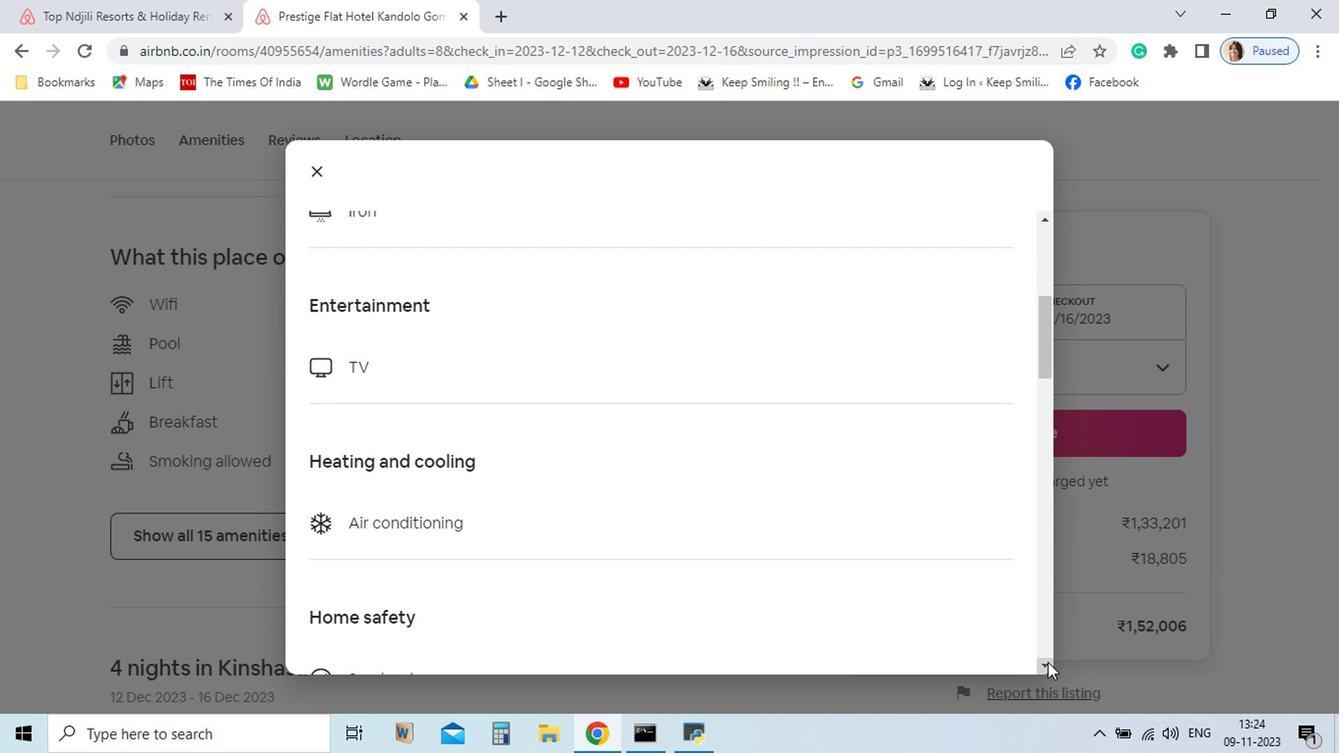 
Action: Mouse pressed left at (1046, 665)
Screenshot: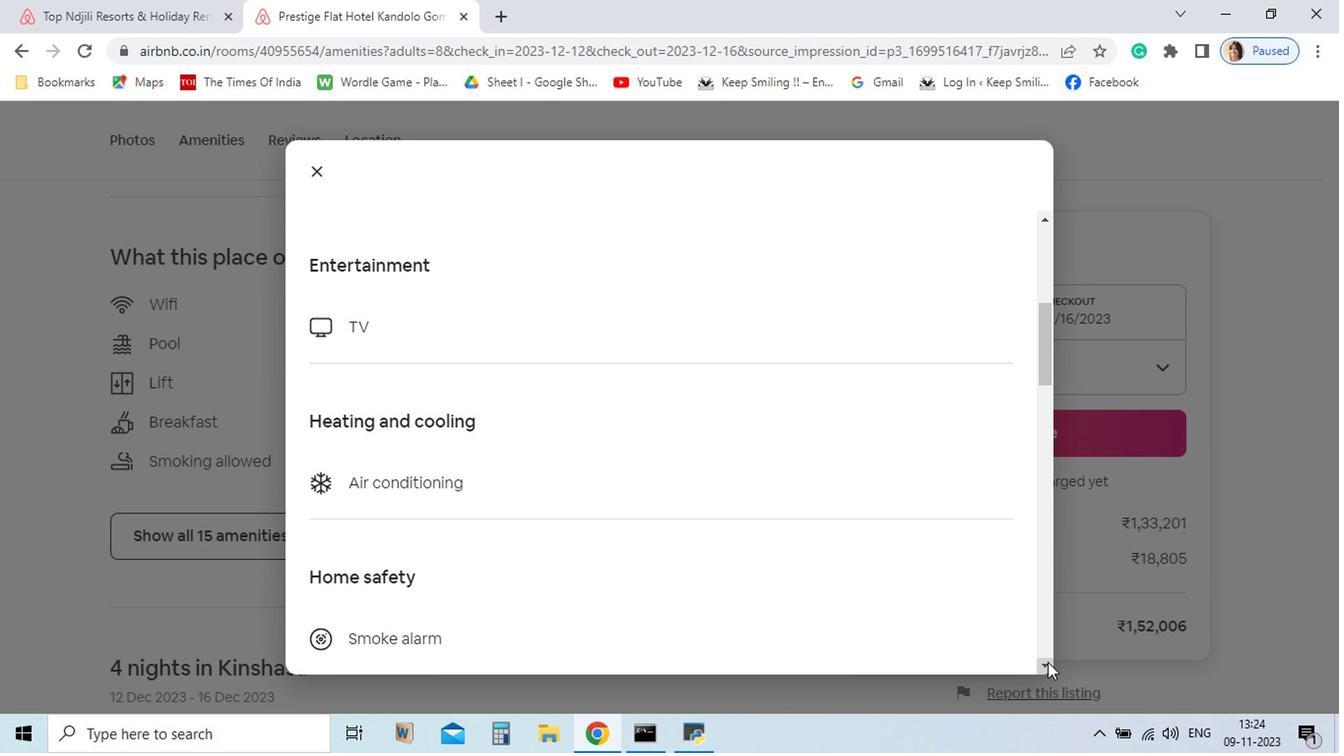 
Action: Mouse pressed left at (1046, 665)
Screenshot: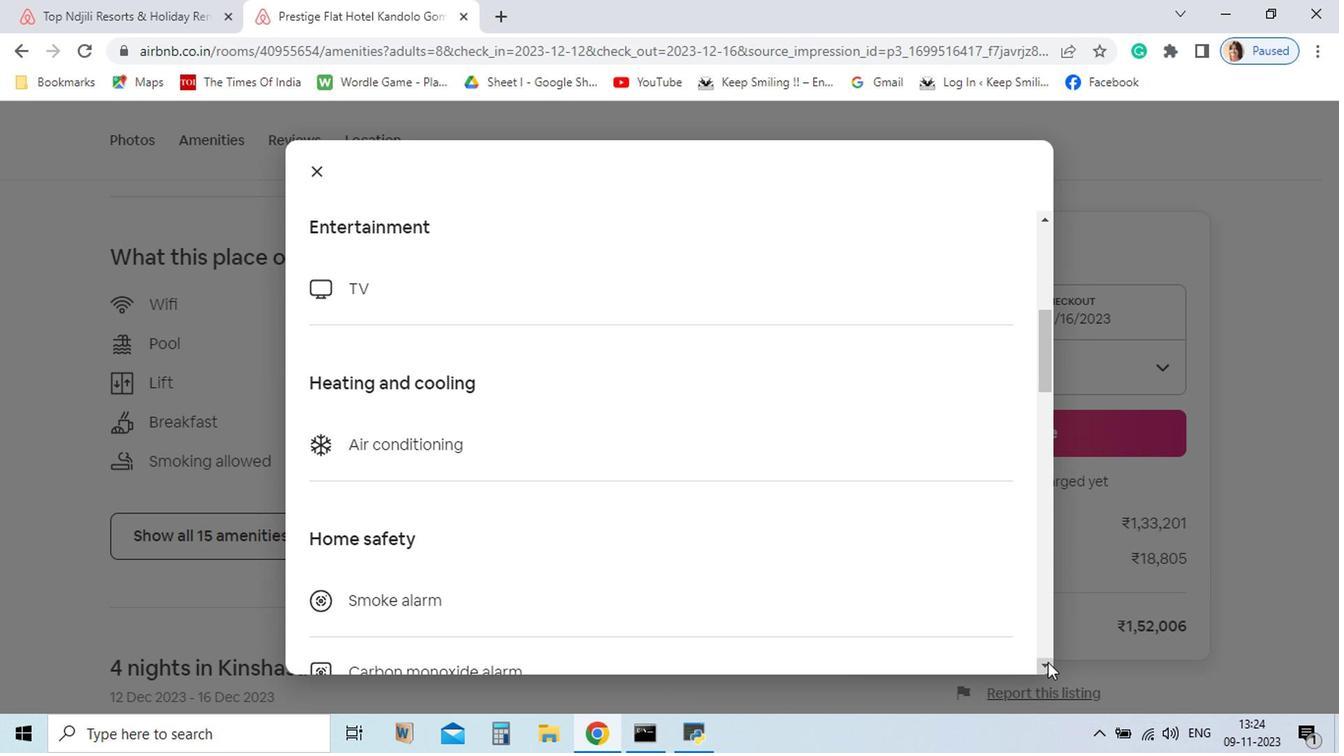 
Action: Mouse pressed left at (1046, 665)
Screenshot: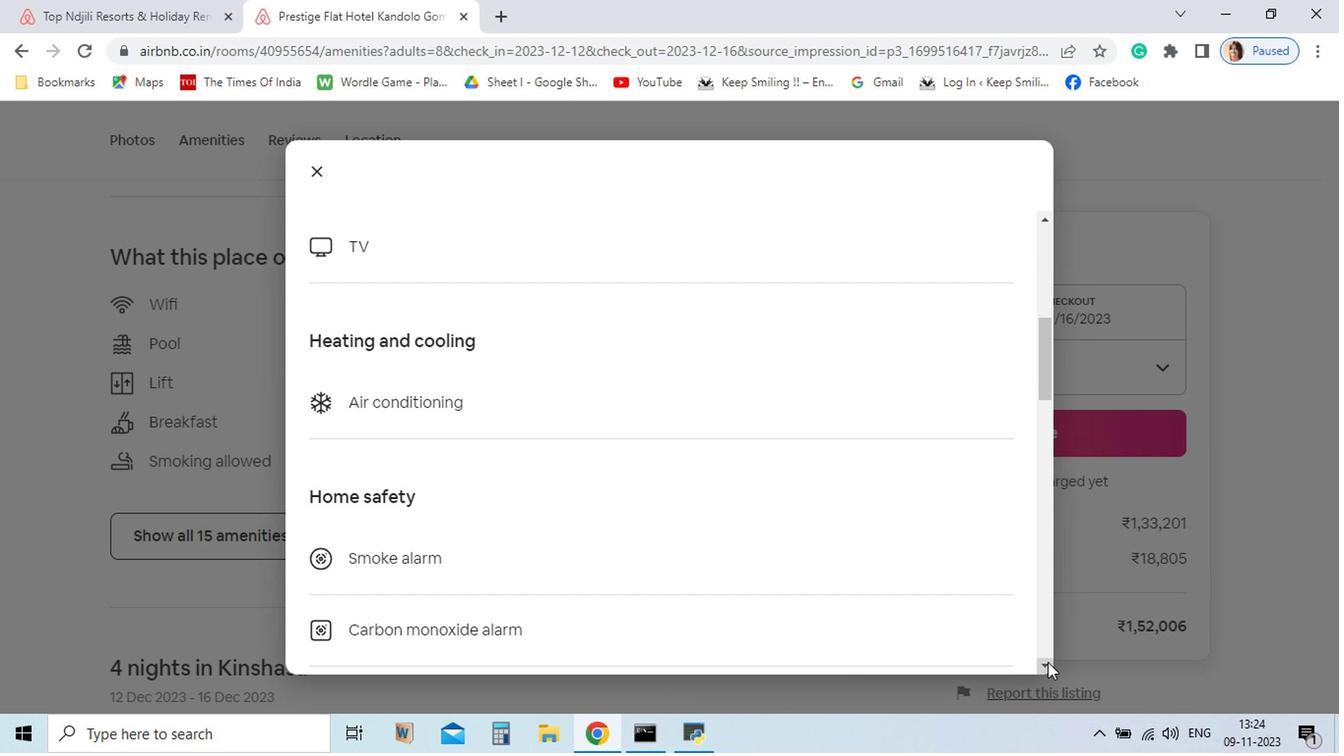 
Action: Mouse pressed left at (1046, 665)
Screenshot: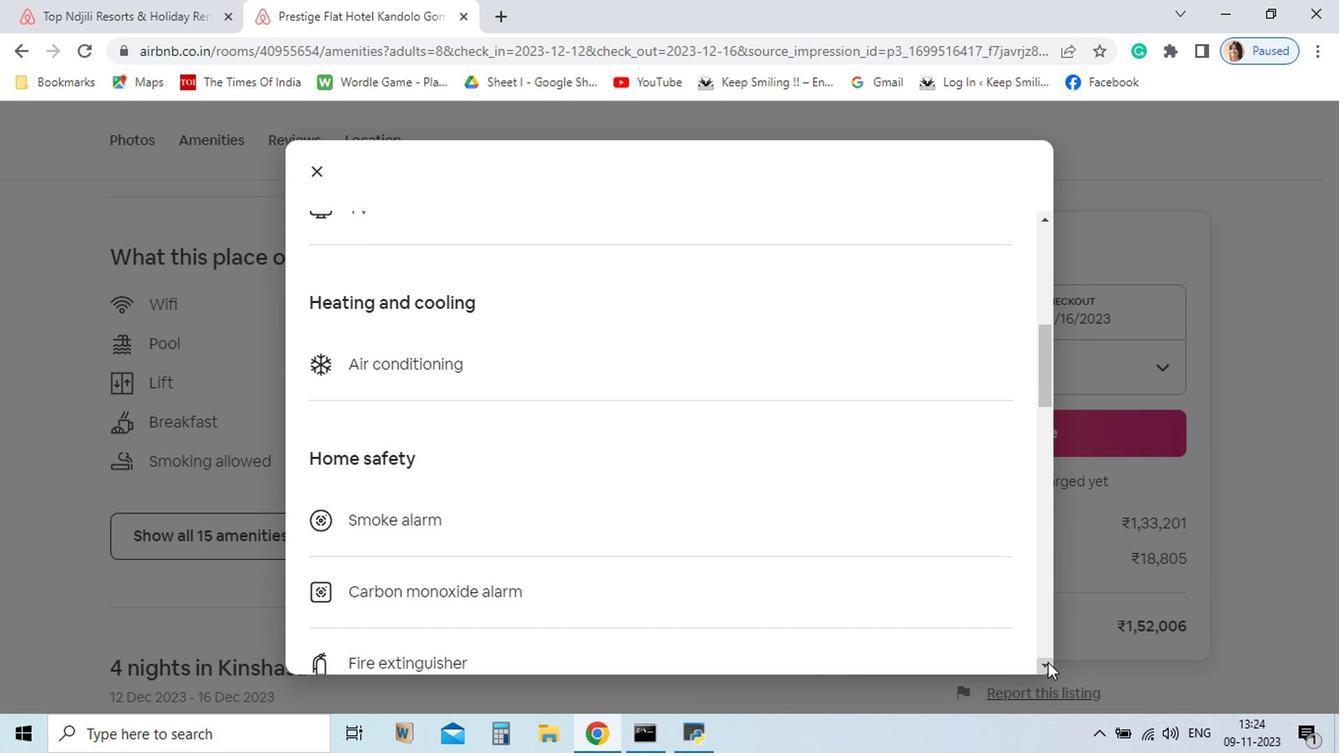 
Action: Mouse pressed left at (1046, 665)
Screenshot: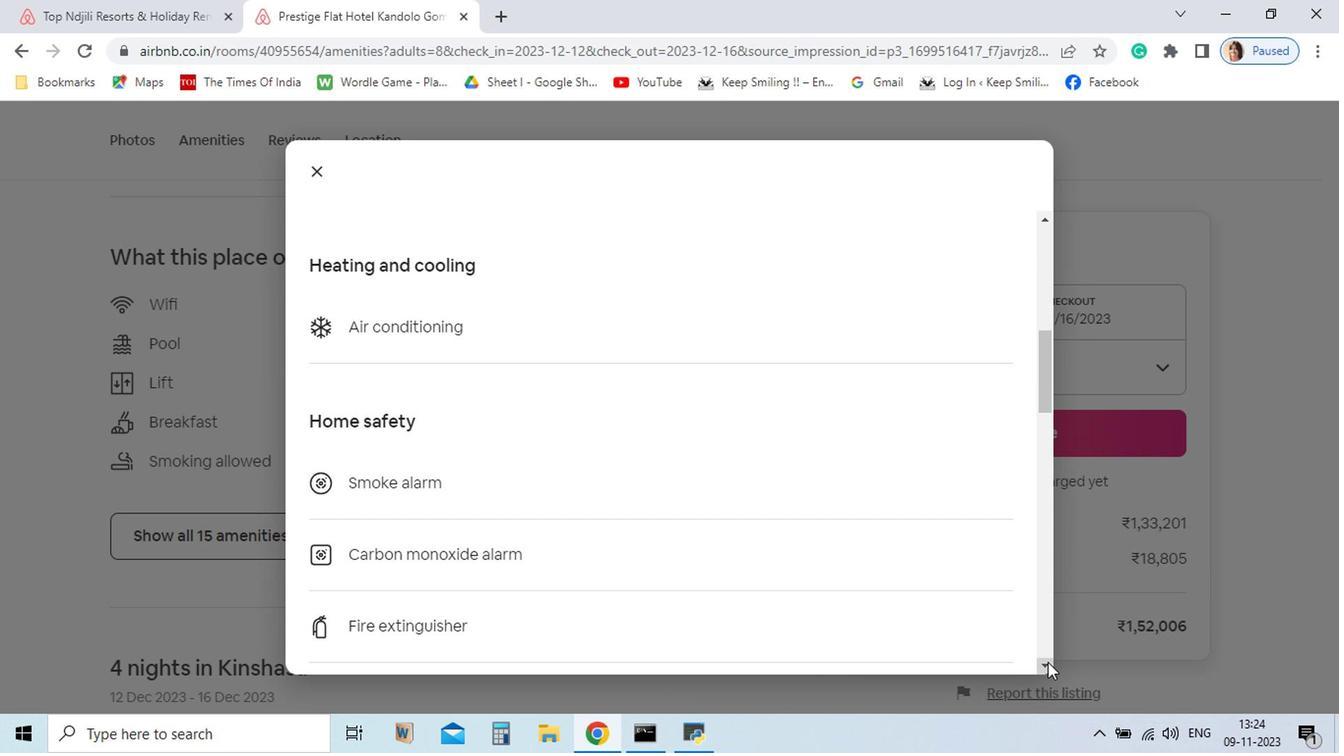 
Action: Mouse pressed left at (1046, 665)
Screenshot: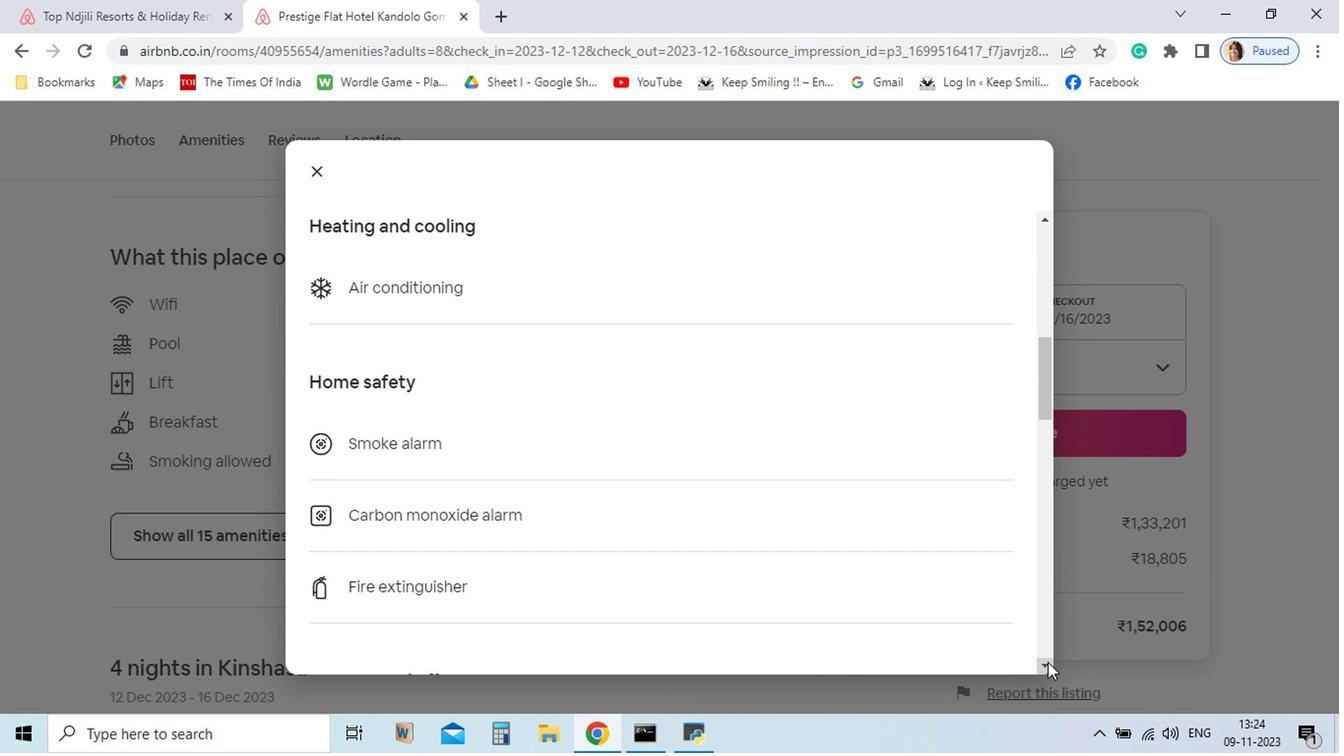 
Action: Mouse pressed left at (1046, 665)
Screenshot: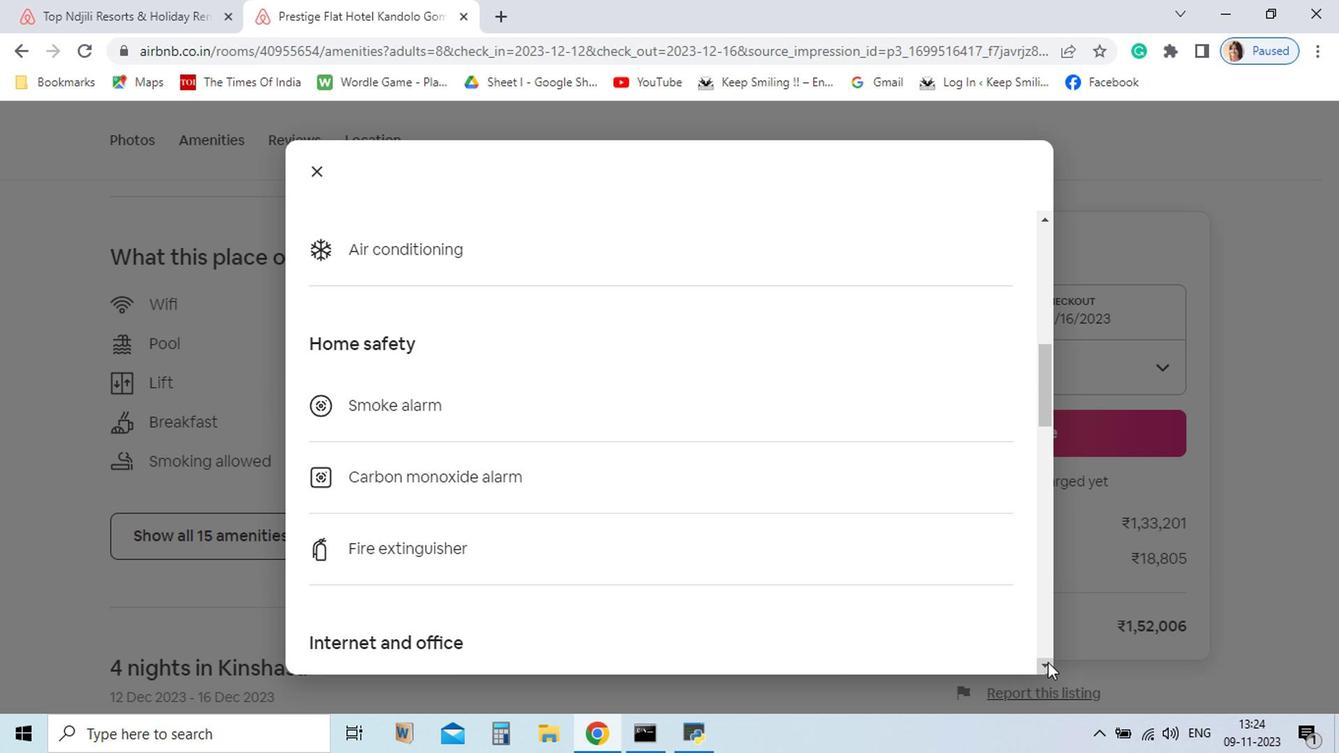
Action: Mouse pressed left at (1046, 665)
Screenshot: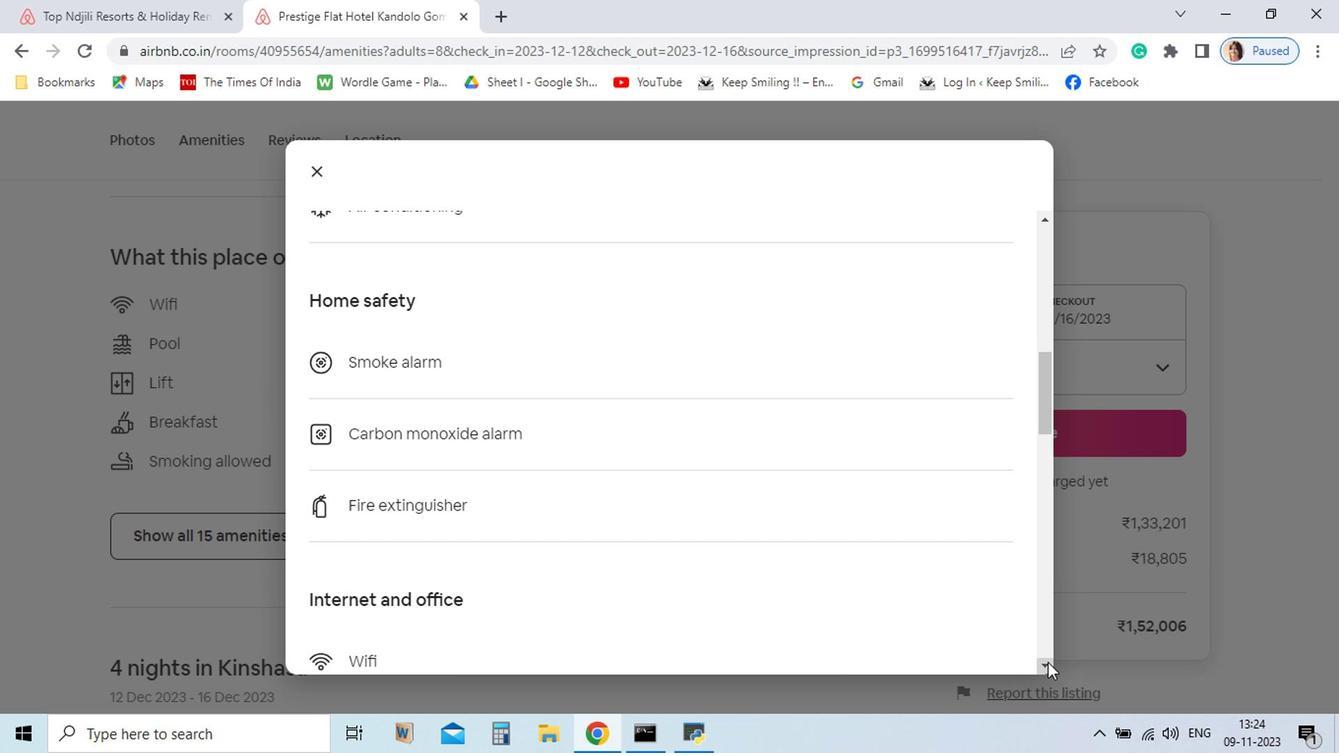 
Action: Mouse pressed left at (1046, 665)
Screenshot: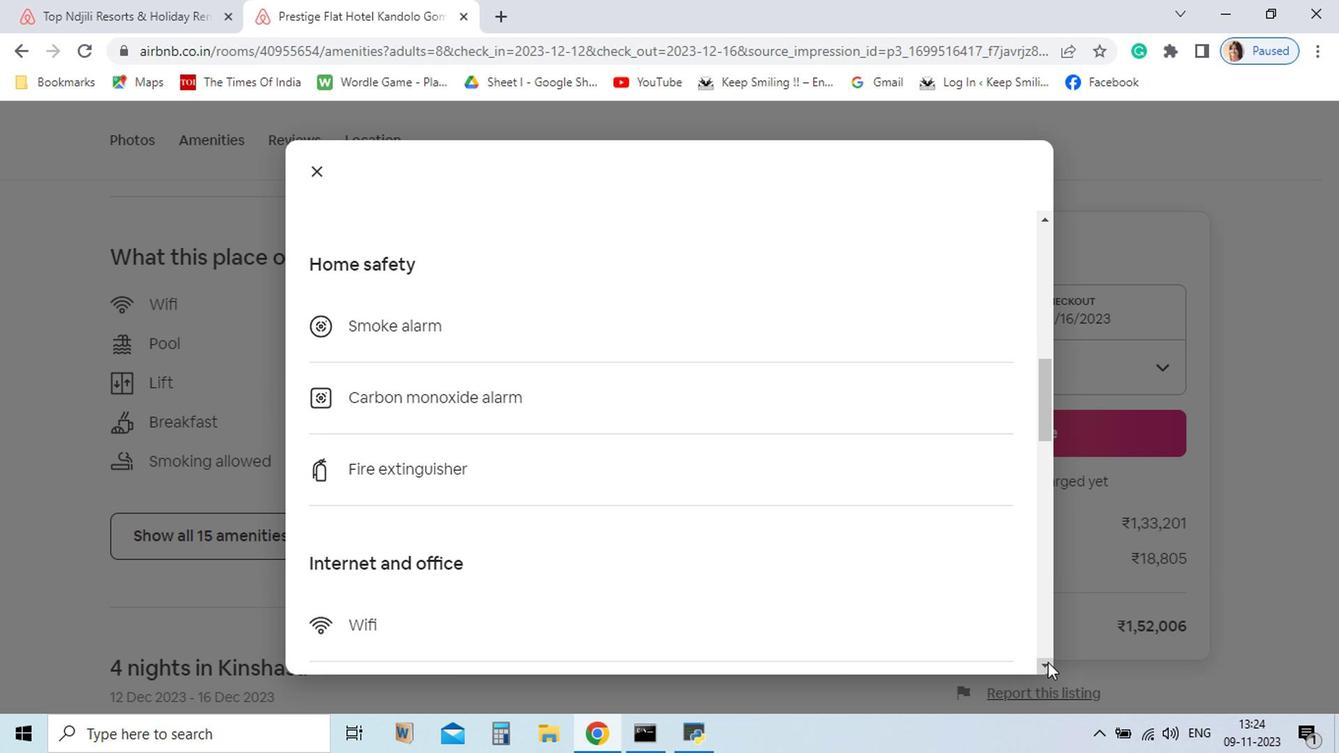 
Action: Mouse pressed left at (1046, 665)
Screenshot: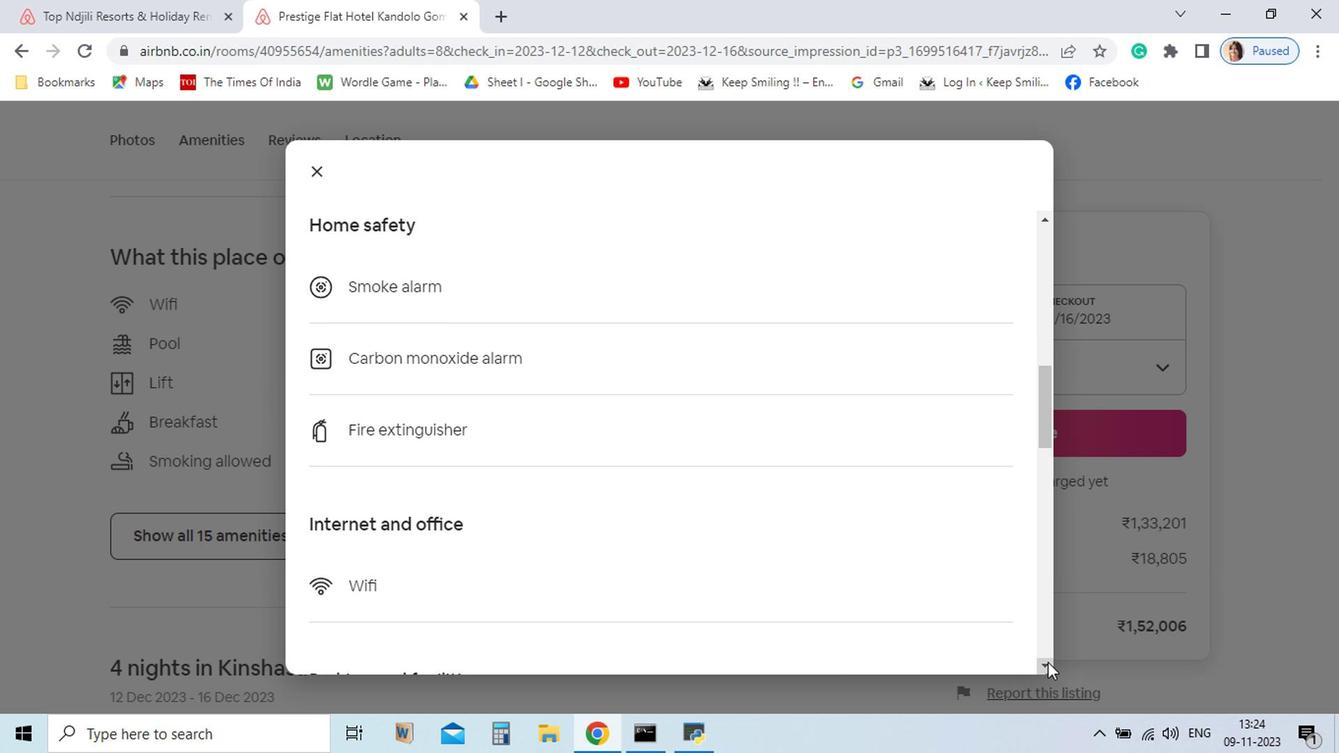 
Action: Mouse pressed left at (1046, 665)
Screenshot: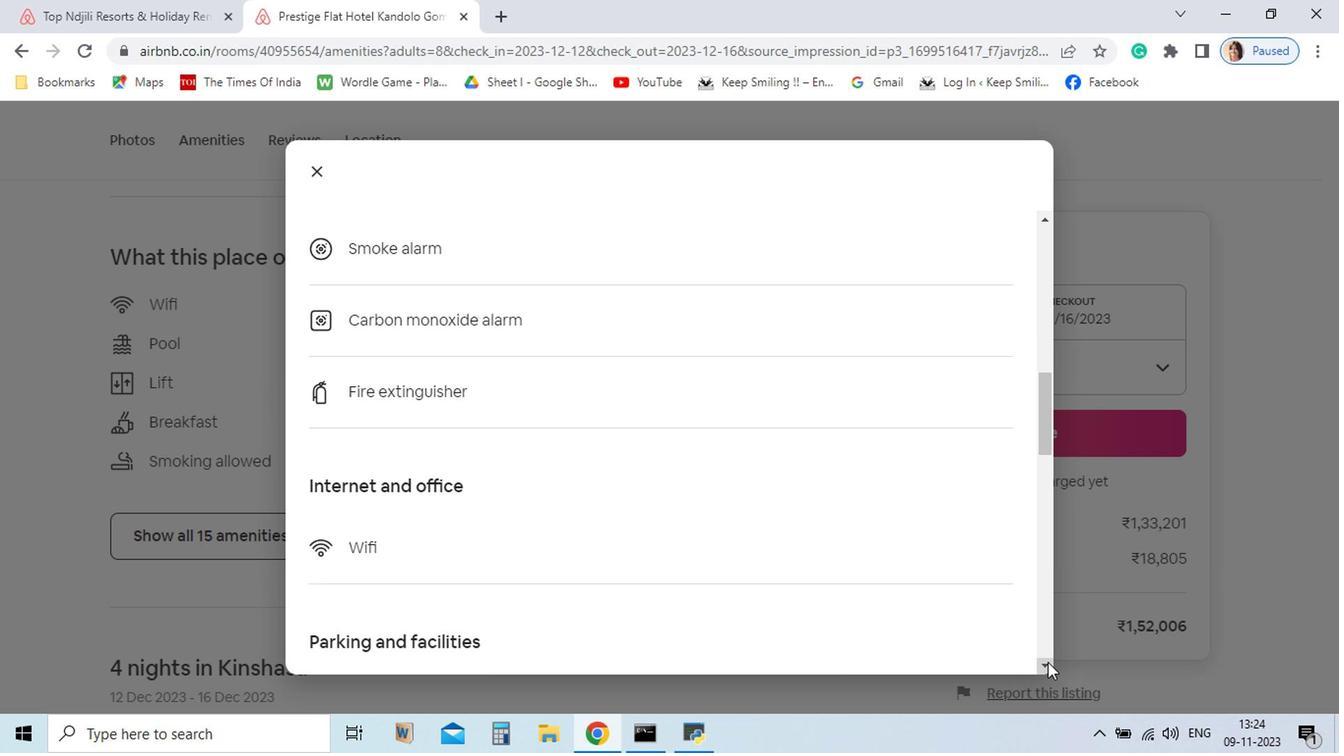 
Action: Mouse pressed left at (1046, 665)
Screenshot: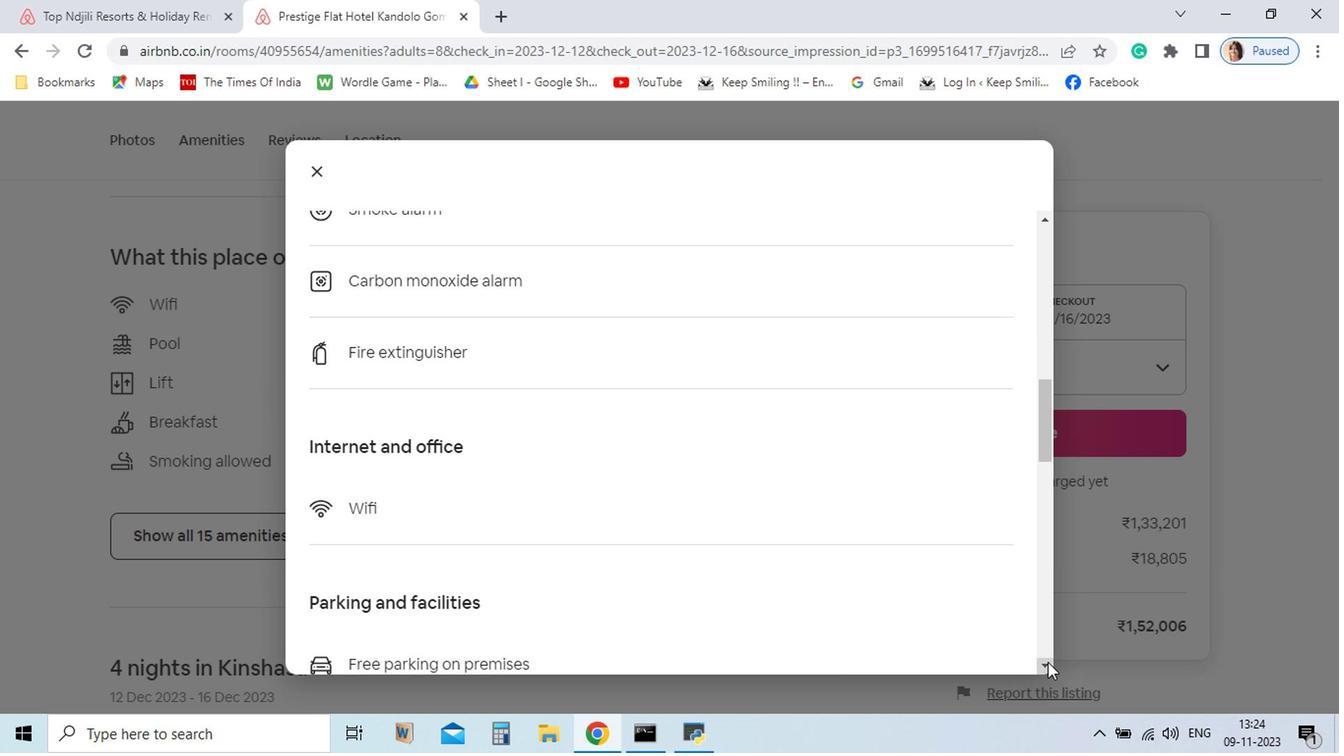 
Action: Mouse pressed left at (1046, 665)
Screenshot: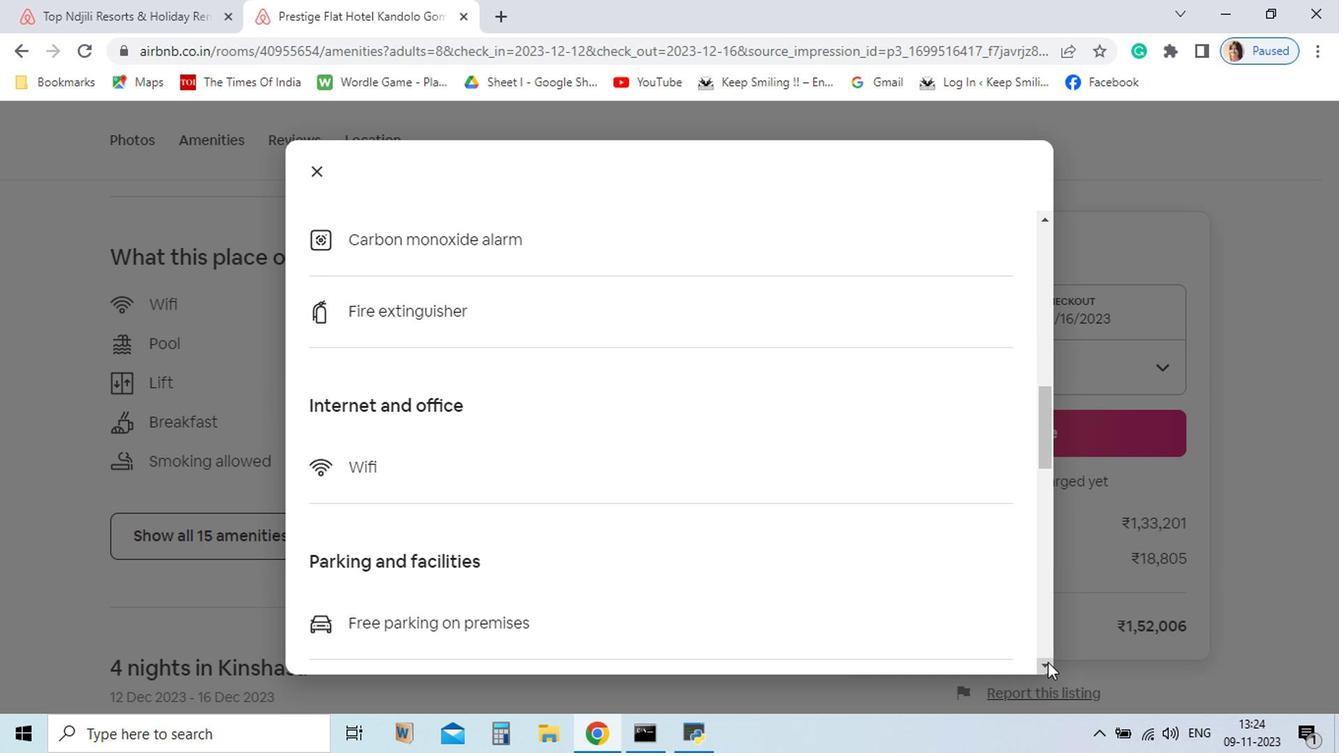 
Action: Mouse pressed left at (1046, 665)
Screenshot: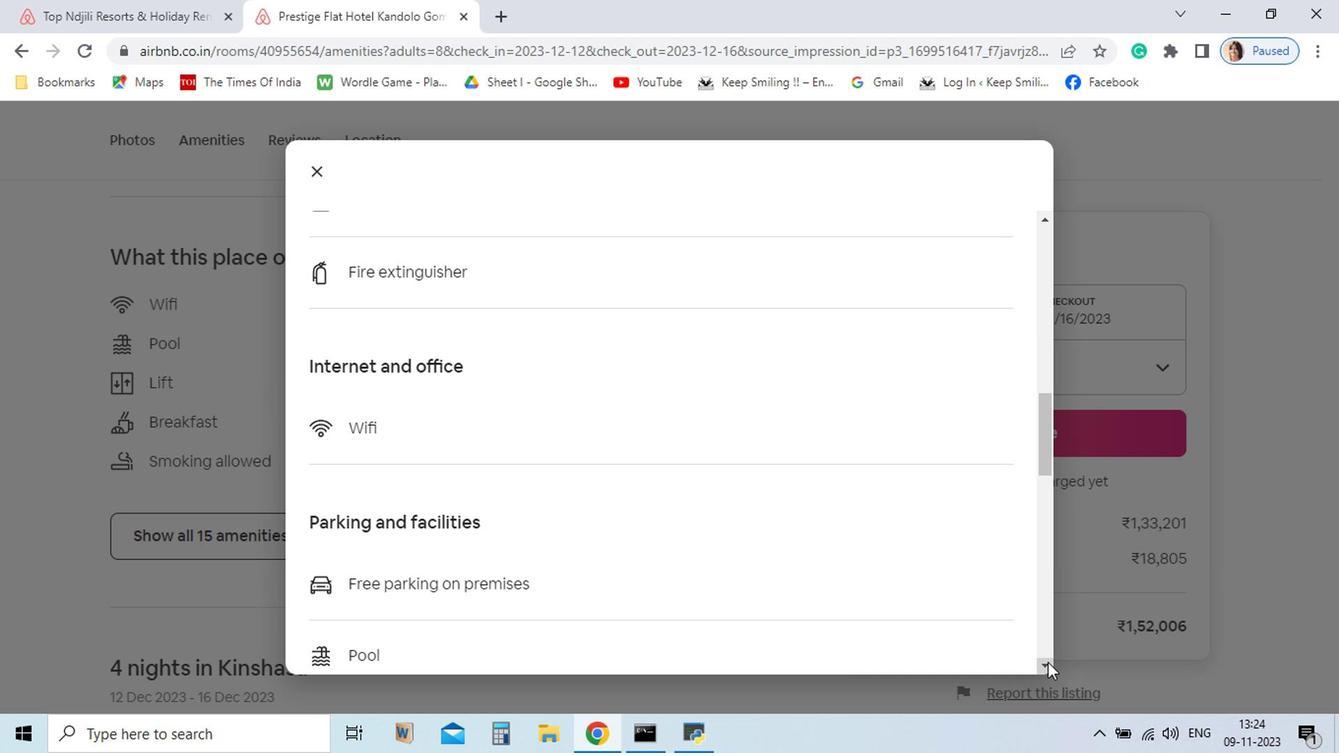 
Action: Mouse pressed left at (1046, 665)
Screenshot: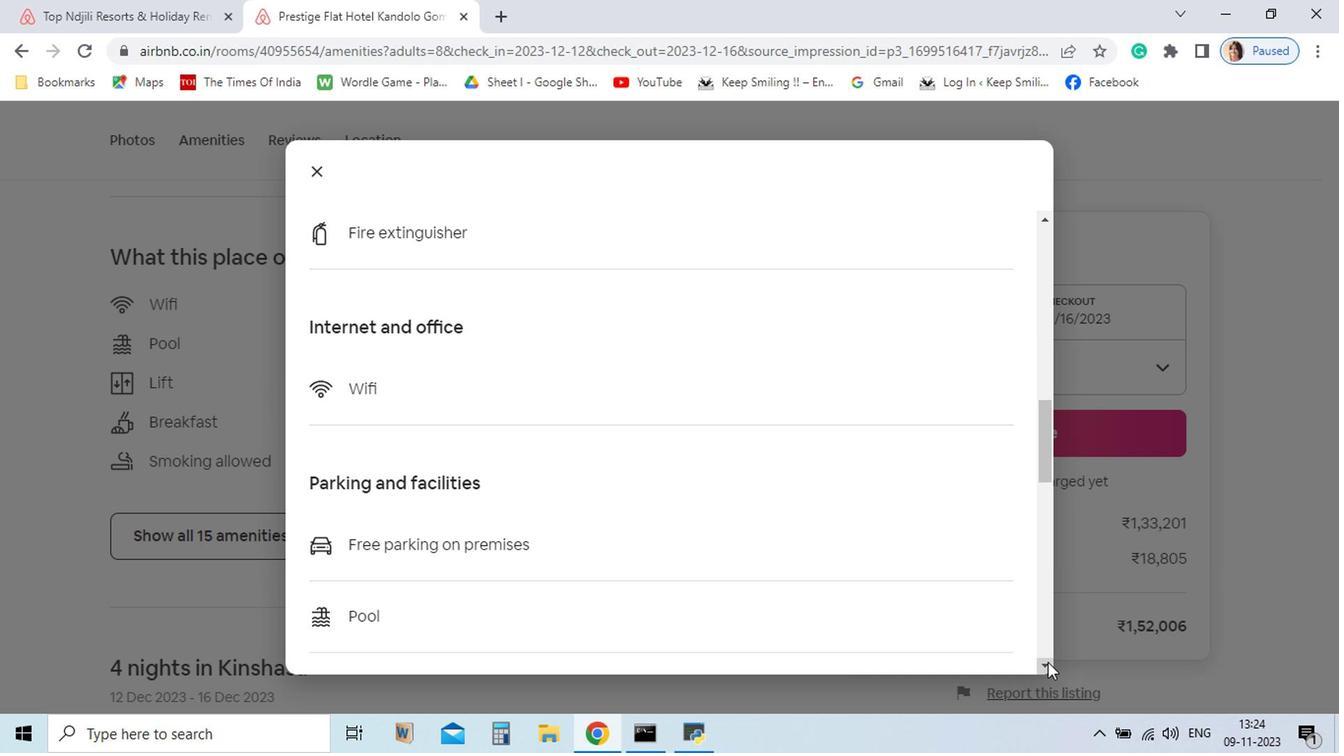 
Action: Mouse pressed left at (1046, 665)
Screenshot: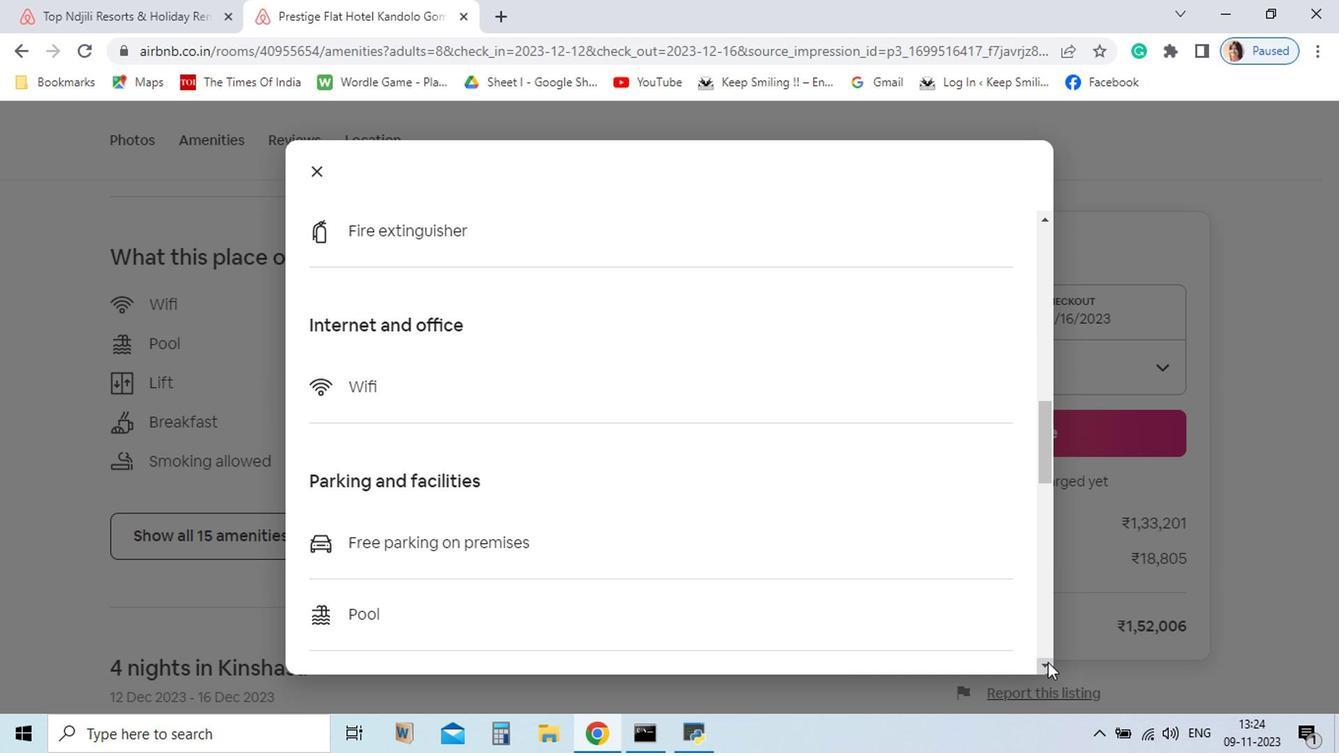 
Action: Mouse pressed left at (1046, 665)
Screenshot: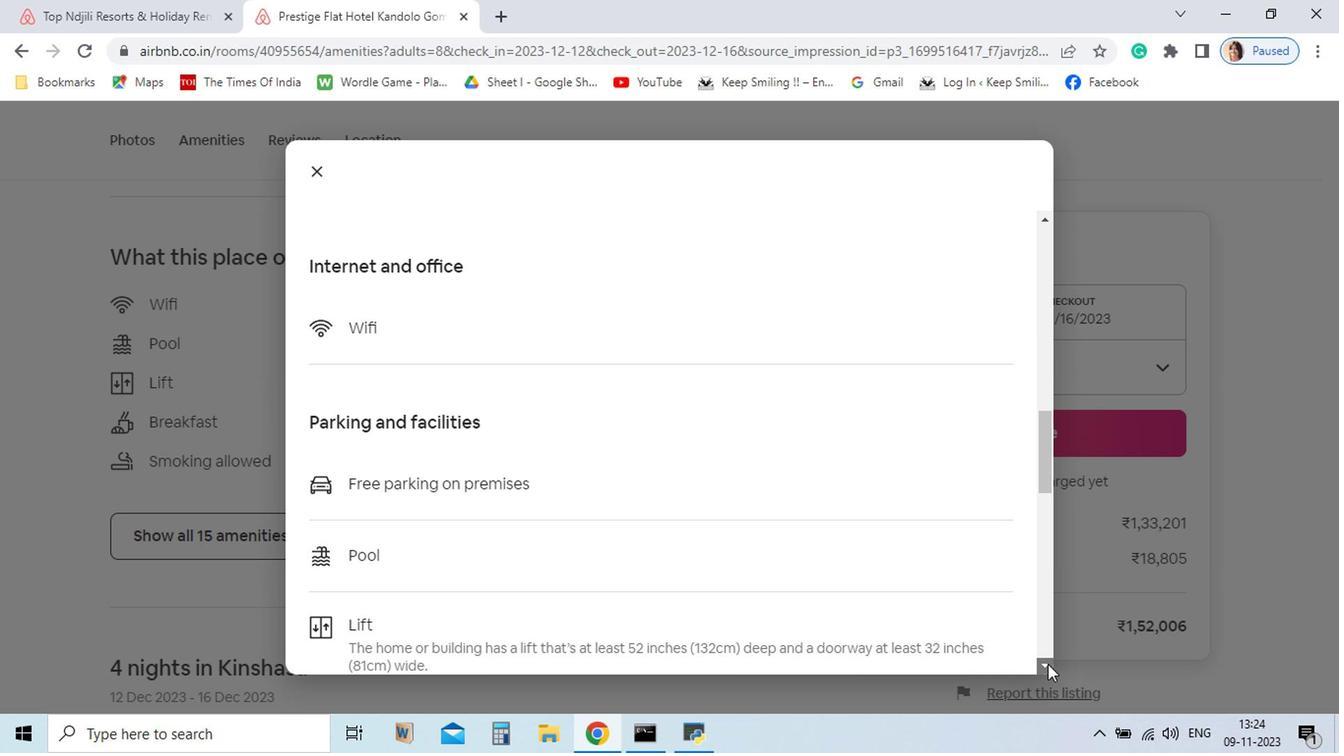 
Action: Mouse moved to (1046, 667)
Screenshot: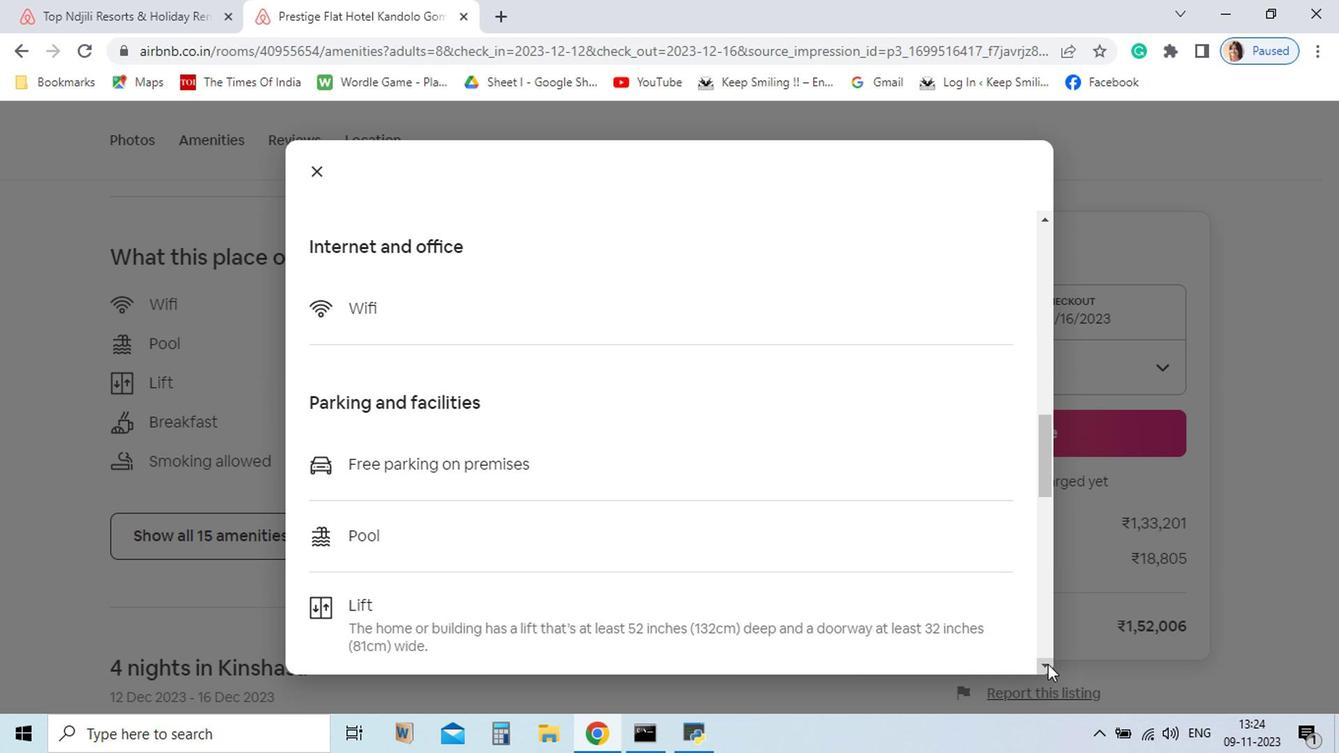 
Action: Mouse pressed left at (1046, 667)
Screenshot: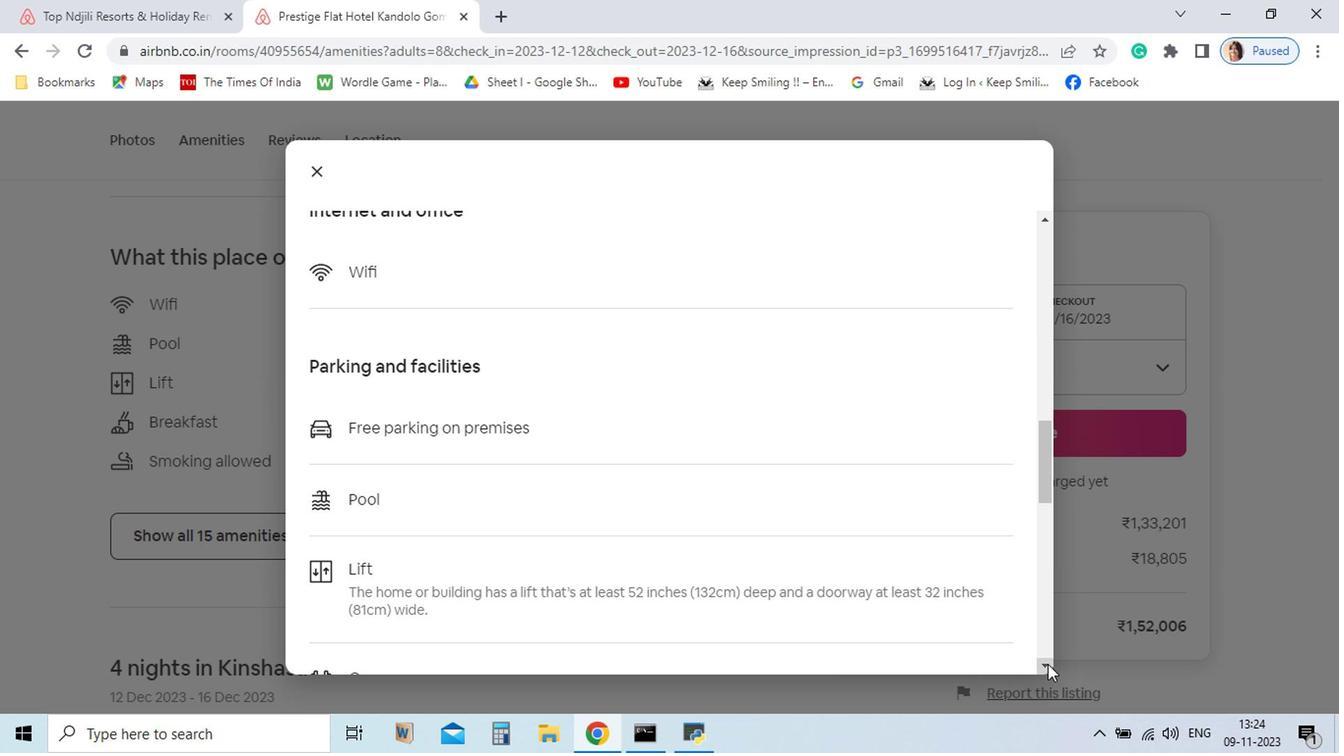 
Action: Mouse pressed left at (1046, 667)
Screenshot: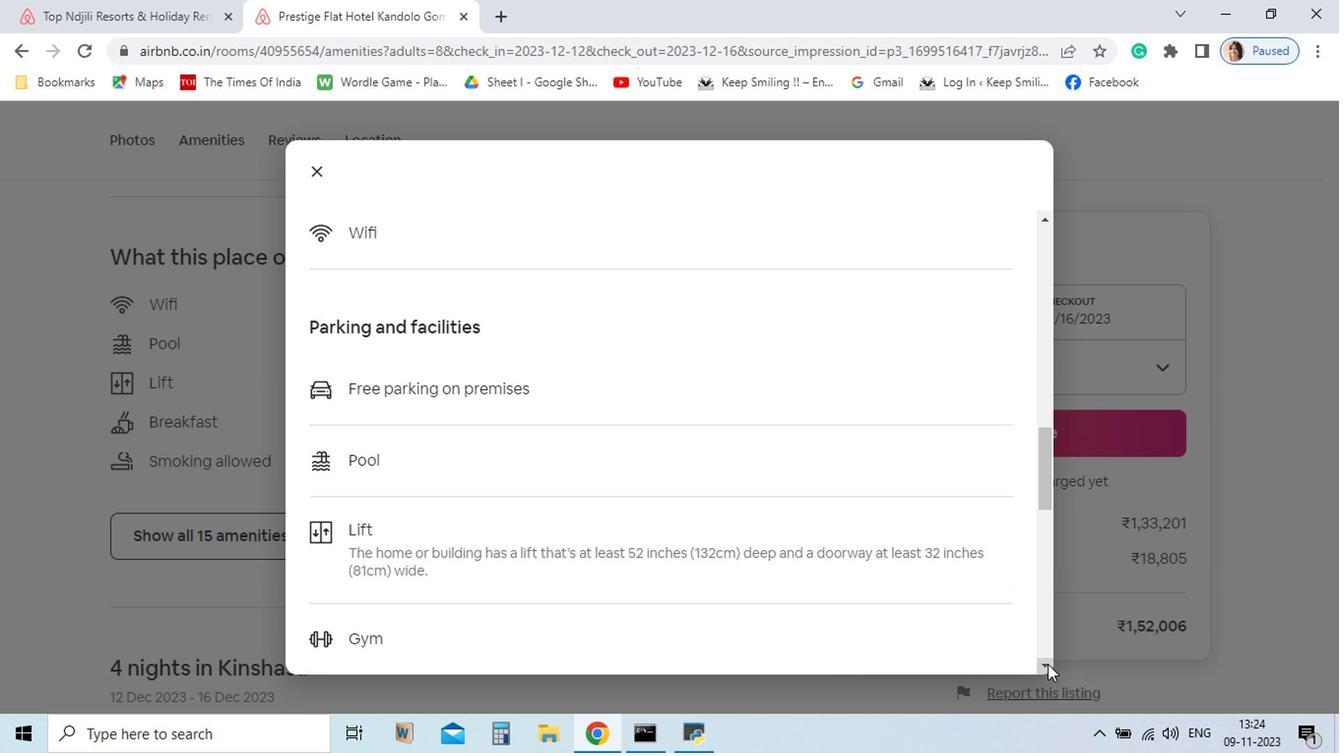 
Action: Mouse pressed left at (1046, 667)
Screenshot: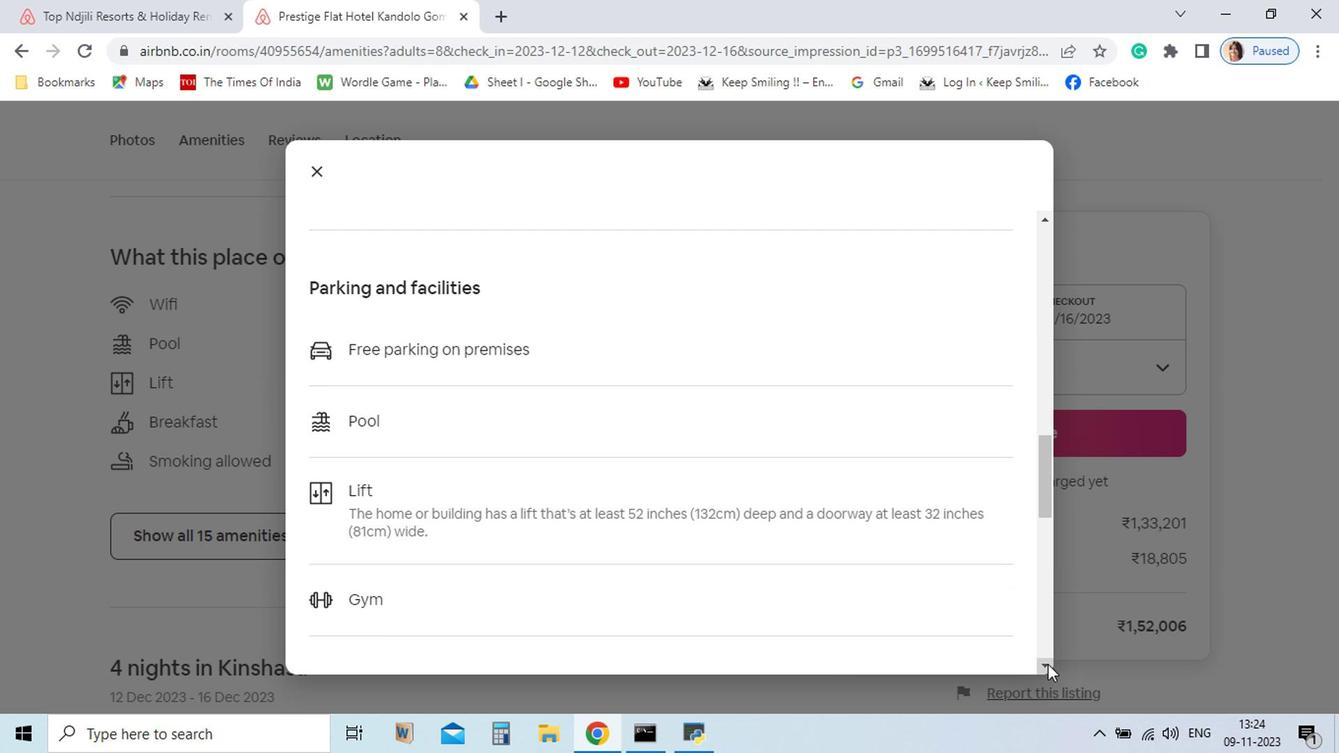 
Action: Mouse pressed left at (1046, 667)
Screenshot: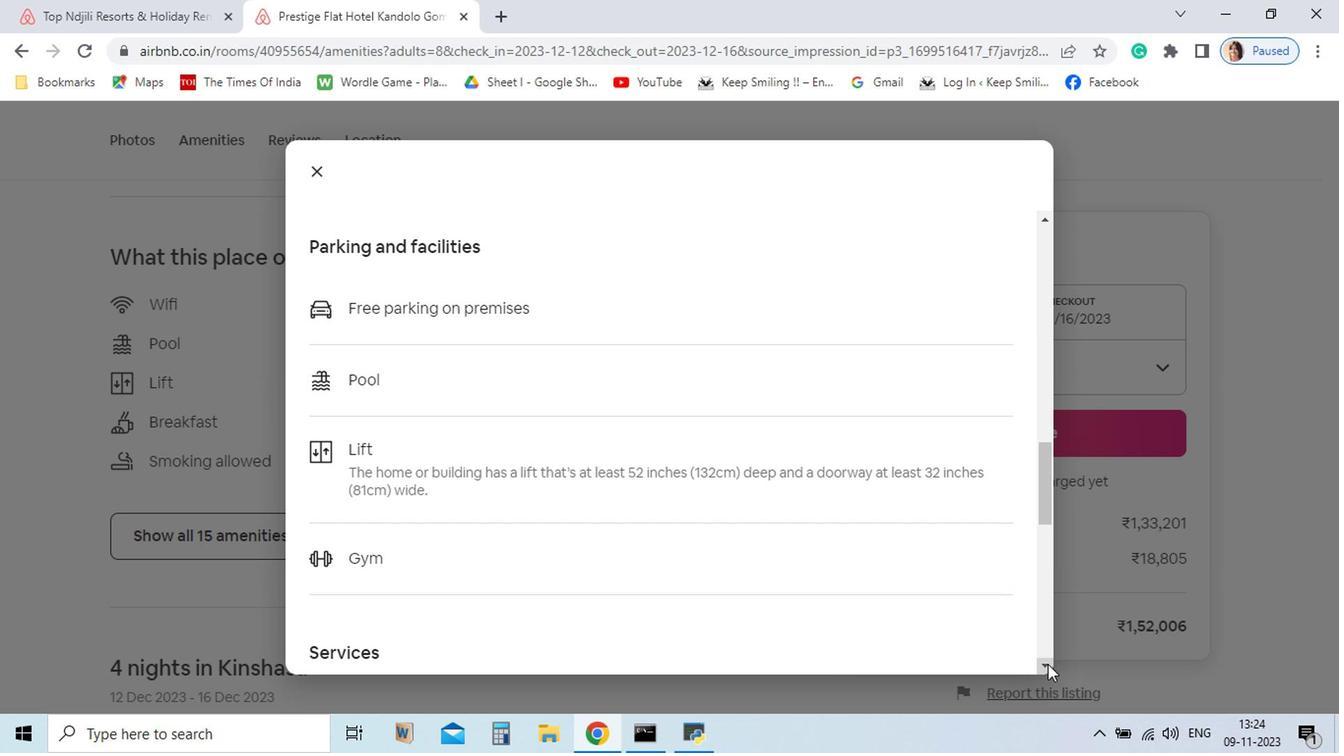 
Action: Mouse pressed left at (1046, 667)
Screenshot: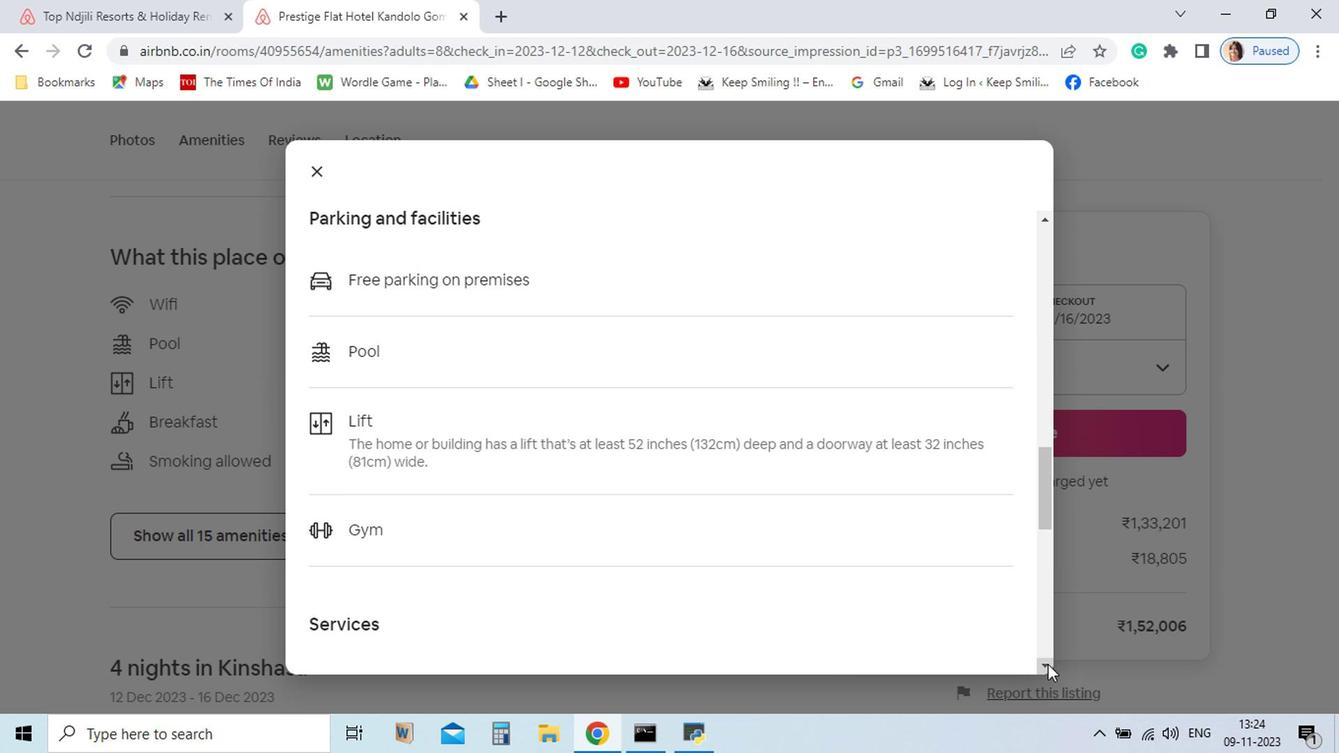 
Action: Mouse pressed left at (1046, 667)
Screenshot: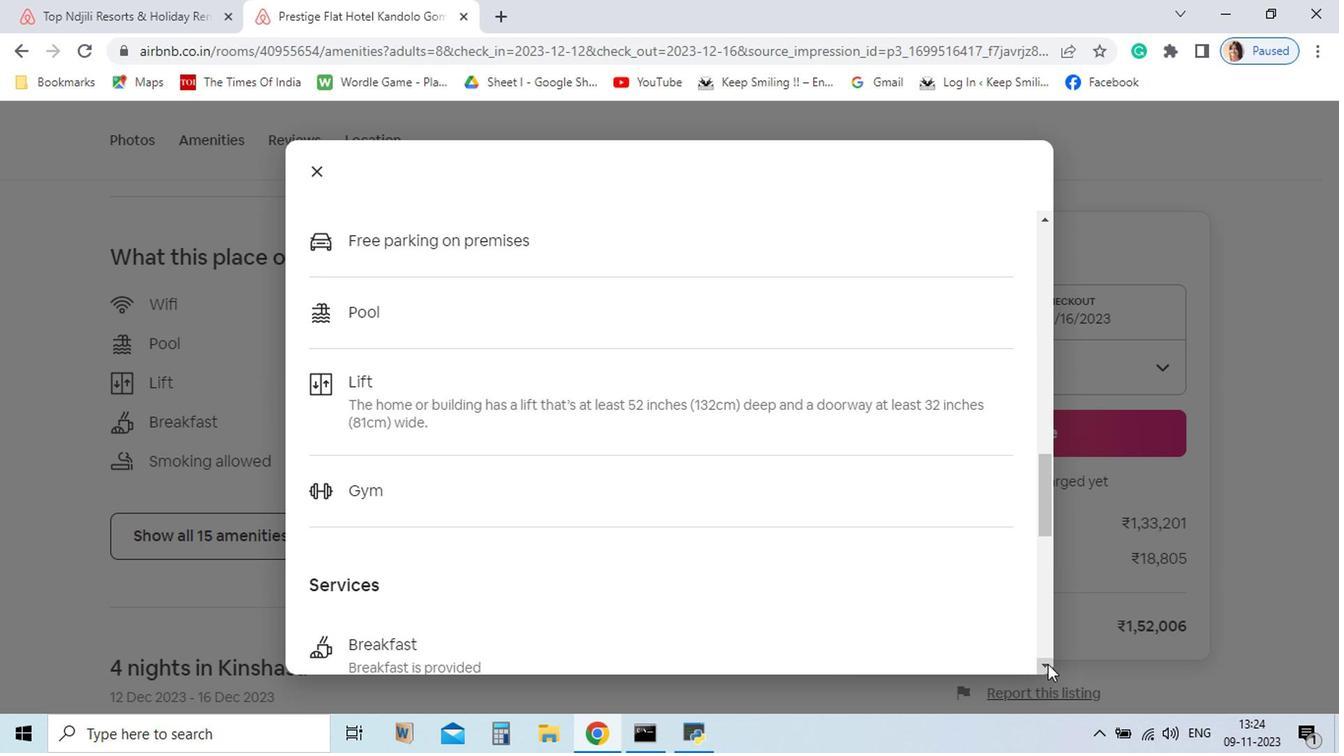 
Action: Mouse pressed left at (1046, 667)
Screenshot: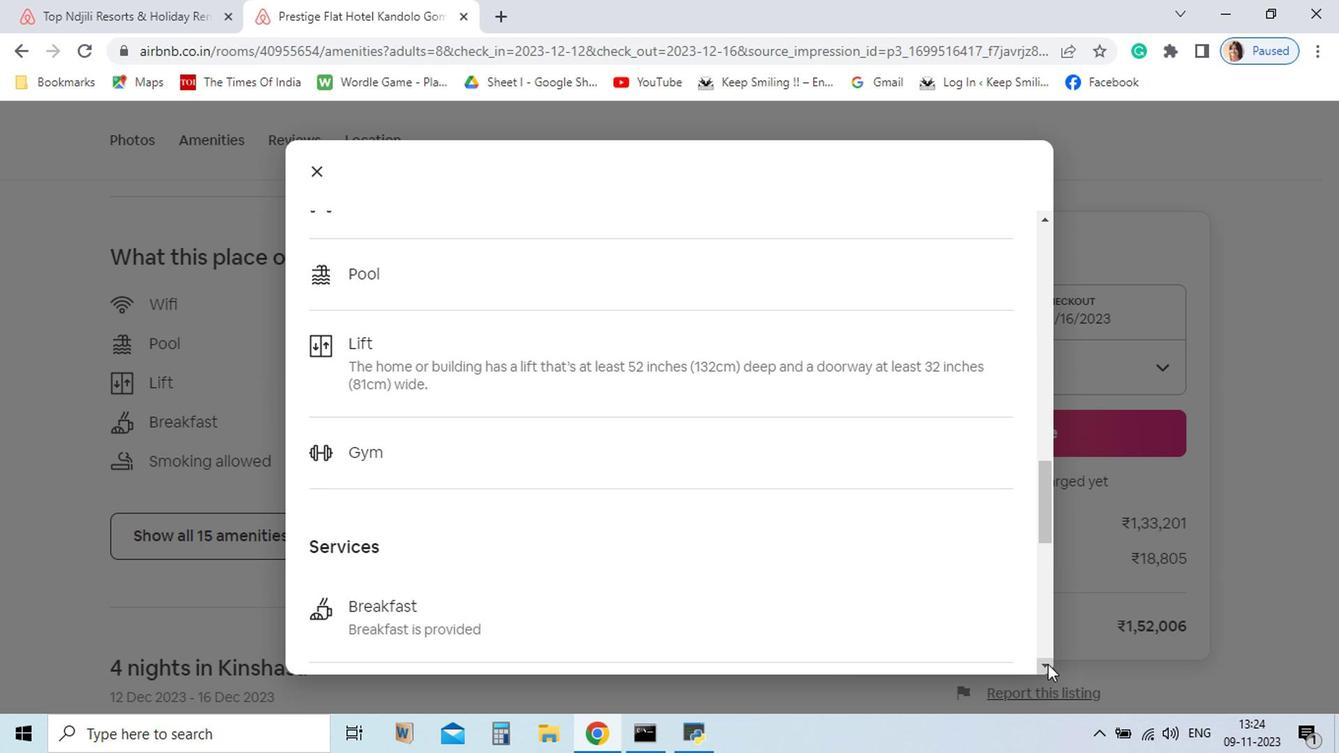 
Action: Mouse pressed left at (1046, 667)
Screenshot: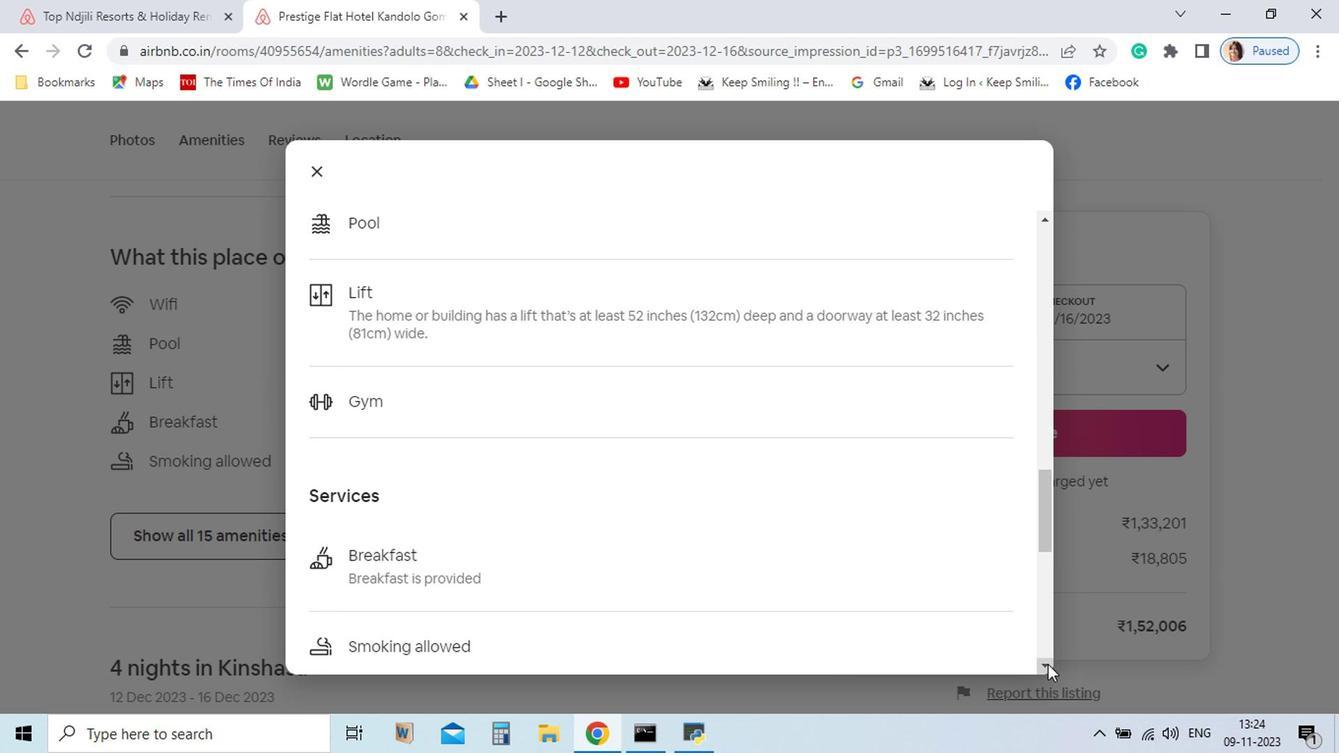 
Action: Mouse pressed left at (1046, 667)
Screenshot: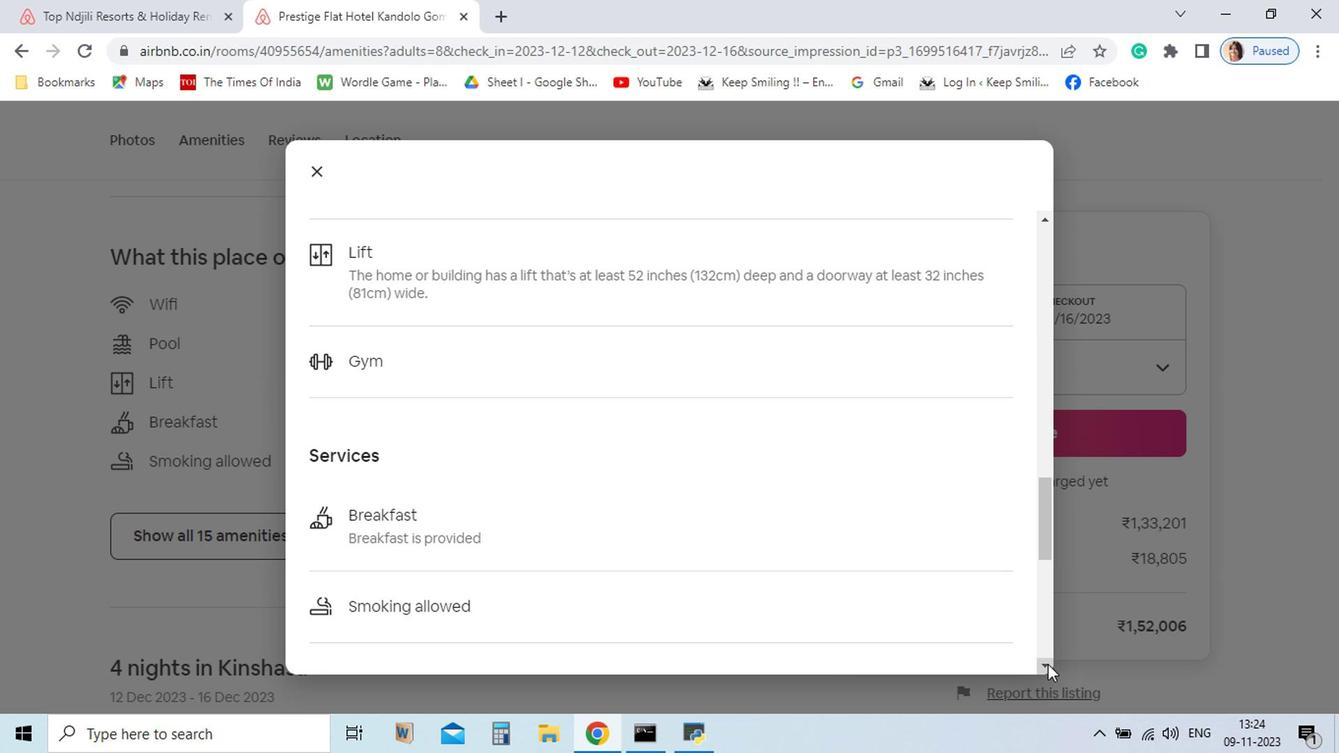 
Action: Mouse pressed left at (1046, 667)
Screenshot: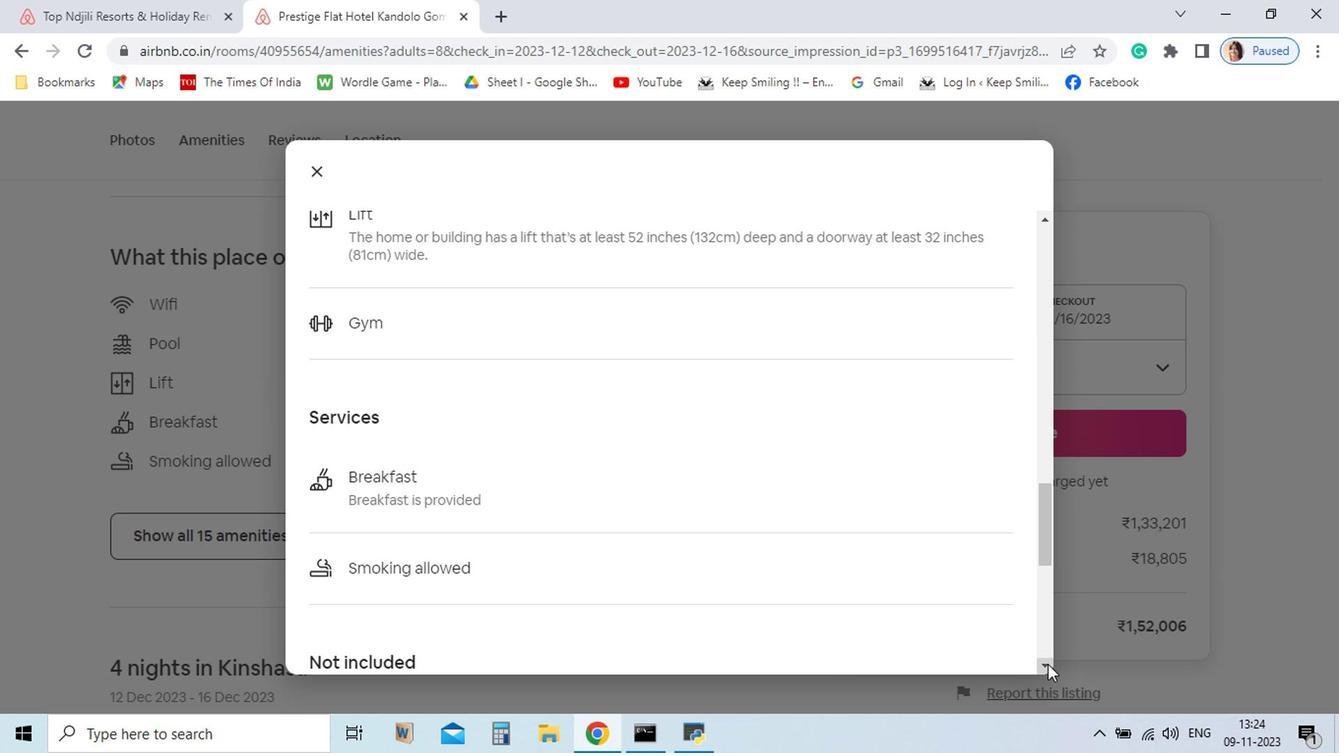 
Action: Mouse pressed left at (1046, 667)
Screenshot: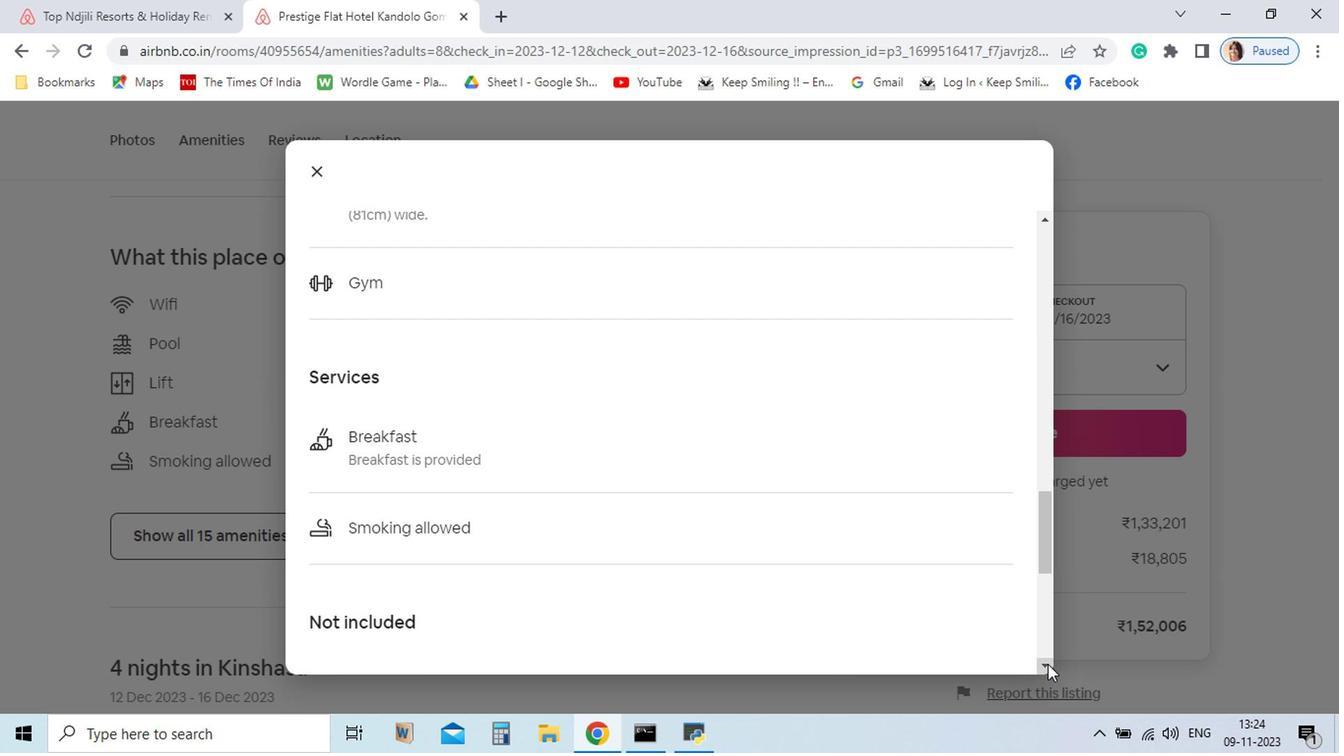 
Action: Mouse pressed left at (1046, 667)
Screenshot: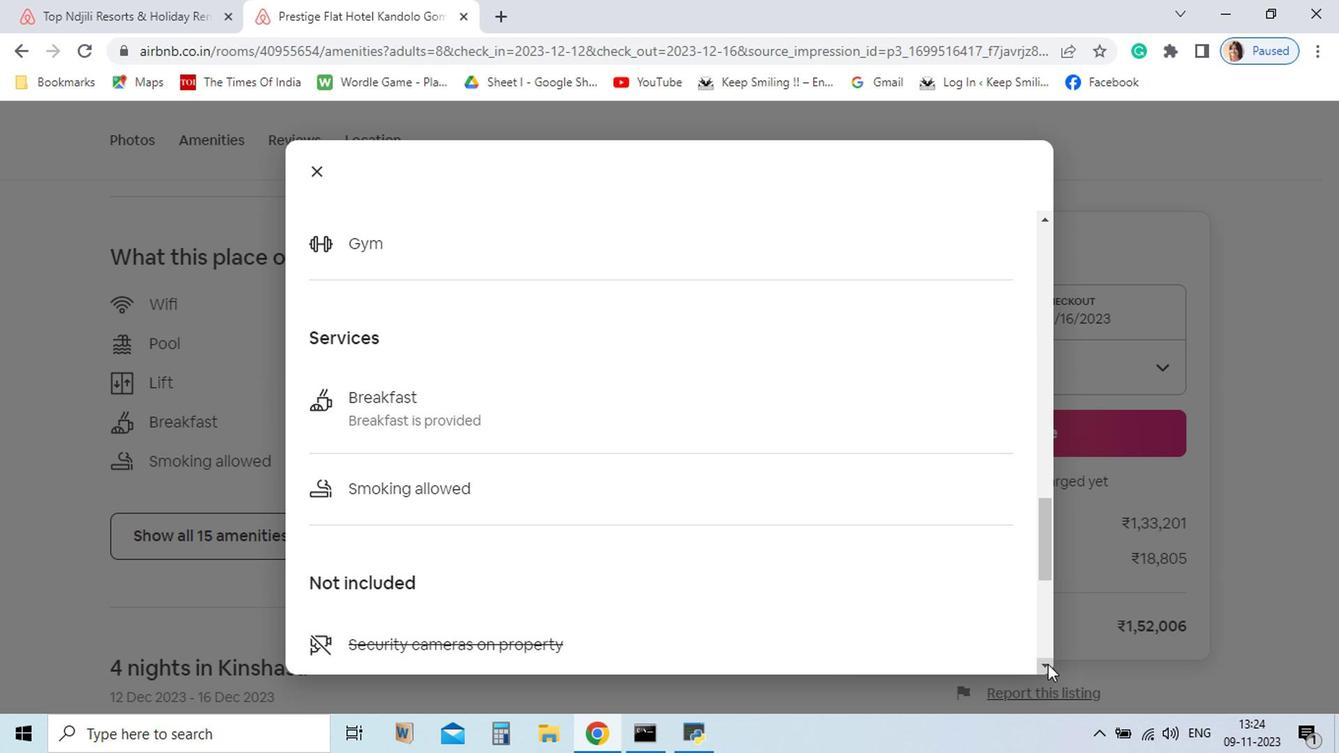 
Action: Mouse pressed left at (1046, 667)
Screenshot: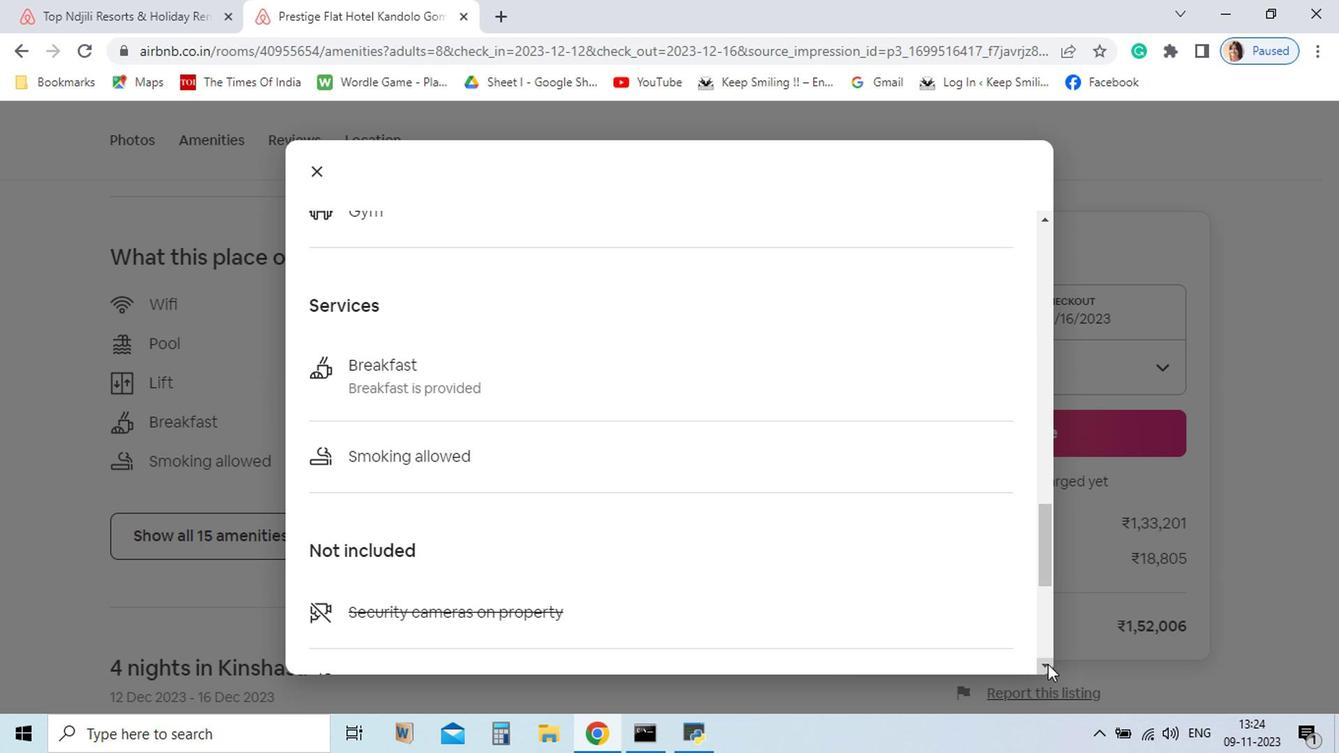
Action: Mouse pressed left at (1046, 667)
Screenshot: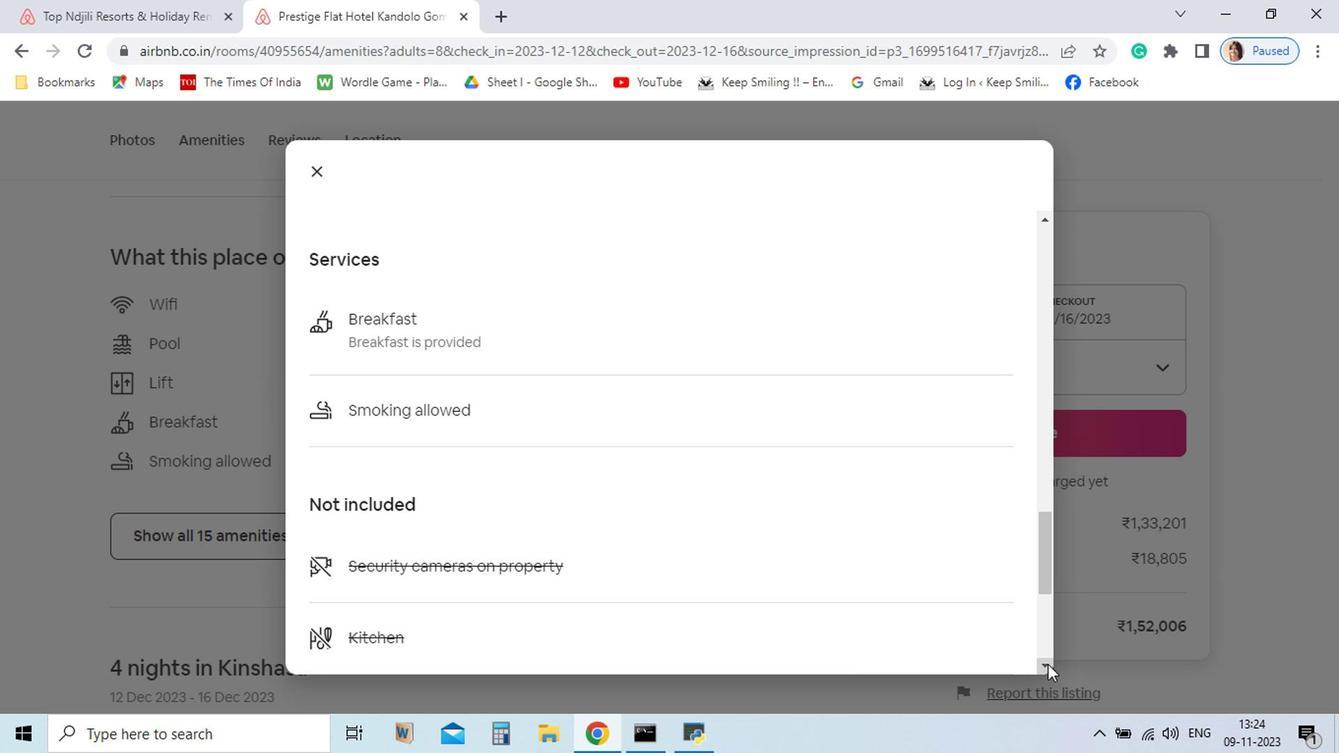 
Action: Mouse pressed left at (1046, 667)
Screenshot: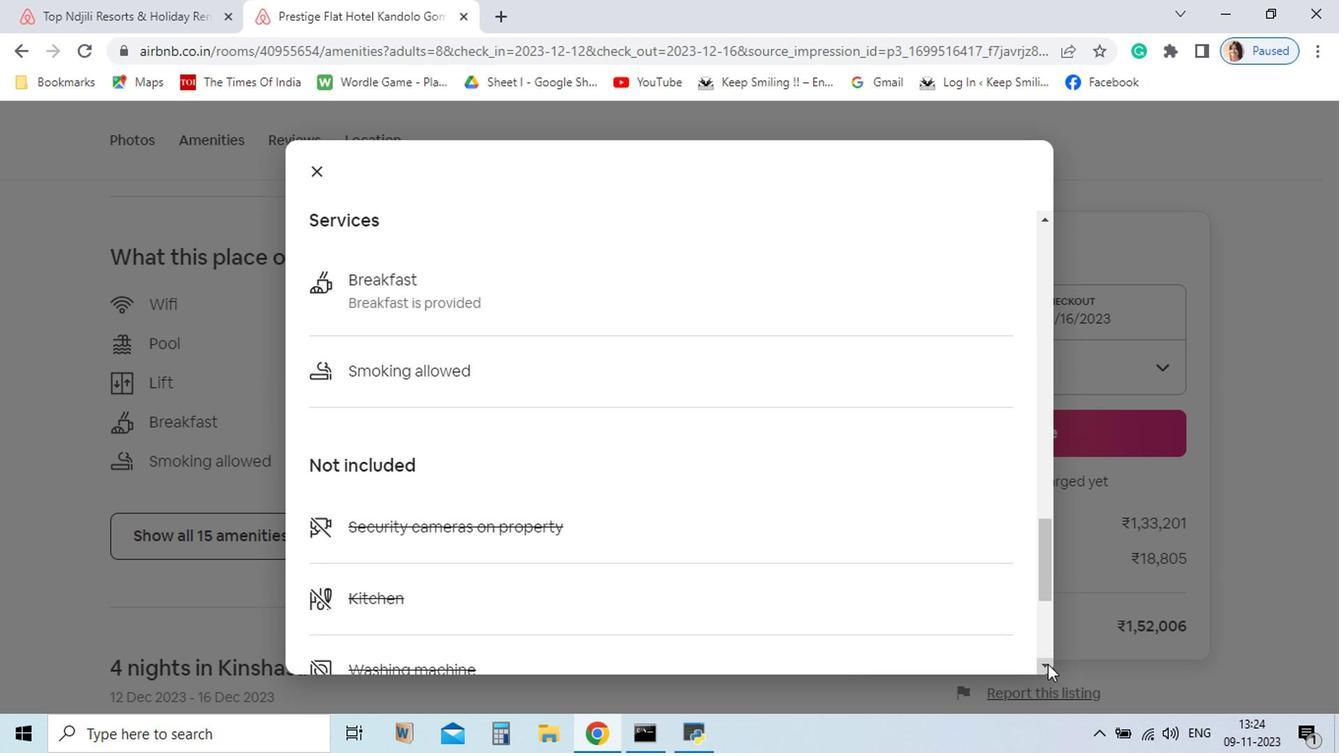 
Action: Mouse pressed left at (1046, 667)
Screenshot: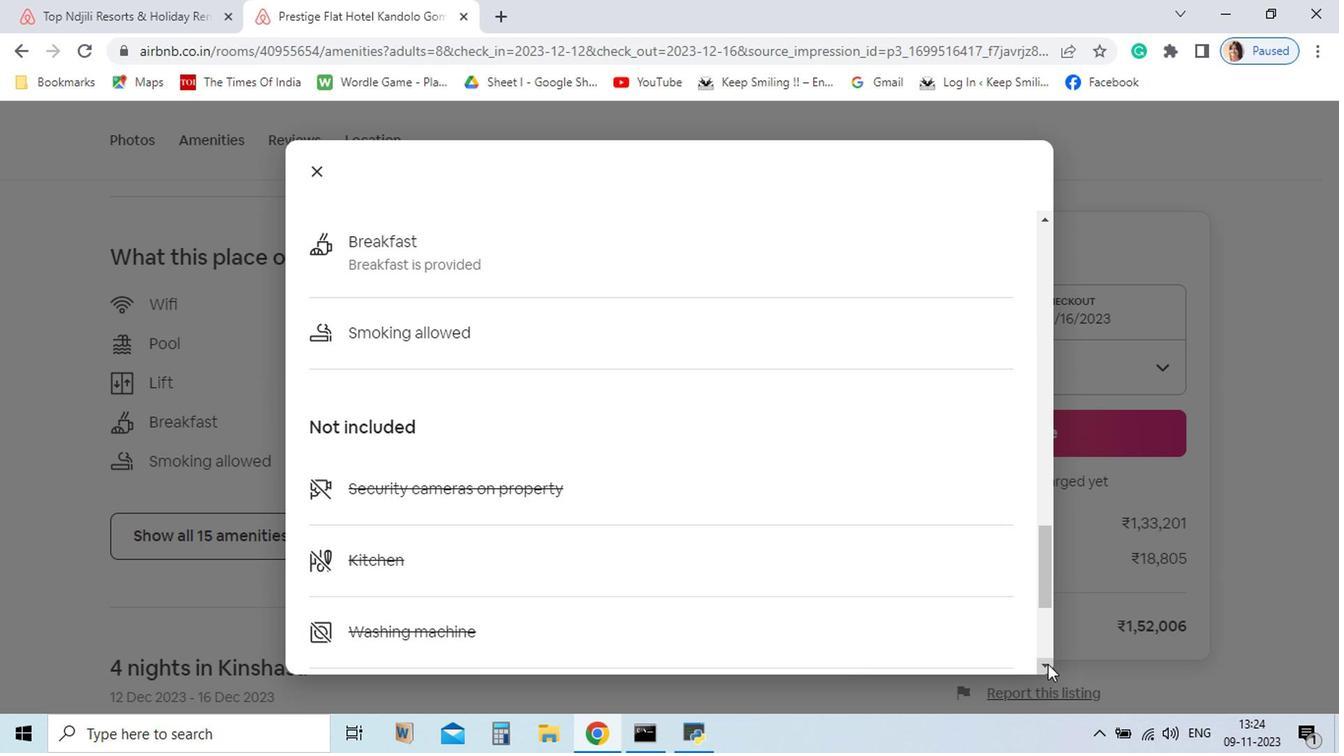 
Action: Mouse pressed left at (1046, 667)
Screenshot: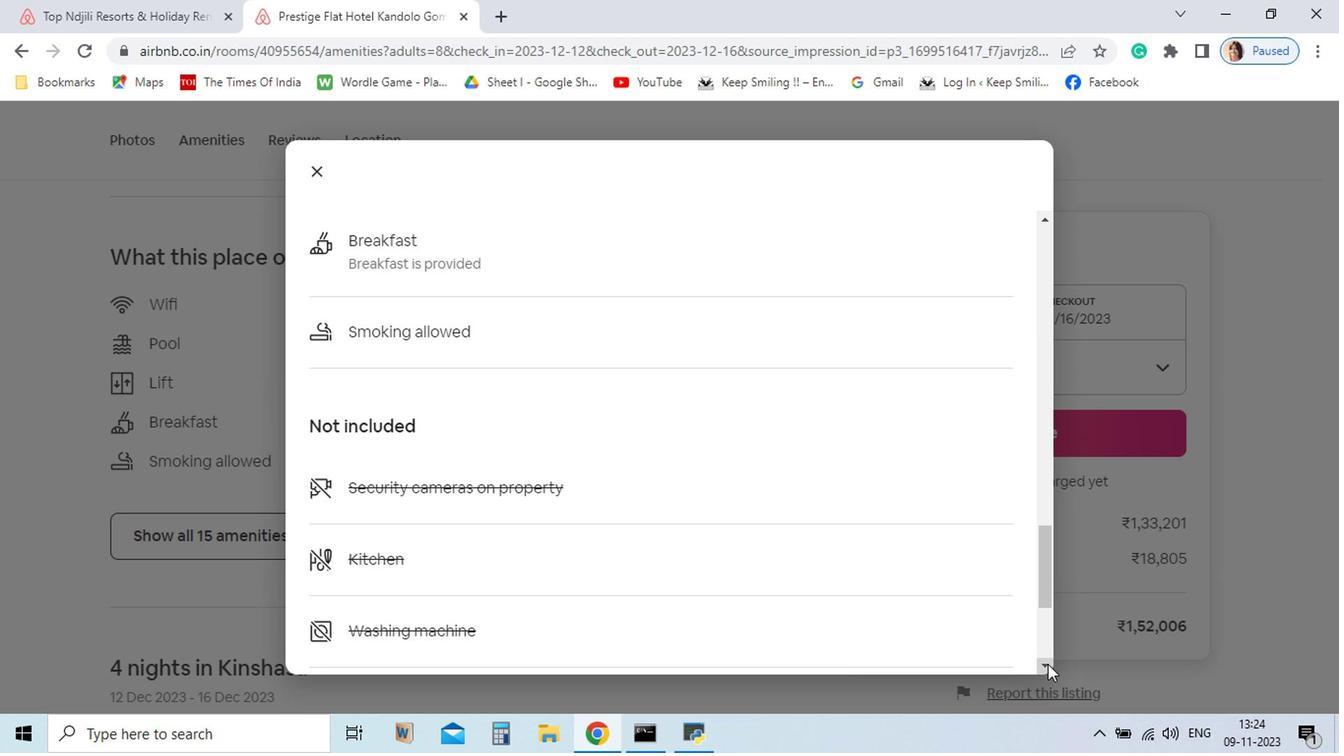 
Action: Mouse pressed left at (1046, 667)
Screenshot: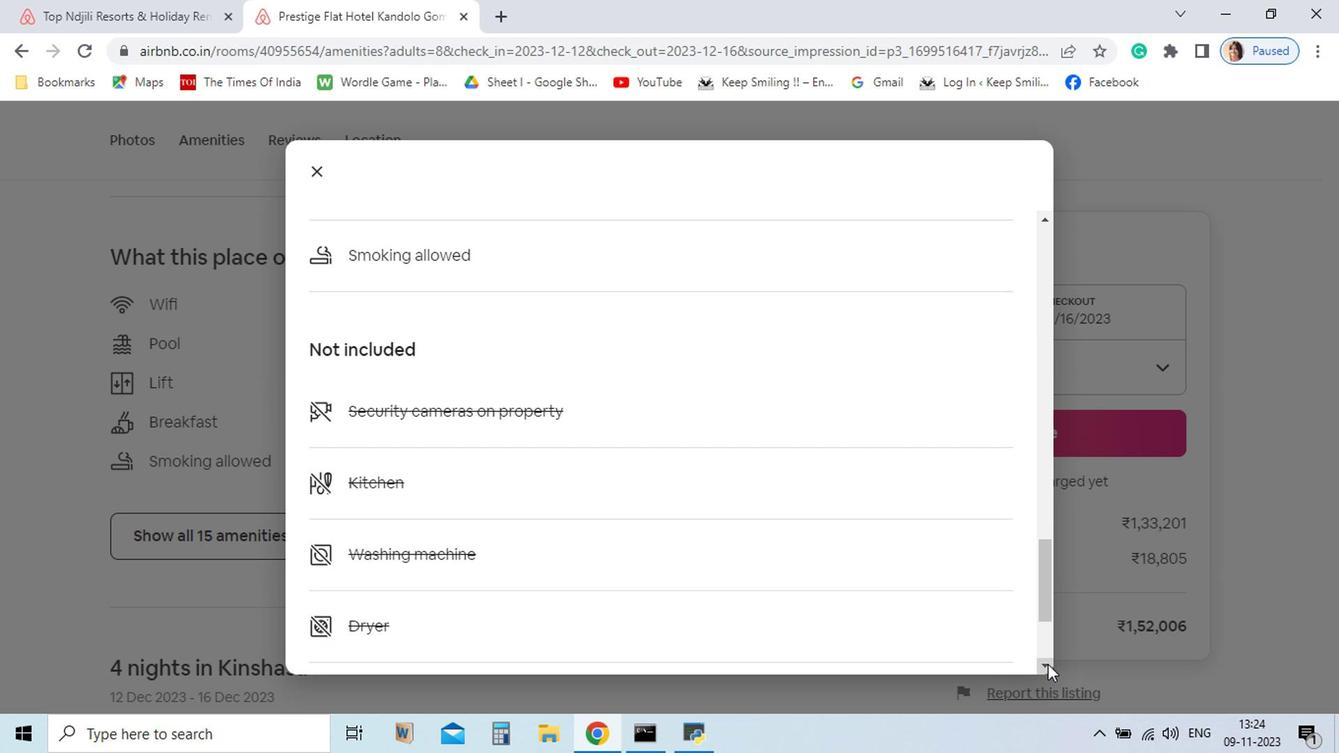 
Action: Mouse pressed left at (1046, 667)
Screenshot: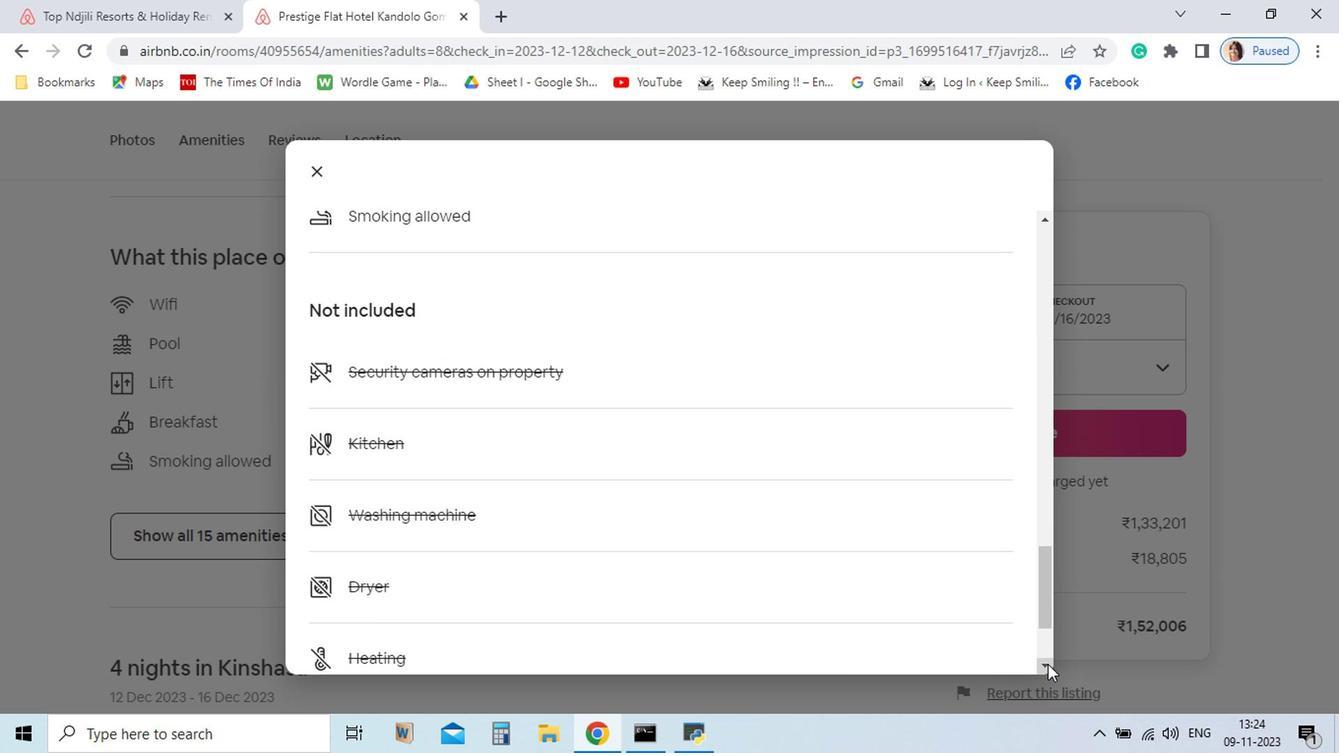 
Action: Mouse pressed left at (1046, 667)
Screenshot: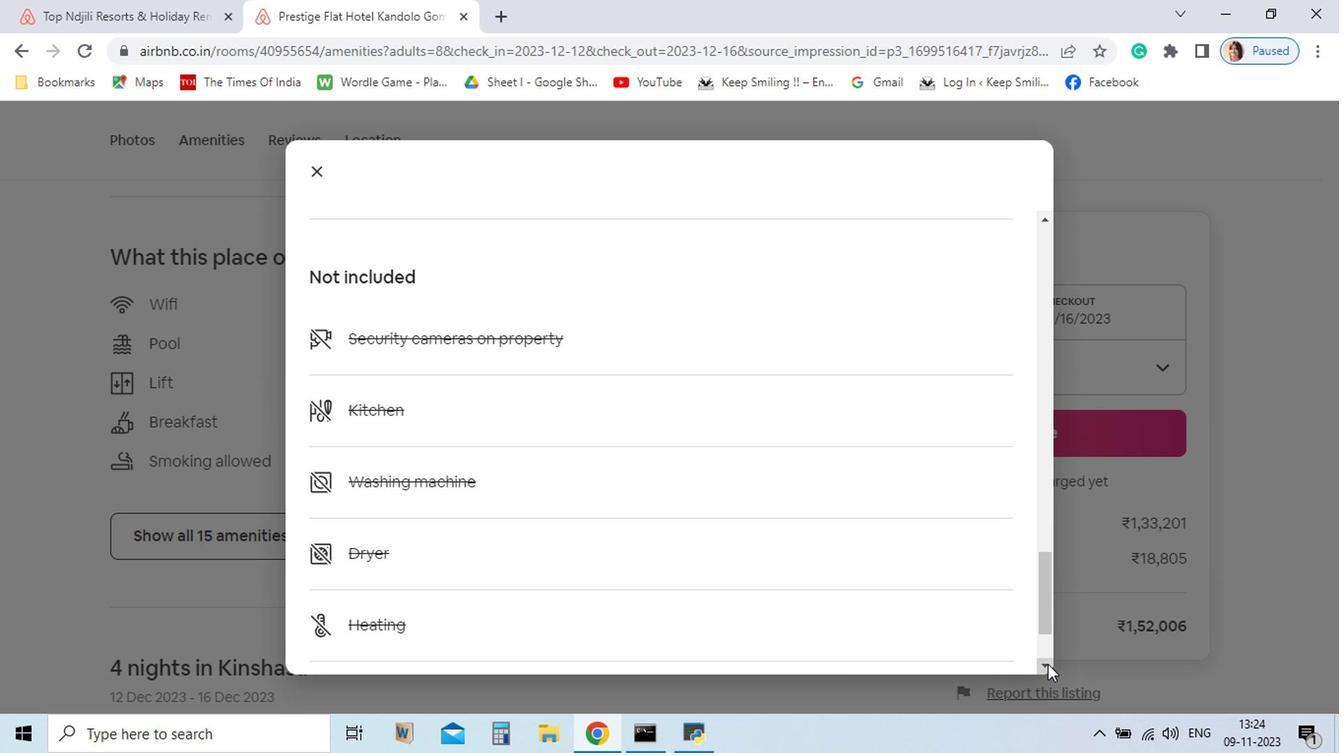 
Action: Mouse pressed left at (1046, 667)
Screenshot: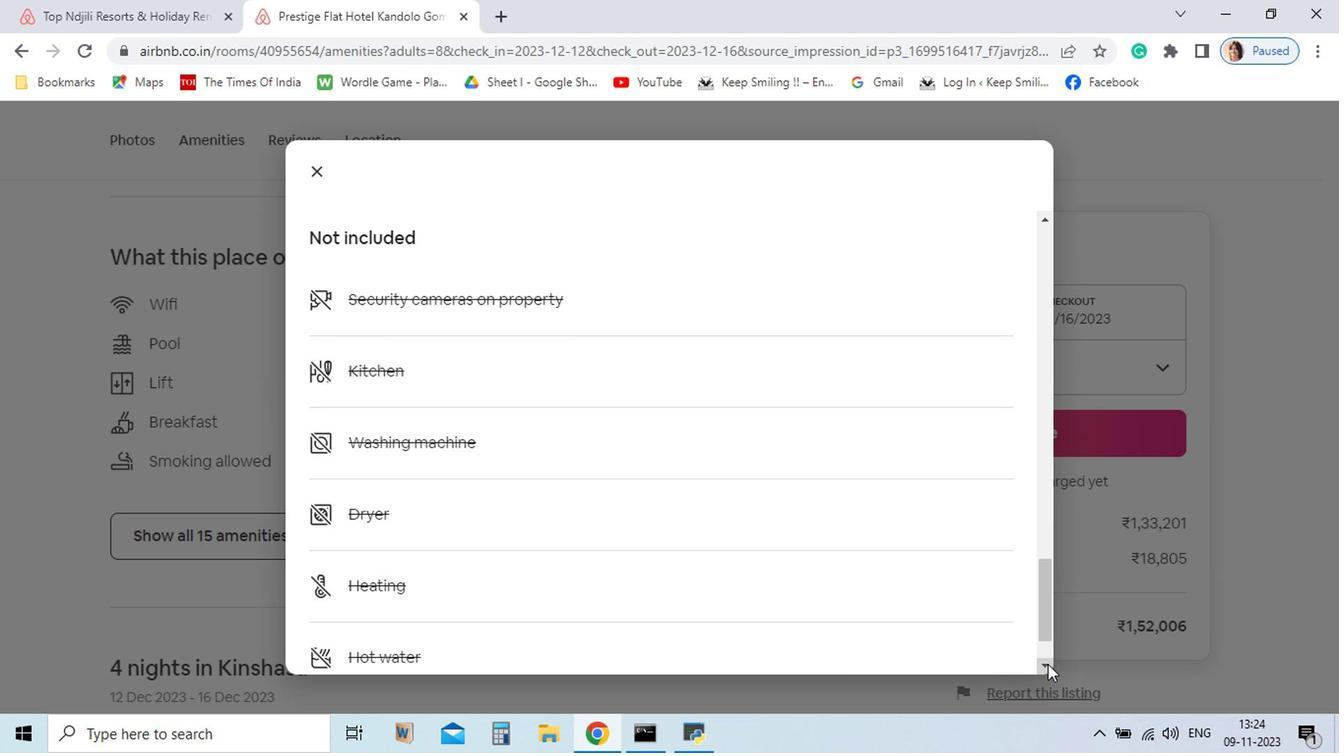 
Action: Mouse pressed left at (1046, 667)
Screenshot: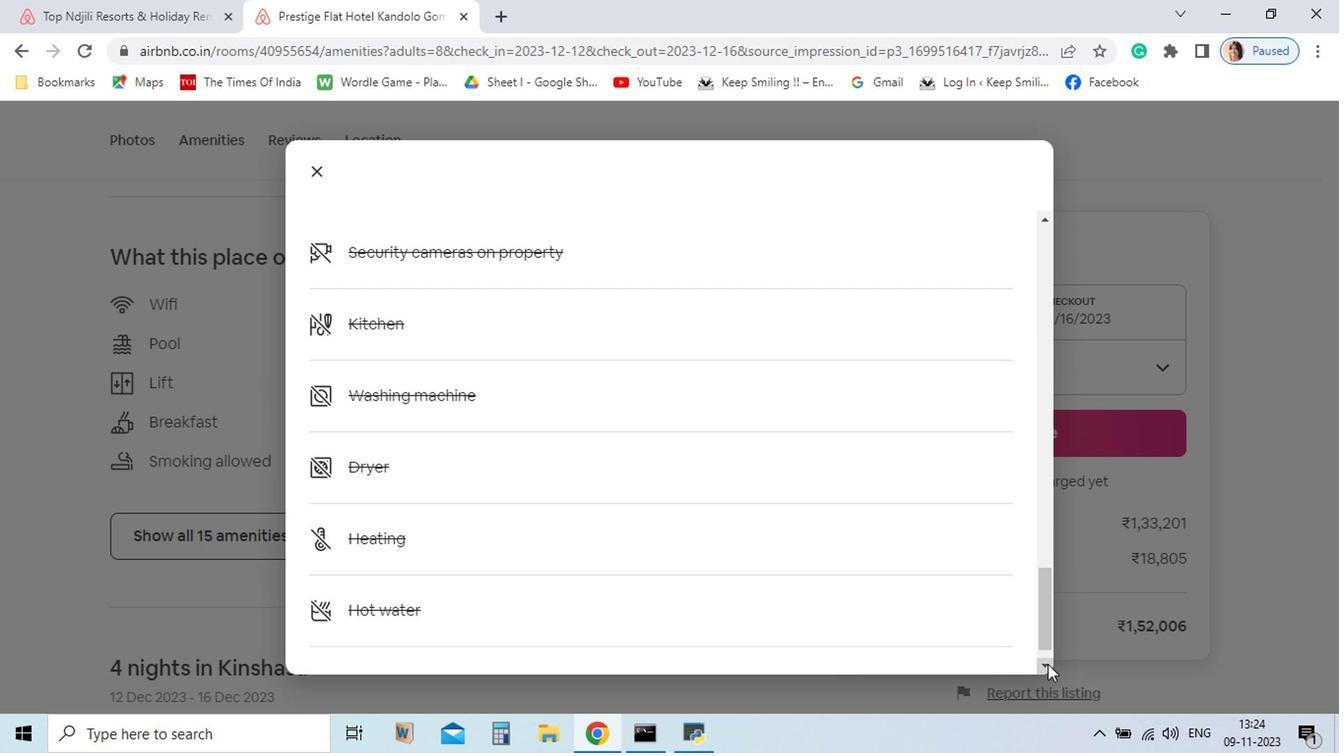 
Action: Mouse pressed left at (1046, 667)
Screenshot: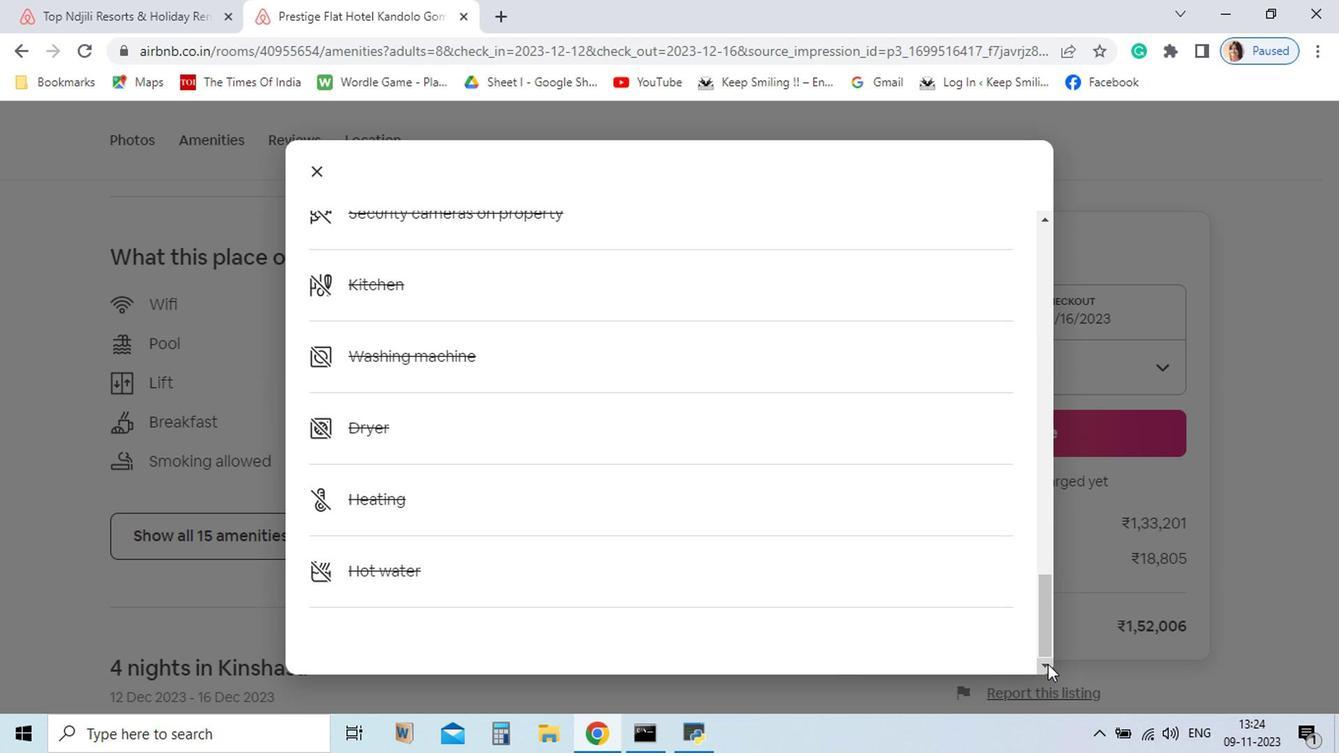 
Action: Mouse pressed left at (1046, 667)
Screenshot: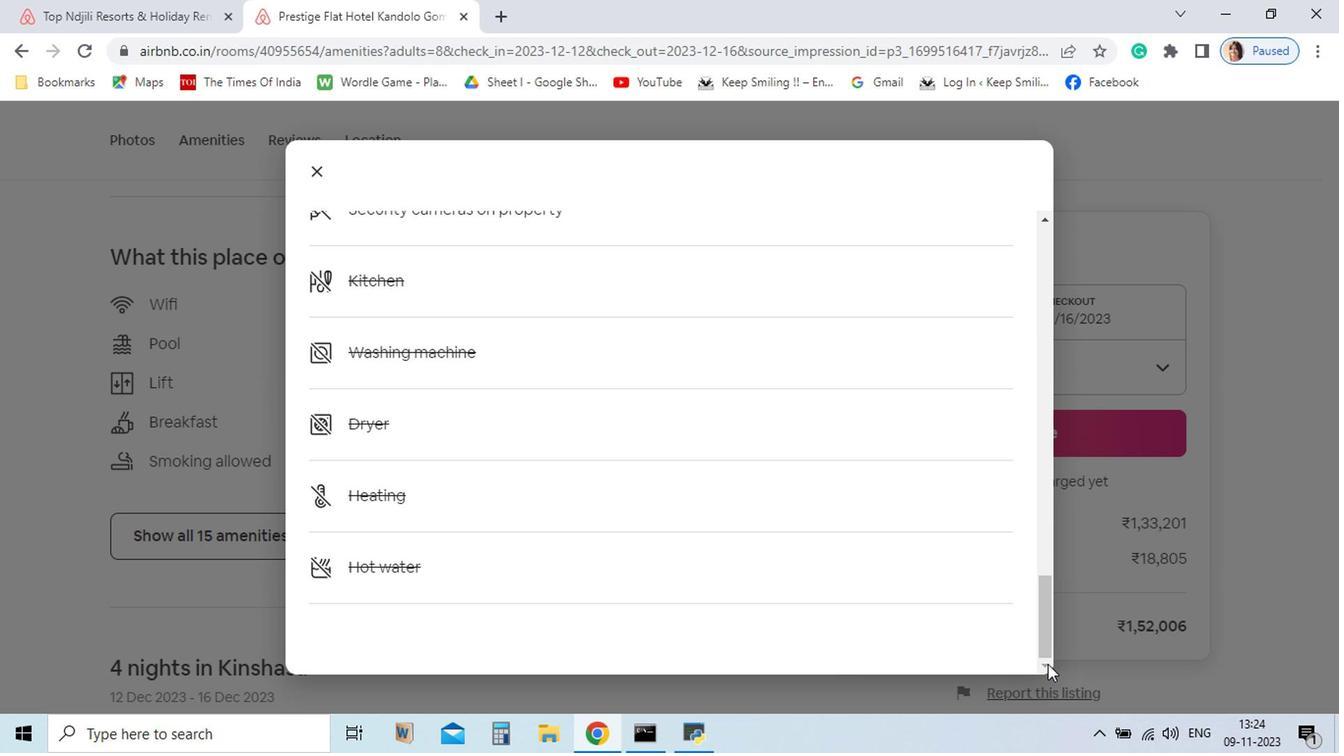 
Action: Mouse pressed left at (1046, 667)
Screenshot: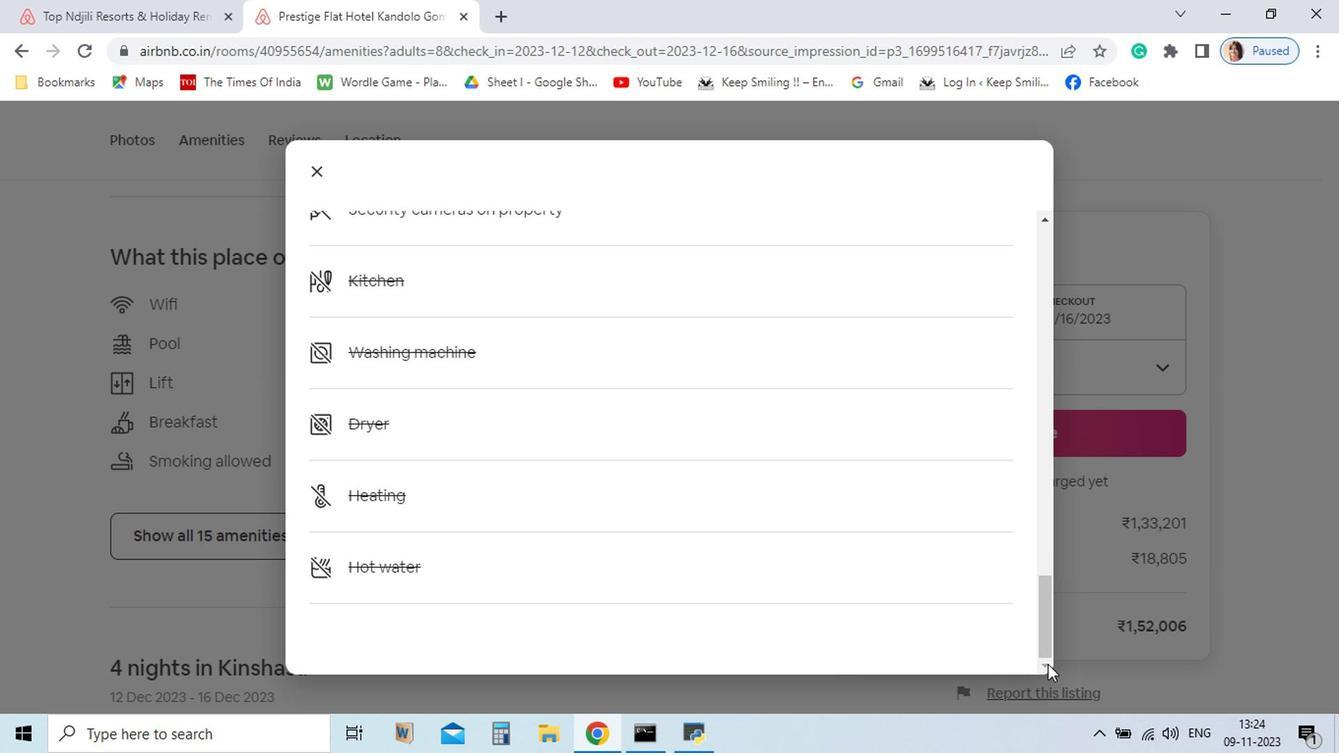 
Action: Mouse moved to (314, 169)
Screenshot: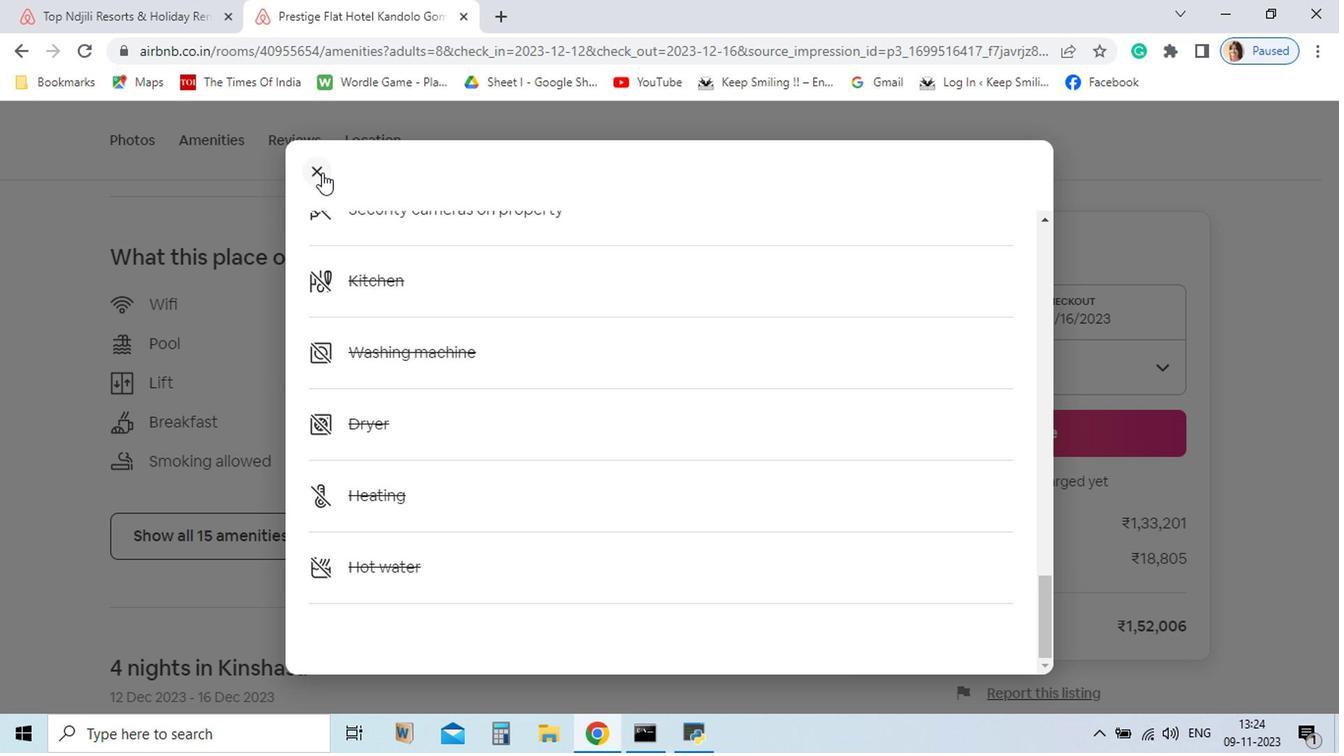 
Action: Mouse pressed left at (314, 169)
Screenshot: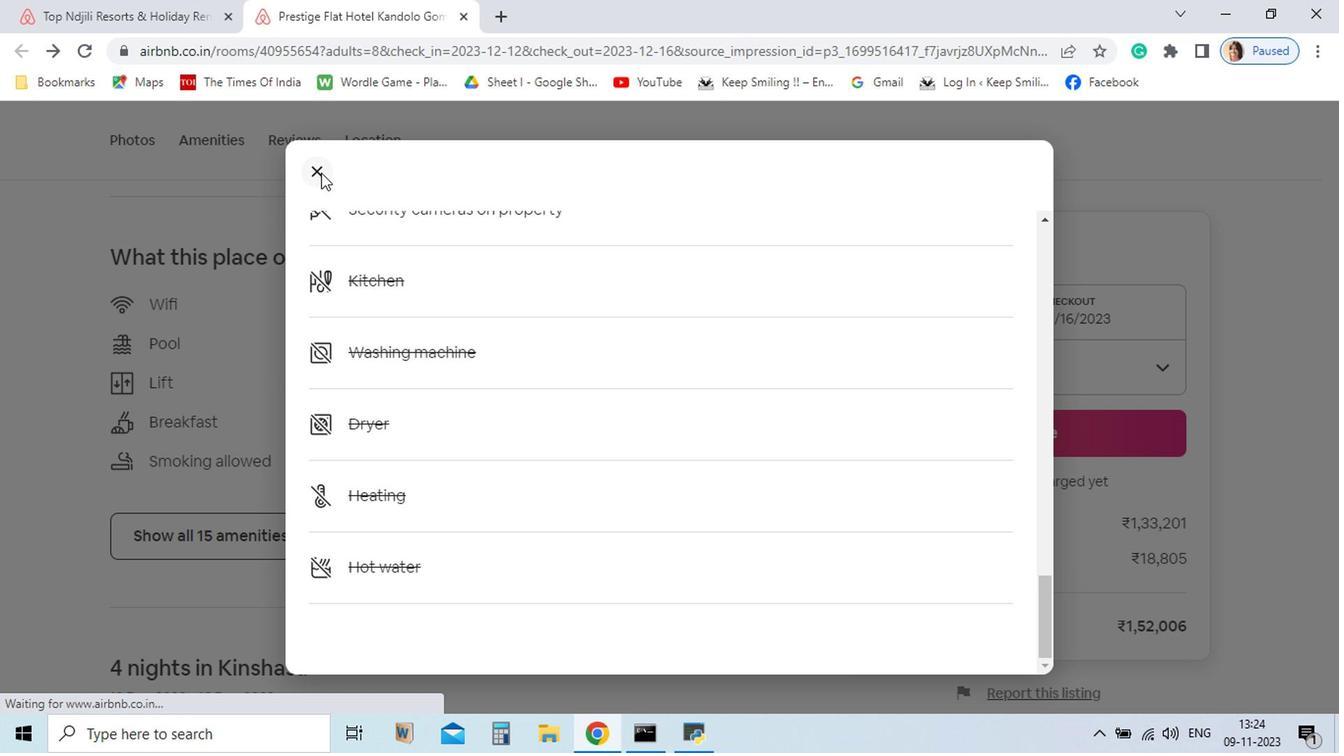 
Action: Mouse moved to (631, 605)
Screenshot: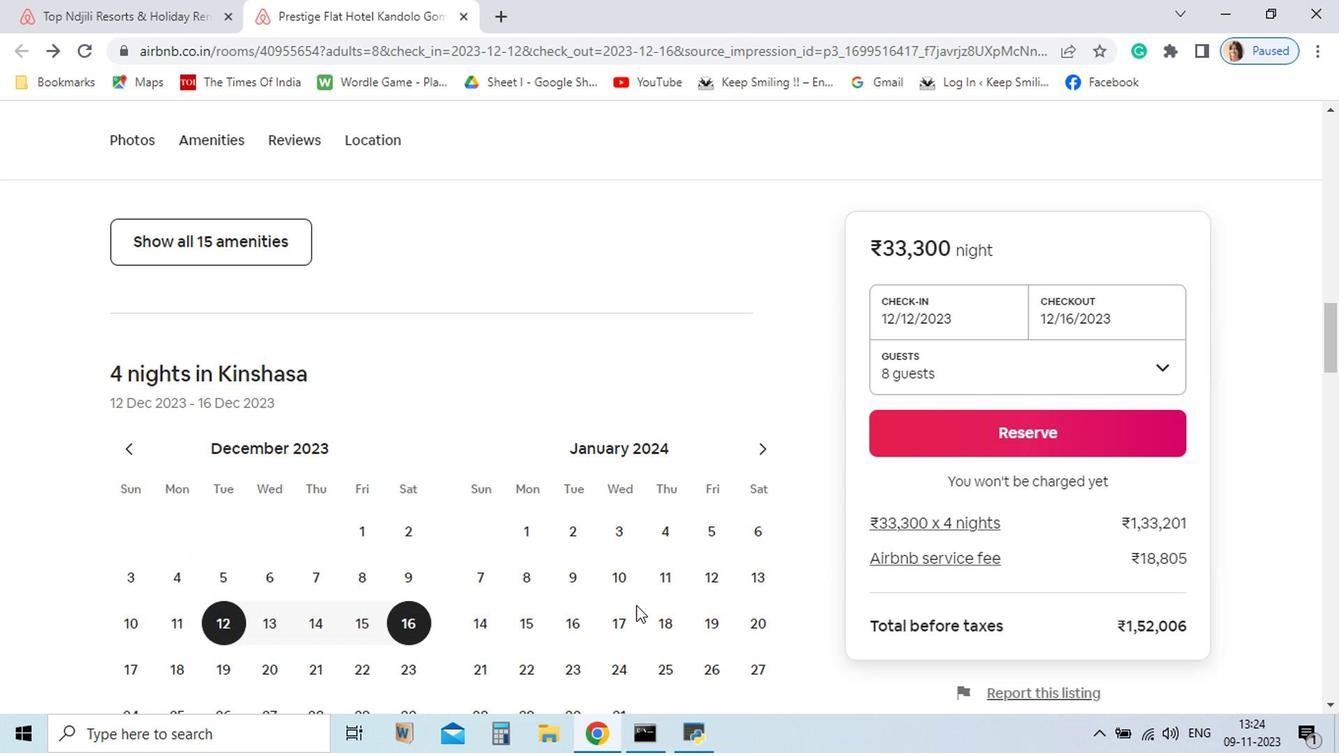
Action: Mouse scrolled (631, 604) with delta (0, 0)
Screenshot: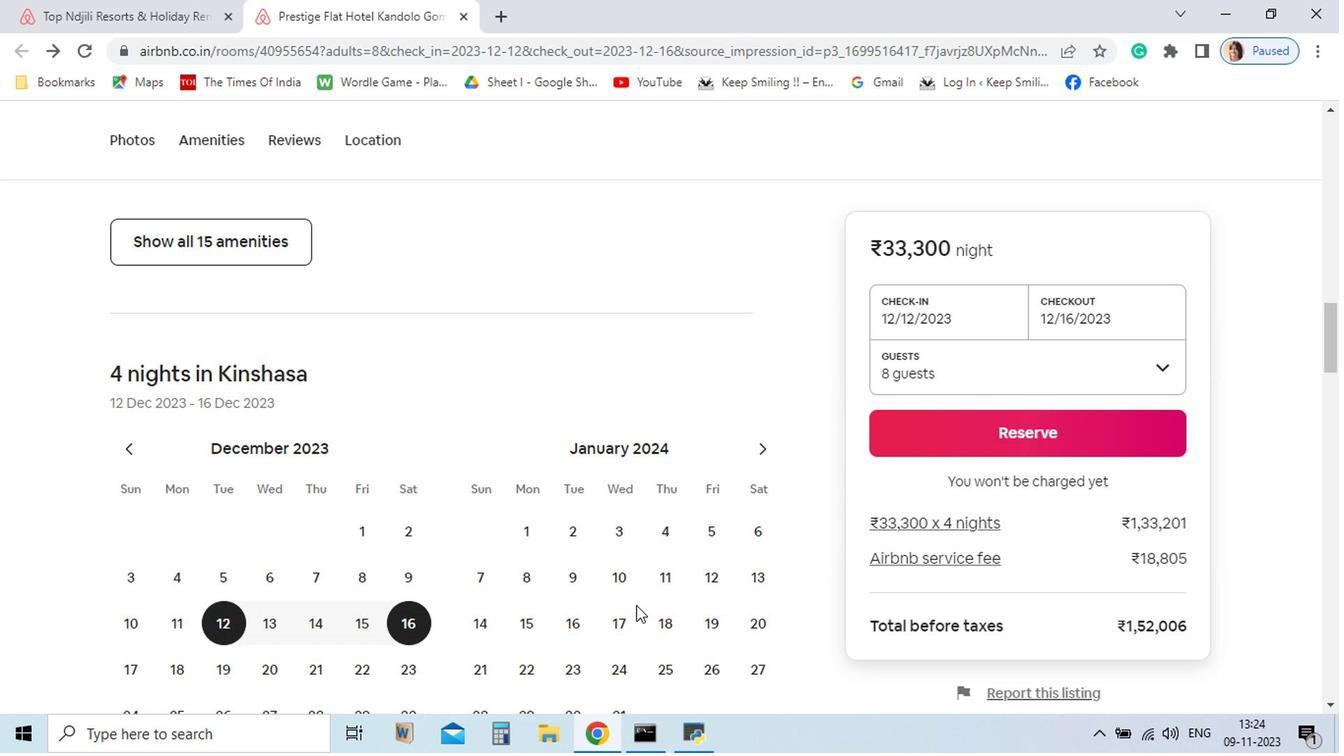 
Action: Mouse moved to (631, 607)
Screenshot: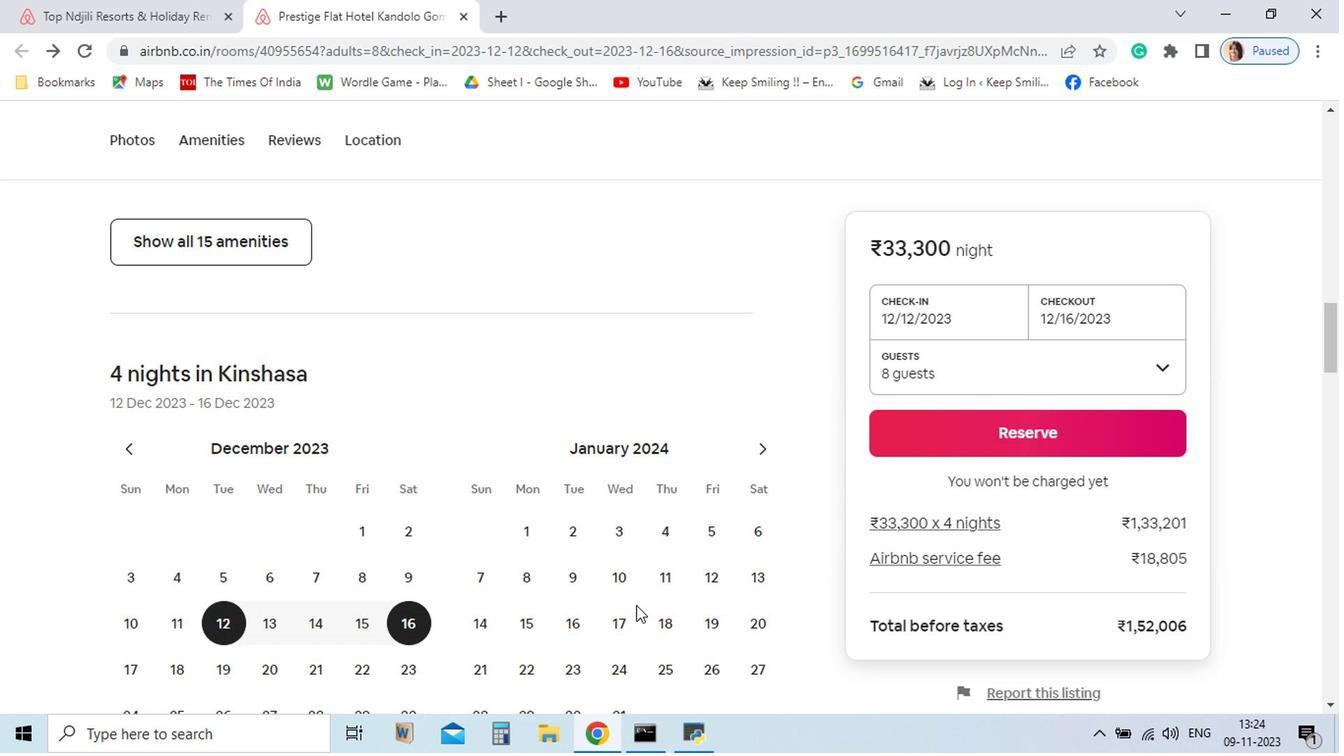 
Action: Mouse scrolled (631, 606) with delta (0, 0)
Screenshot: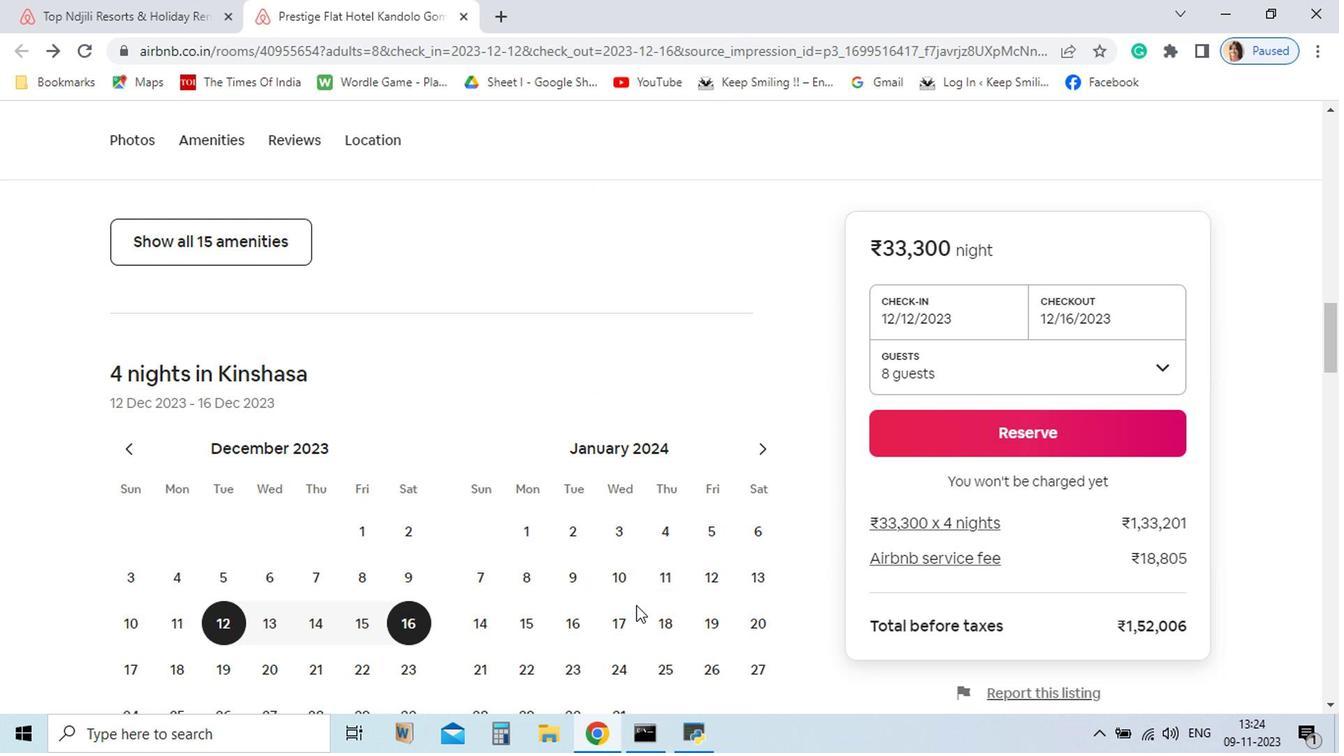 
Action: Mouse scrolled (631, 606) with delta (0, 0)
Screenshot: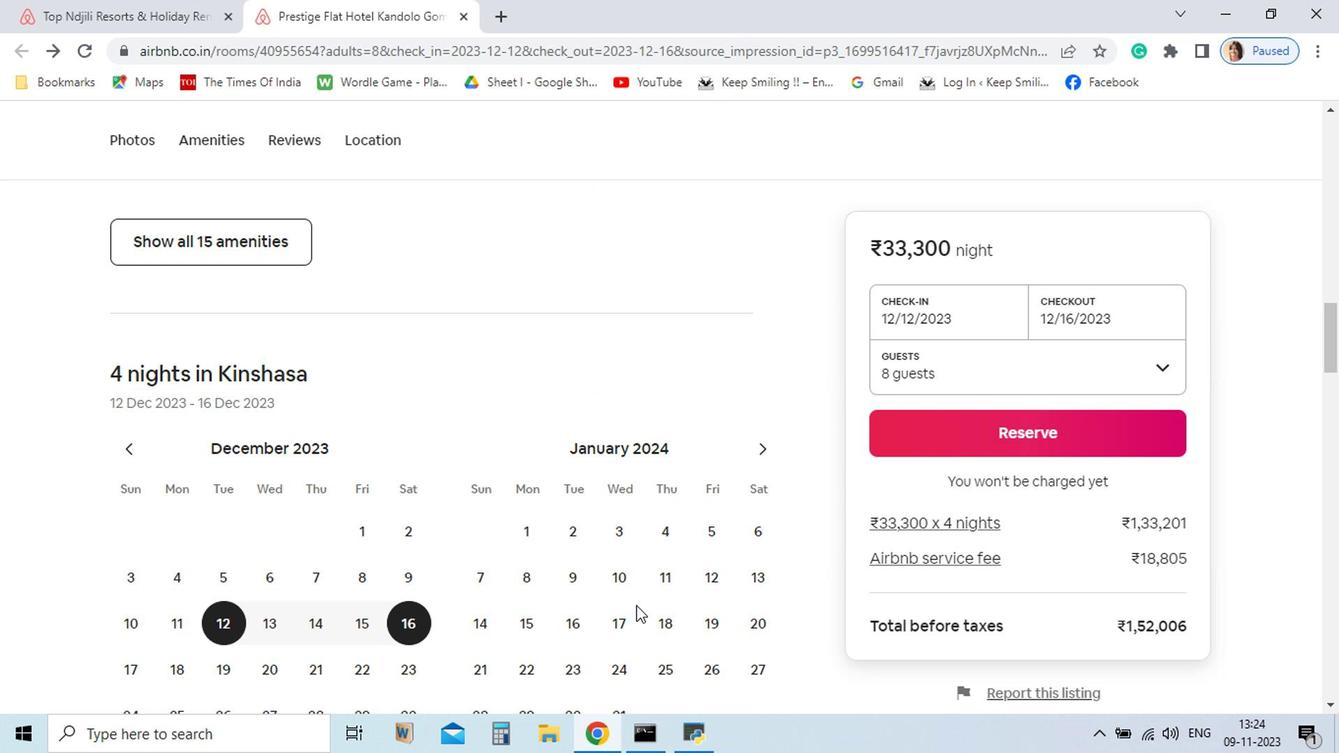 
Action: Mouse scrolled (631, 606) with delta (0, 0)
Screenshot: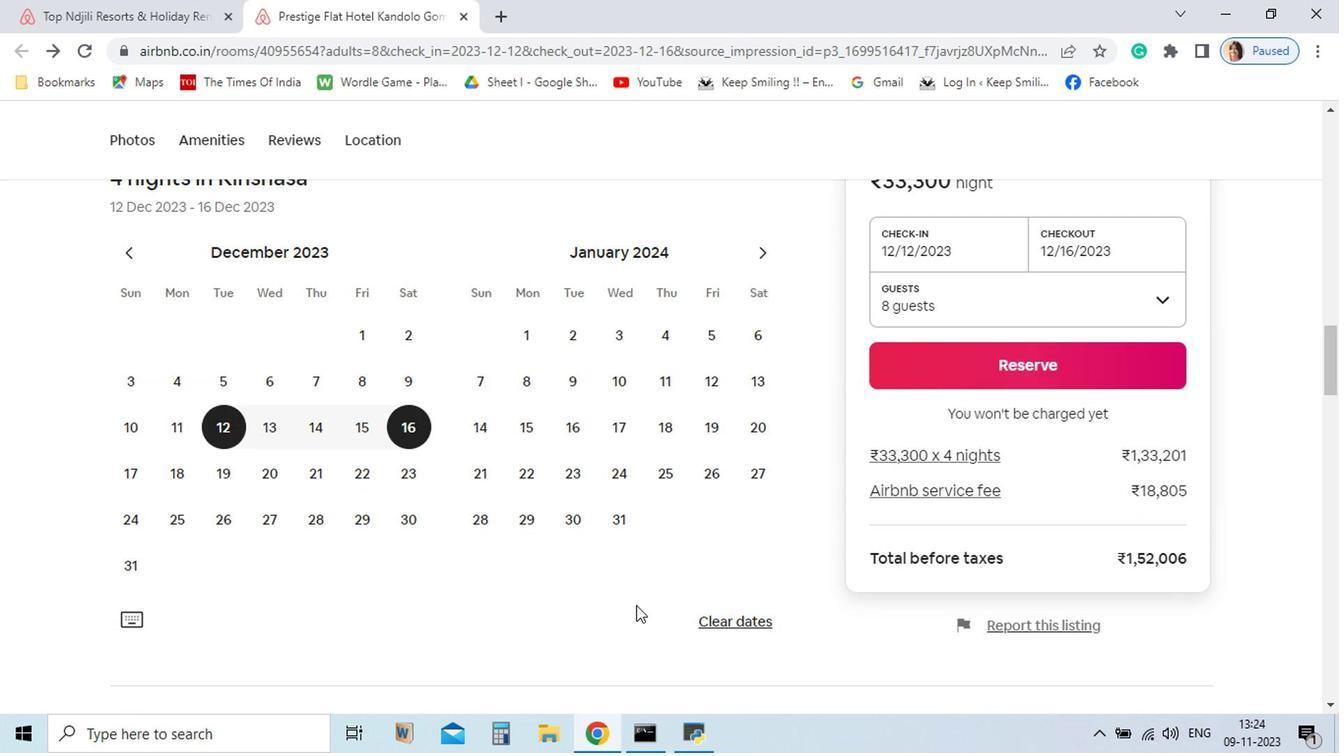 
Action: Mouse scrolled (631, 606) with delta (0, 0)
Screenshot: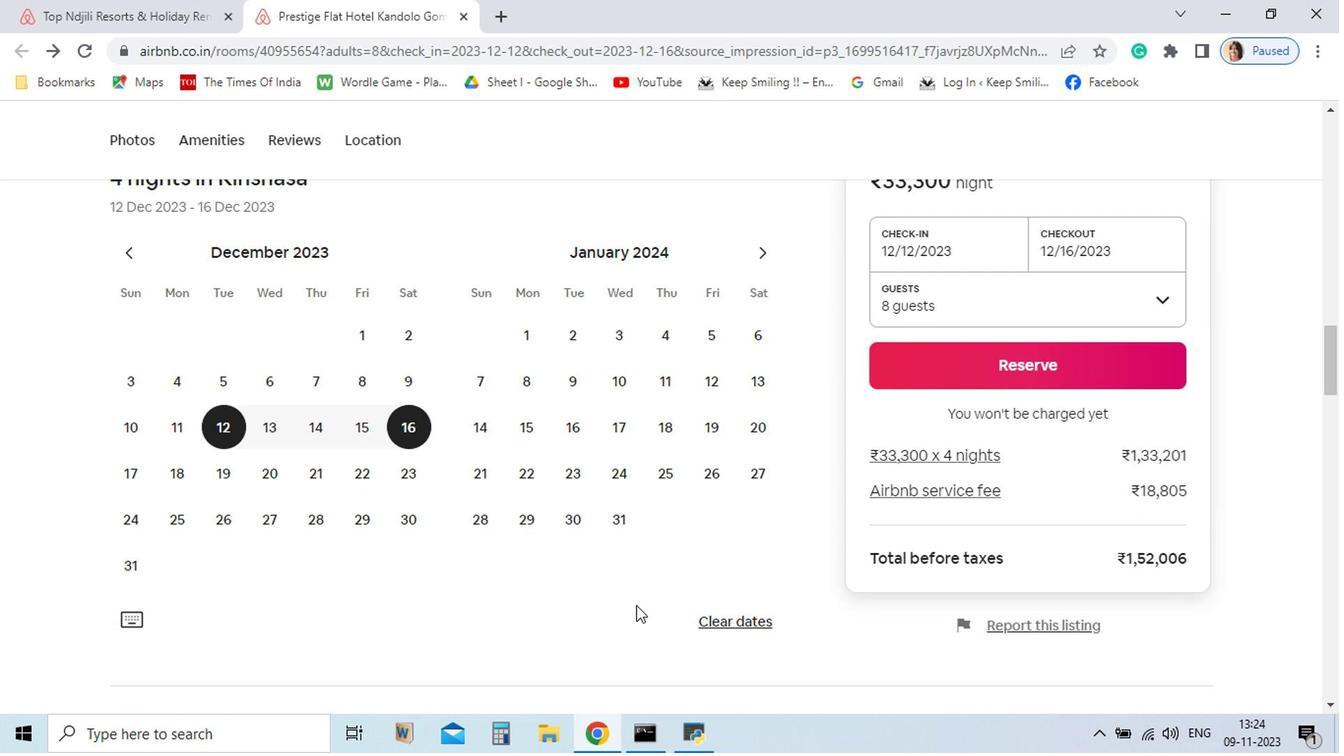 
Action: Mouse scrolled (631, 606) with delta (0, 0)
Screenshot: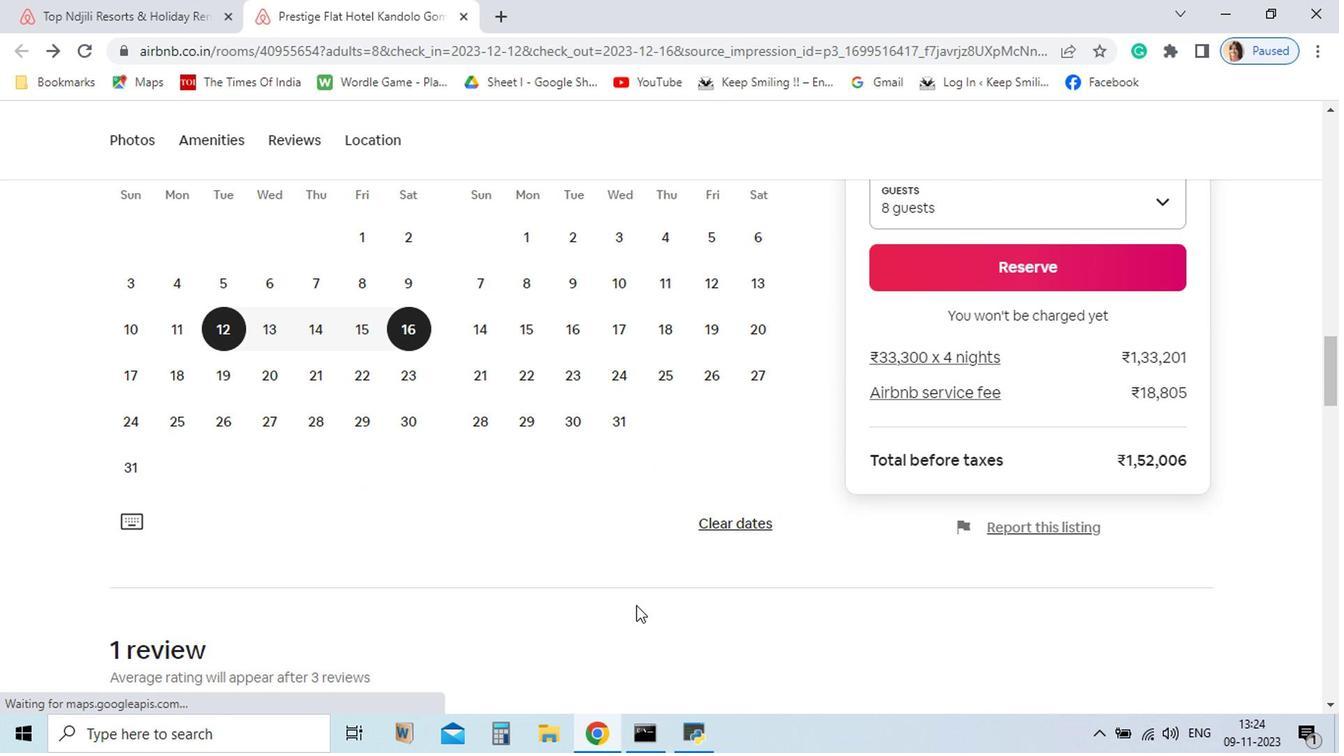 
Action: Mouse scrolled (631, 606) with delta (0, 0)
Screenshot: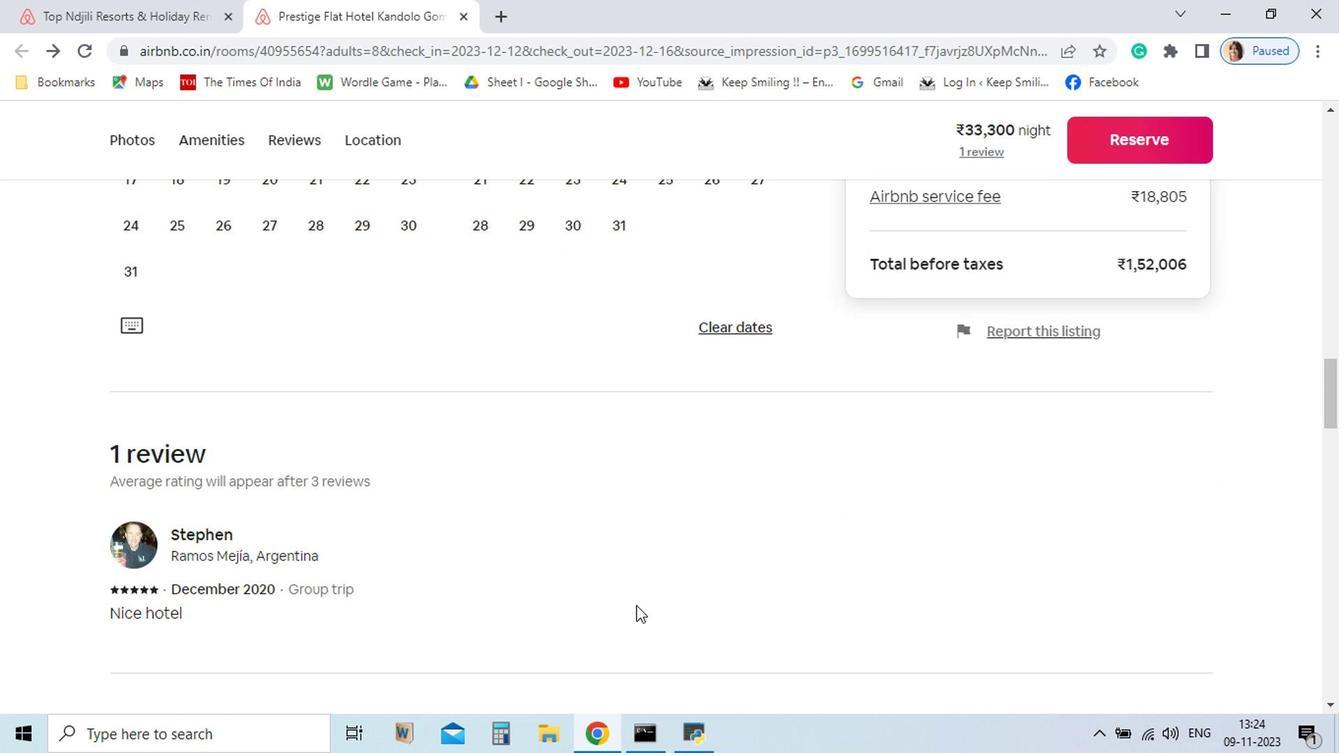 
Action: Mouse scrolled (631, 606) with delta (0, 0)
Screenshot: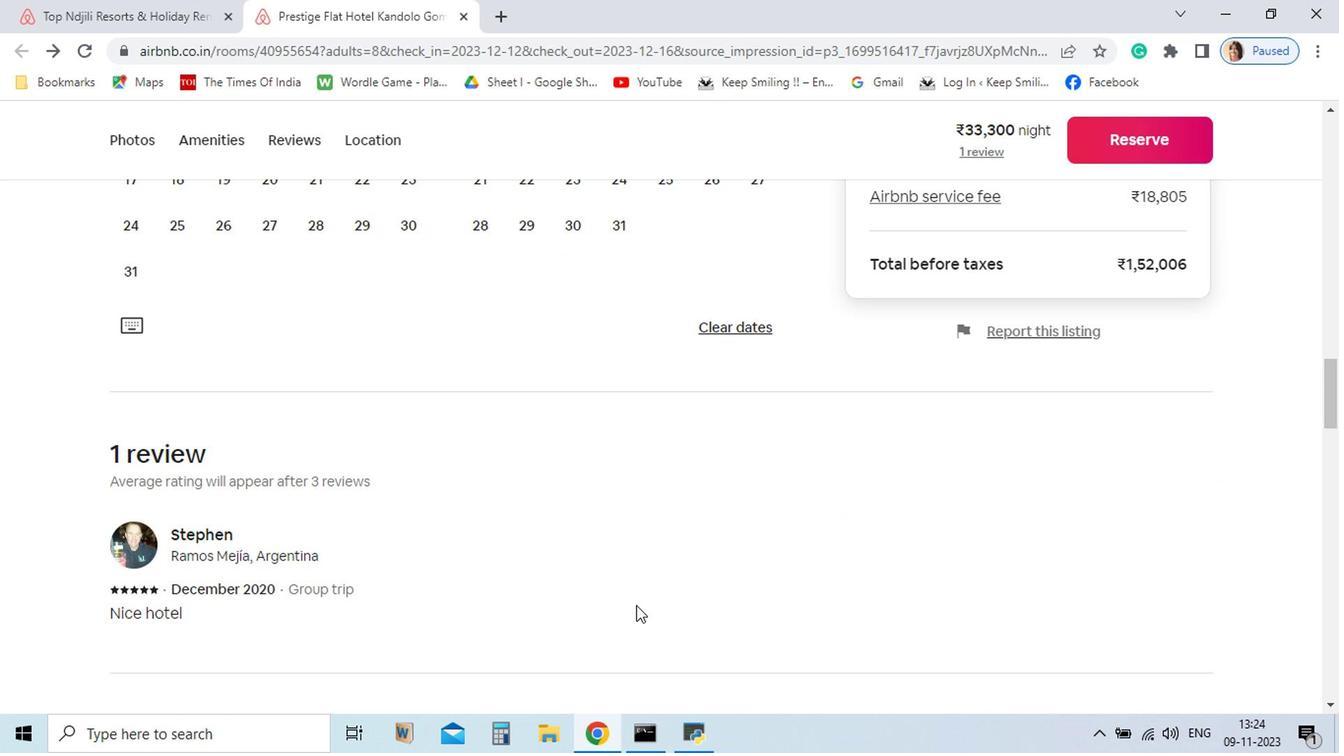 
Action: Mouse scrolled (631, 606) with delta (0, 0)
Screenshot: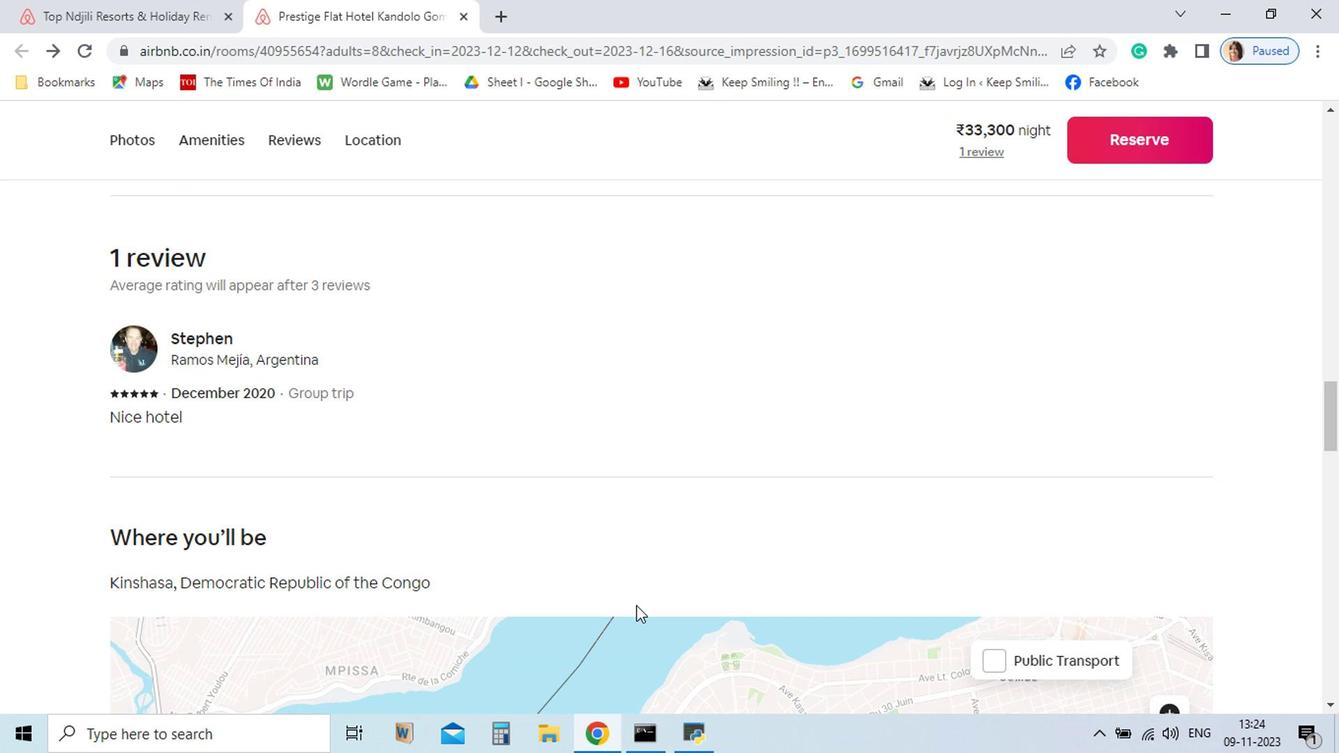 
Action: Mouse scrolled (631, 606) with delta (0, 0)
Screenshot: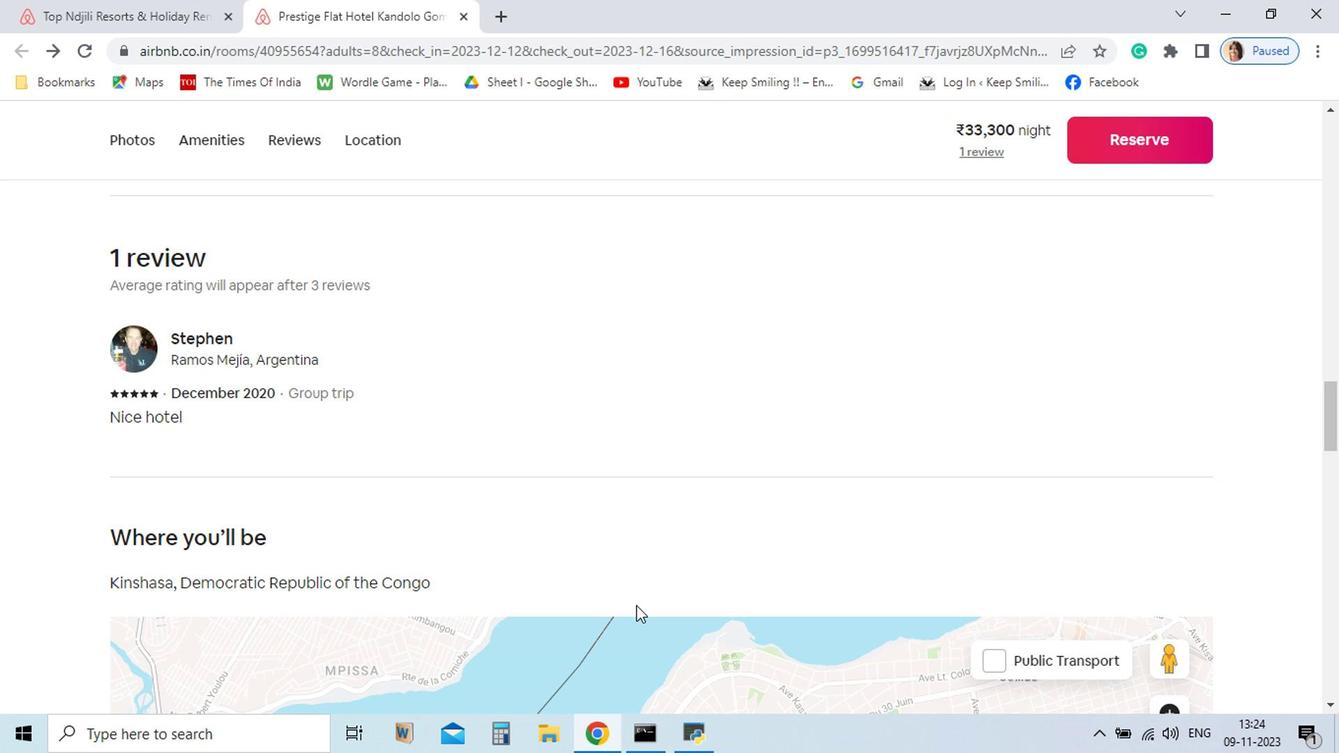 
Action: Mouse scrolled (631, 606) with delta (0, 0)
Screenshot: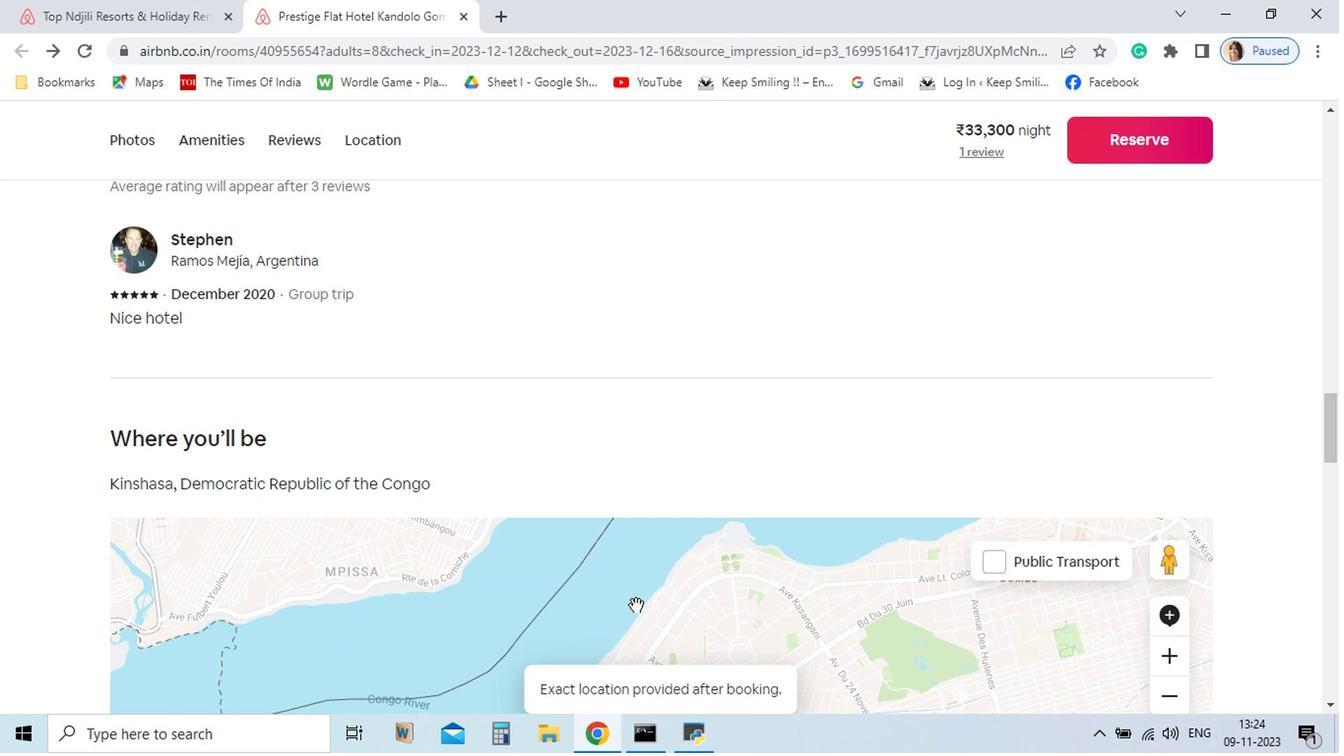 
Action: Mouse scrolled (631, 606) with delta (0, 0)
Screenshot: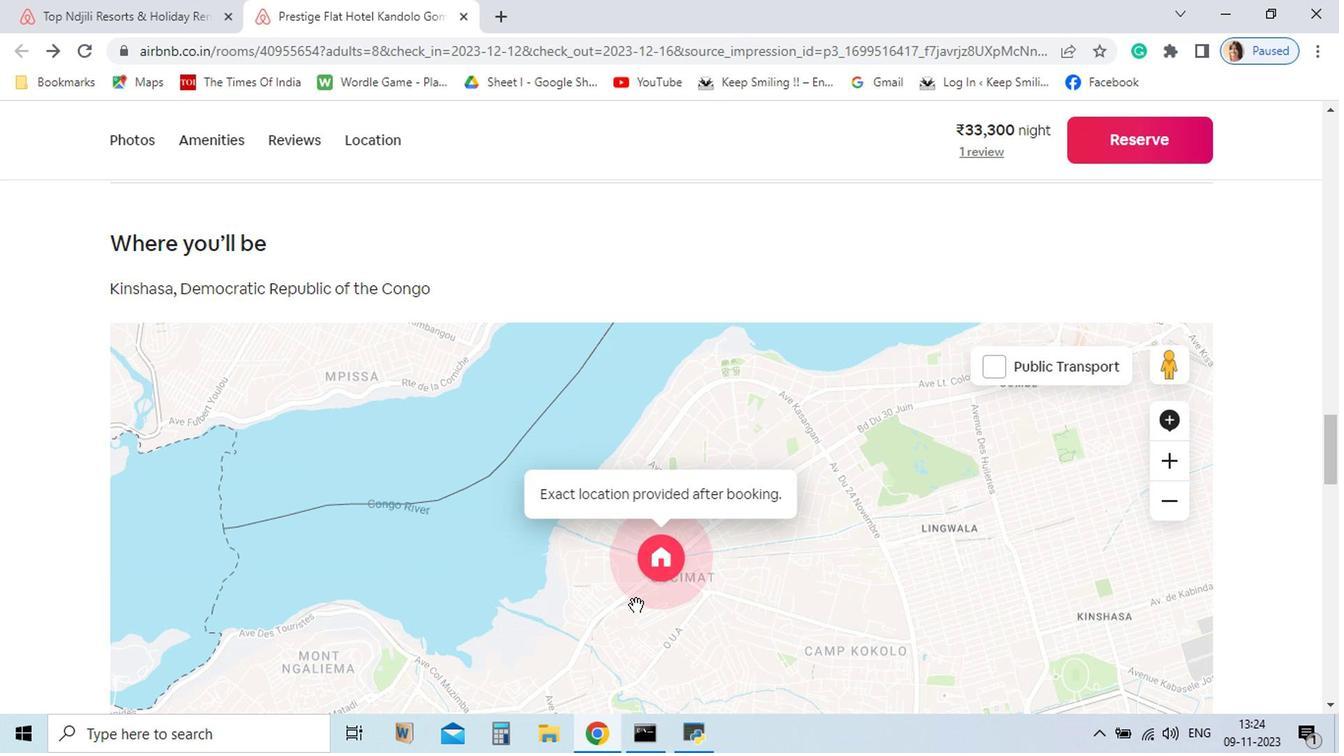 
Action: Mouse scrolled (631, 606) with delta (0, 0)
Screenshot: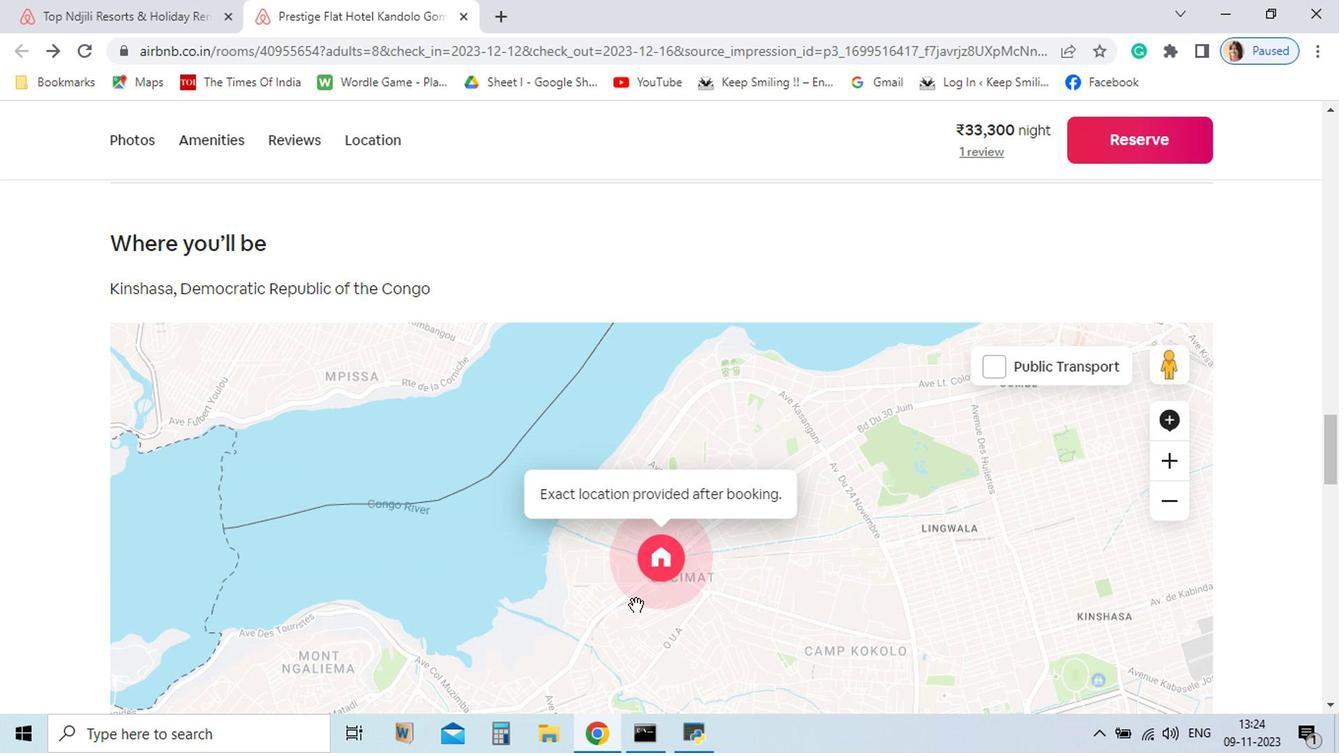 
Action: Mouse scrolled (631, 606) with delta (0, 0)
Screenshot: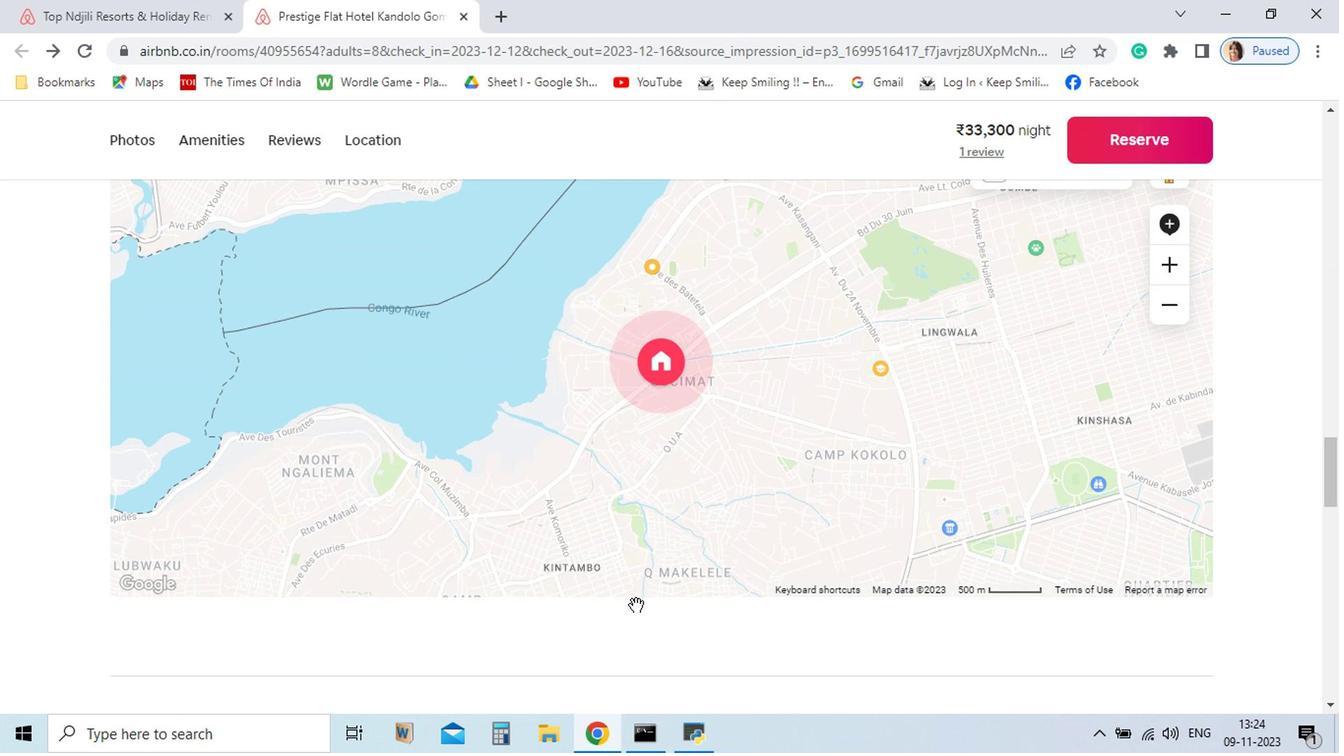 
Action: Mouse scrolled (631, 606) with delta (0, 0)
Screenshot: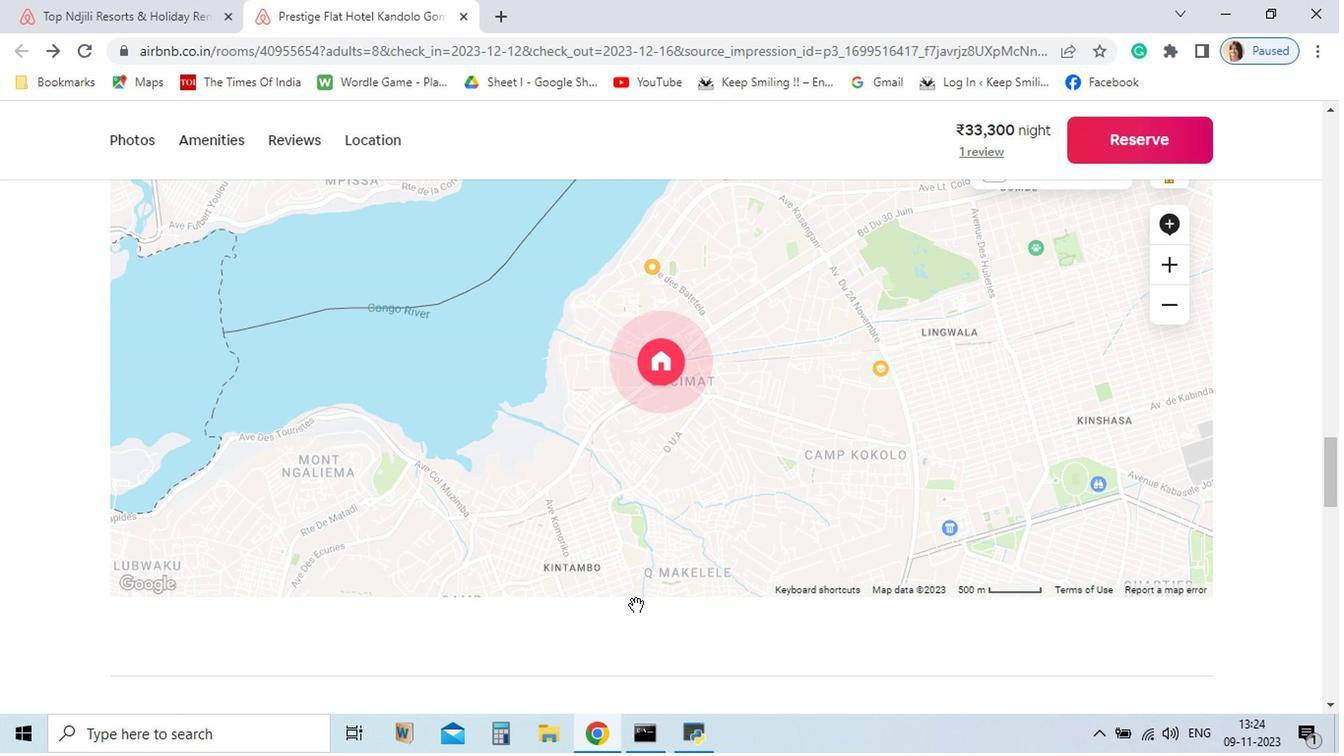 
Action: Mouse scrolled (631, 606) with delta (0, 0)
Screenshot: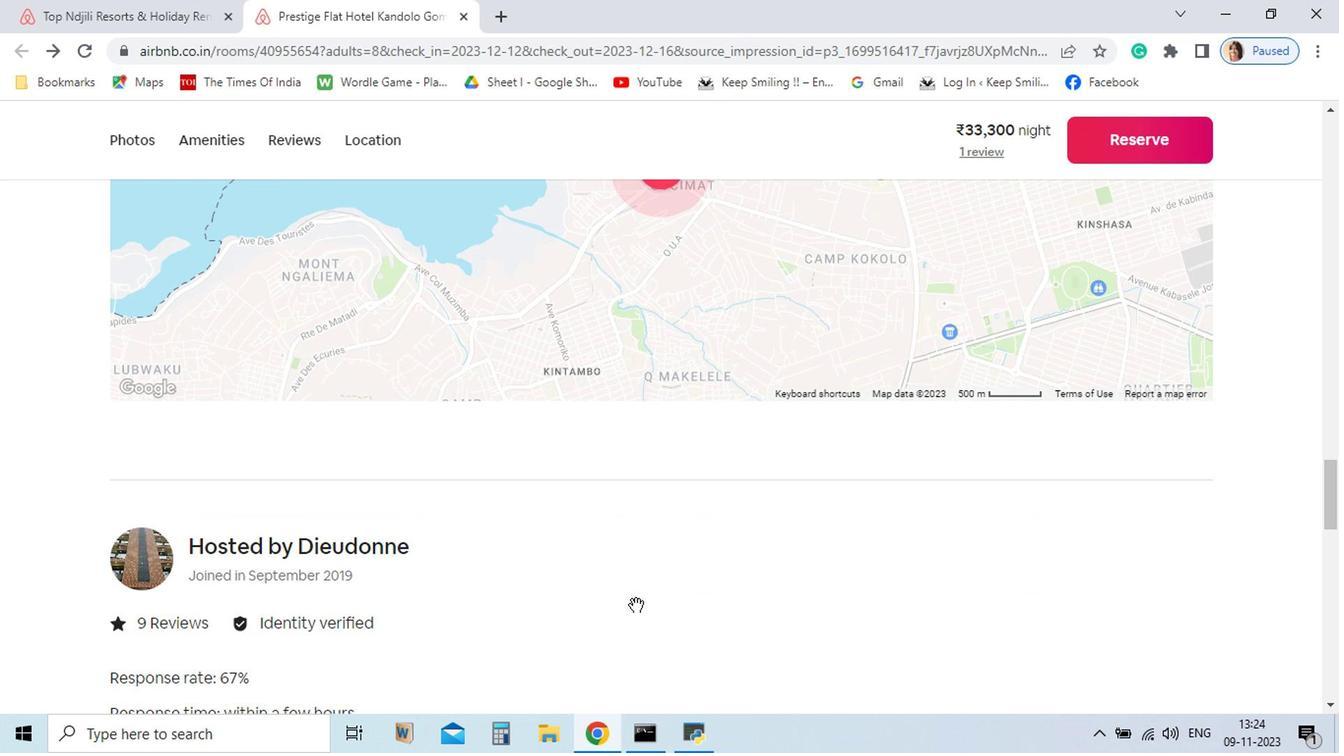 
Action: Mouse scrolled (631, 606) with delta (0, 0)
Screenshot: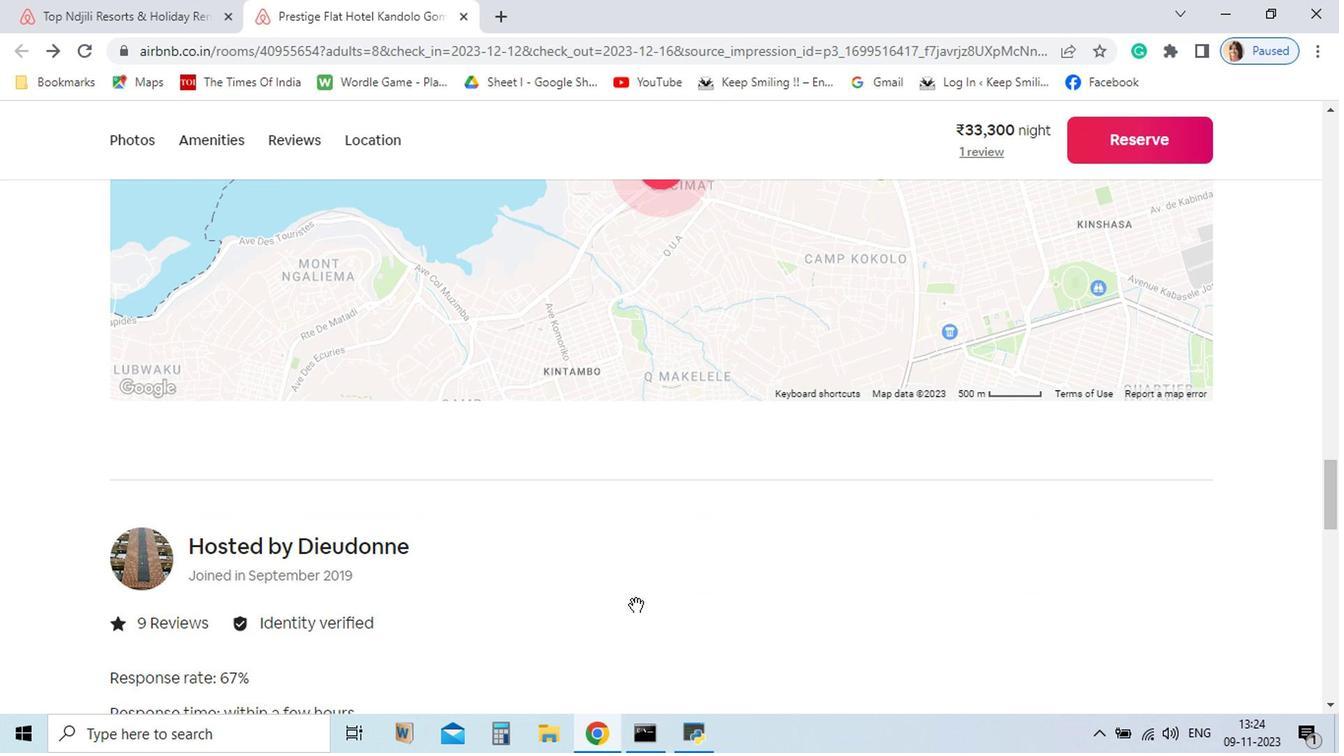 
Action: Mouse scrolled (631, 606) with delta (0, 0)
Screenshot: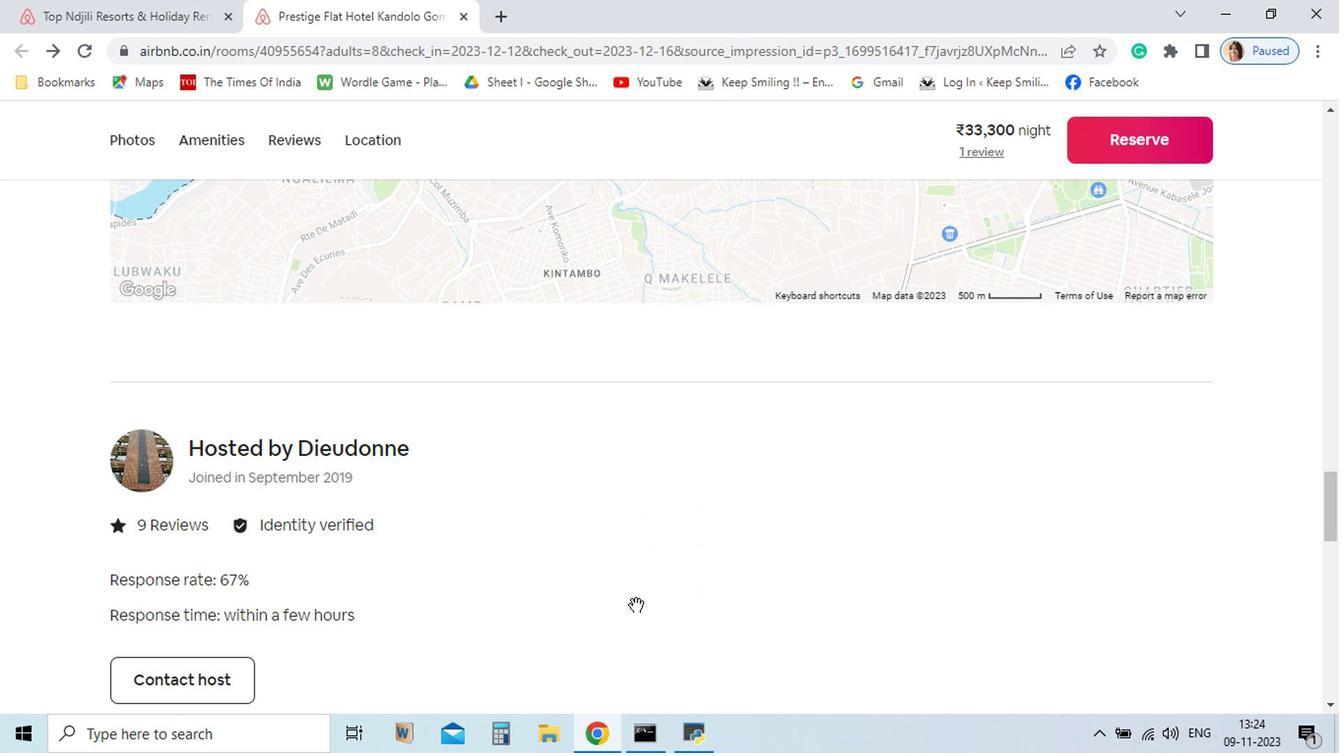 
Action: Mouse scrolled (631, 606) with delta (0, 0)
Screenshot: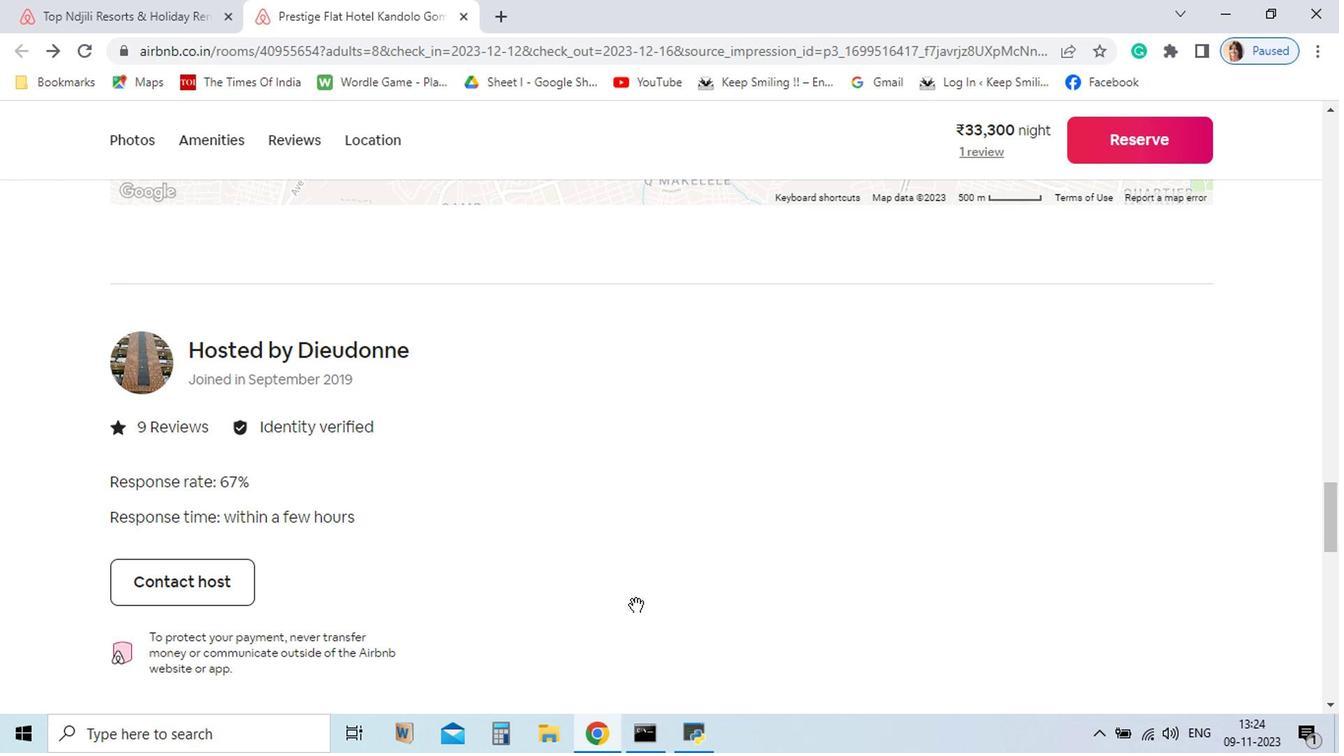 
Action: Mouse scrolled (631, 606) with delta (0, 0)
Screenshot: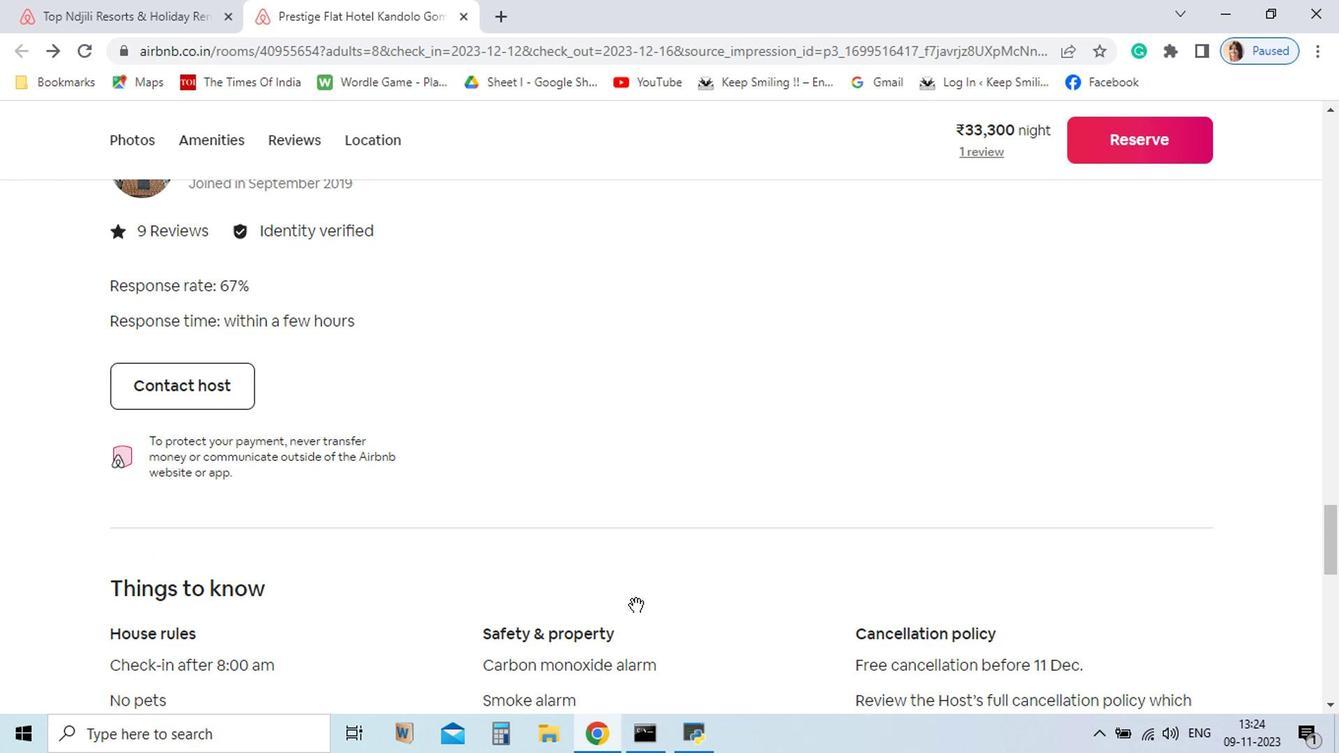 
Action: Mouse scrolled (631, 606) with delta (0, 0)
Screenshot: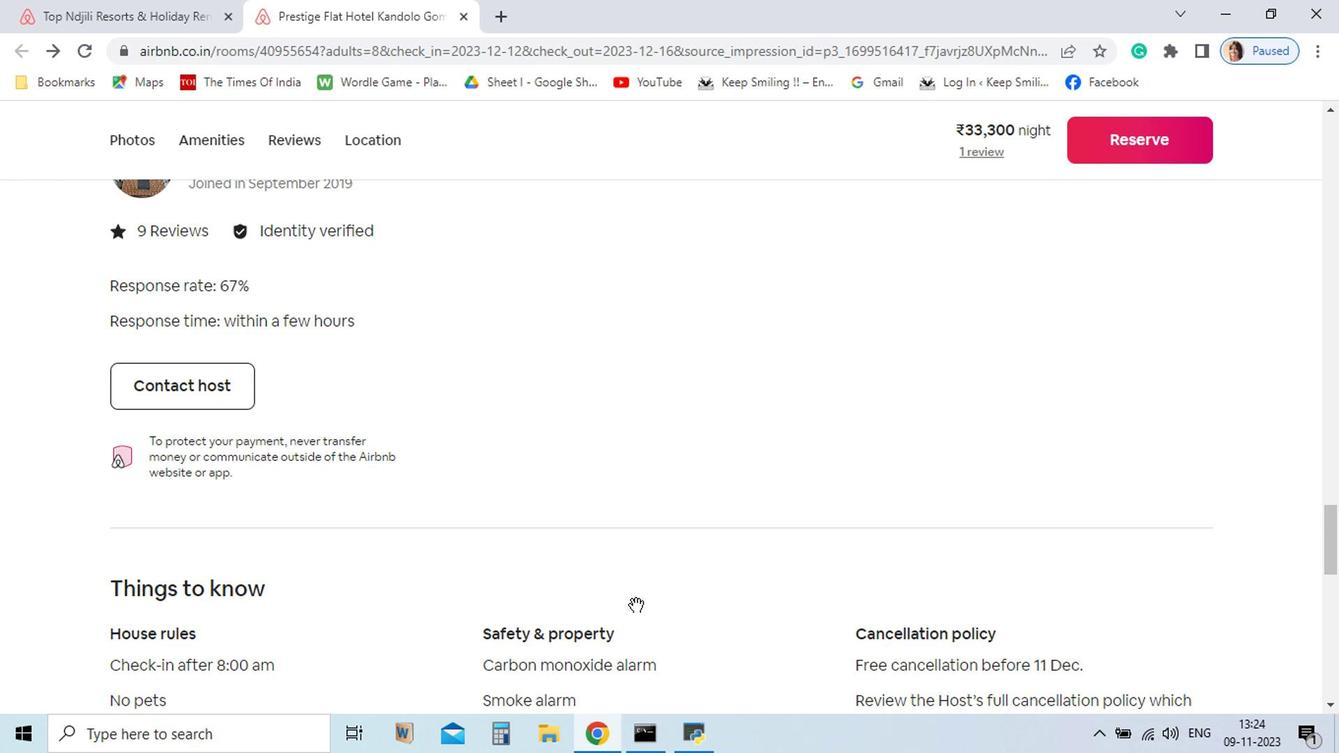 
Action: Mouse scrolled (631, 606) with delta (0, 0)
Screenshot: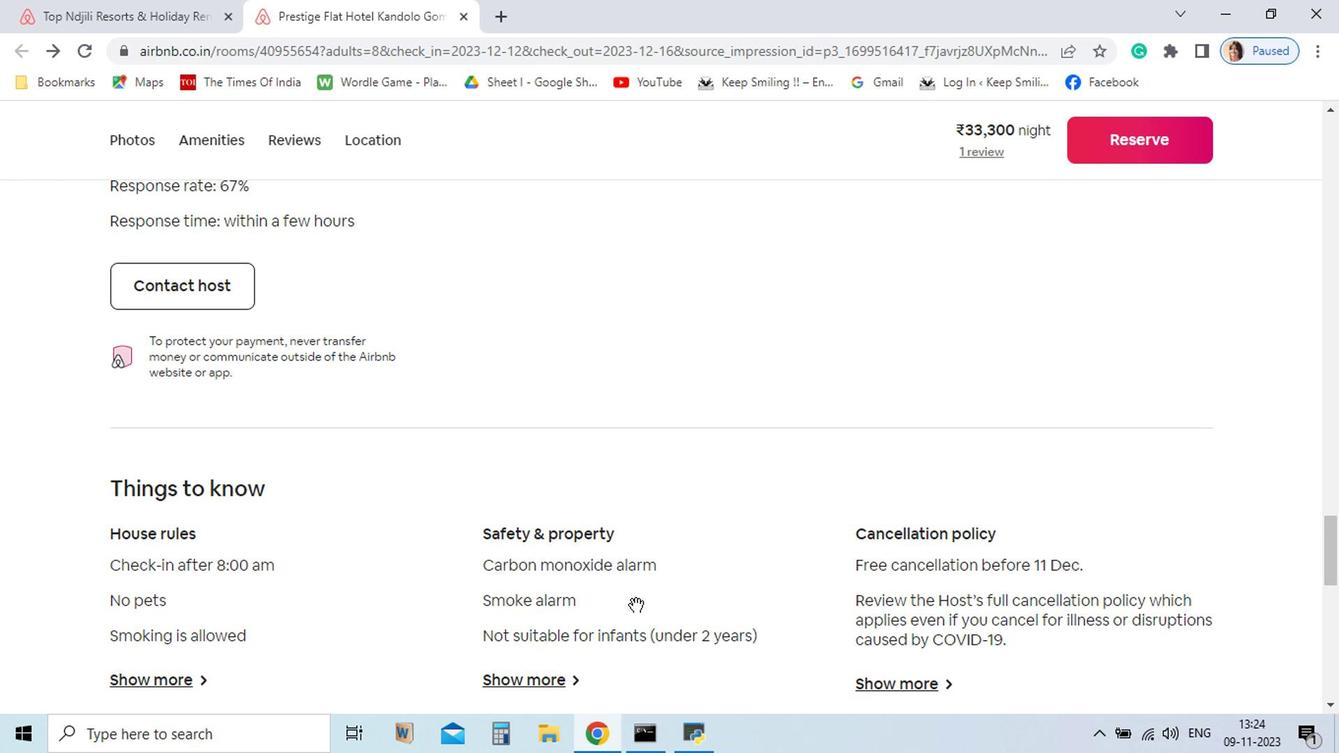 
Action: Mouse scrolled (631, 606) with delta (0, 0)
Screenshot: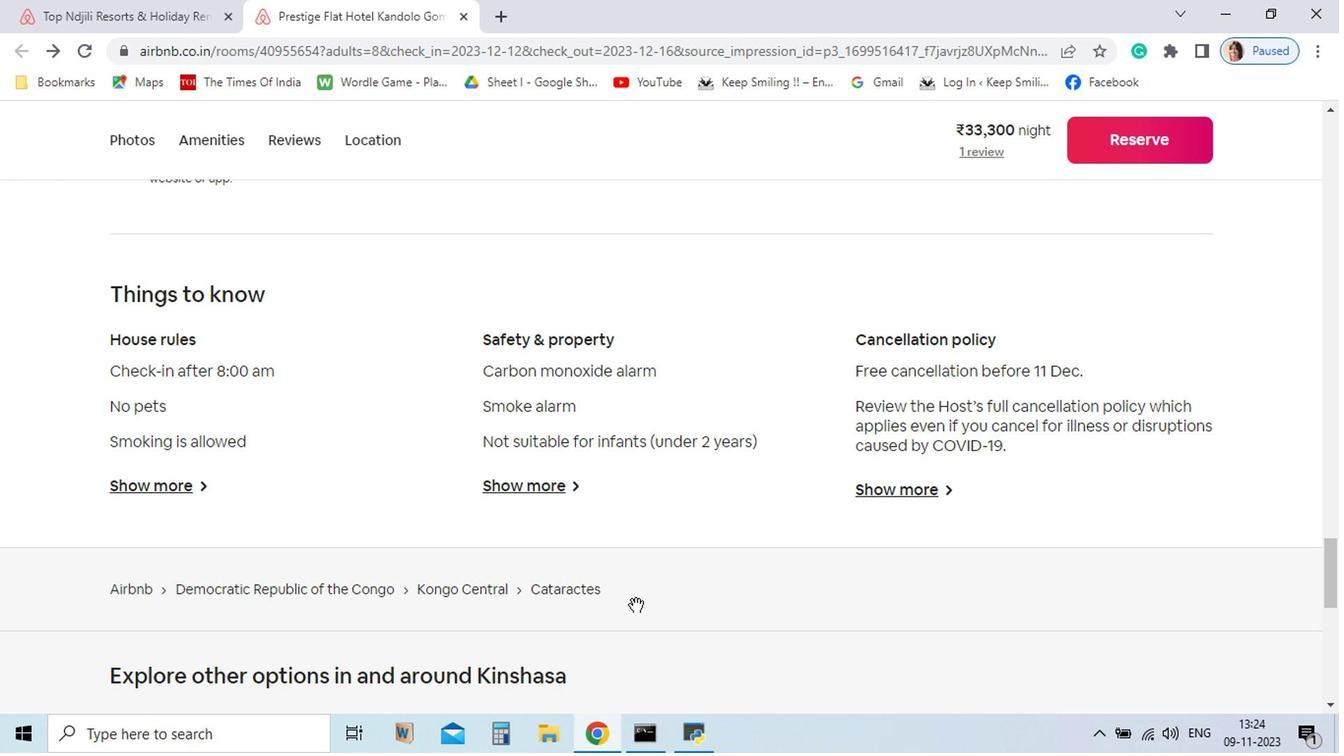 
Action: Mouse scrolled (631, 606) with delta (0, 0)
Screenshot: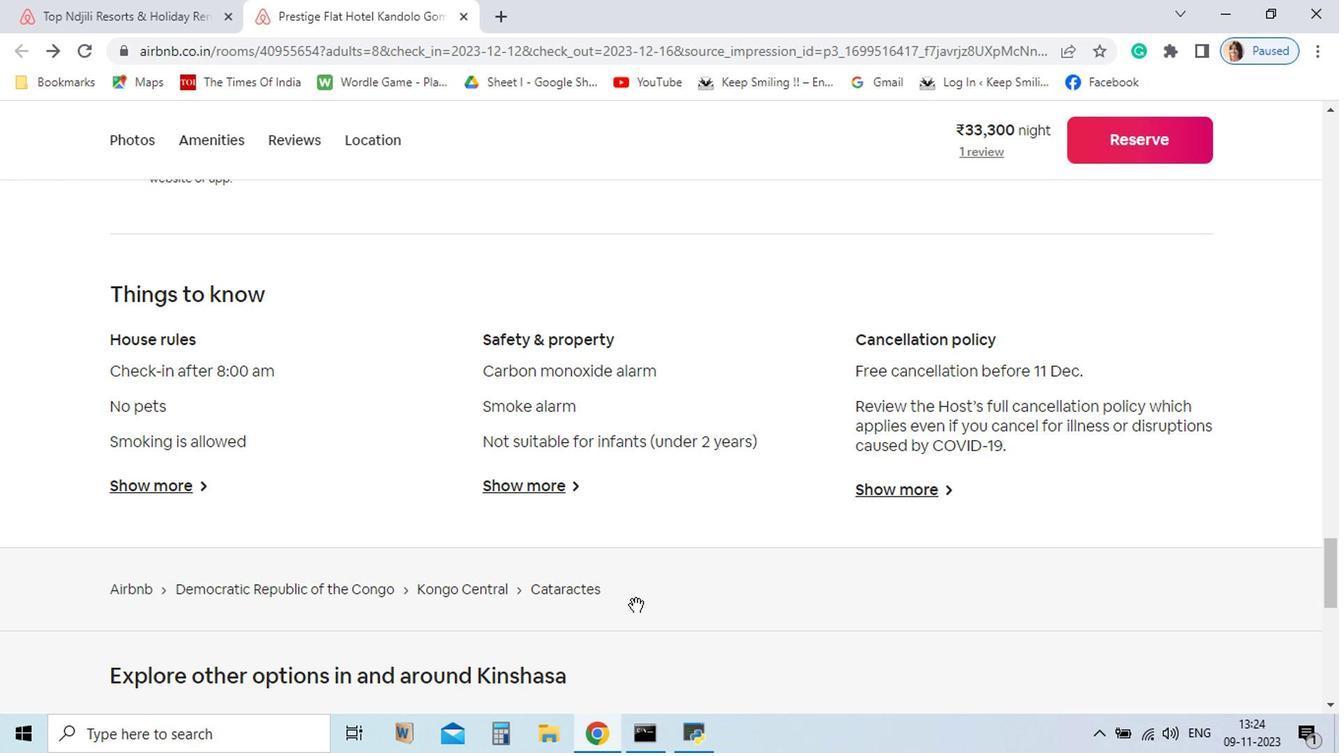 
Action: Mouse scrolled (631, 606) with delta (0, 0)
Screenshot: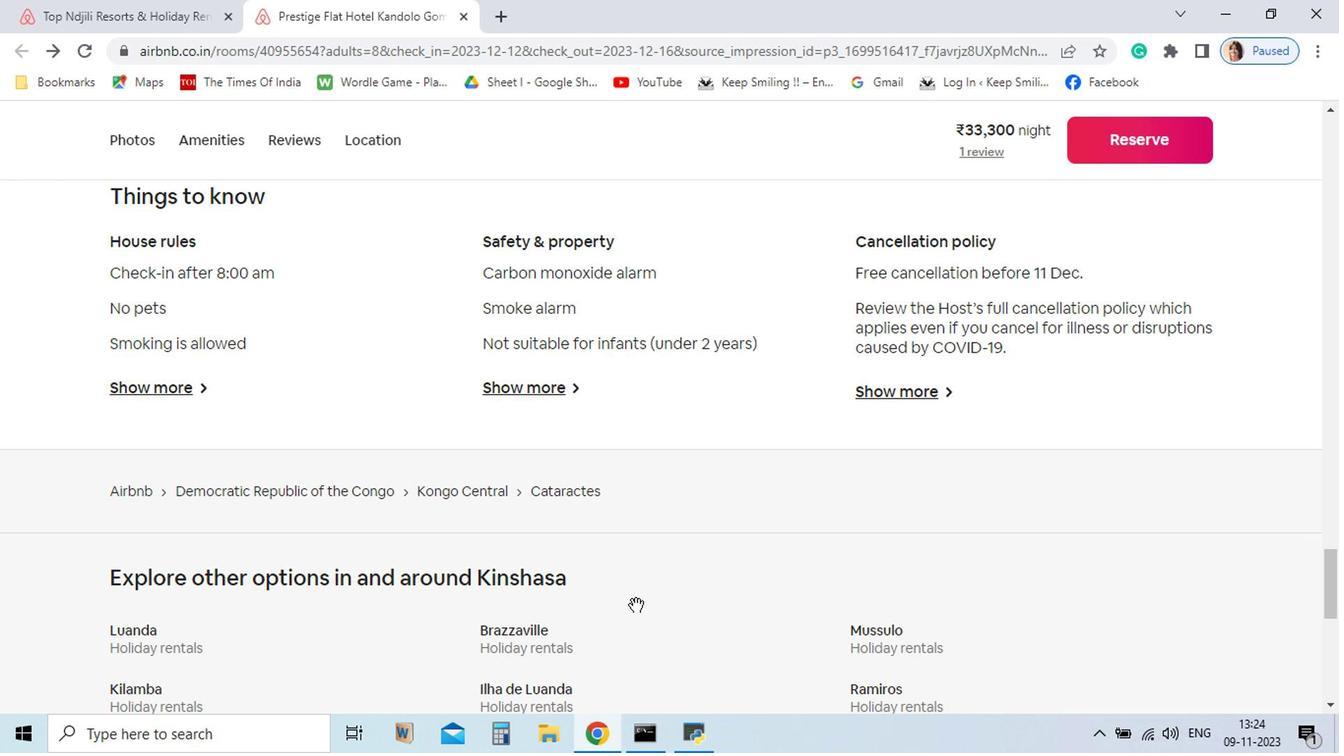 
Action: Mouse moved to (172, 389)
Screenshot: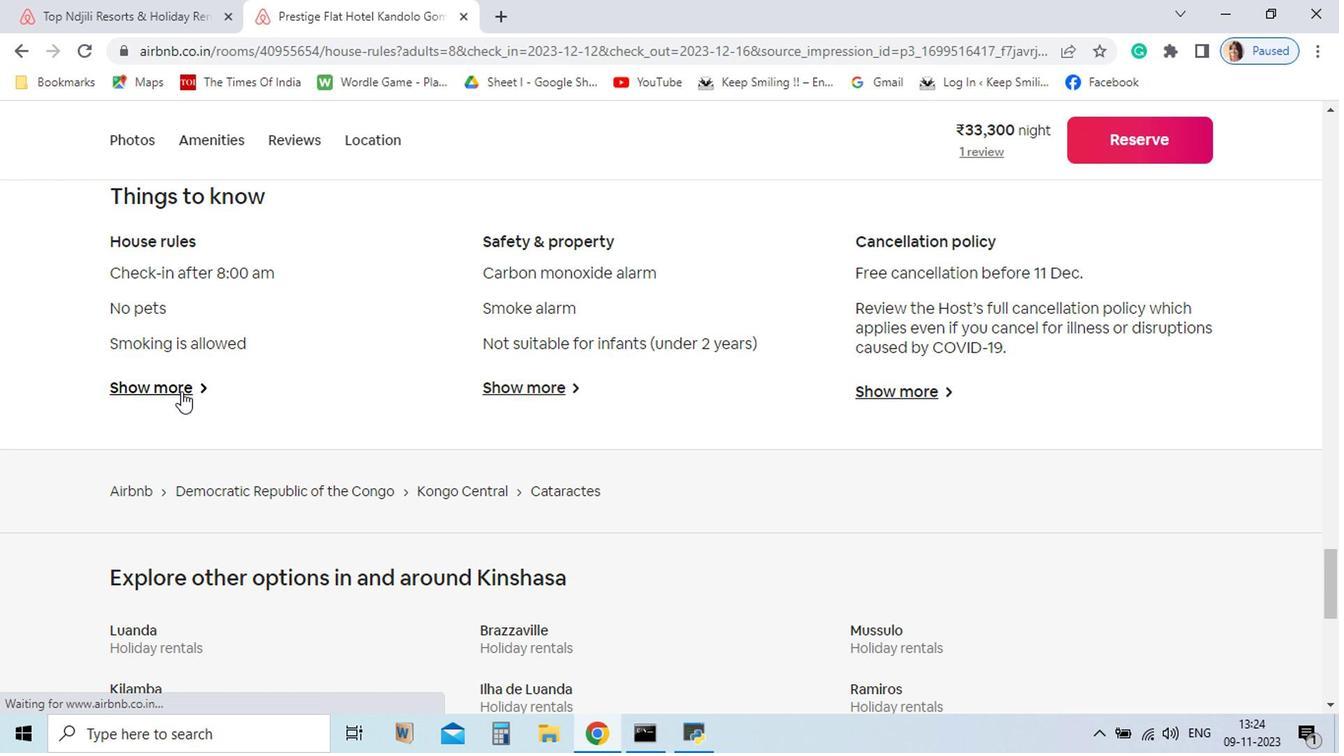 
Action: Mouse pressed left at (172, 389)
Screenshot: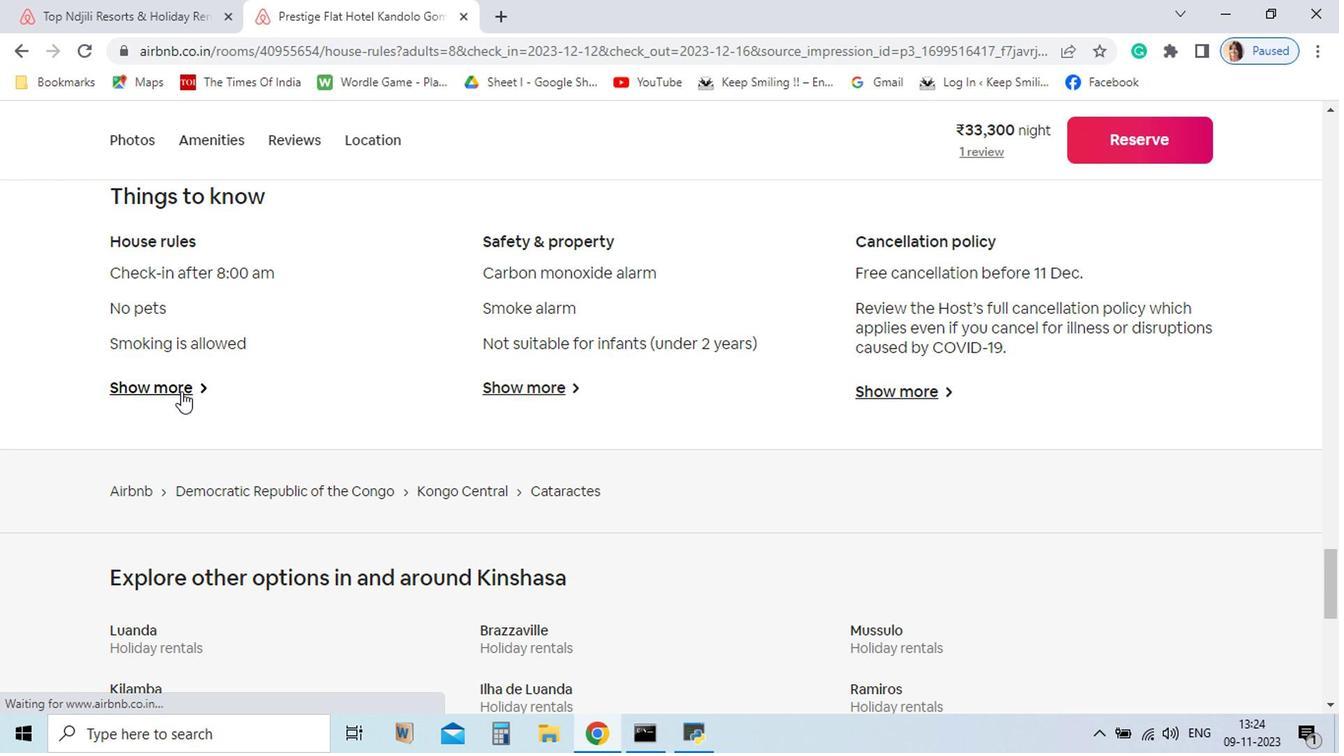 
Action: Mouse moved to (1044, 669)
Screenshot: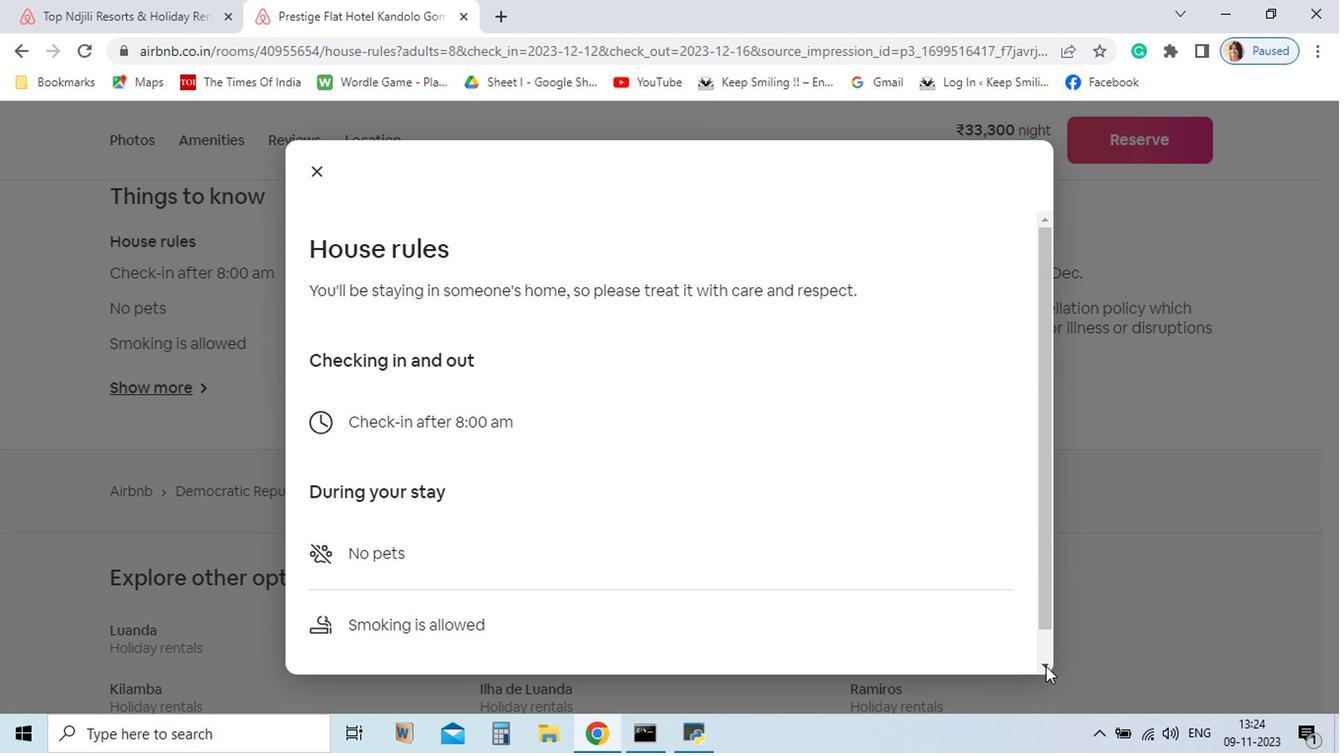 
Action: Mouse pressed left at (1044, 669)
Screenshot: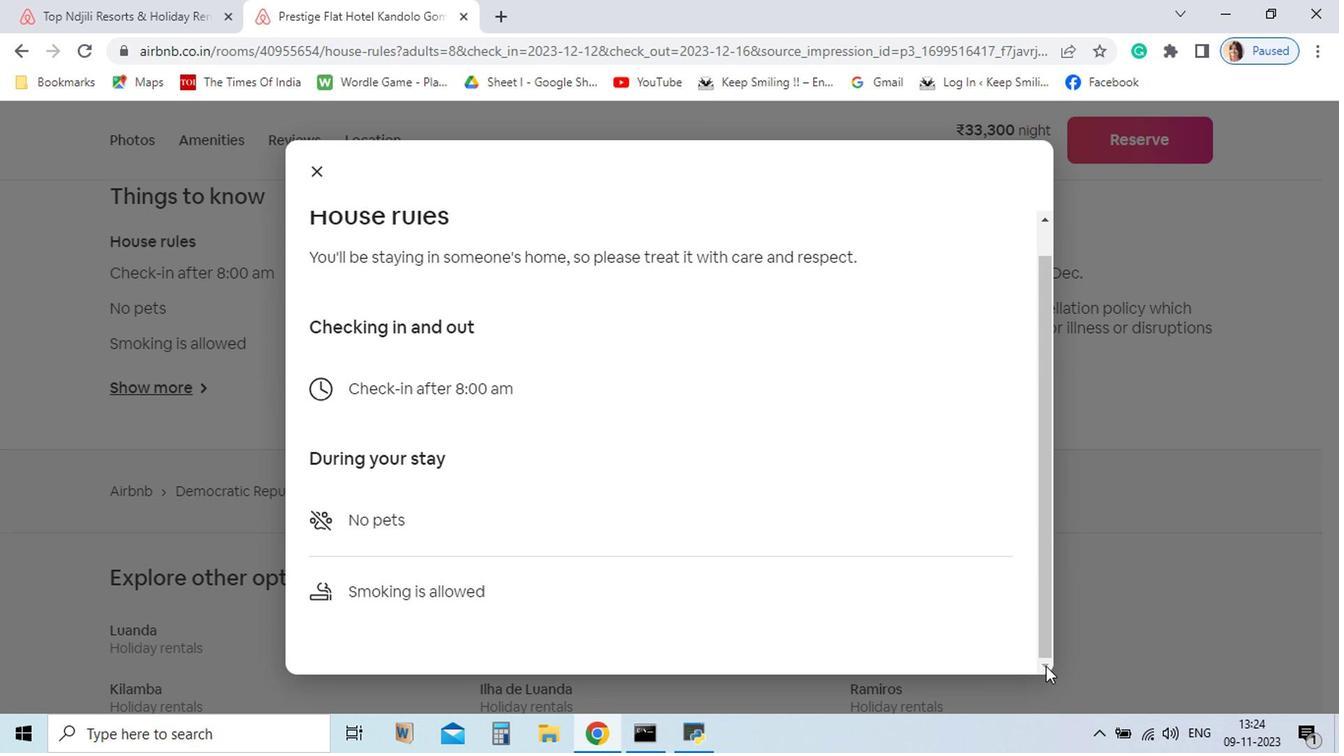 
Action: Mouse pressed left at (1044, 669)
Screenshot: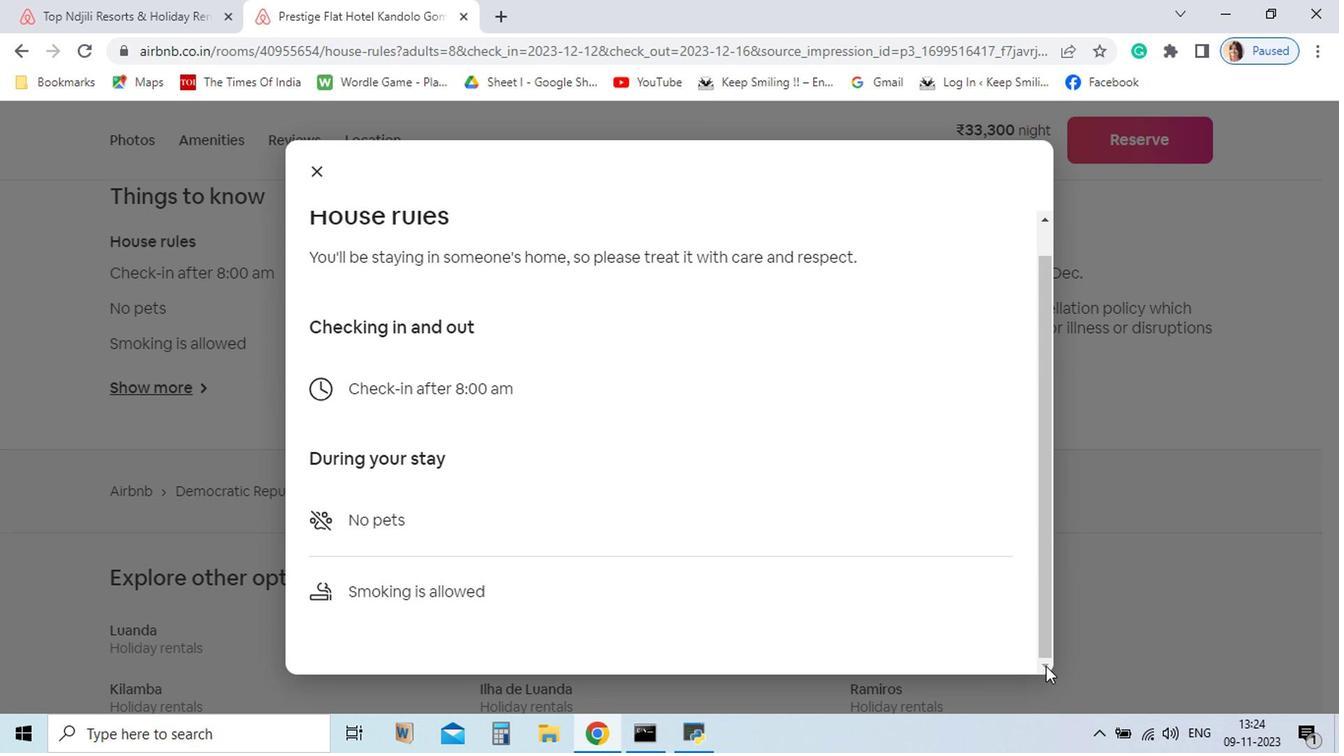 
Action: Mouse moved to (314, 167)
Screenshot: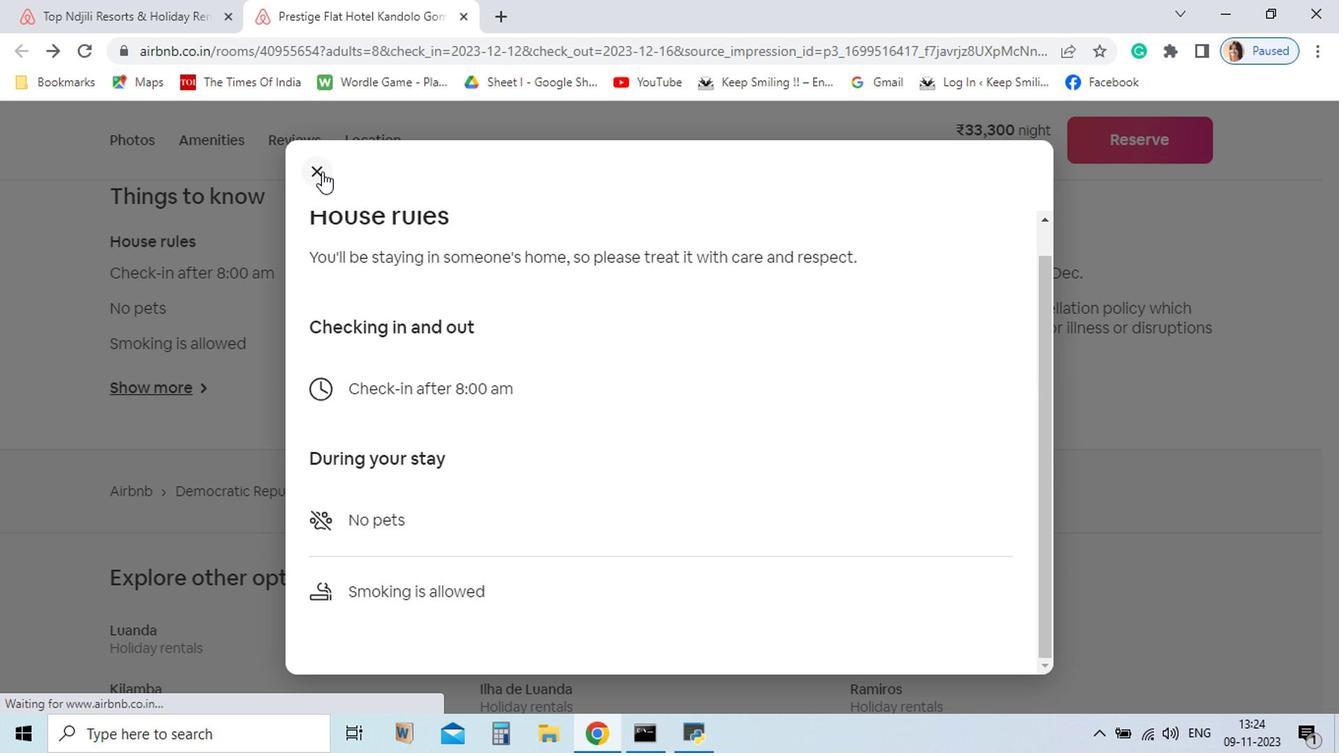 
Action: Mouse pressed left at (314, 167)
Screenshot: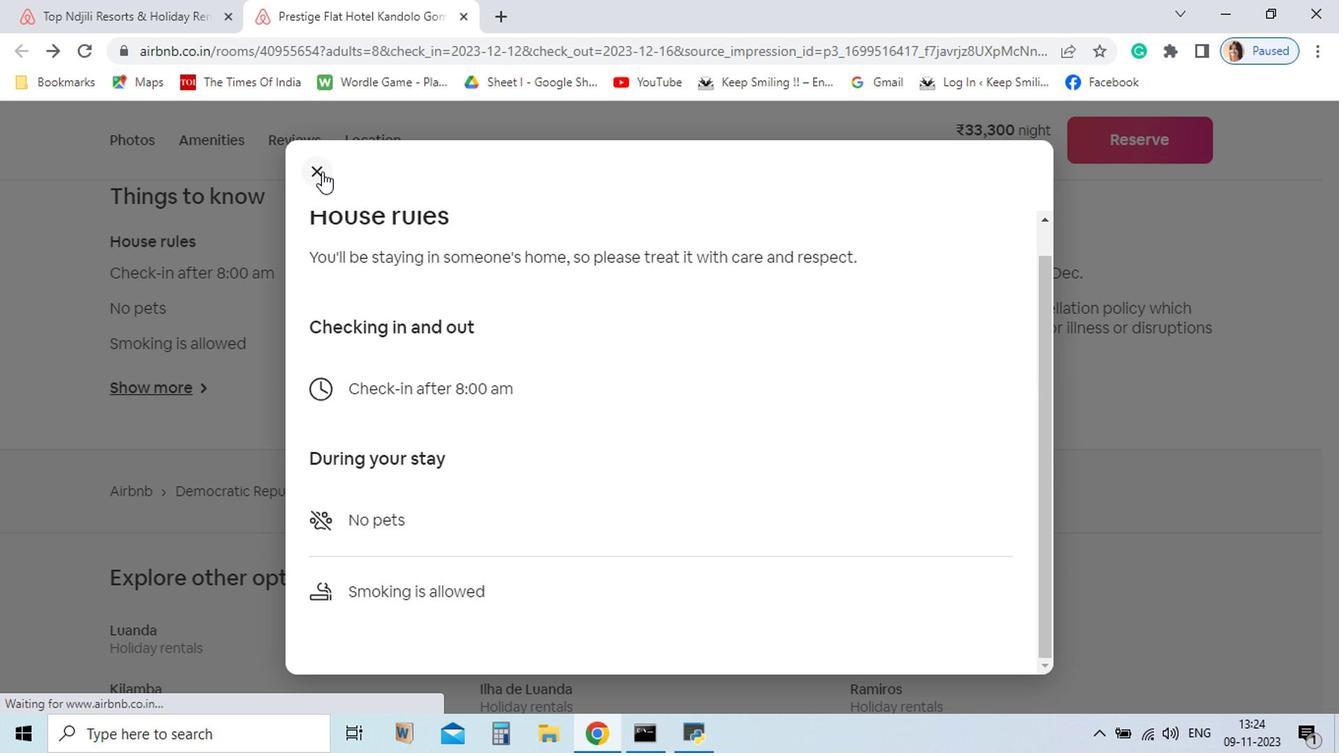 
Action: Mouse moved to (512, 384)
Screenshot: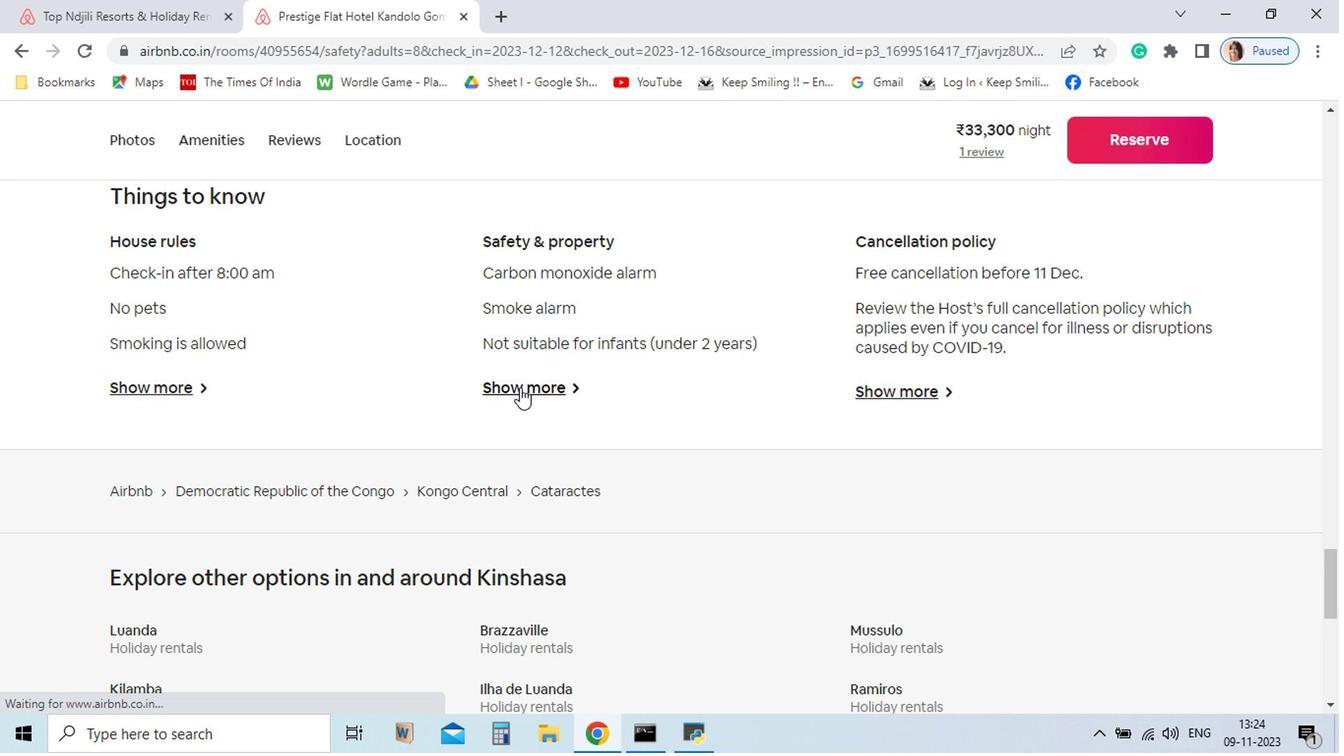 
Action: Mouse pressed left at (512, 384)
Screenshot: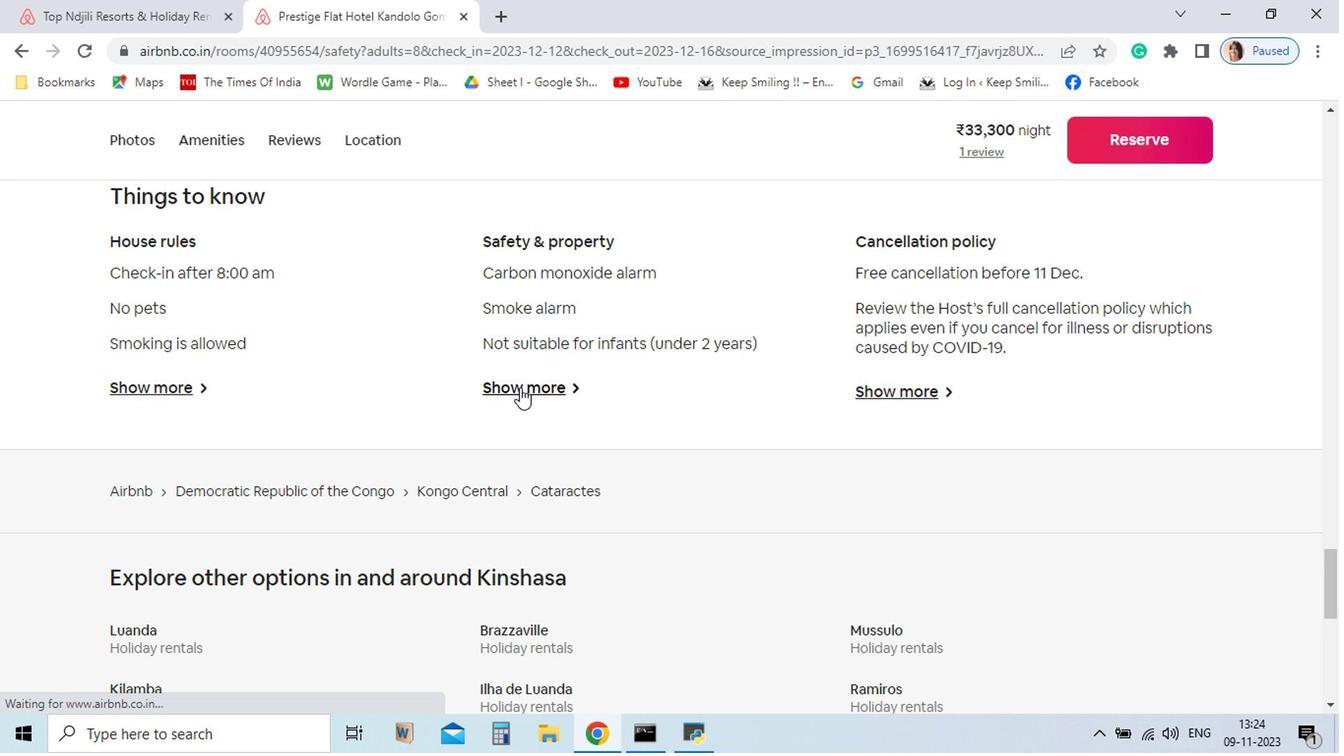 
Action: Mouse moved to (1043, 667)
Screenshot: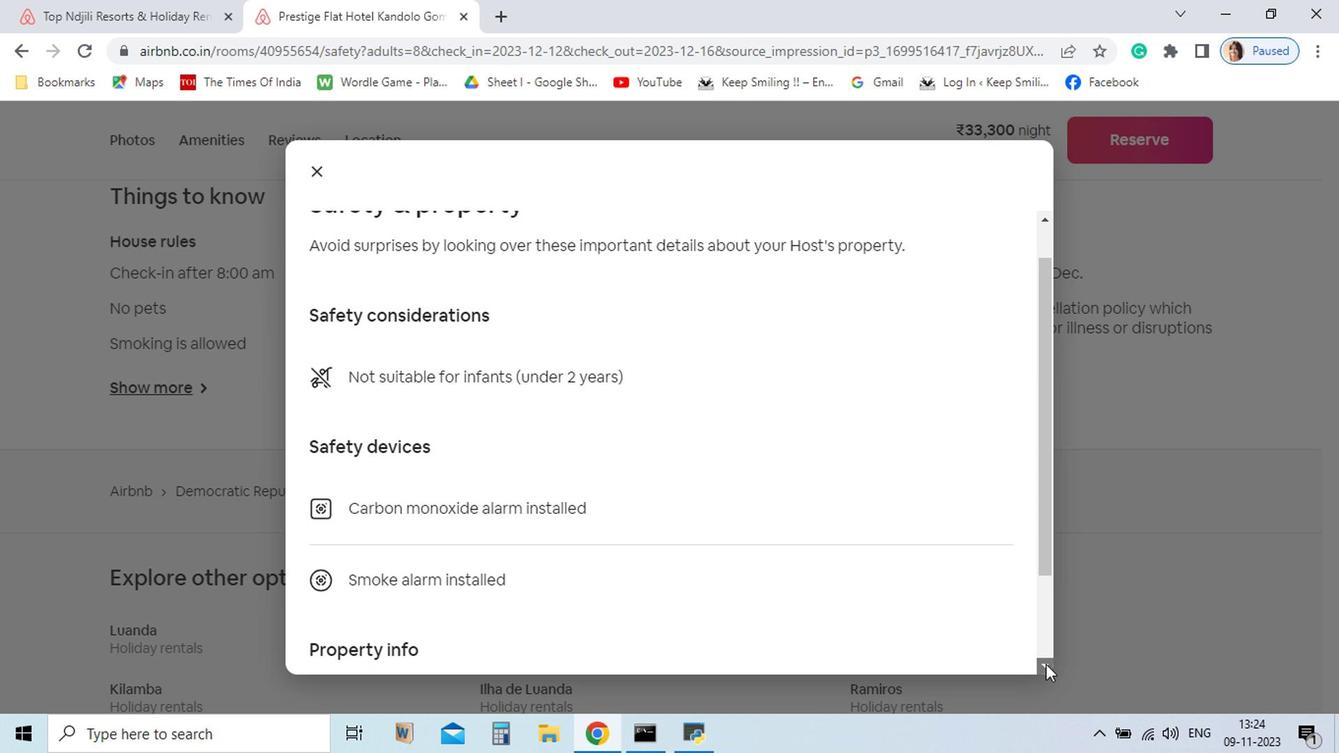 
Action: Mouse pressed left at (1043, 667)
Screenshot: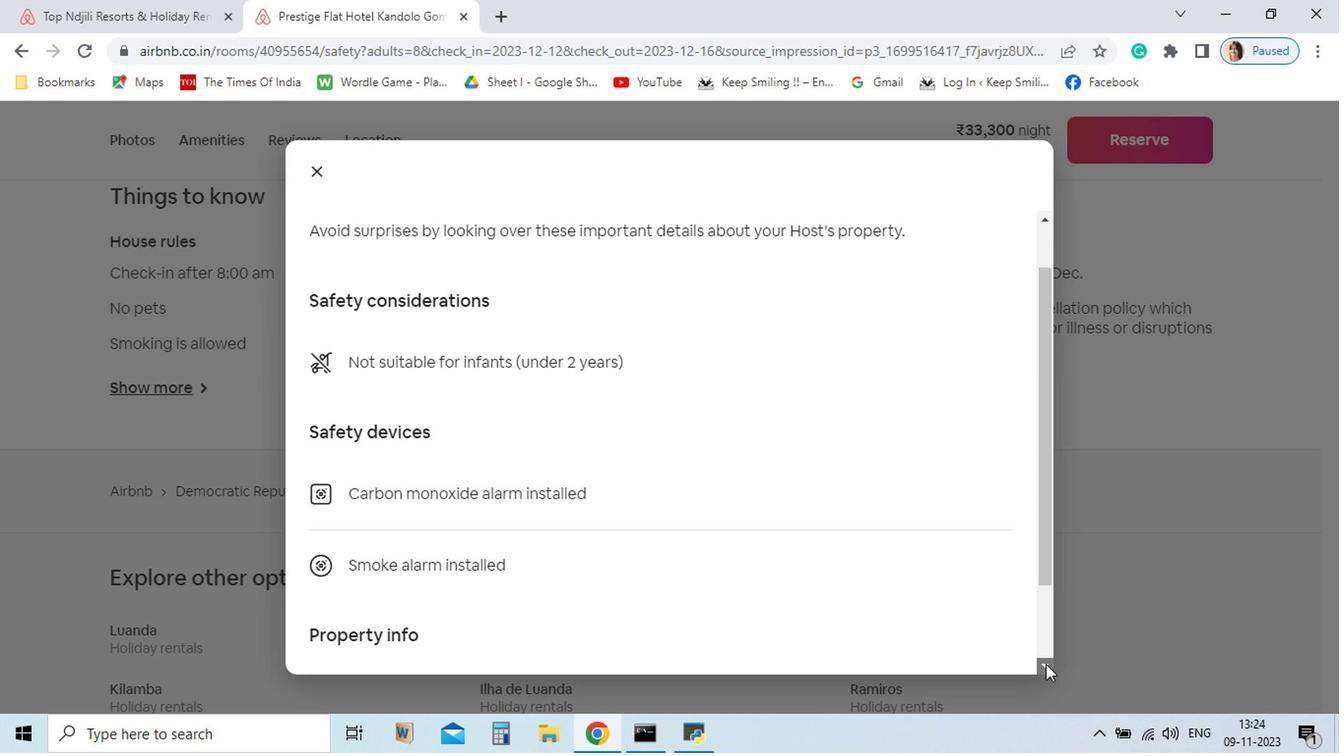 
Action: Mouse moved to (1044, 667)
Screenshot: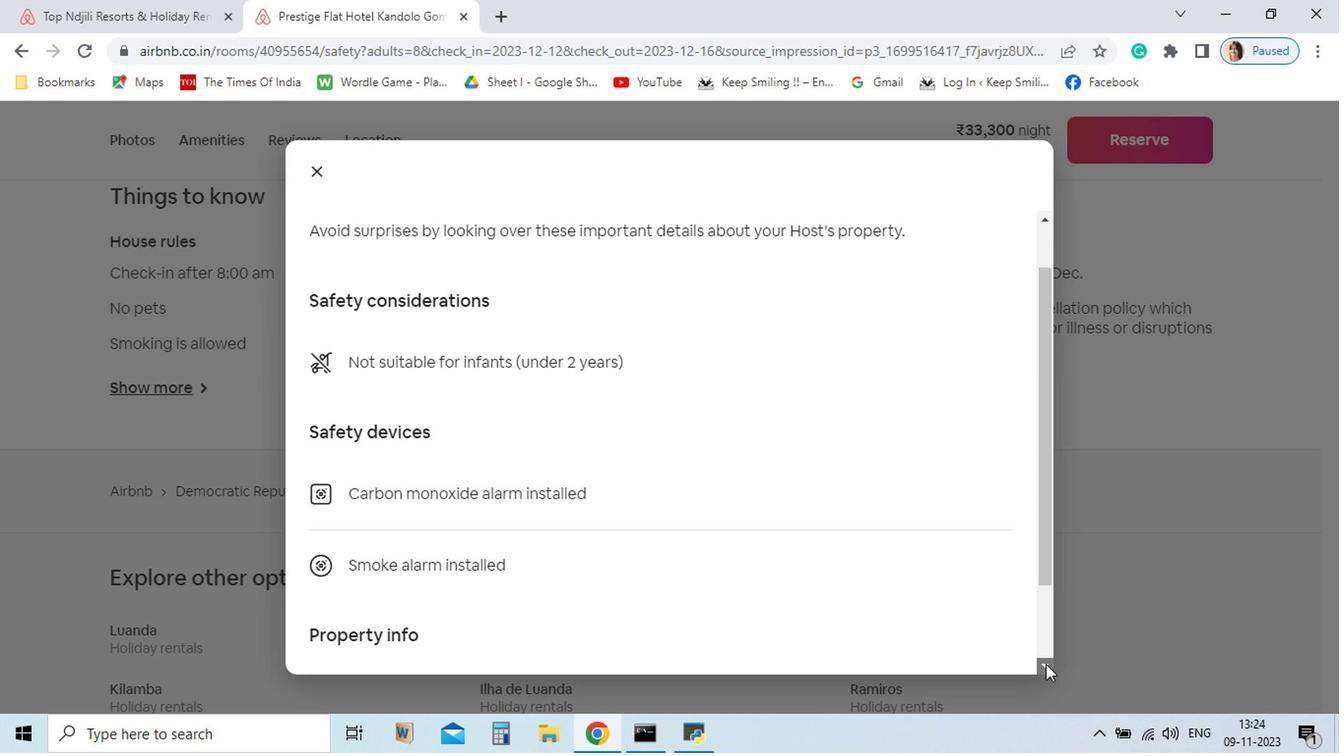 
Action: Mouse pressed left at (1044, 667)
Screenshot: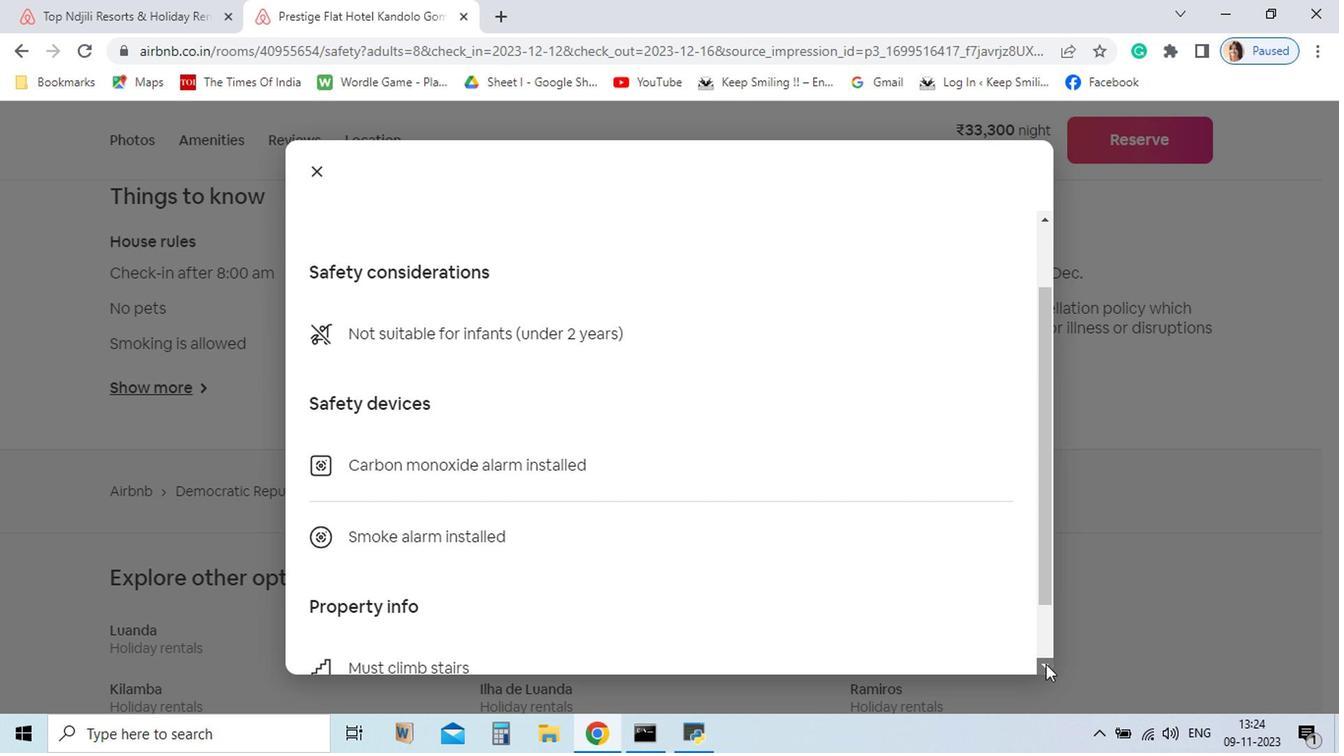 
Action: Mouse pressed left at (1044, 667)
Screenshot: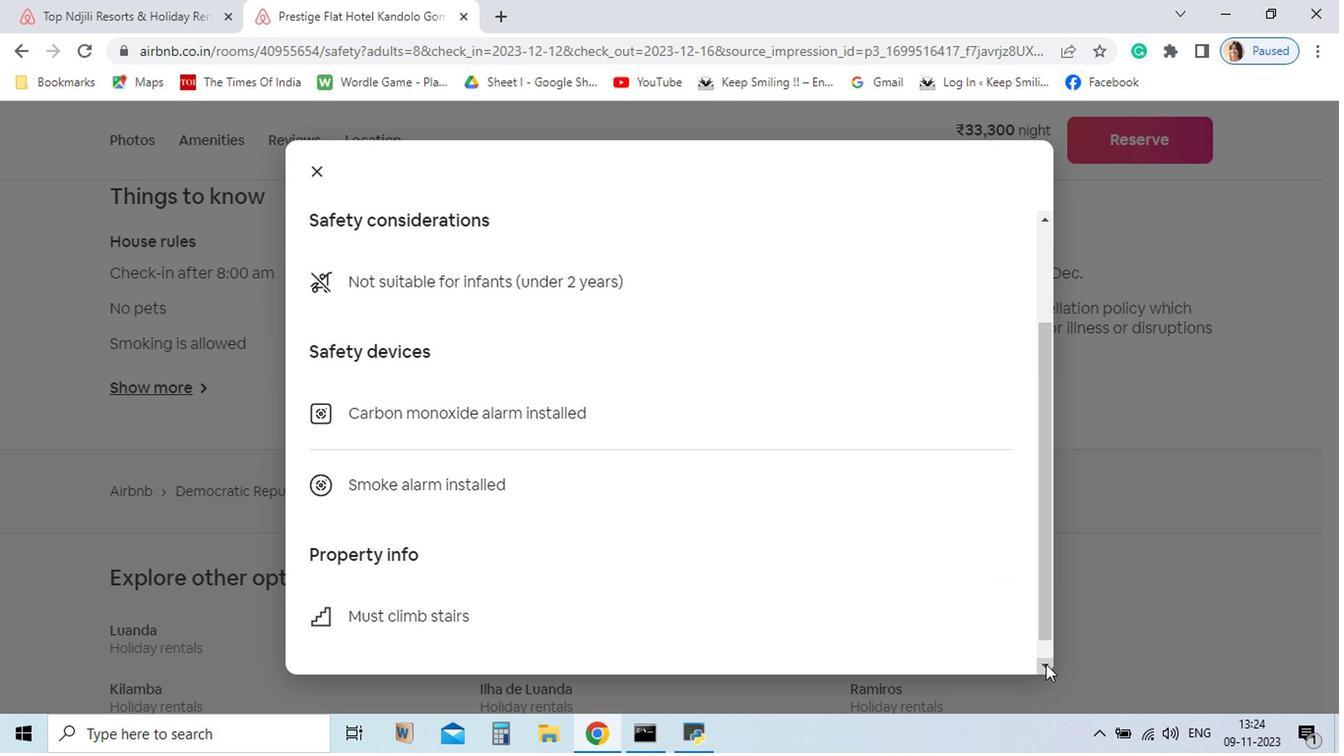 
Action: Mouse pressed left at (1044, 667)
Screenshot: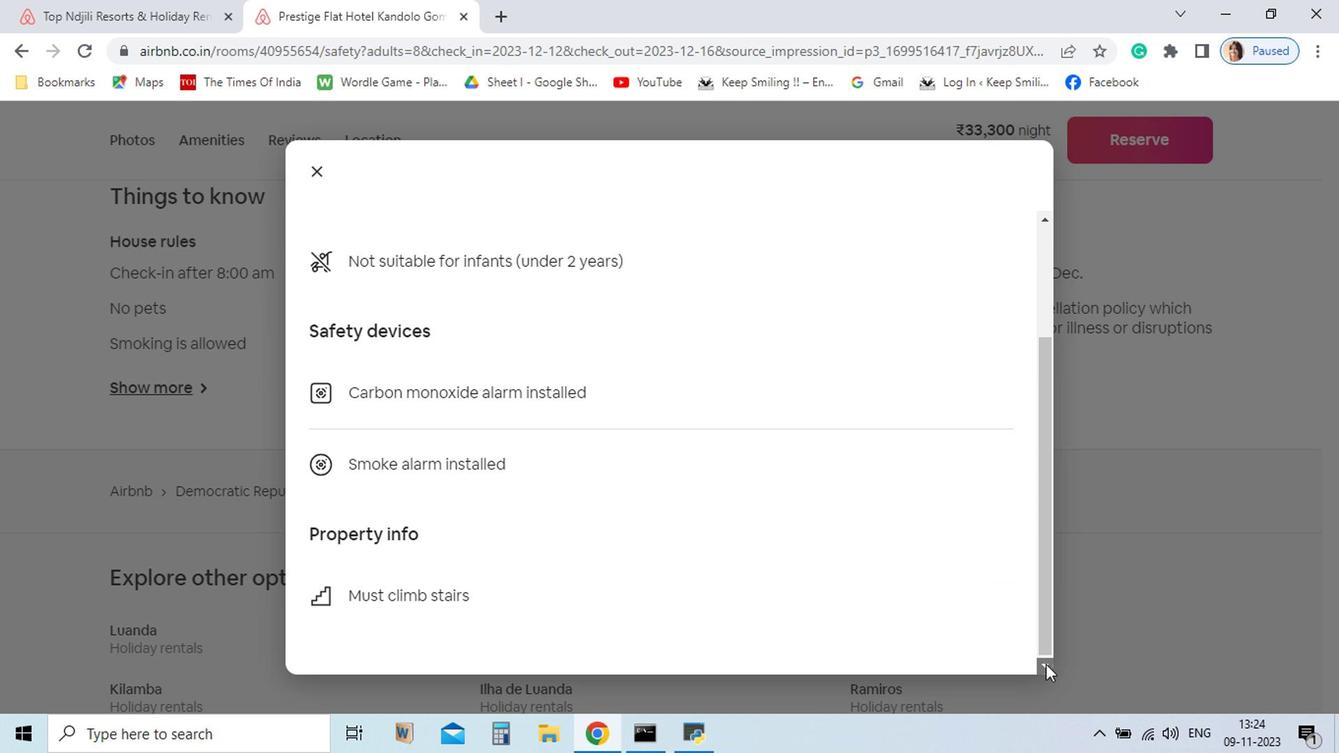 
Action: Mouse pressed left at (1044, 667)
Screenshot: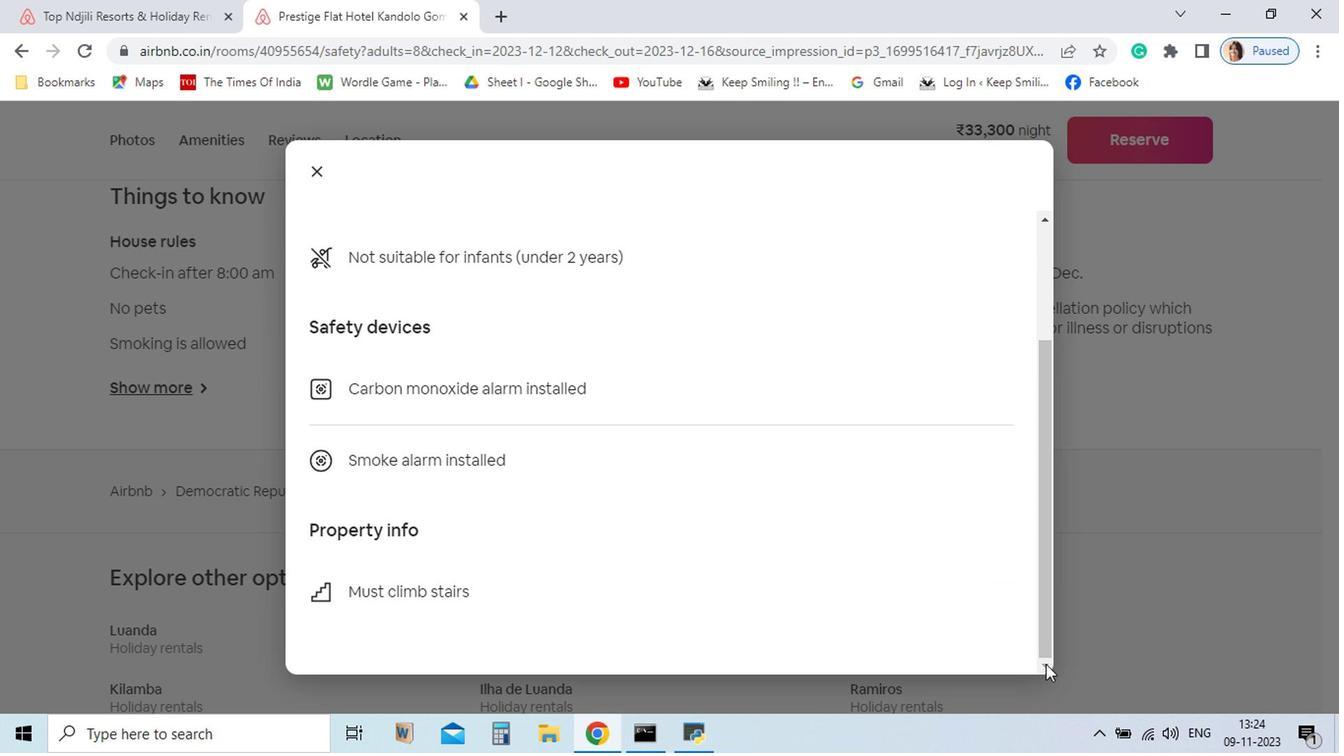 
Action: Mouse moved to (311, 168)
Screenshot: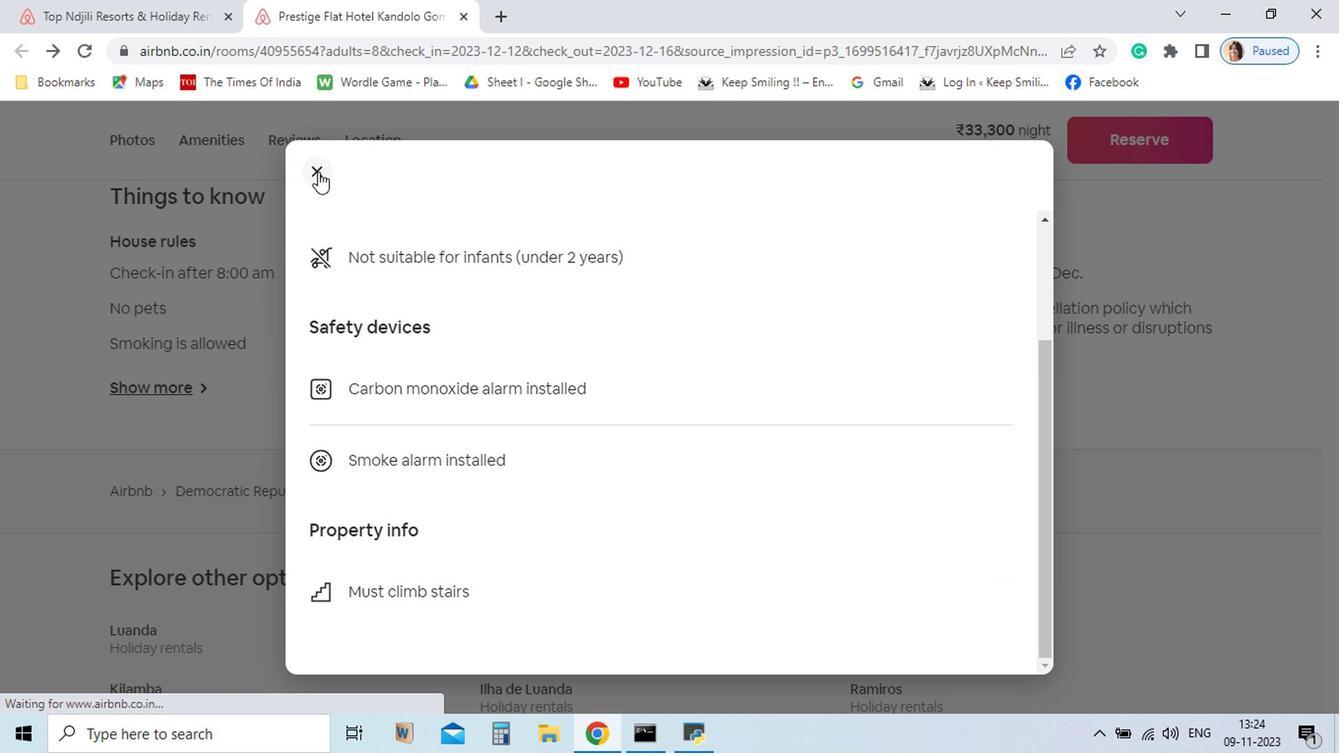 
Action: Mouse pressed left at (311, 168)
Screenshot: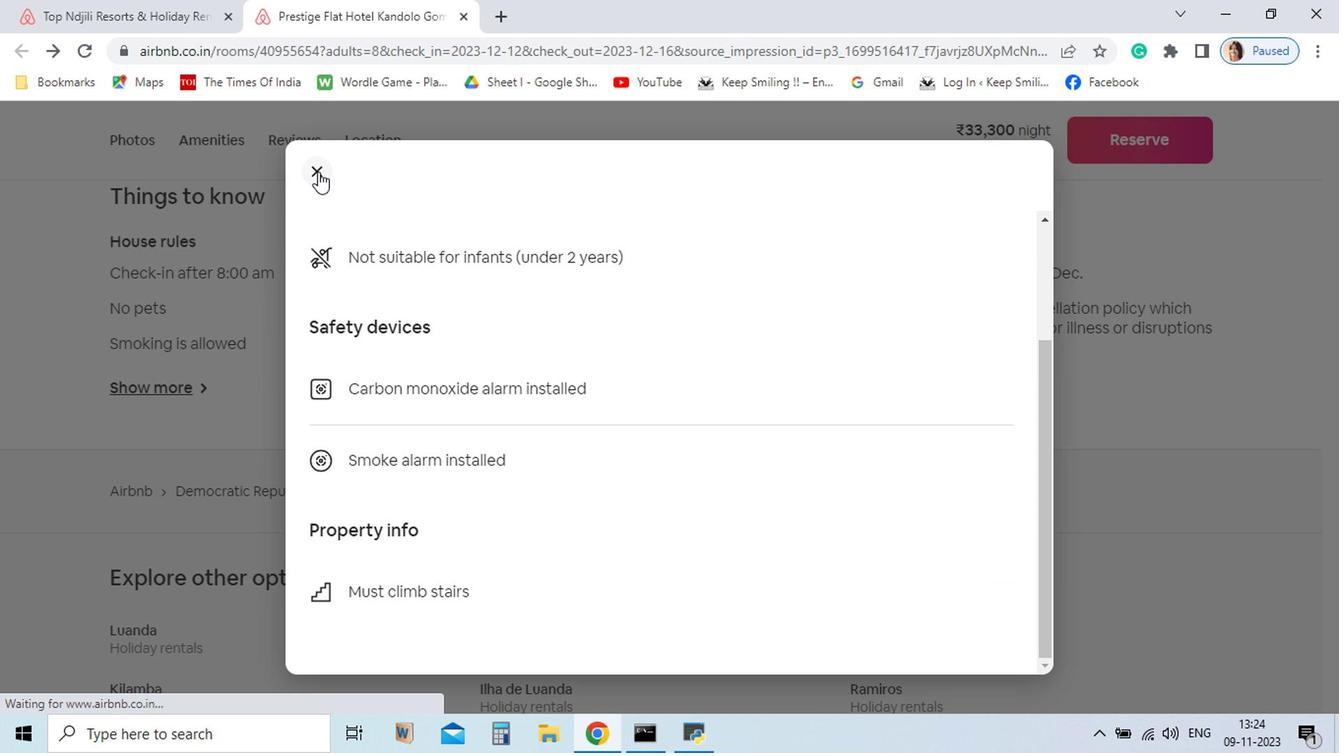 
Action: Mouse moved to (883, 379)
Screenshot: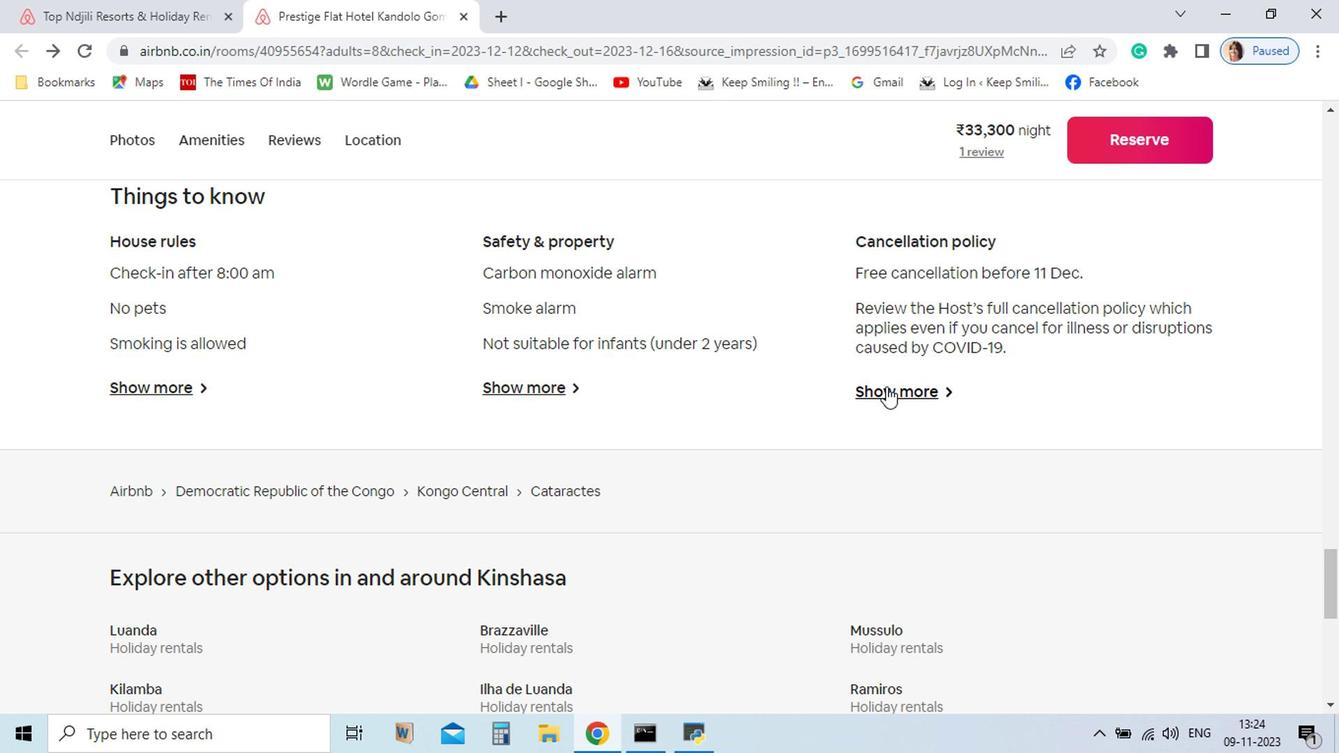 
Action: Mouse pressed left at (883, 379)
Screenshot: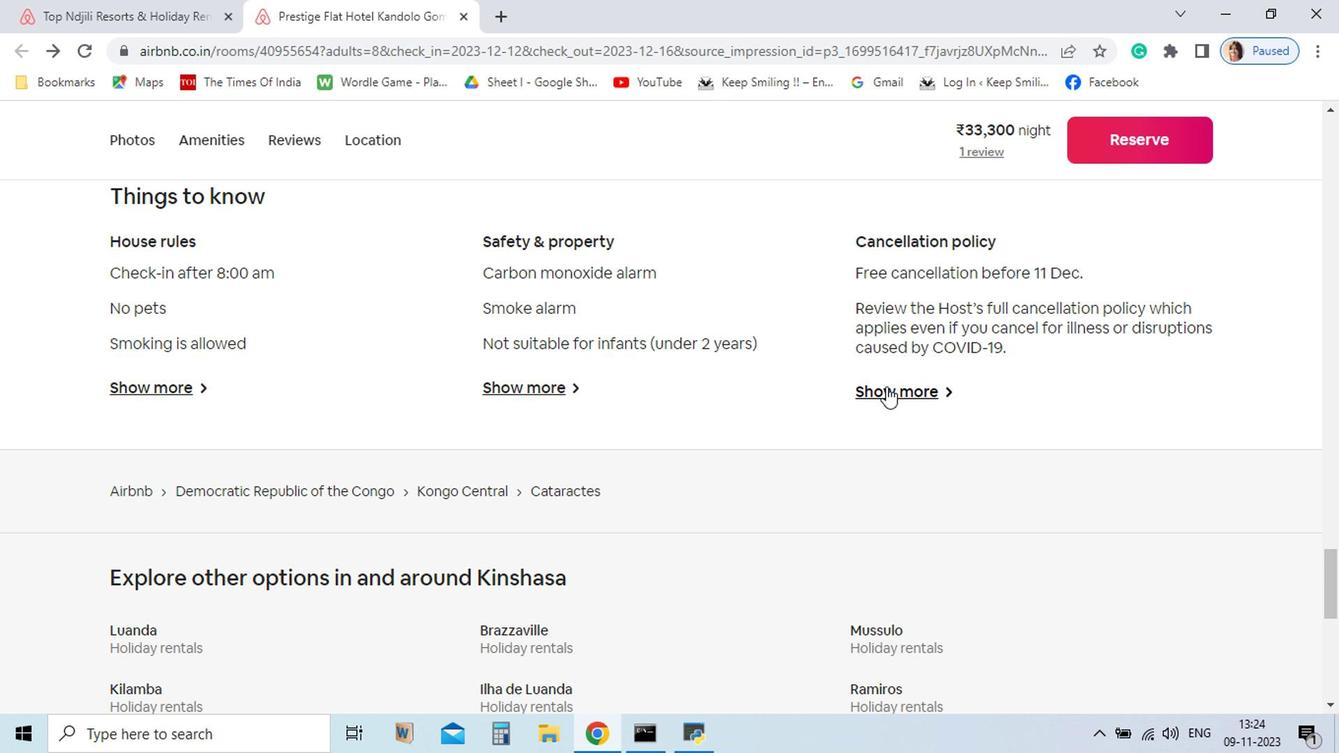 
Action: Mouse moved to (883, 387)
Screenshot: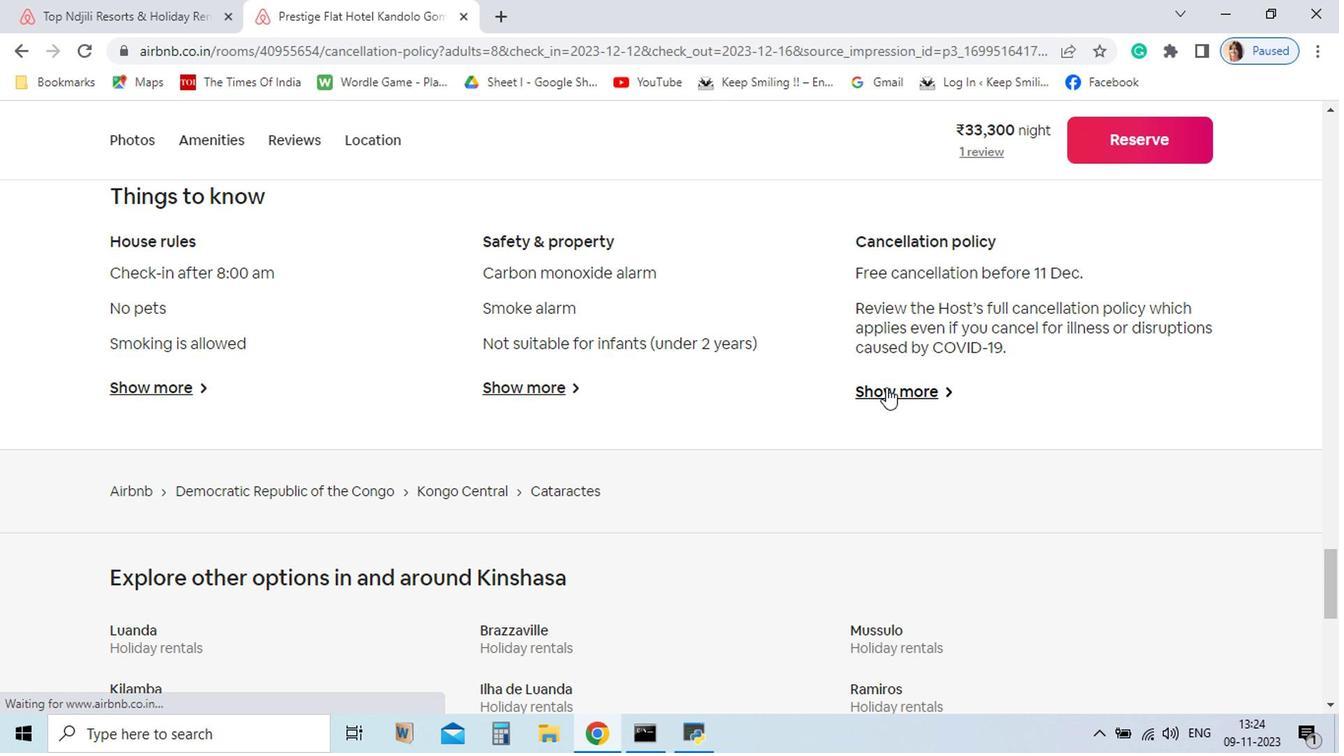
Action: Mouse pressed left at (883, 387)
Screenshot: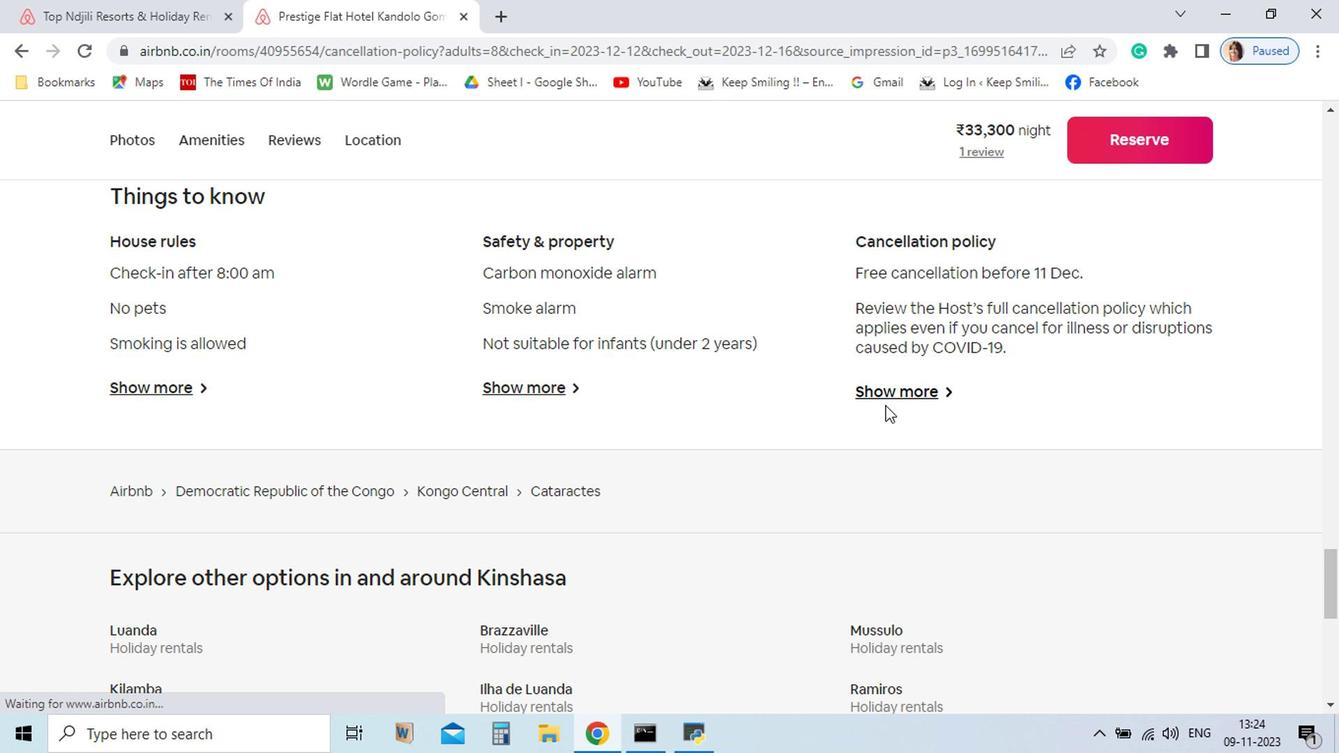
Action: Mouse moved to (944, 608)
Screenshot: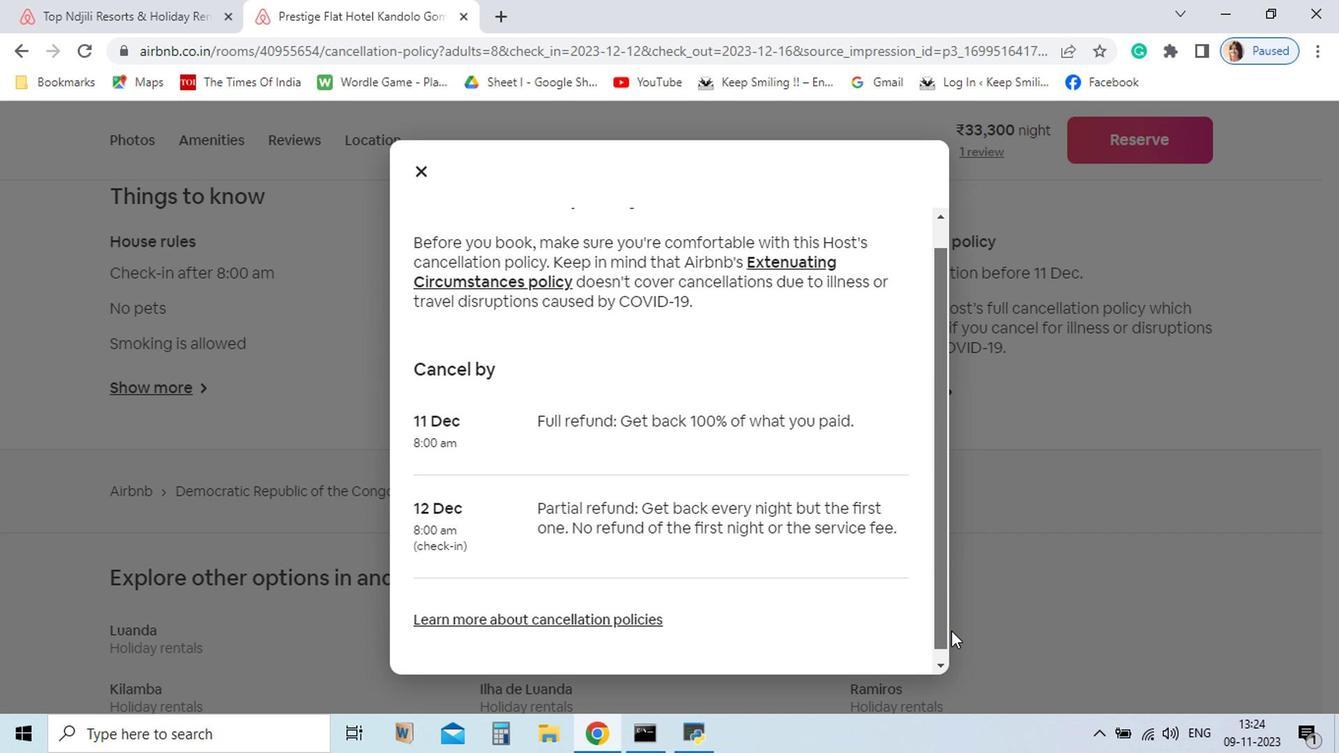 
Action: Mouse pressed left at (944, 608)
Screenshot: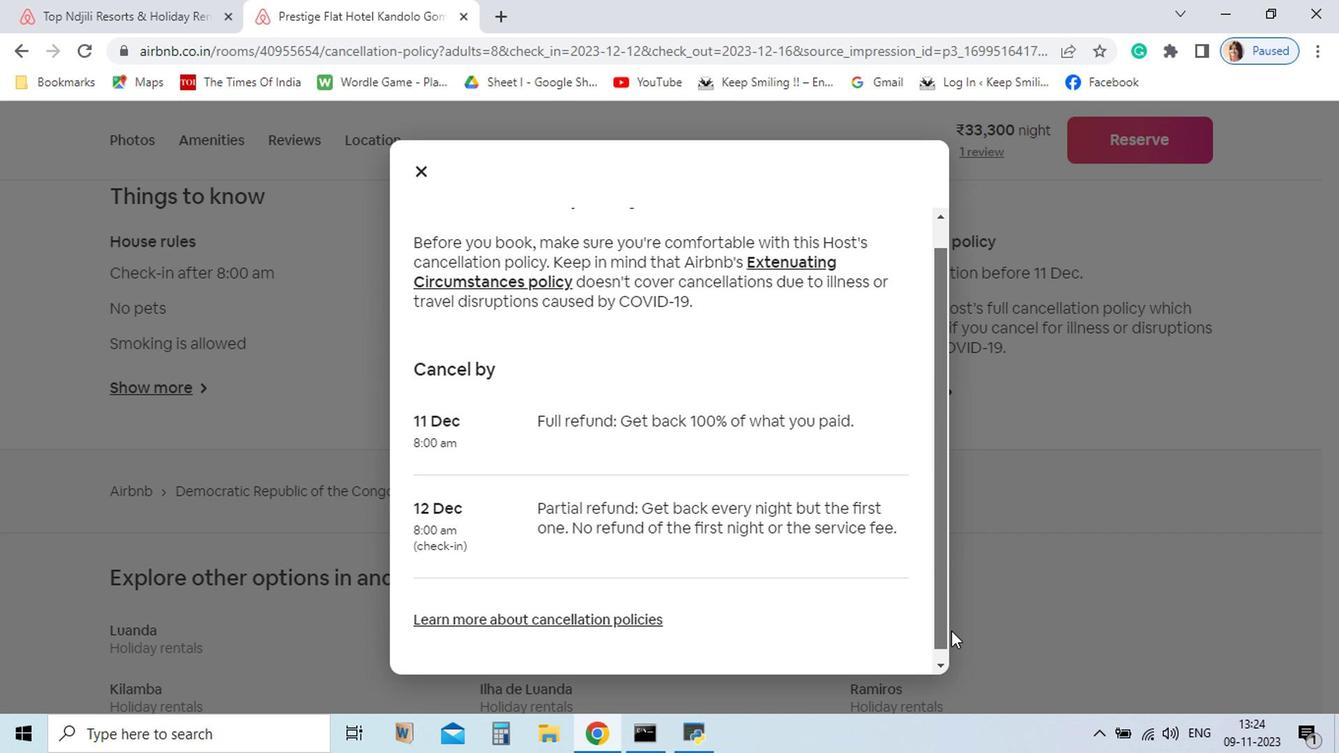 
Action: Mouse moved to (410, 160)
Screenshot: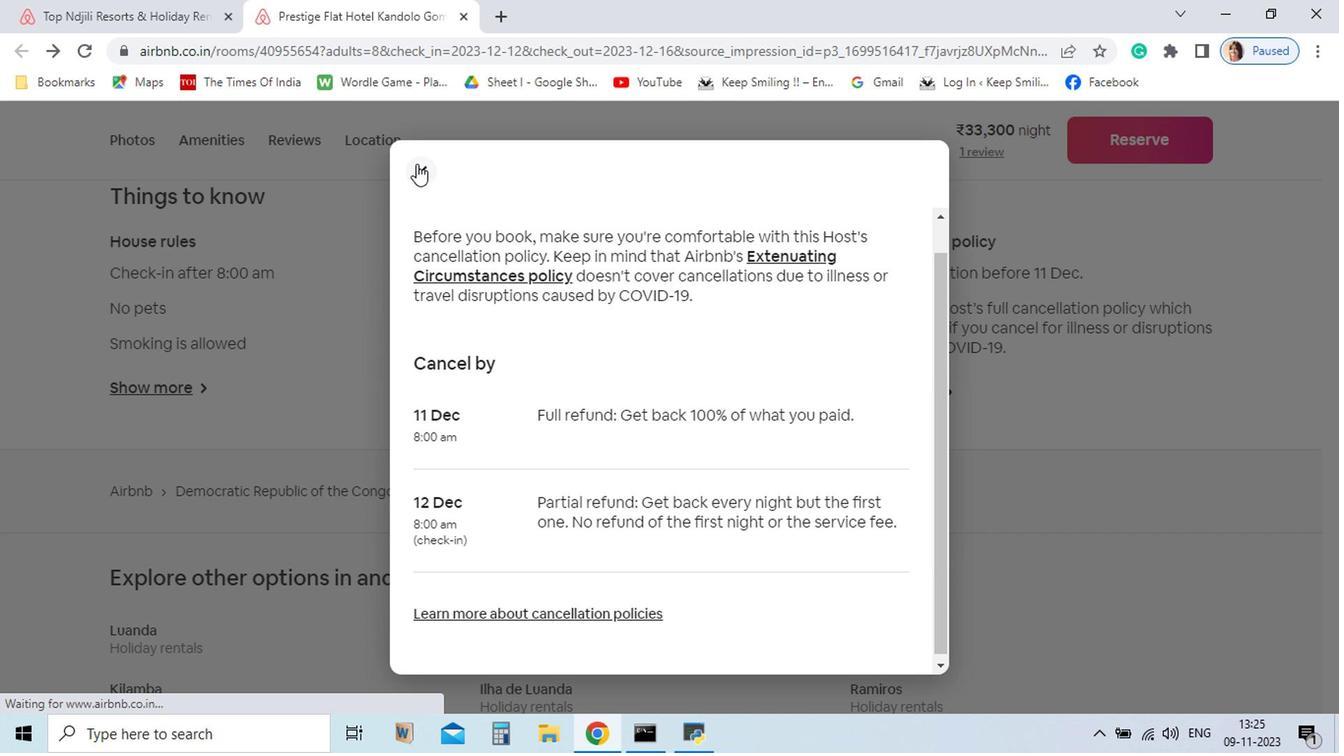
Action: Mouse pressed left at (410, 160)
Screenshot: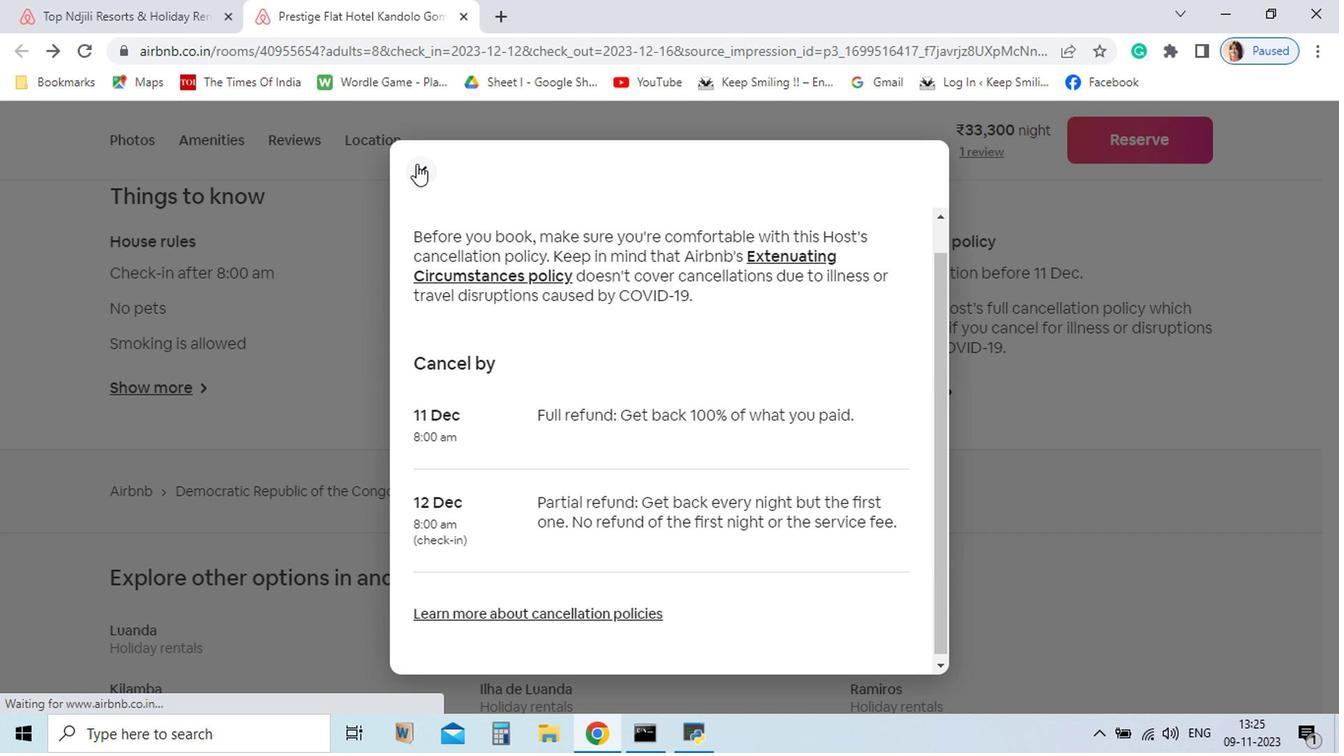 
Action: Mouse moved to (461, 11)
Screenshot: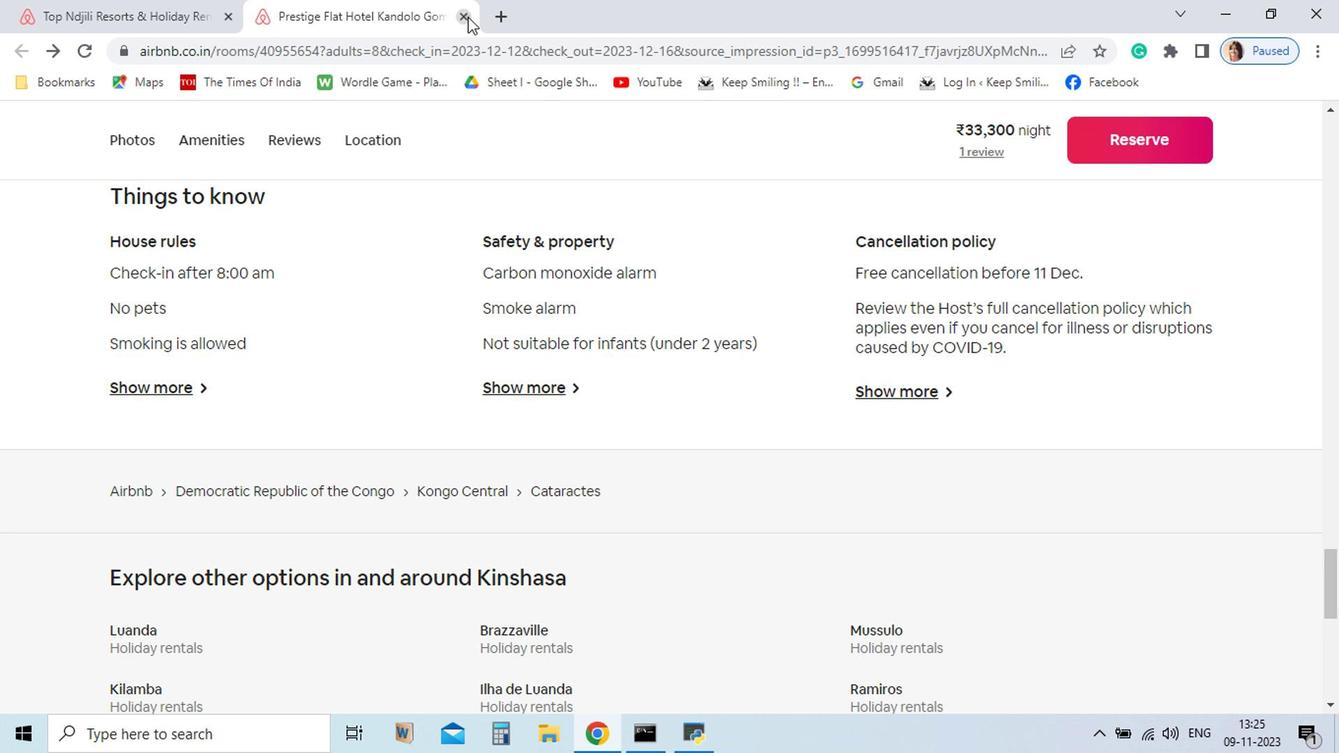 
Action: Mouse pressed left at (461, 11)
Screenshot: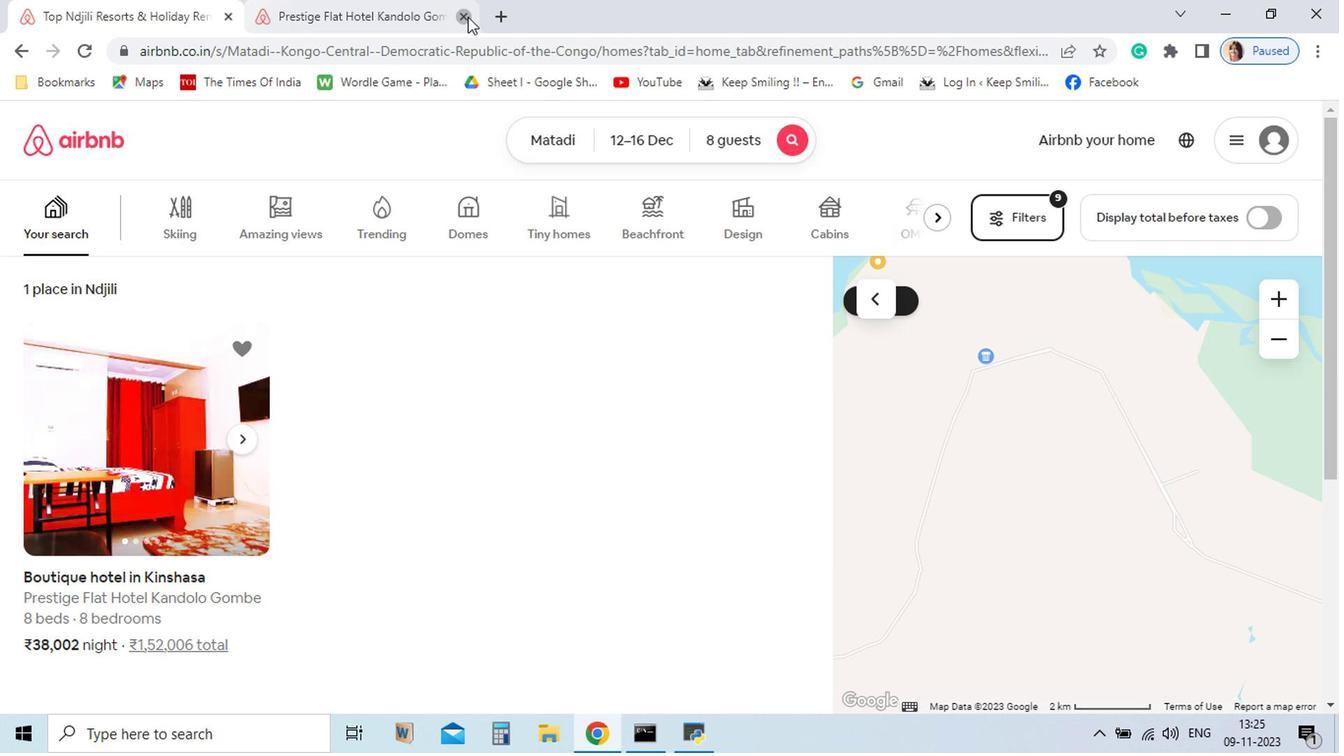 
Action: Mouse moved to (458, 9)
Screenshot: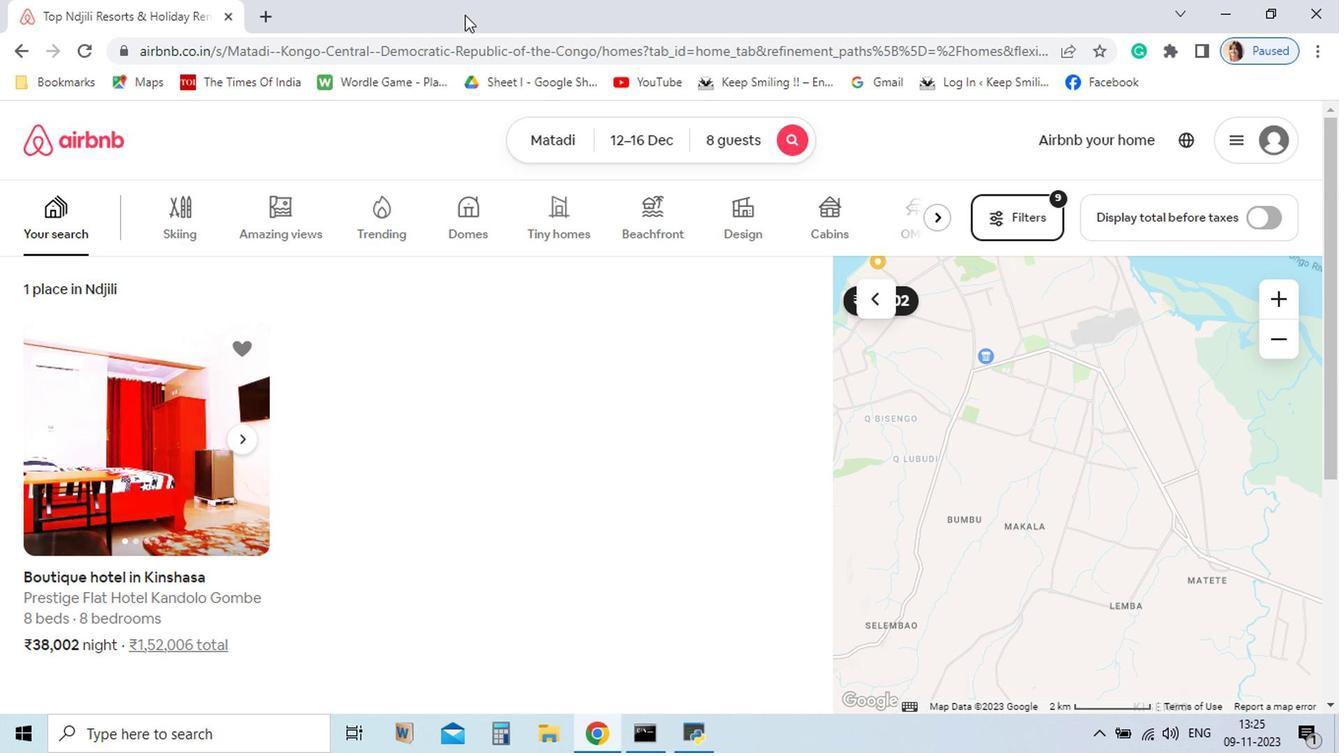
